 Task: Research Airbnb accommodation in Fairhope, United States from 11th November, 2023 to 15th November, 2023 for 2 adults.1  bedroom having 2 beds and 1 bathroom. Property type can be hotel. Look for 3 properties as per requirement.
Action: Mouse moved to (454, 103)
Screenshot: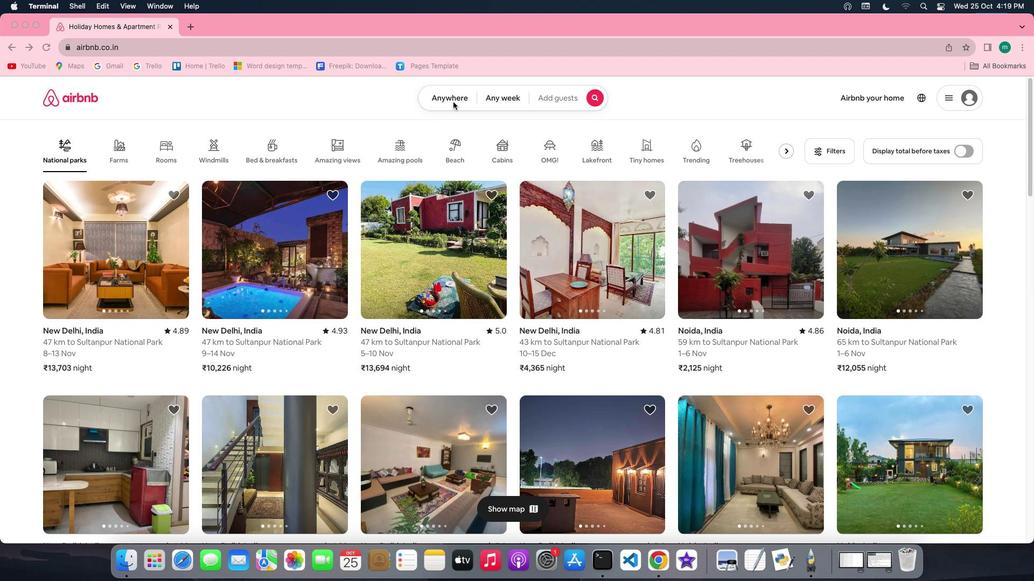 
Action: Mouse pressed left at (454, 103)
Screenshot: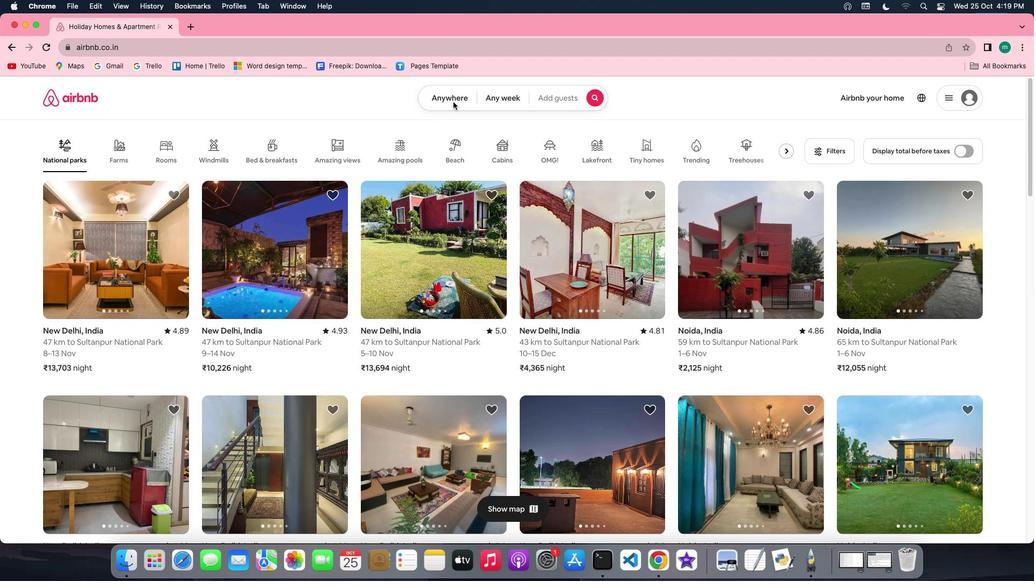 
Action: Mouse pressed left at (454, 103)
Screenshot: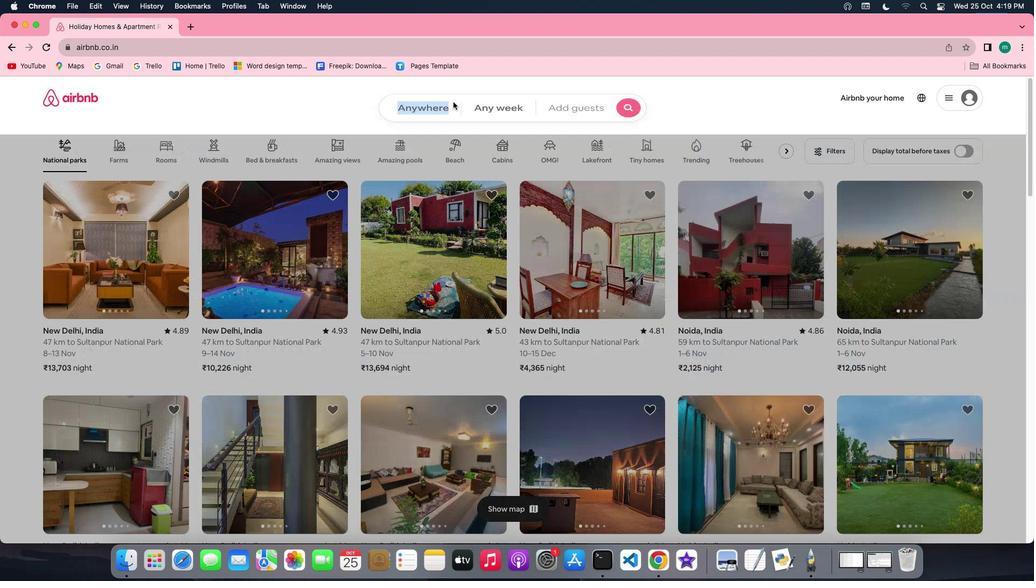 
Action: Mouse moved to (402, 136)
Screenshot: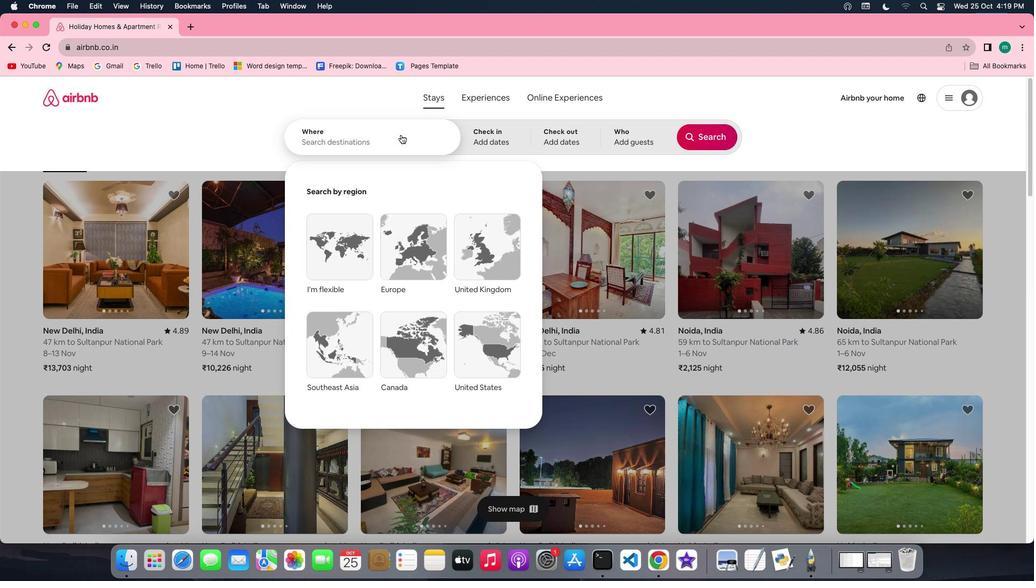 
Action: Key pressed Key.shift'F''a''i''r''h''o''p''['
Screenshot: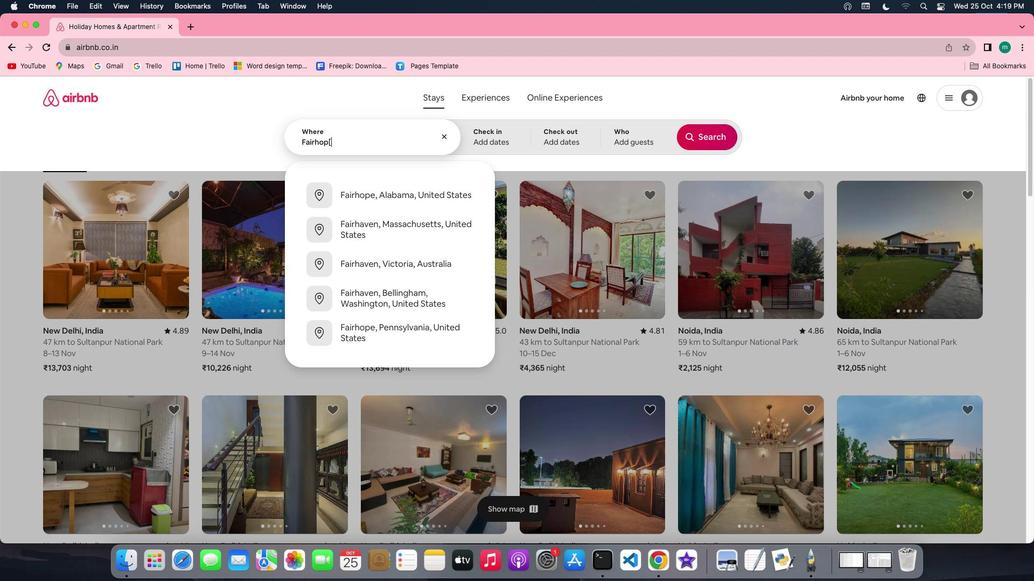 
Action: Mouse moved to (402, 136)
Screenshot: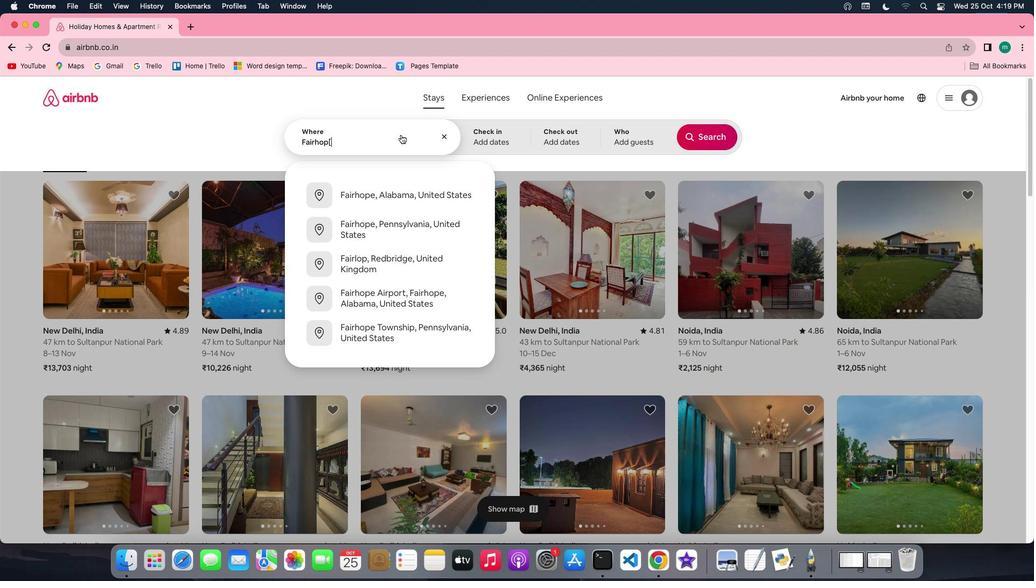 
Action: Key pressed 'e'Key.backspaceKey.backspace'e'Key.space','Key.spaceKey.shift'u''n''i''t''e''d'Key.space's''t''a''t''e''s'
Screenshot: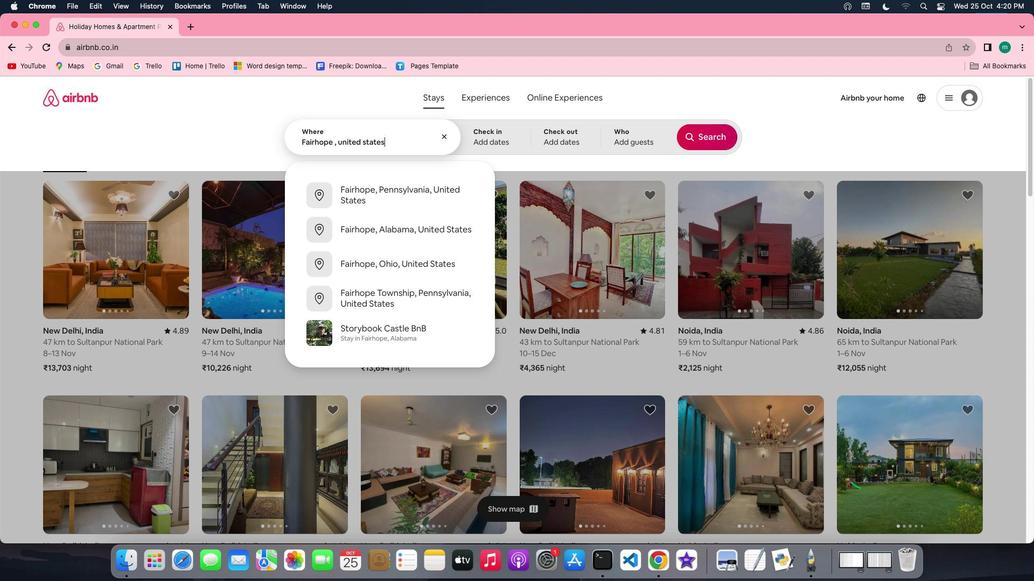
Action: Mouse moved to (472, 144)
Screenshot: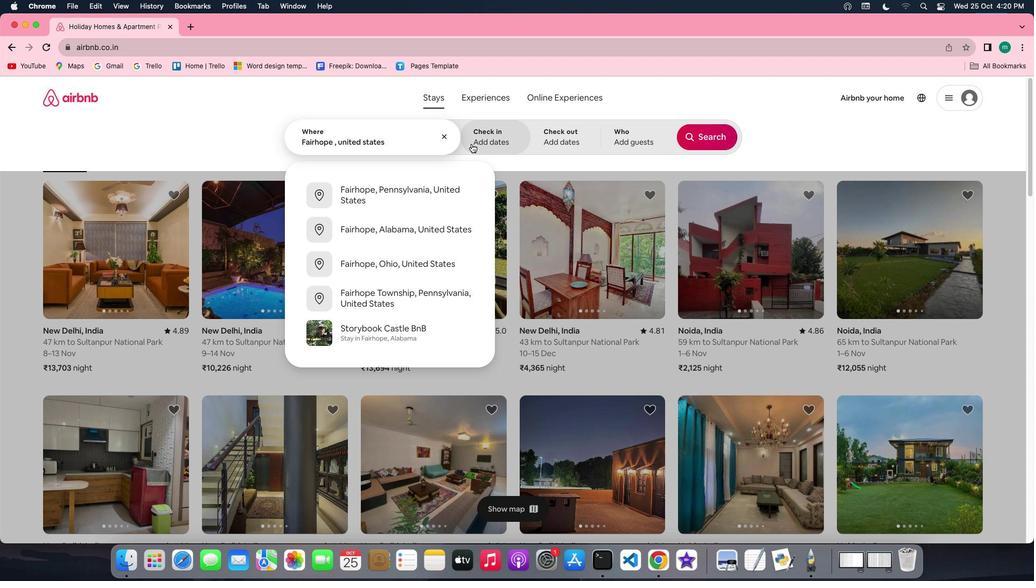 
Action: Mouse pressed left at (472, 144)
Screenshot: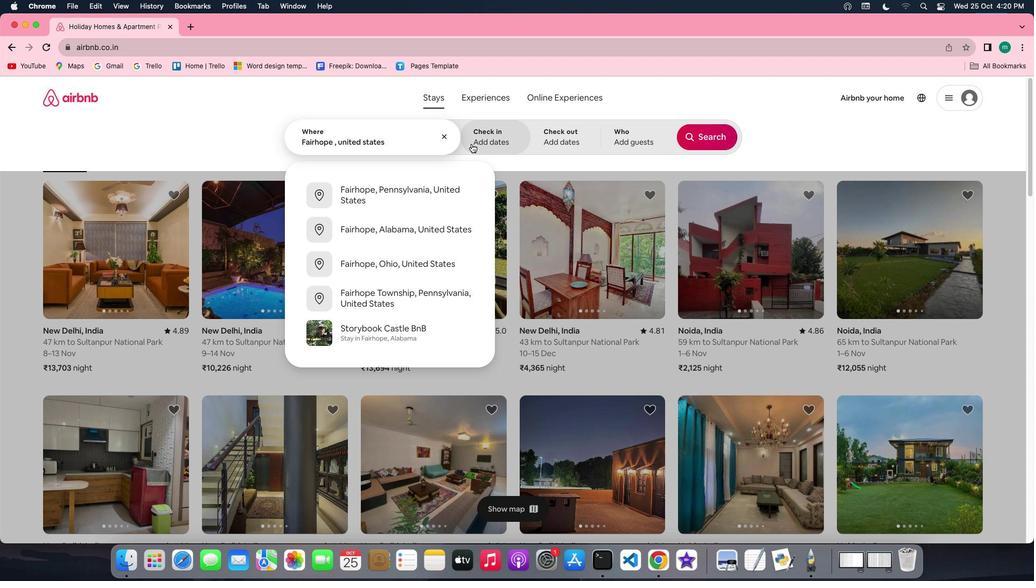 
Action: Mouse moved to (697, 297)
Screenshot: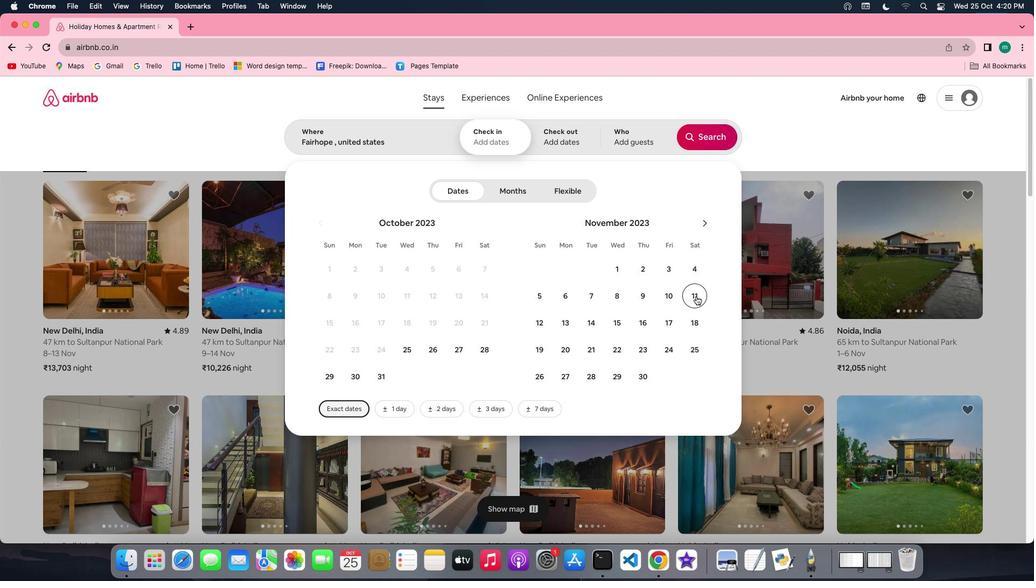 
Action: Mouse pressed left at (697, 297)
Screenshot: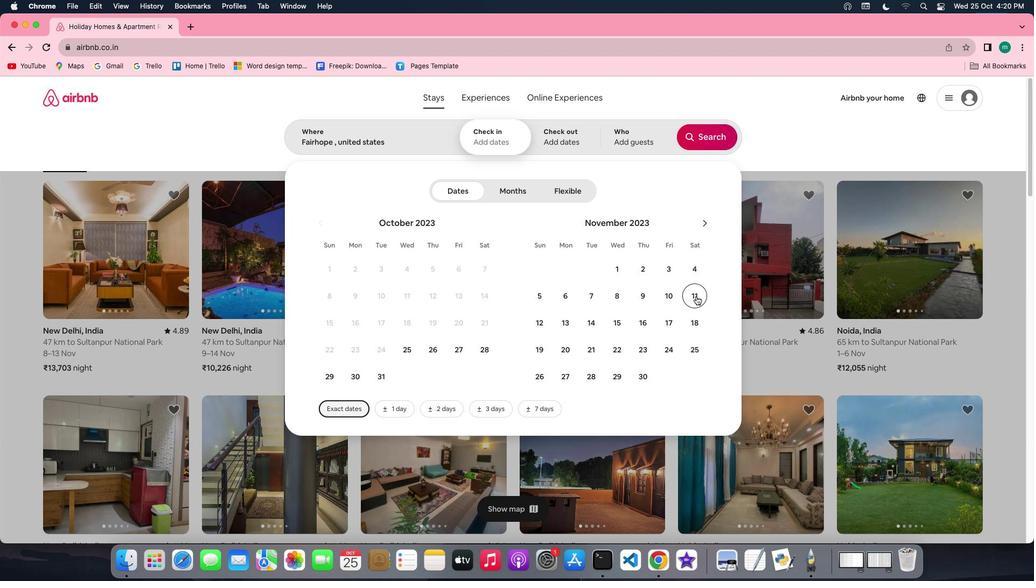 
Action: Mouse moved to (616, 315)
Screenshot: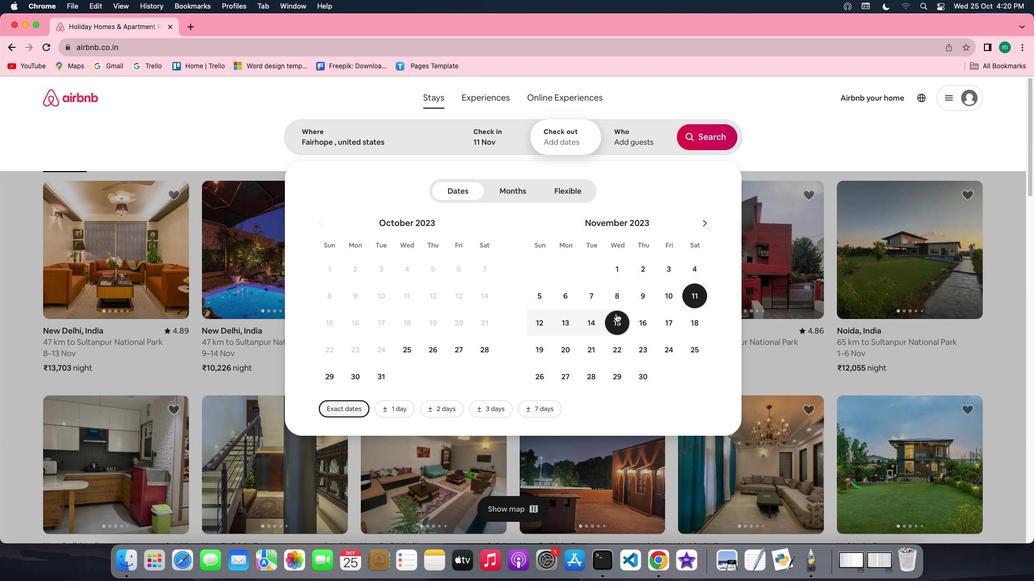 
Action: Mouse pressed left at (616, 315)
Screenshot: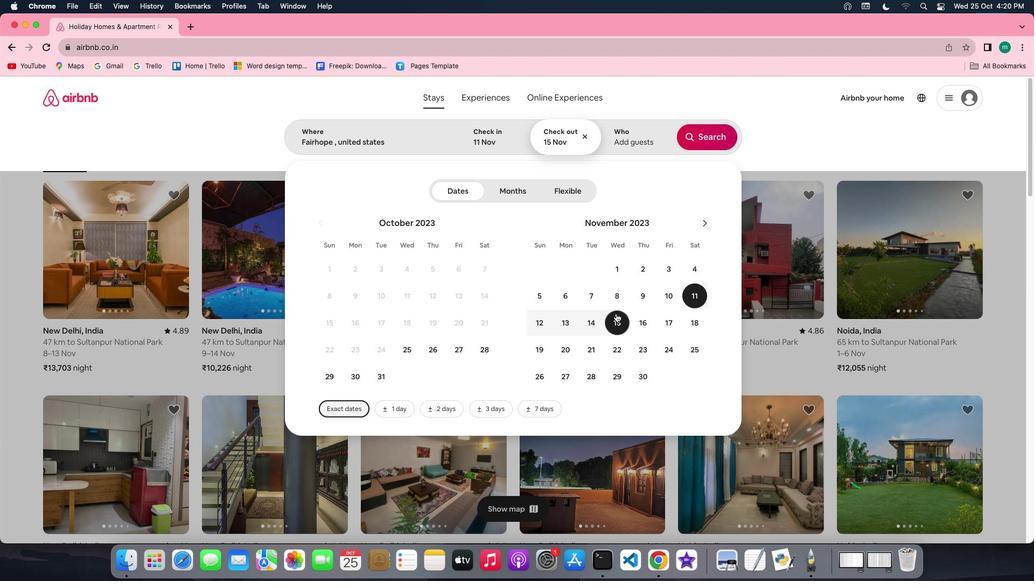 
Action: Mouse moved to (652, 149)
Screenshot: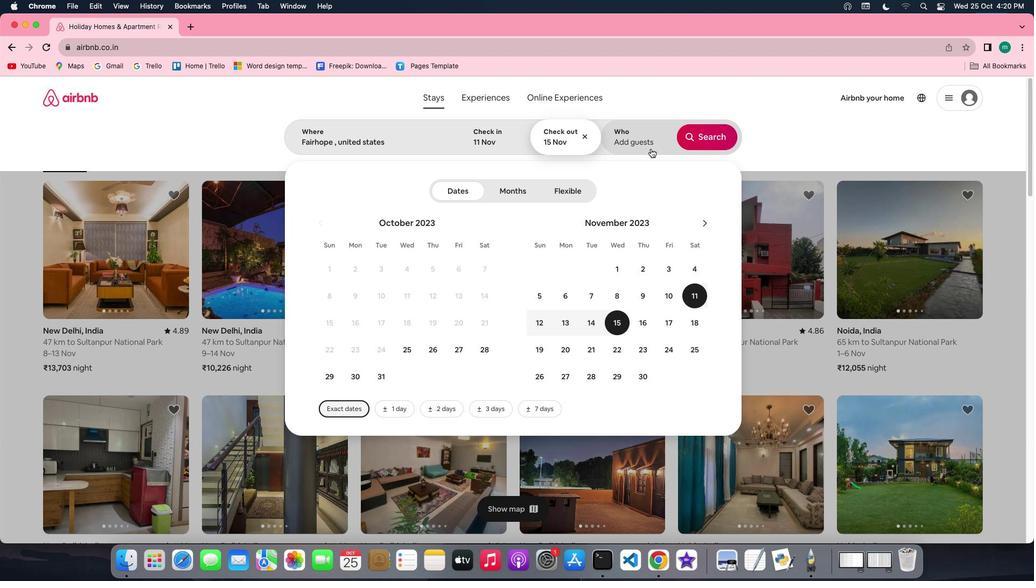 
Action: Mouse pressed left at (652, 149)
Screenshot: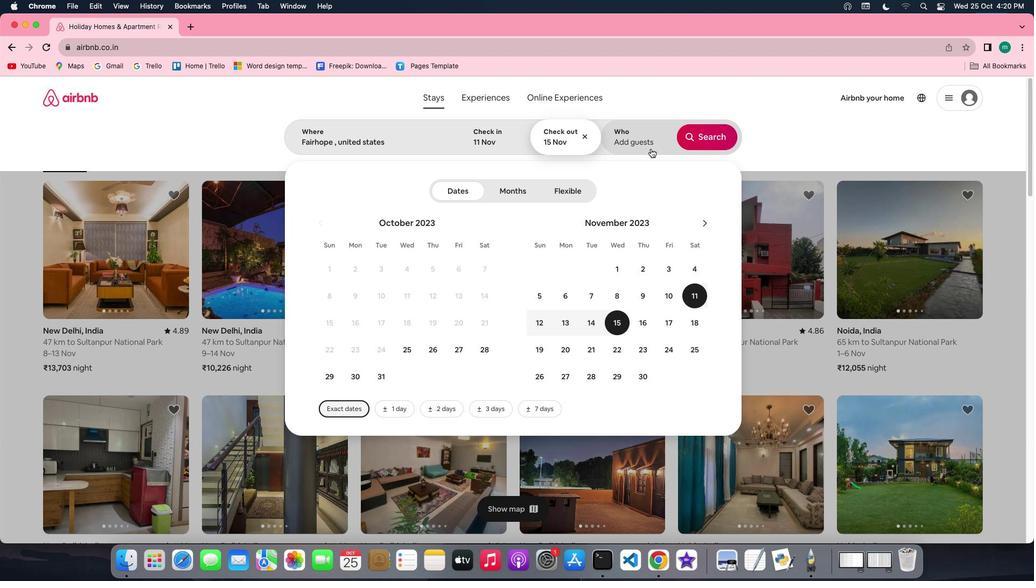 
Action: Mouse moved to (718, 193)
Screenshot: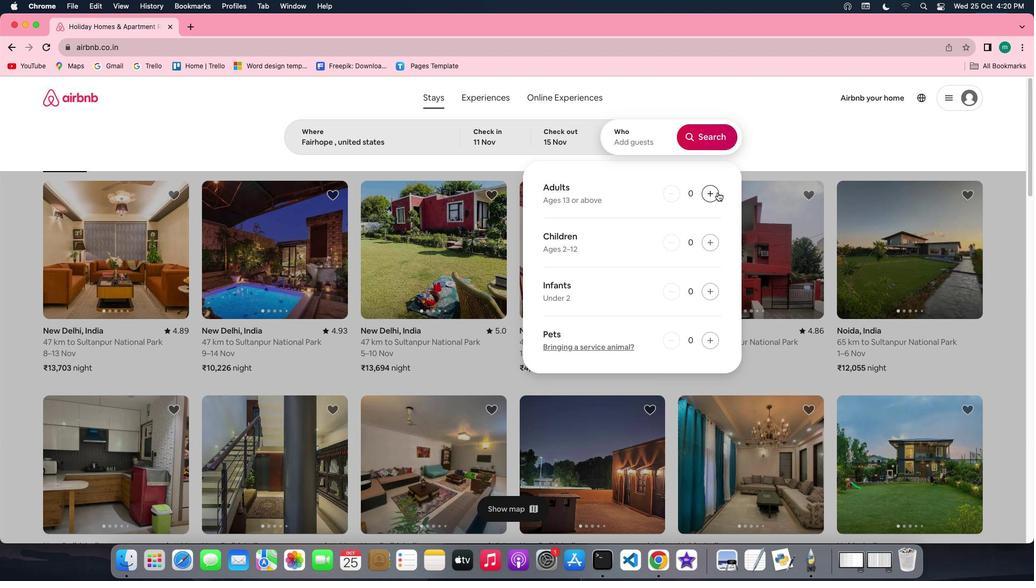 
Action: Mouse pressed left at (718, 193)
Screenshot: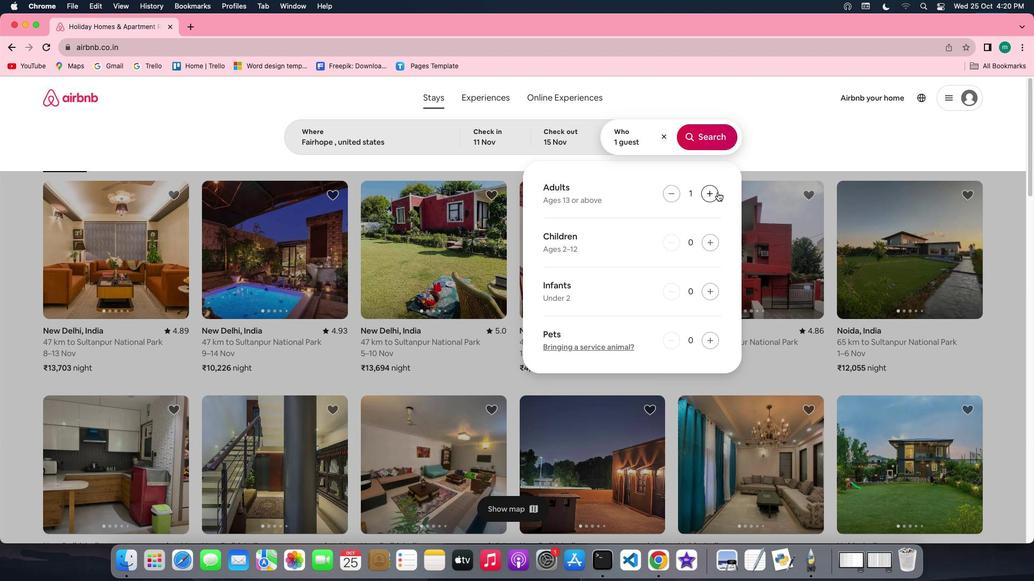 
Action: Mouse pressed left at (718, 193)
Screenshot: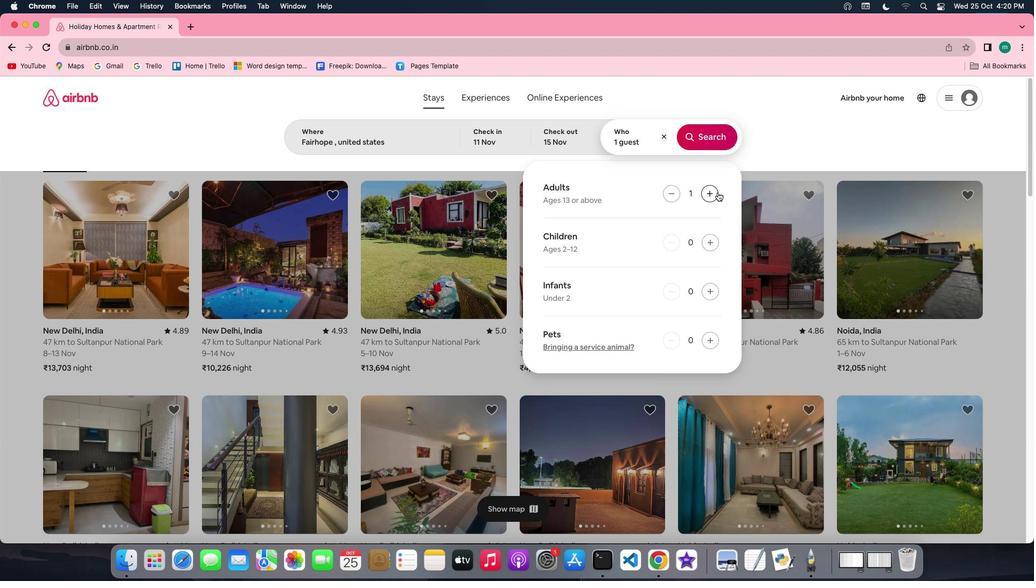 
Action: Mouse moved to (693, 138)
Screenshot: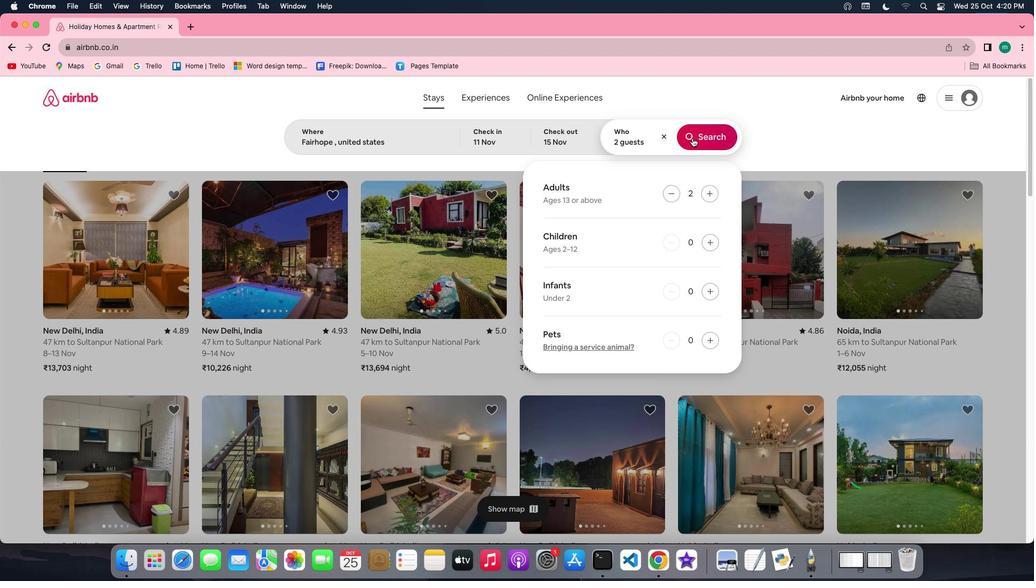 
Action: Mouse pressed left at (693, 138)
Screenshot: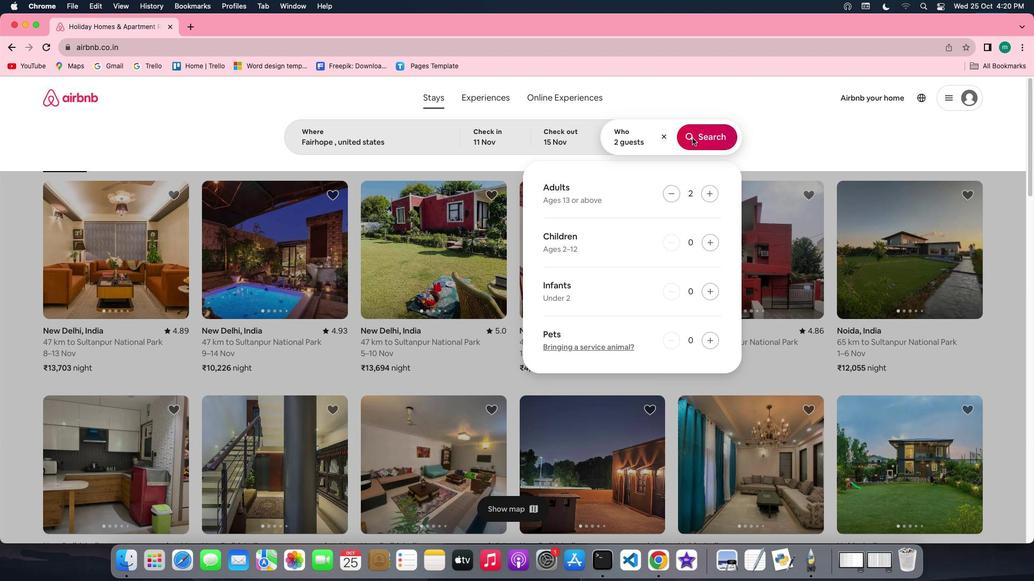 
Action: Mouse moved to (873, 144)
Screenshot: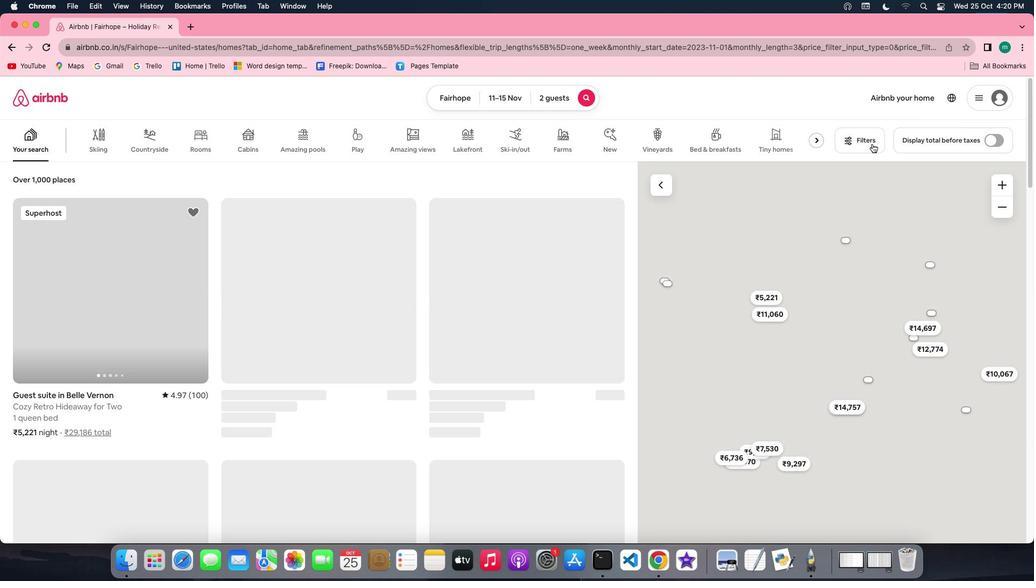 
Action: Mouse pressed left at (873, 144)
Screenshot: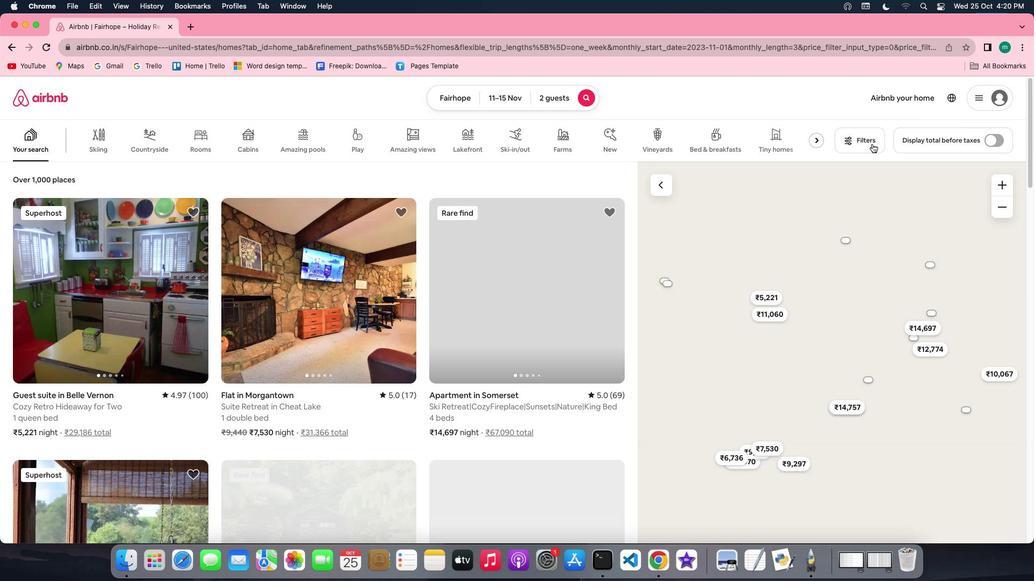 
Action: Mouse moved to (462, 326)
Screenshot: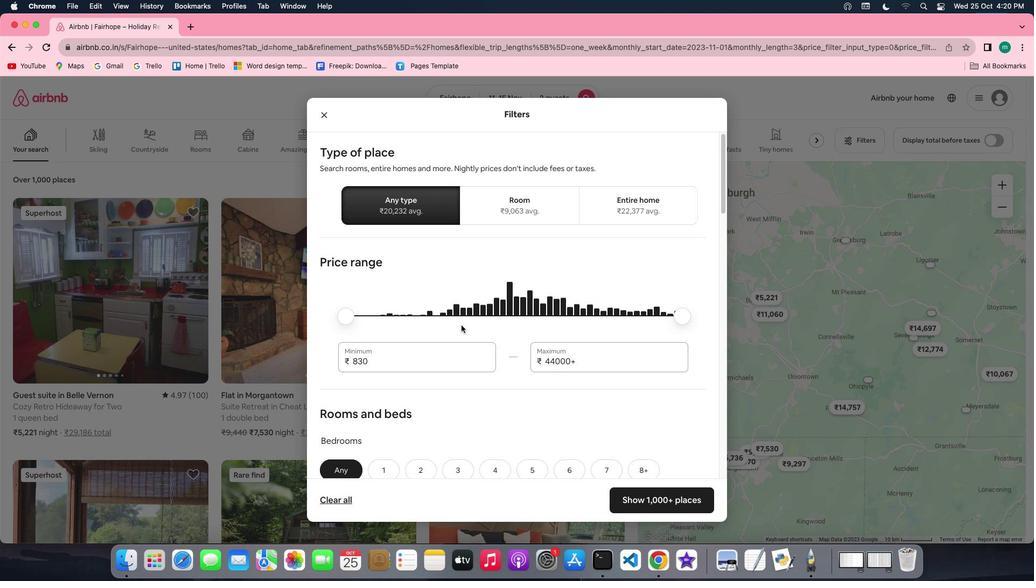 
Action: Mouse scrolled (462, 326) with delta (1, 0)
Screenshot: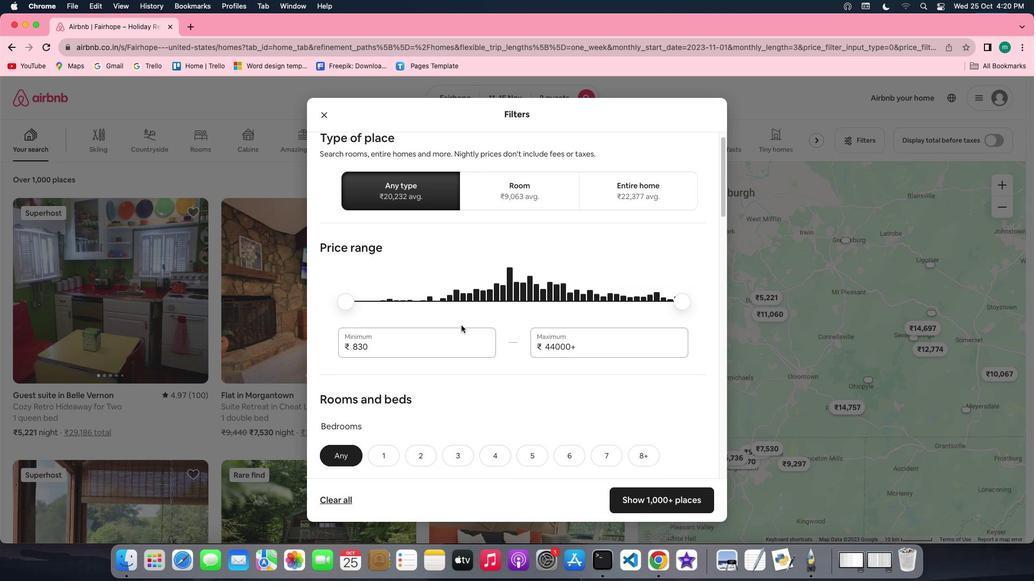 
Action: Mouse scrolled (462, 326) with delta (1, 0)
Screenshot: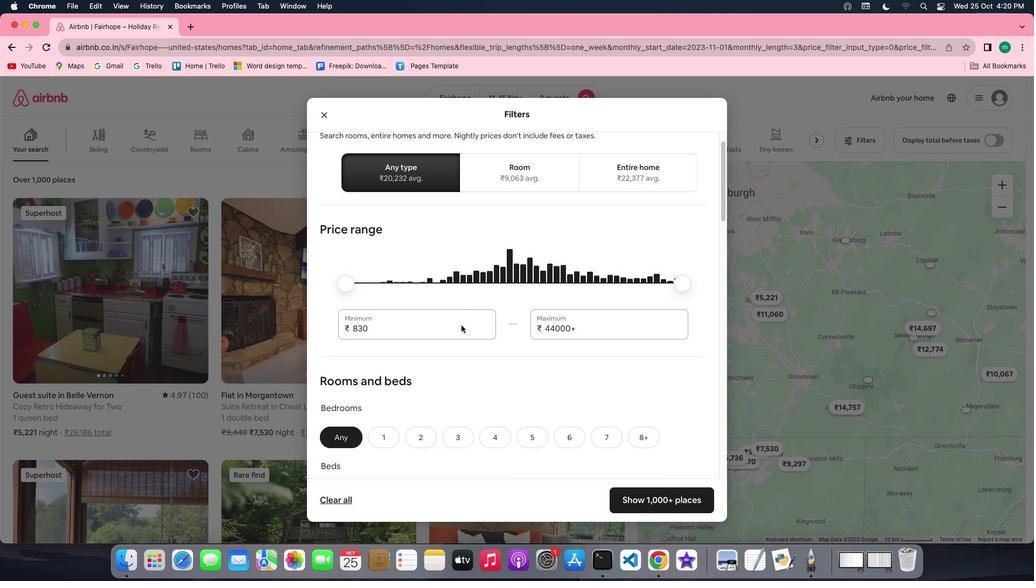 
Action: Mouse scrolled (462, 326) with delta (1, 0)
Screenshot: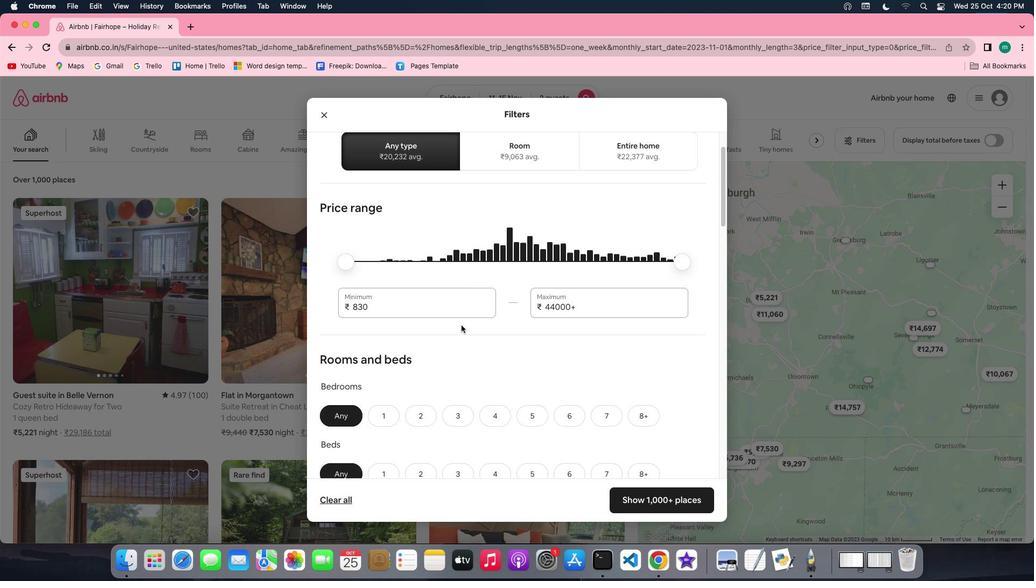 
Action: Mouse scrolled (462, 326) with delta (1, 0)
Screenshot: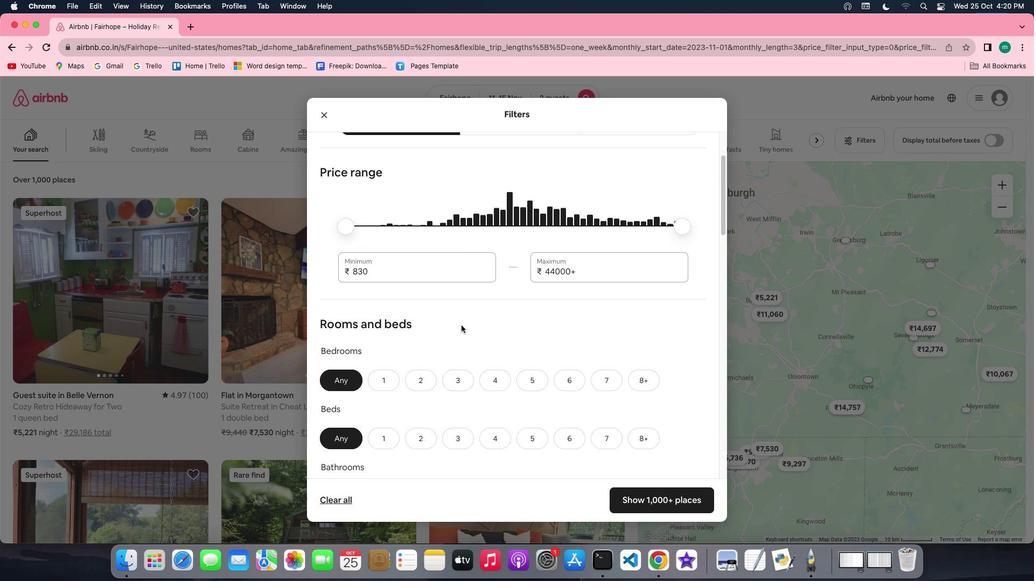 
Action: Mouse scrolled (462, 326) with delta (1, 0)
Screenshot: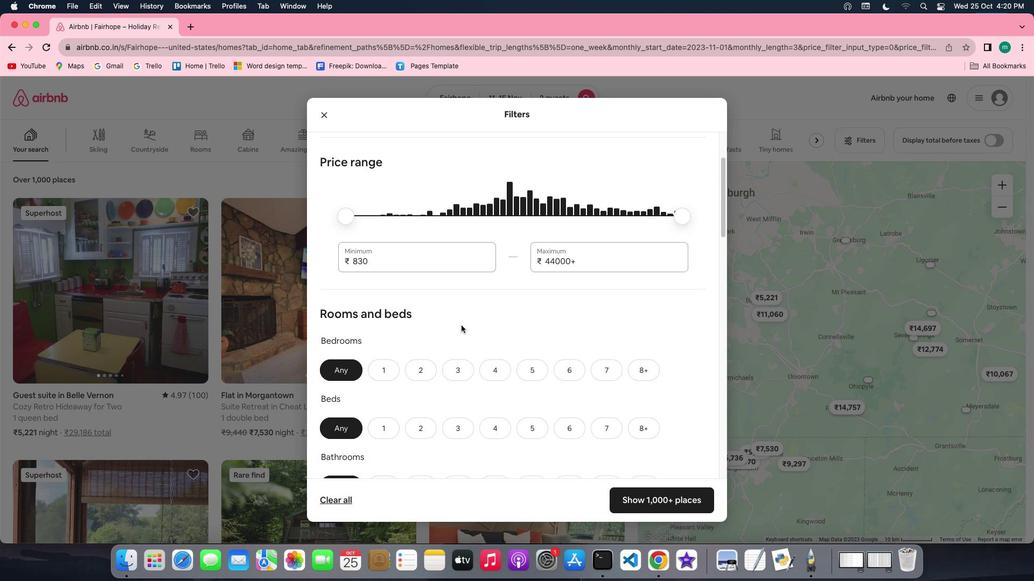 
Action: Mouse scrolled (462, 326) with delta (1, 0)
Screenshot: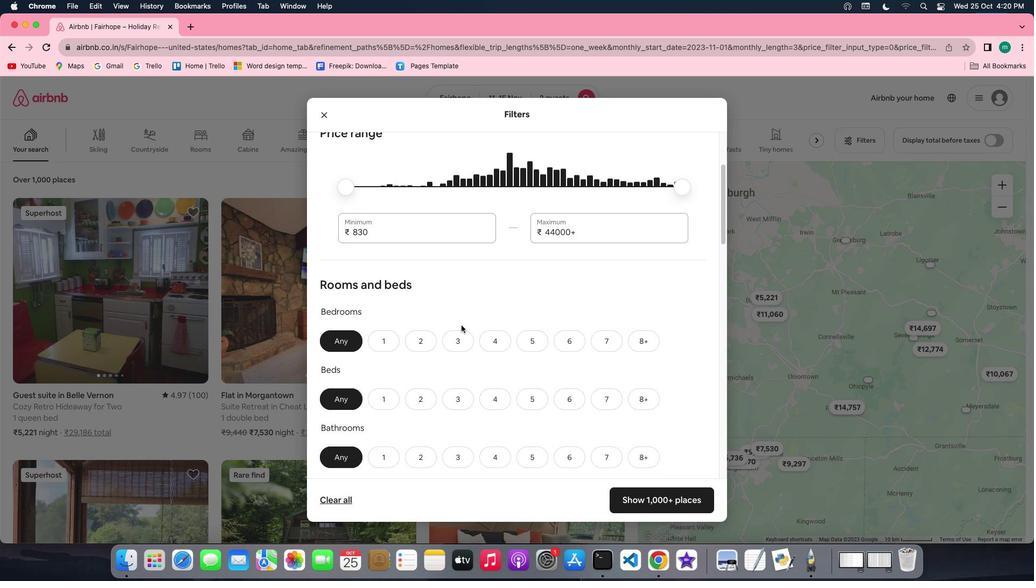 
Action: Mouse scrolled (462, 326) with delta (1, 0)
Screenshot: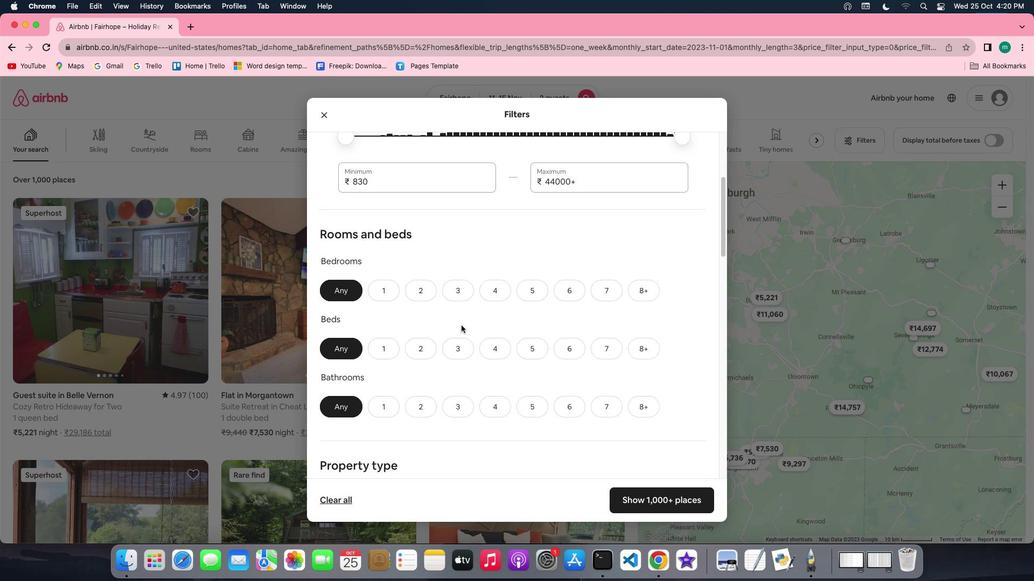 
Action: Mouse moved to (388, 286)
Screenshot: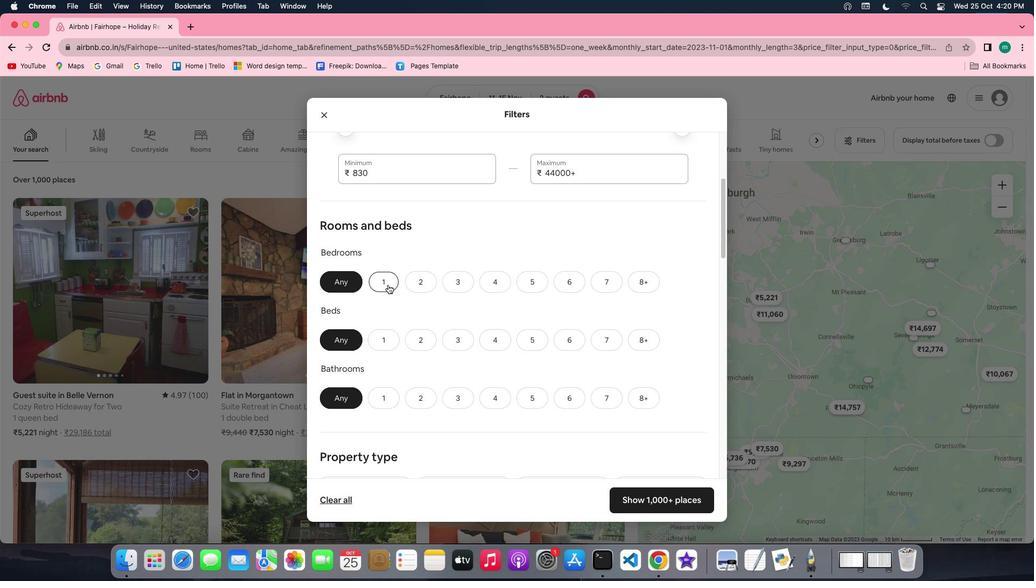 
Action: Mouse pressed left at (388, 286)
Screenshot: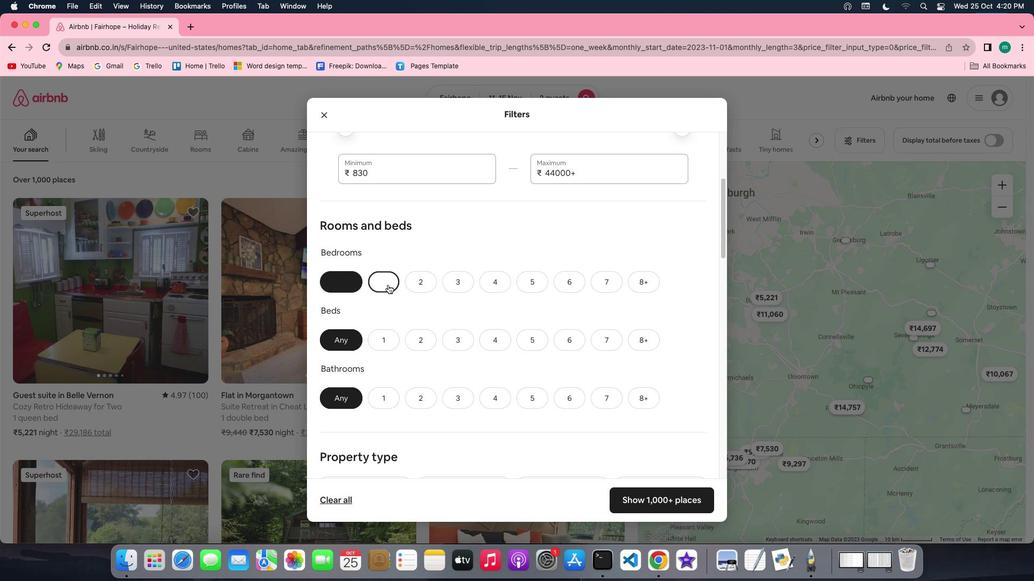 
Action: Mouse moved to (423, 333)
Screenshot: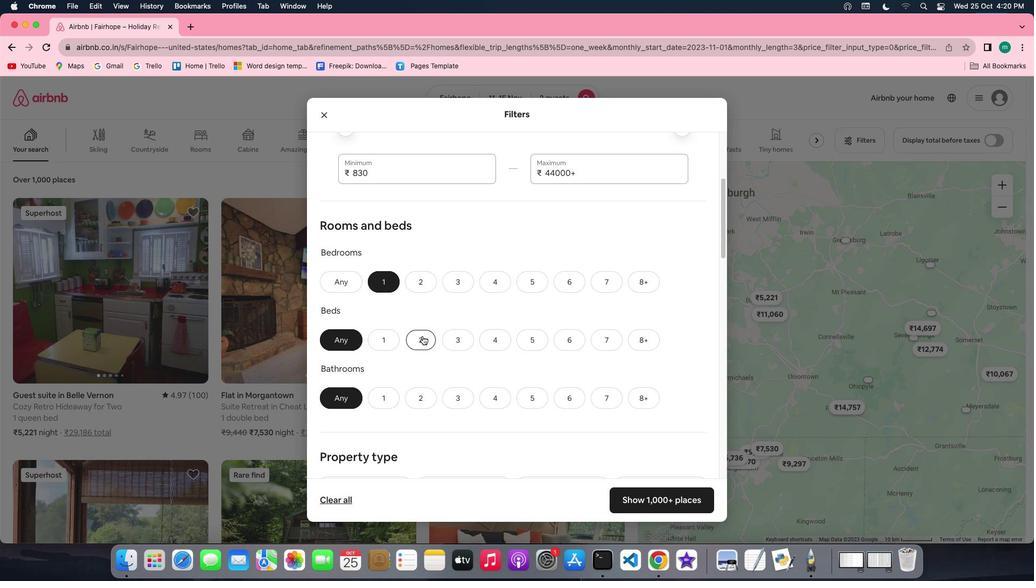 
Action: Mouse pressed left at (423, 333)
Screenshot: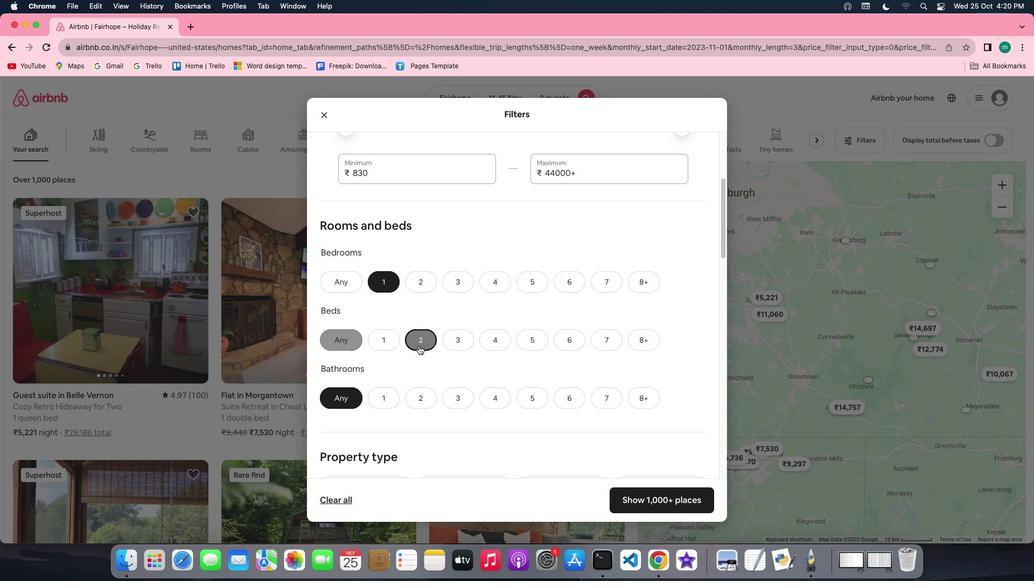 
Action: Mouse moved to (388, 397)
Screenshot: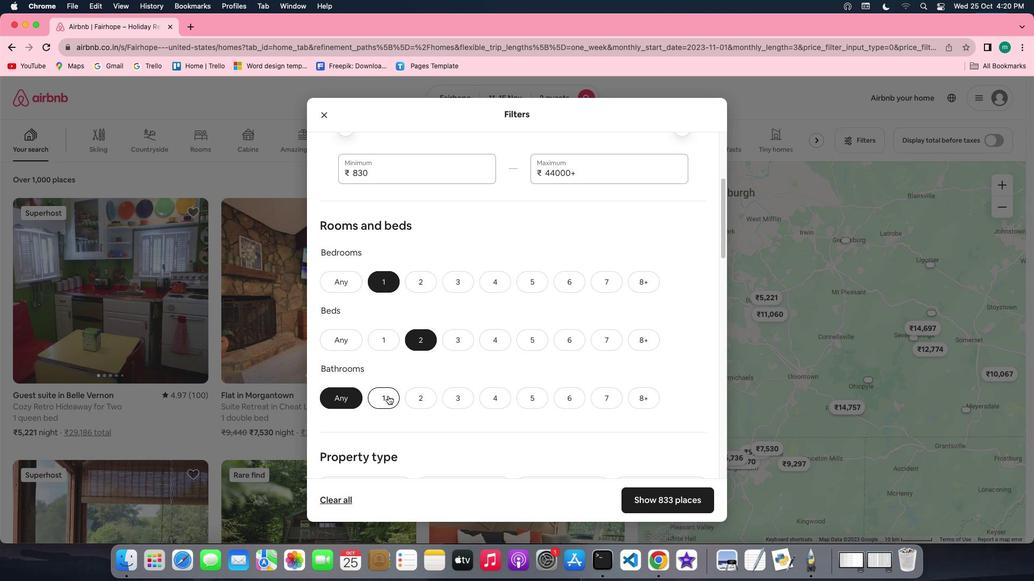 
Action: Mouse pressed left at (388, 397)
Screenshot: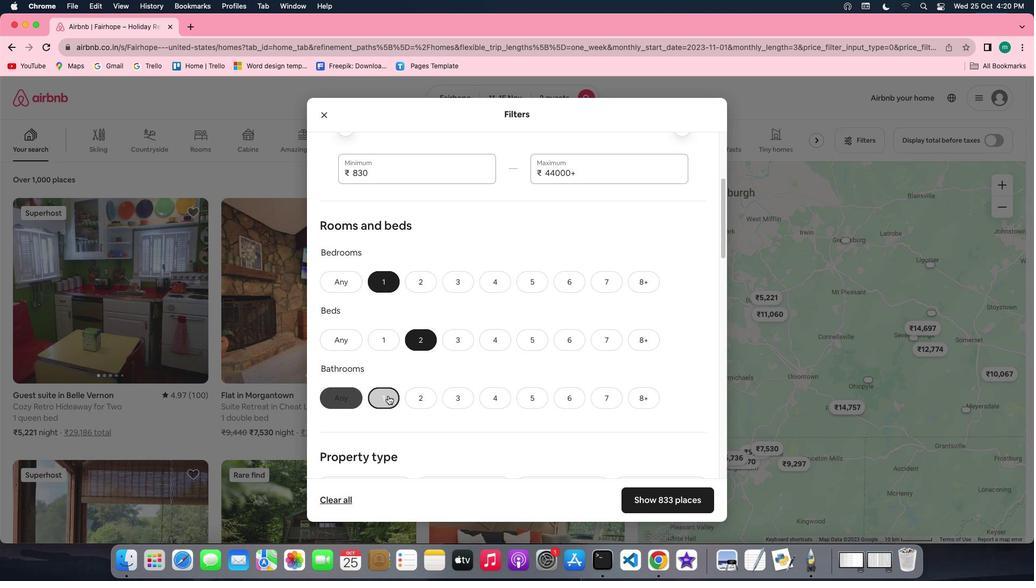 
Action: Mouse moved to (491, 388)
Screenshot: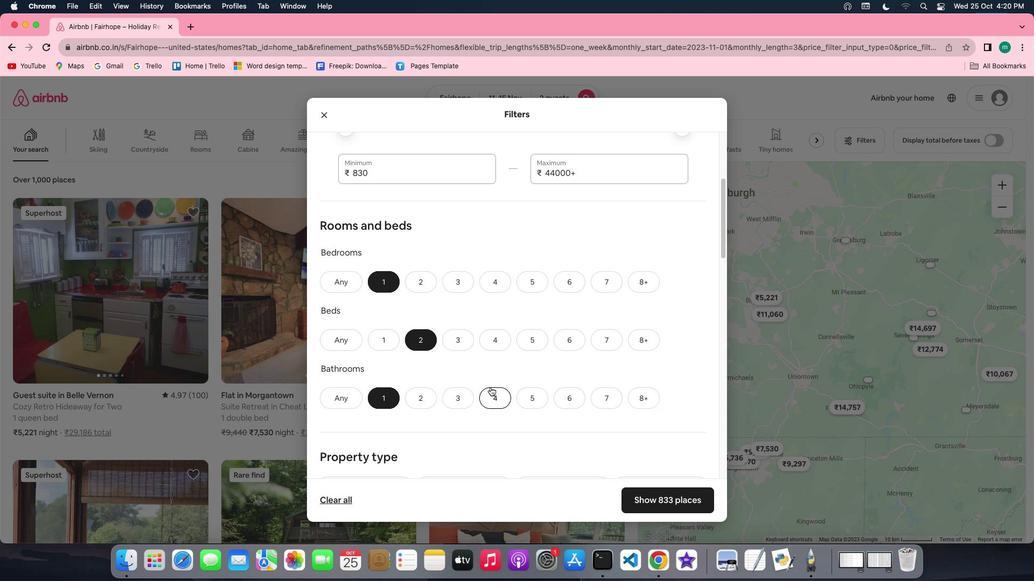 
Action: Mouse scrolled (491, 388) with delta (1, 0)
Screenshot: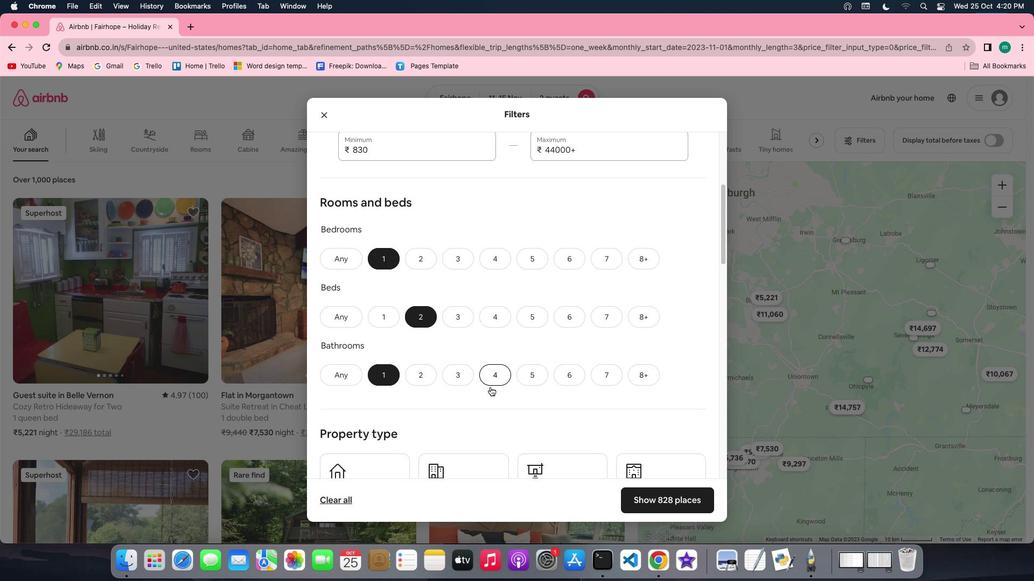 
Action: Mouse scrolled (491, 388) with delta (1, 0)
Screenshot: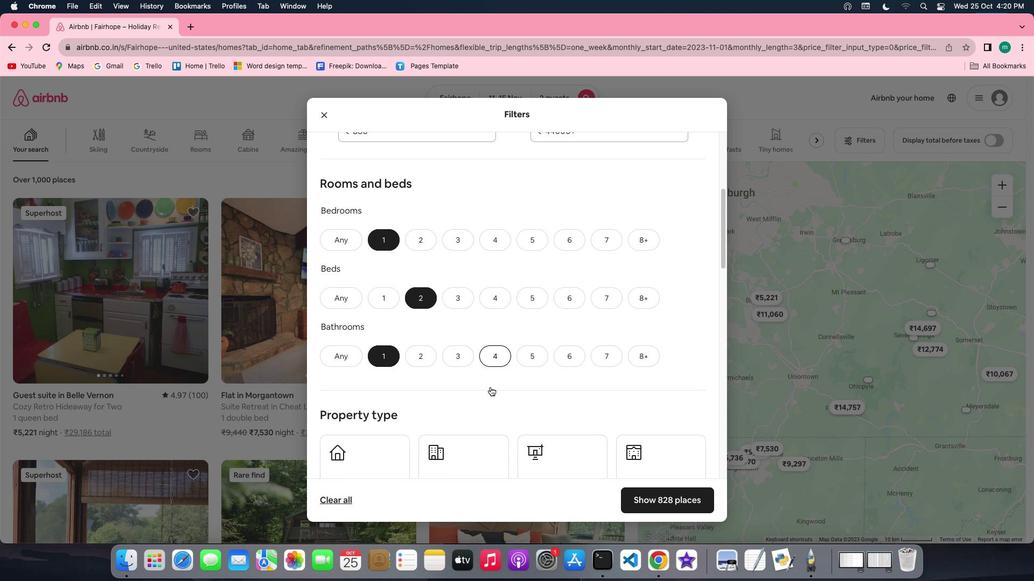 
Action: Mouse scrolled (491, 388) with delta (1, 0)
Screenshot: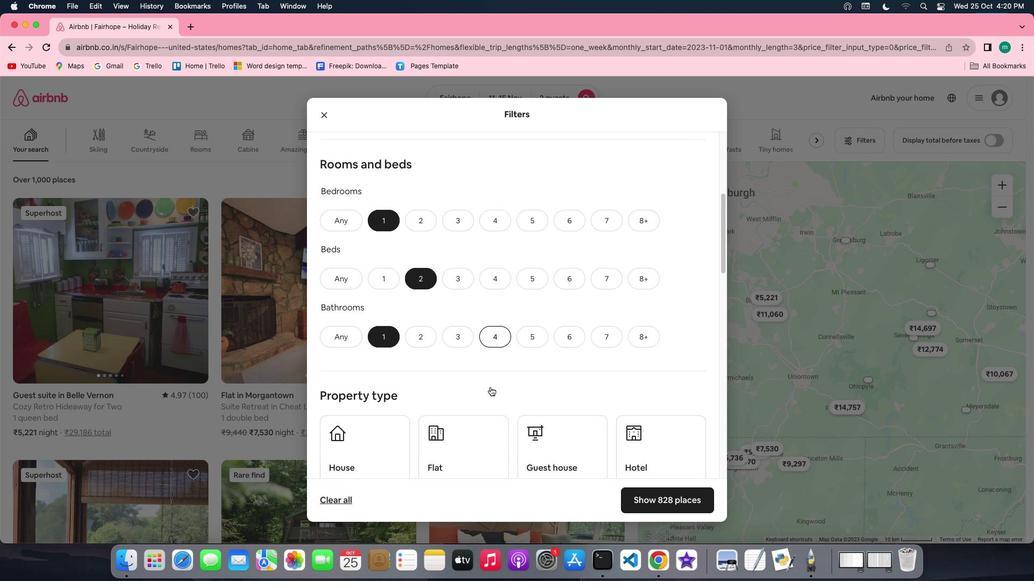 
Action: Mouse scrolled (491, 388) with delta (1, 0)
Screenshot: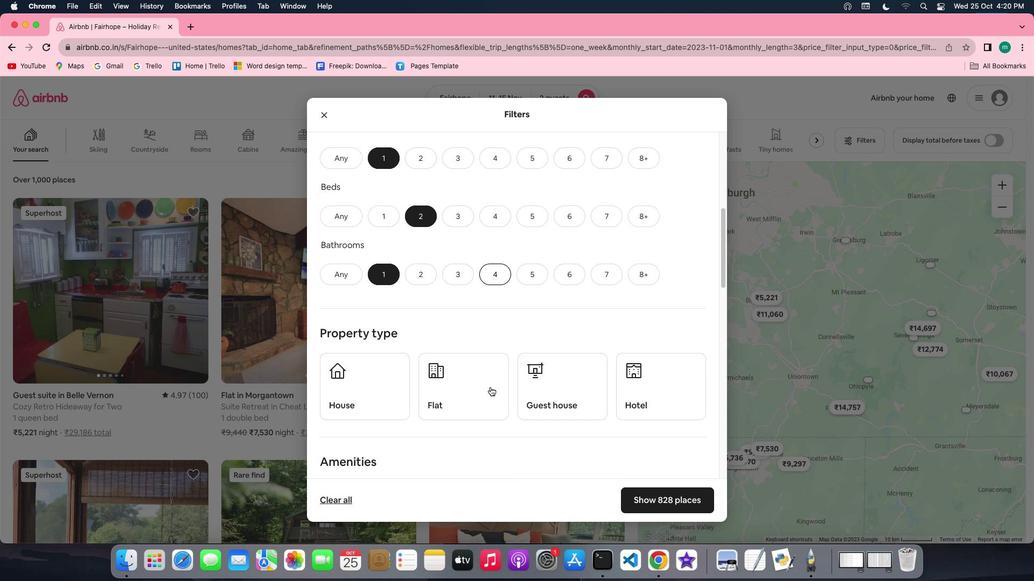 
Action: Mouse moved to (644, 388)
Screenshot: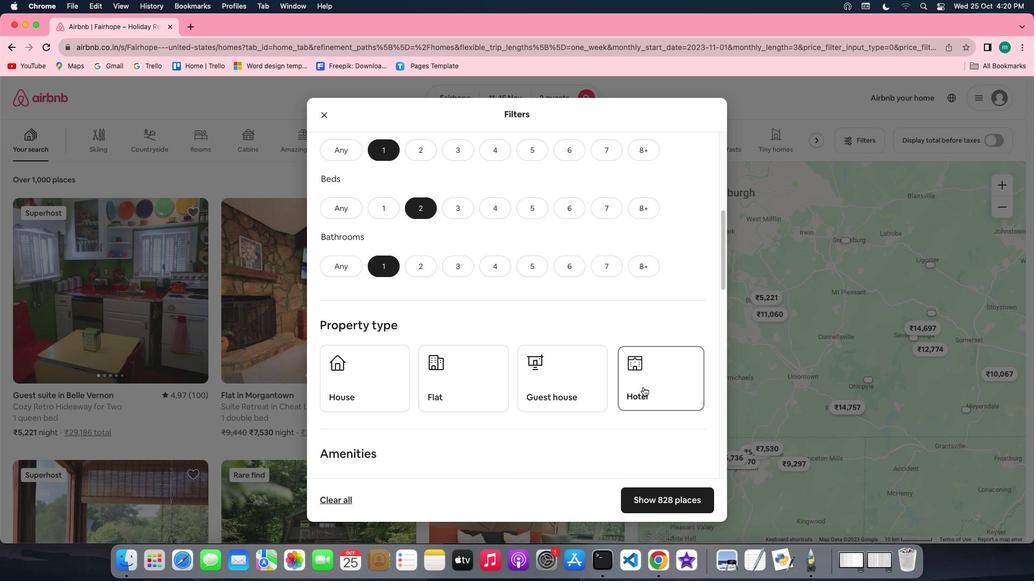 
Action: Mouse pressed left at (644, 388)
Screenshot: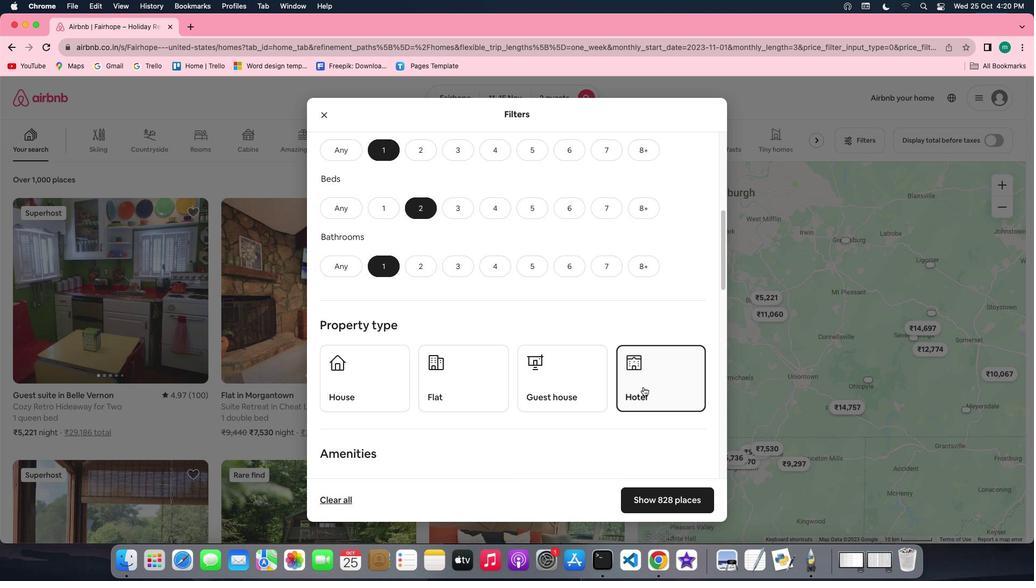 
Action: Mouse moved to (628, 392)
Screenshot: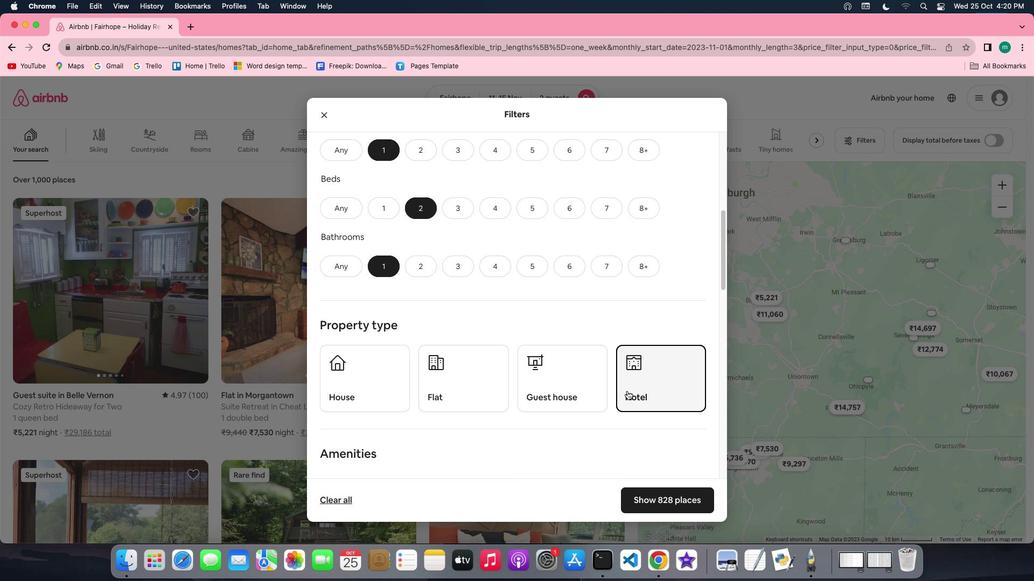 
Action: Mouse scrolled (628, 392) with delta (1, 0)
Screenshot: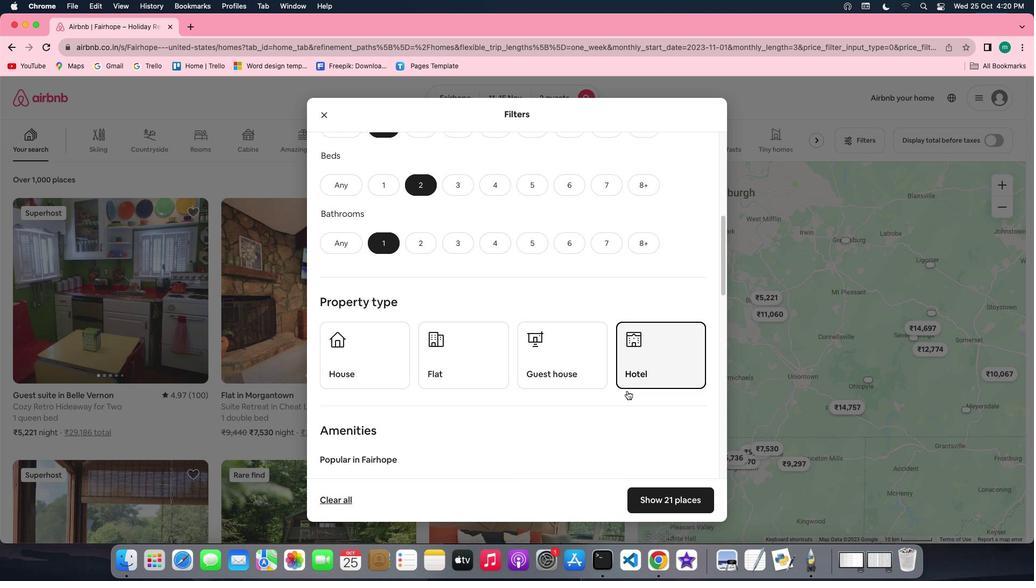 
Action: Mouse scrolled (628, 392) with delta (1, 0)
Screenshot: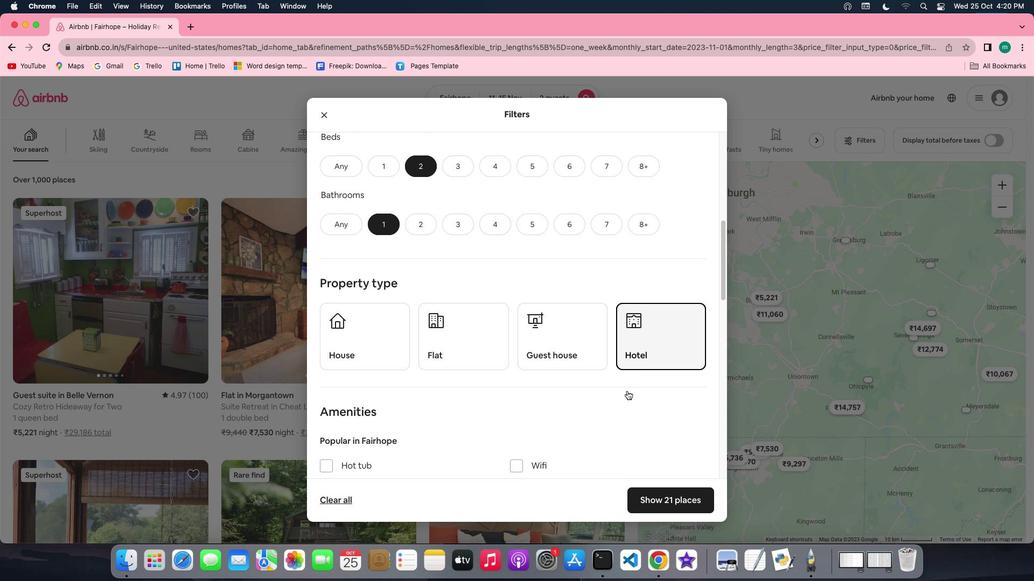 
Action: Mouse scrolled (628, 392) with delta (1, 0)
Screenshot: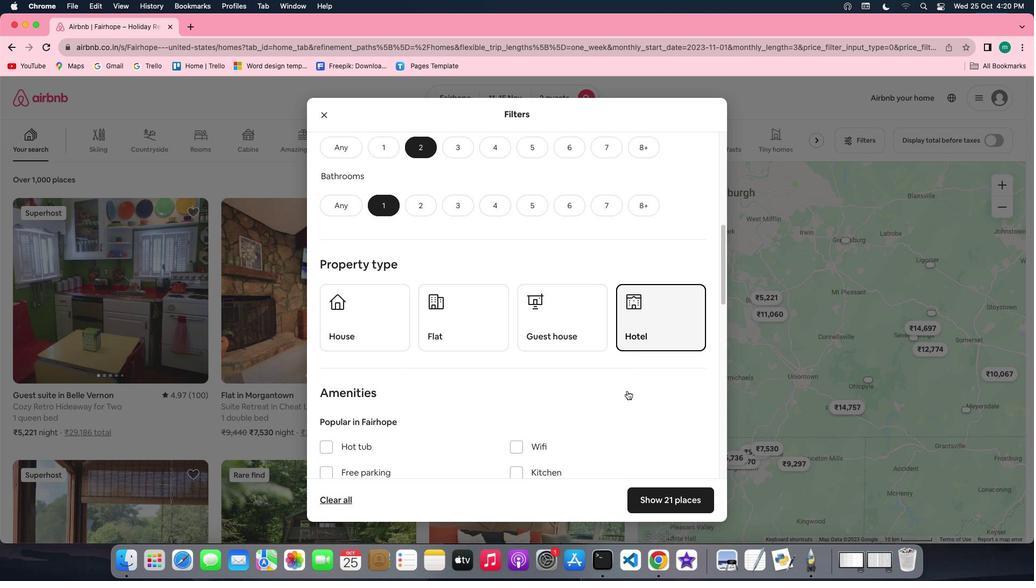 
Action: Mouse scrolled (628, 392) with delta (1, 0)
Screenshot: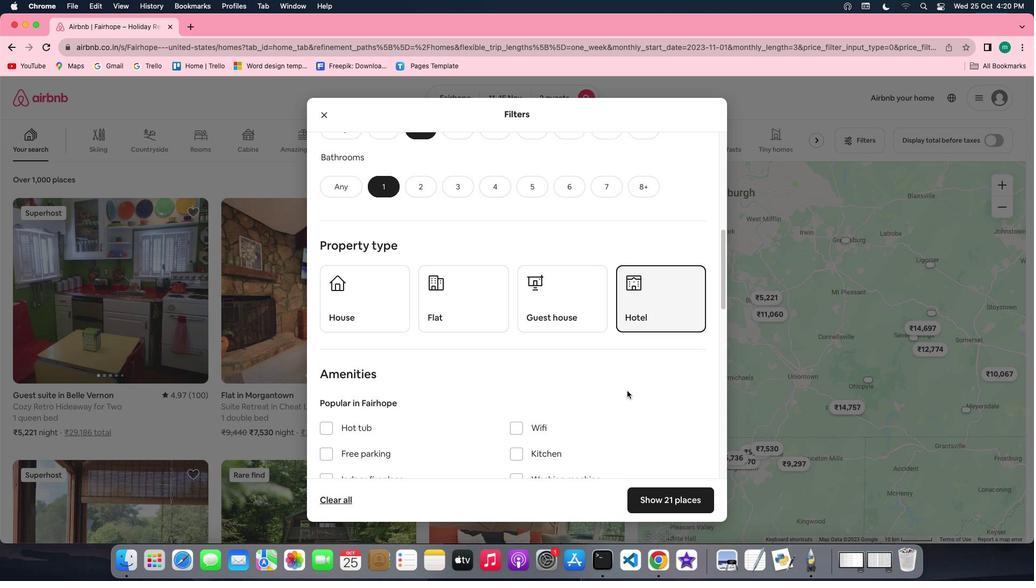 
Action: Mouse scrolled (628, 392) with delta (1, 0)
Screenshot: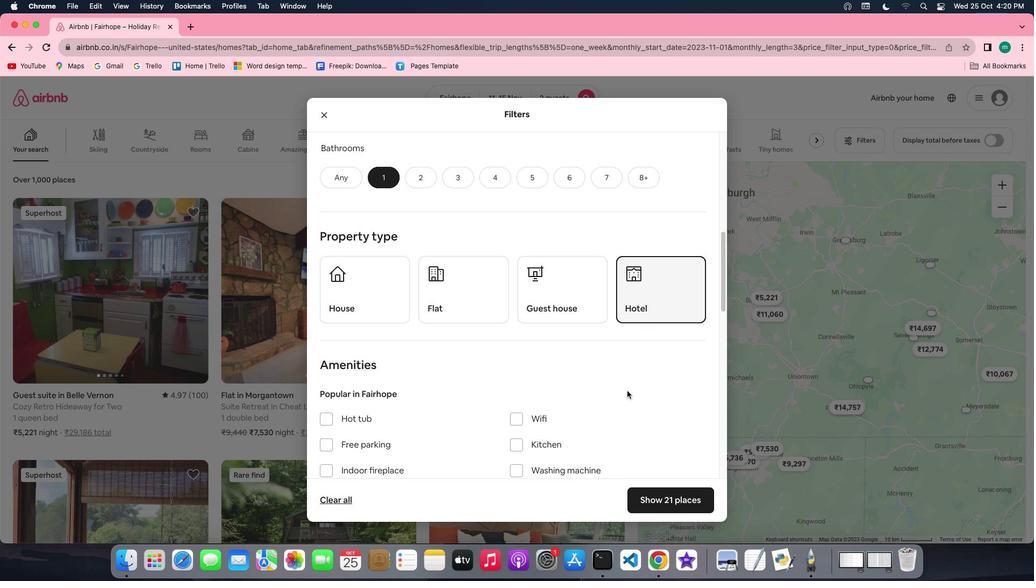 
Action: Mouse scrolled (628, 392) with delta (1, 0)
Screenshot: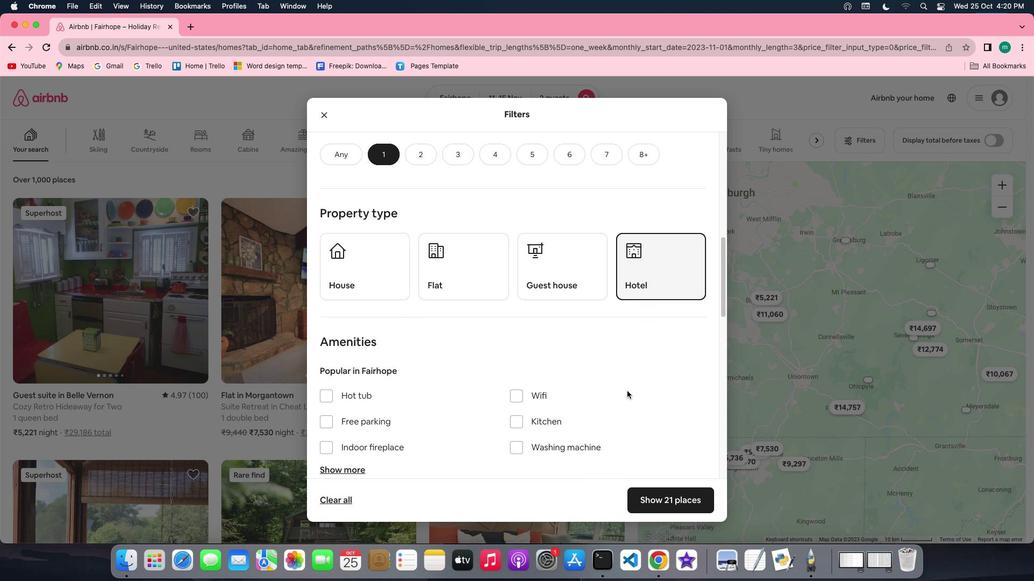 
Action: Mouse scrolled (628, 392) with delta (1, 0)
Screenshot: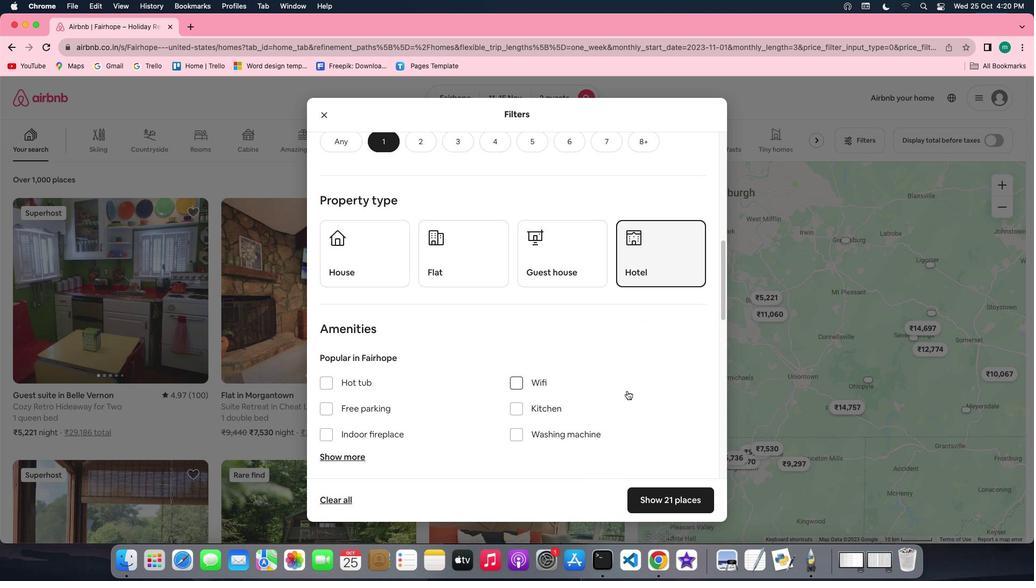 
Action: Mouse scrolled (628, 392) with delta (1, 0)
Screenshot: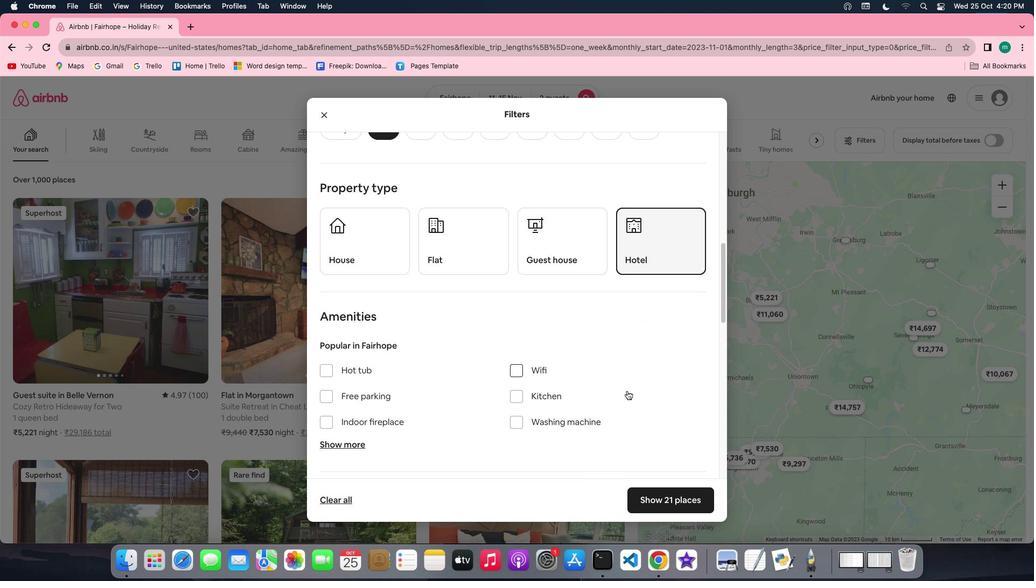 
Action: Mouse scrolled (628, 392) with delta (1, 0)
Screenshot: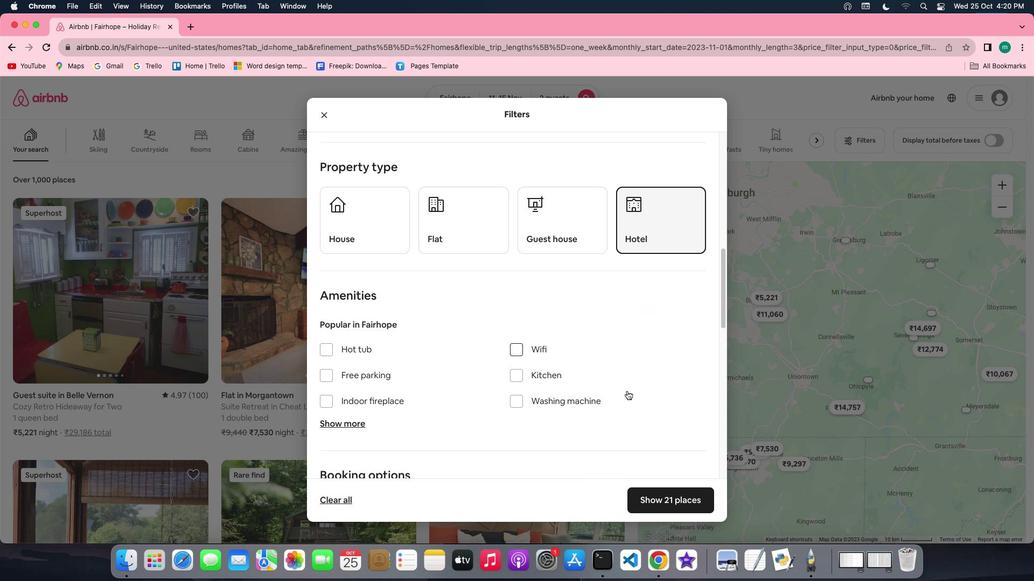 
Action: Mouse scrolled (628, 392) with delta (1, 0)
Screenshot: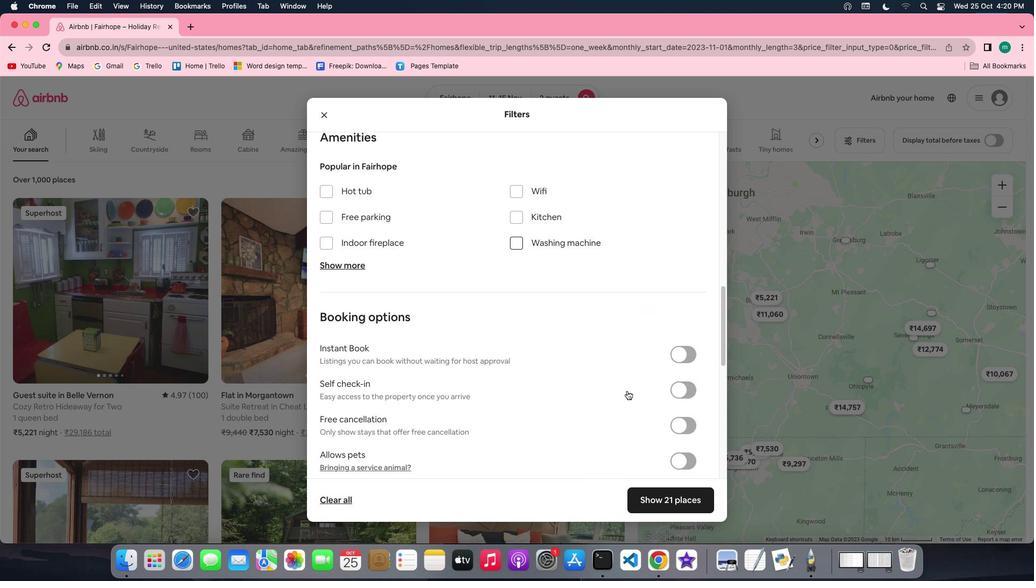 
Action: Mouse scrolled (628, 392) with delta (1, 0)
Screenshot: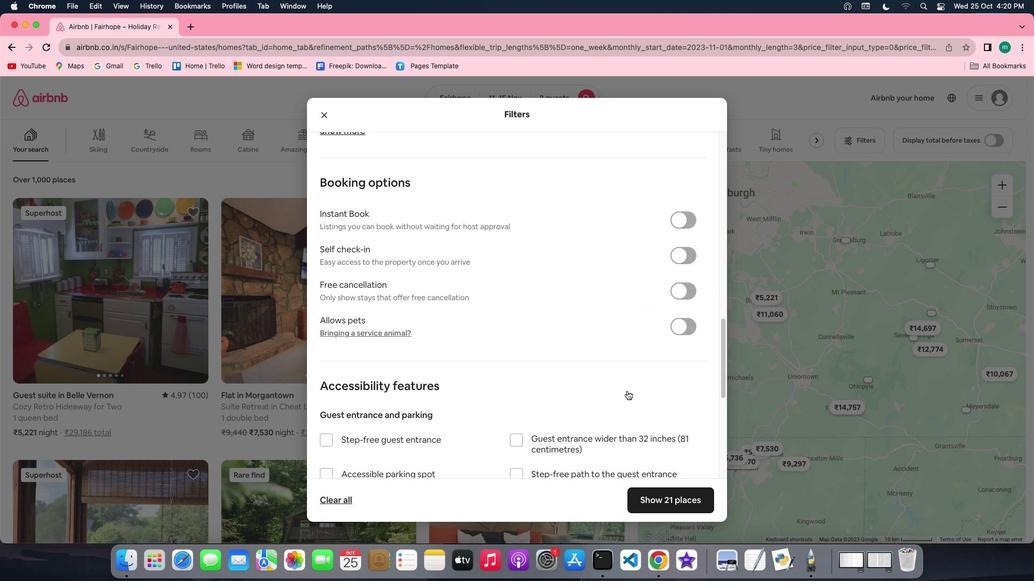 
Action: Mouse scrolled (628, 392) with delta (1, 0)
Screenshot: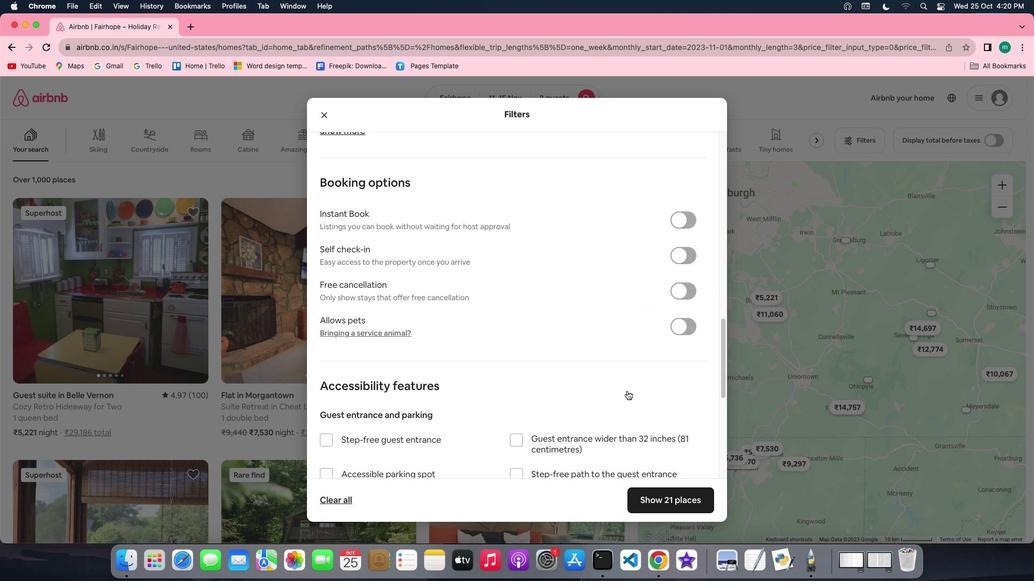 
Action: Mouse scrolled (628, 392) with delta (1, -1)
Screenshot: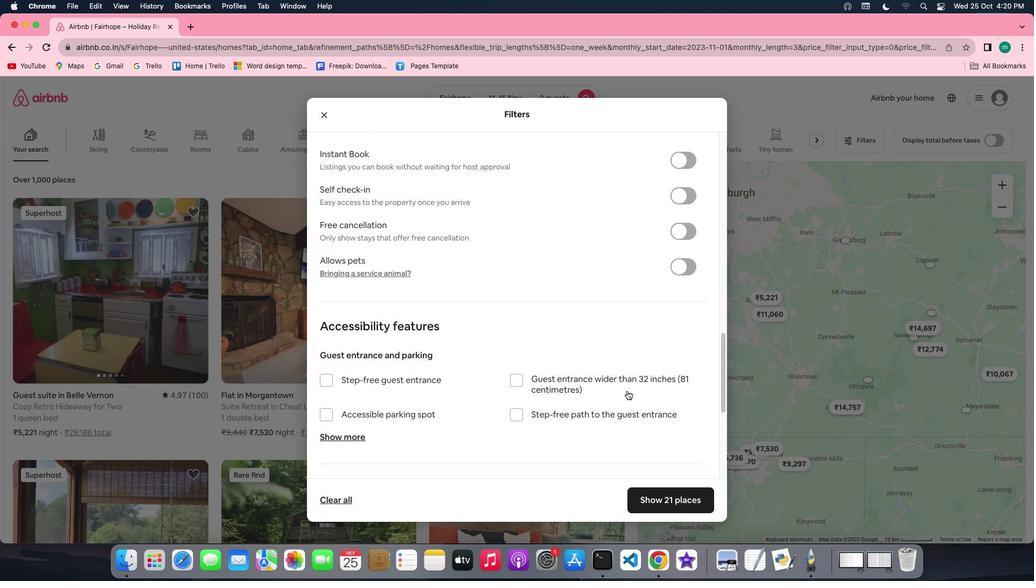 
Action: Mouse scrolled (628, 392) with delta (1, -1)
Screenshot: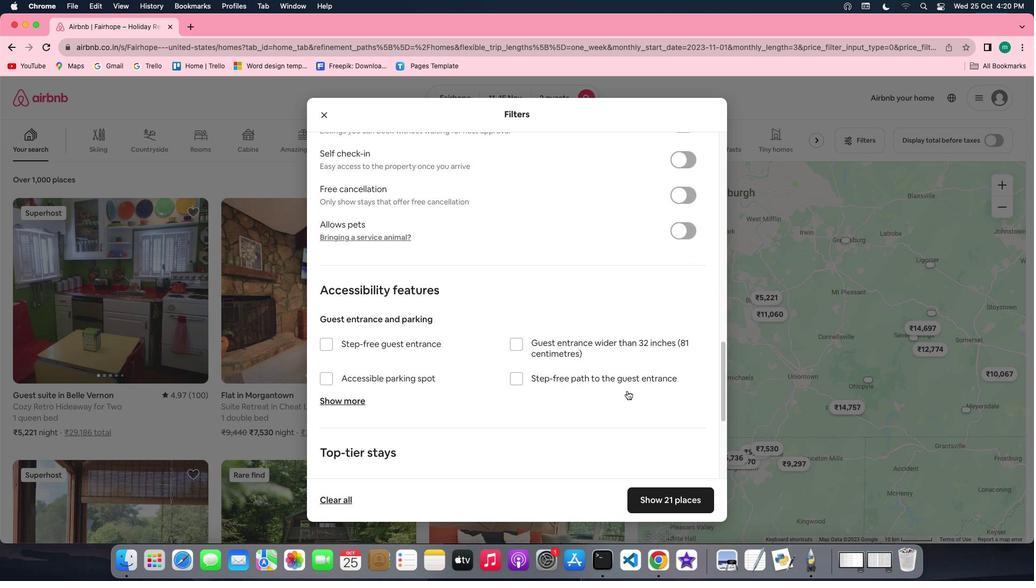 
Action: Mouse scrolled (628, 392) with delta (1, -1)
Screenshot: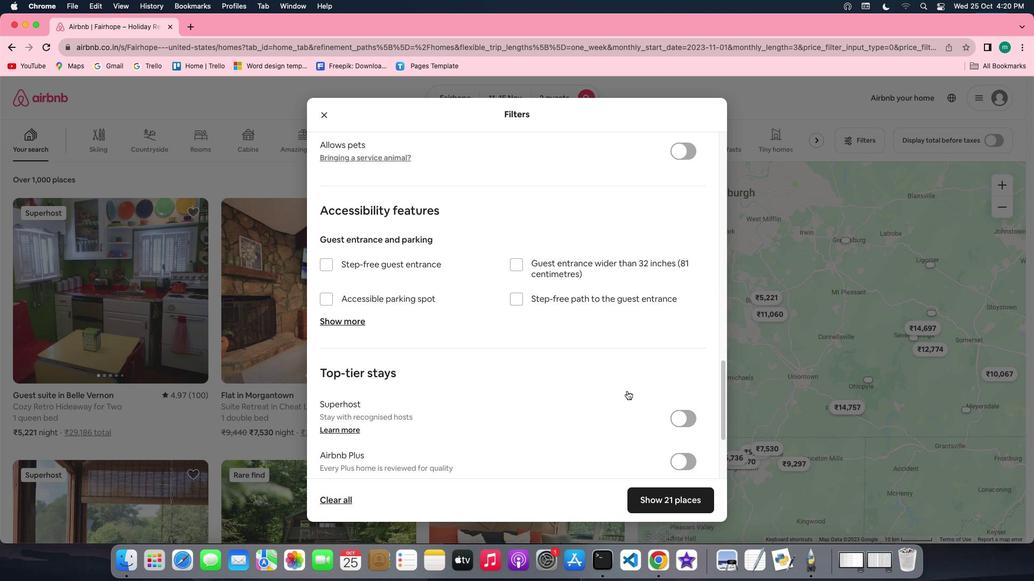 
Action: Mouse scrolled (628, 392) with delta (1, 0)
Screenshot: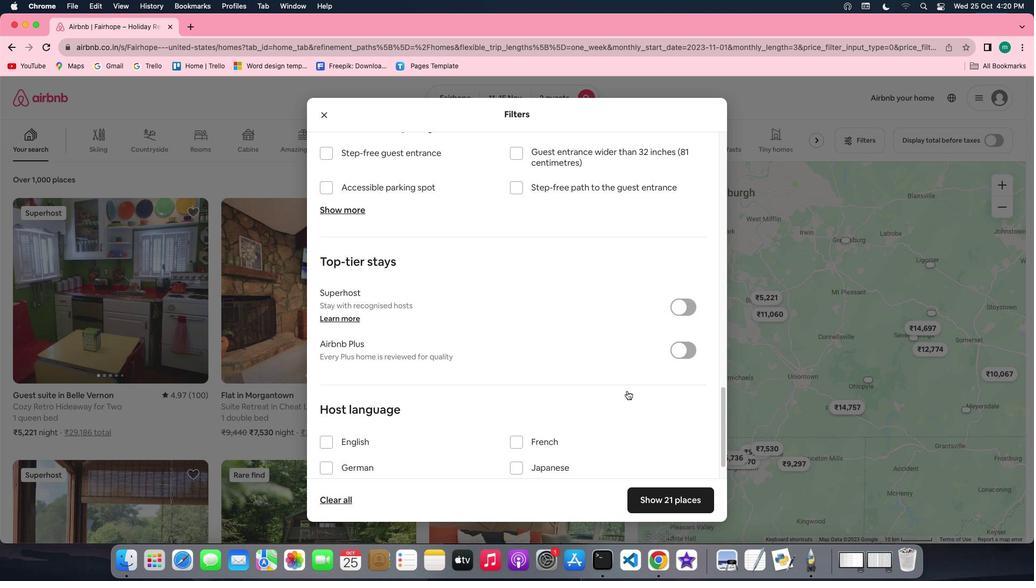 
Action: Mouse scrolled (628, 392) with delta (1, 0)
Screenshot: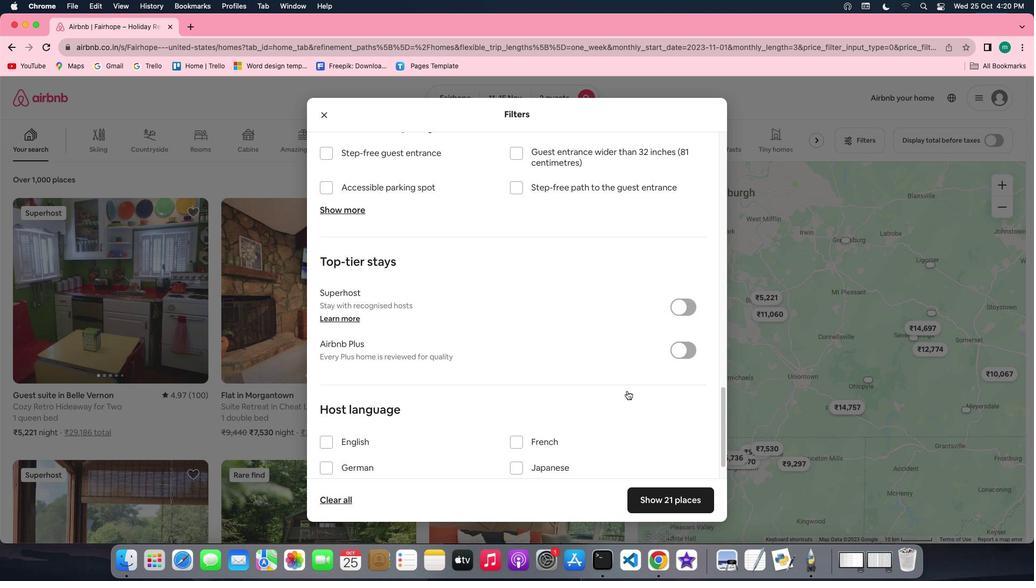 
Action: Mouse scrolled (628, 392) with delta (1, 0)
Screenshot: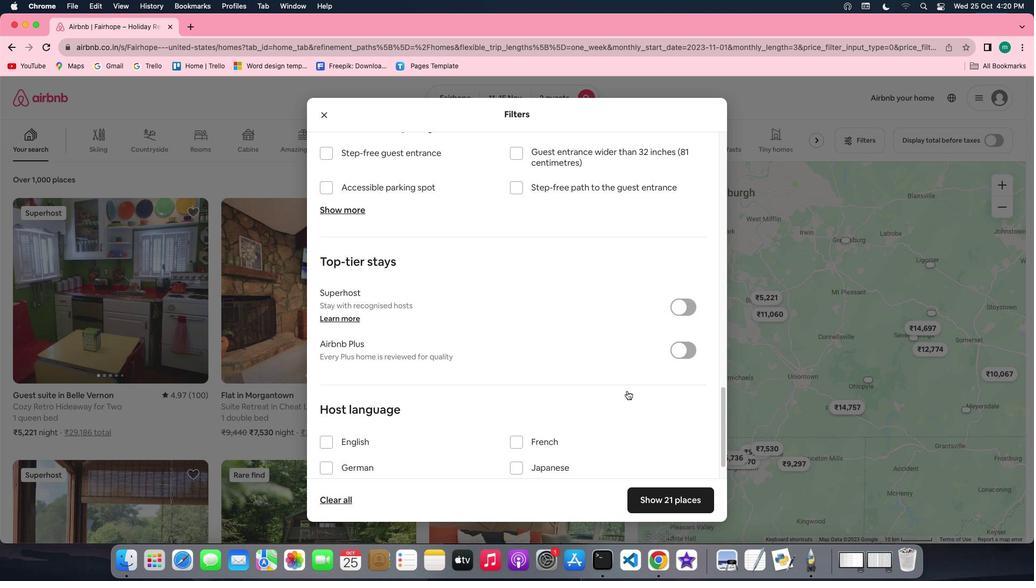 
Action: Mouse scrolled (628, 392) with delta (1, -1)
Screenshot: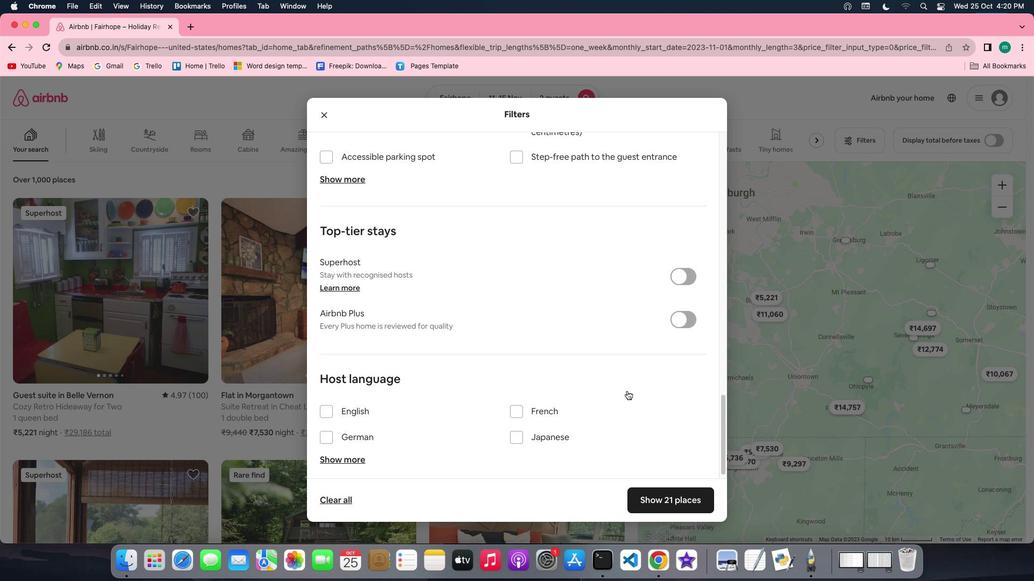 
Action: Mouse scrolled (628, 392) with delta (1, -1)
Screenshot: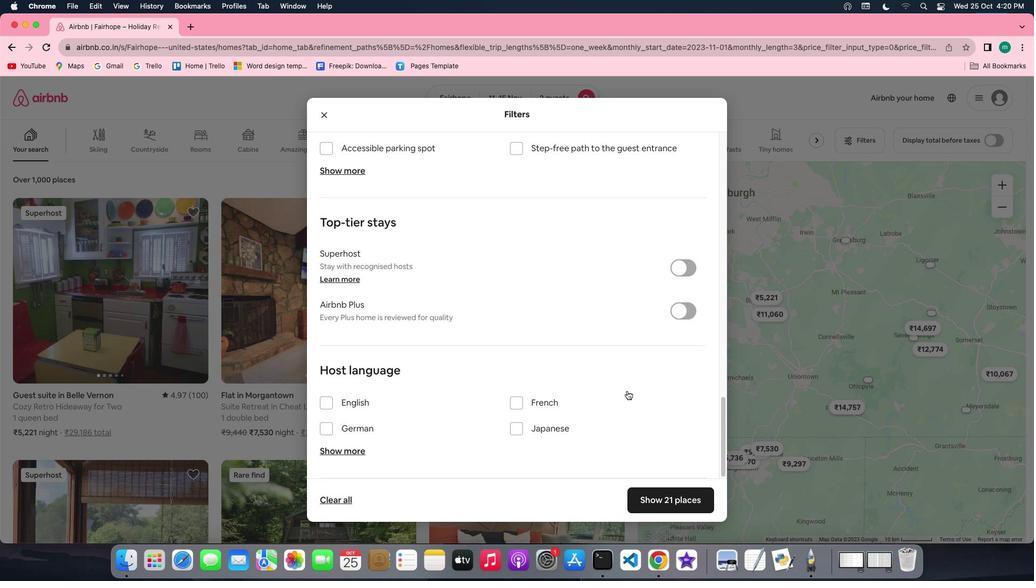 
Action: Mouse scrolled (628, 392) with delta (1, 0)
Screenshot: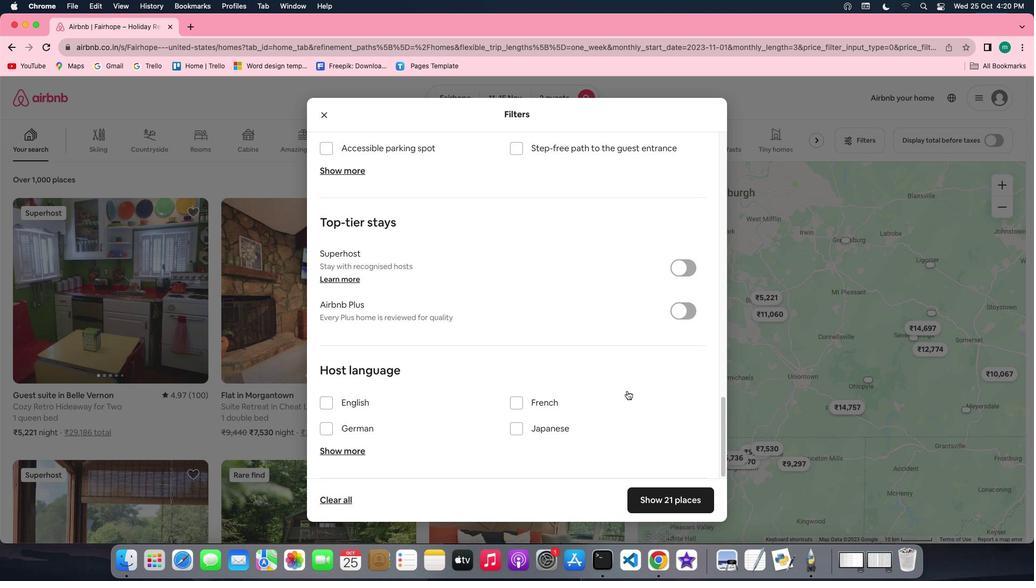 
Action: Mouse scrolled (628, 392) with delta (1, 0)
Screenshot: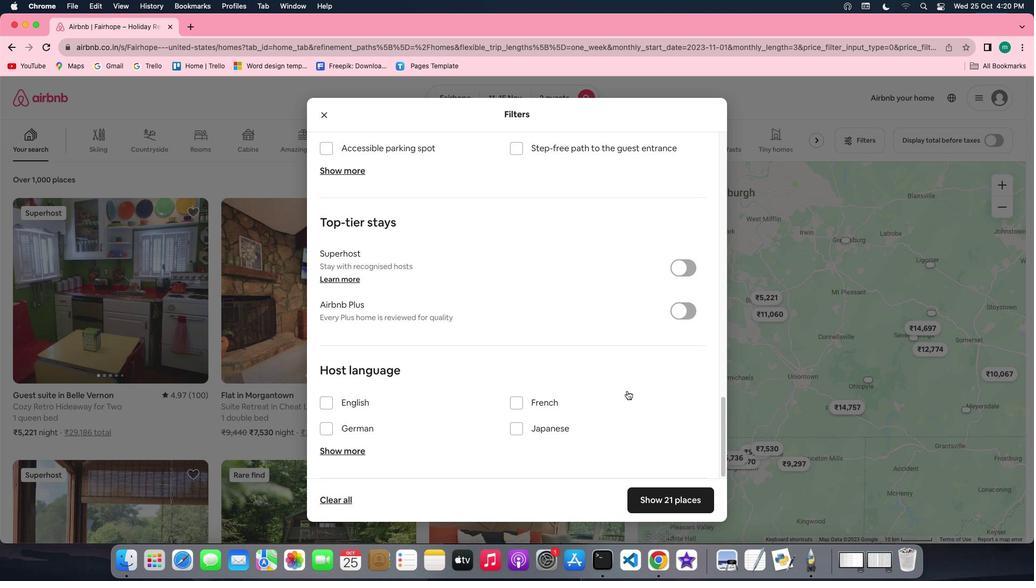 
Action: Mouse scrolled (628, 392) with delta (1, 0)
Screenshot: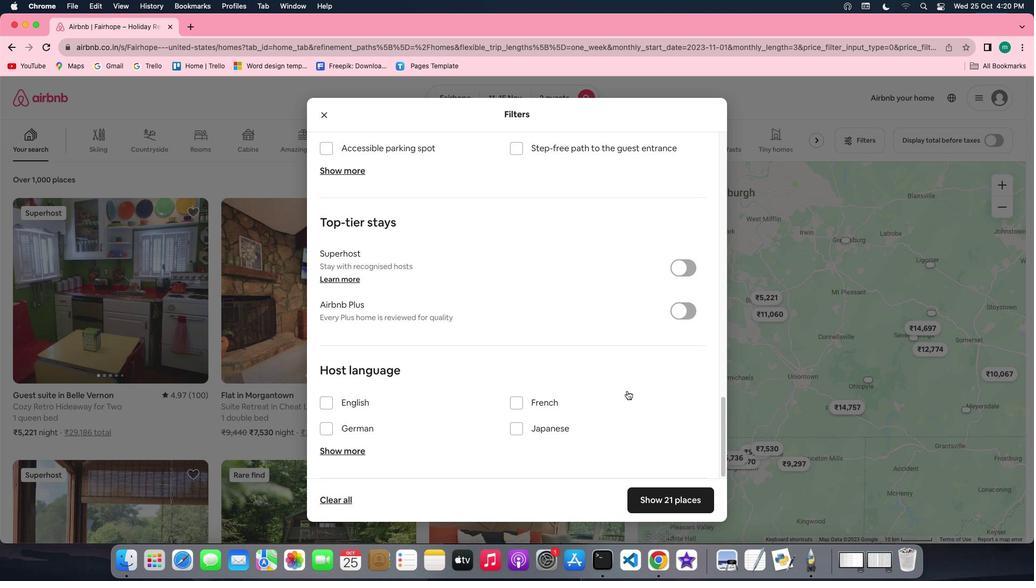 
Action: Mouse scrolled (628, 392) with delta (1, 0)
Screenshot: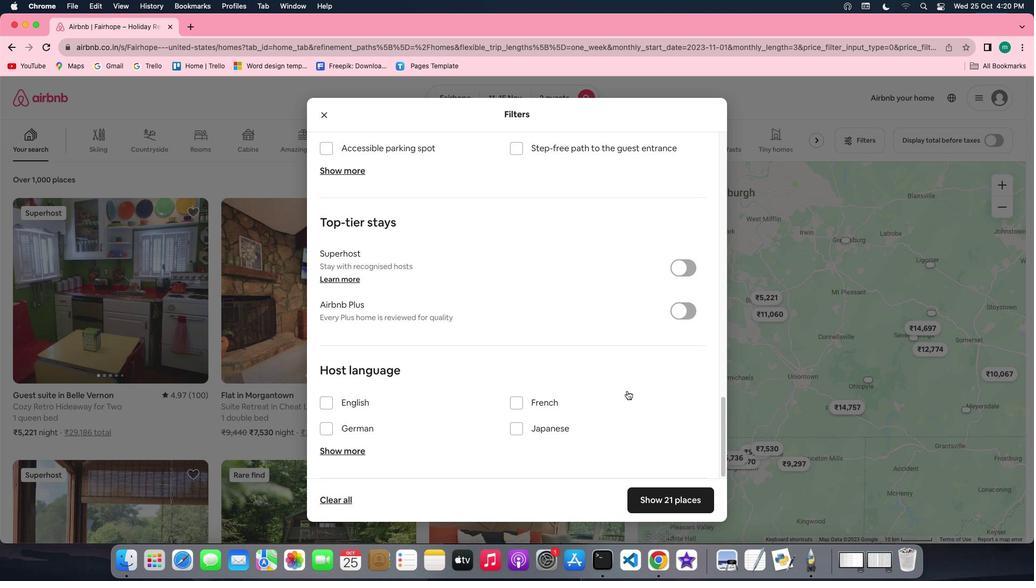 
Action: Mouse moved to (643, 502)
Screenshot: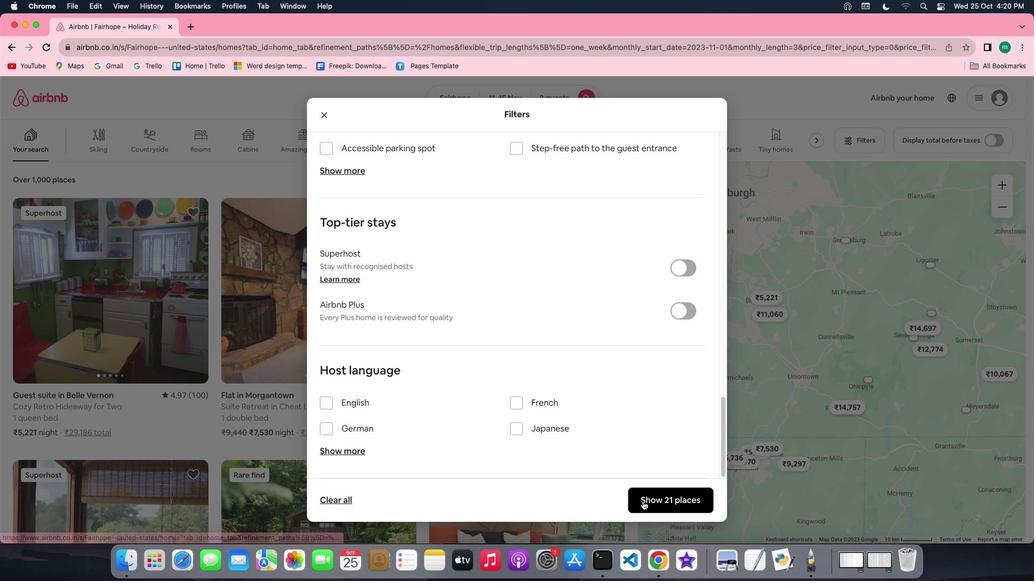 
Action: Mouse pressed left at (643, 502)
Screenshot: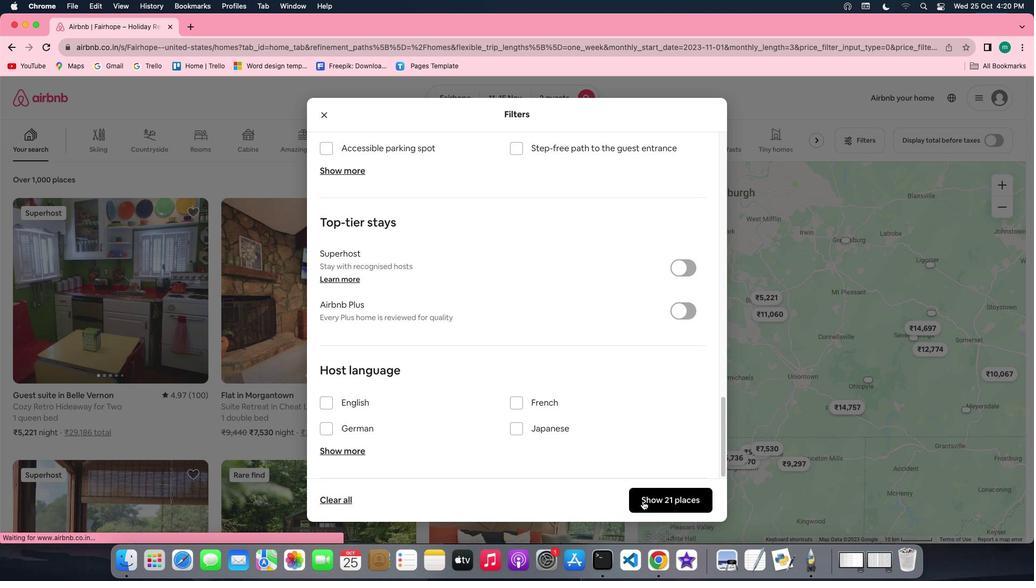 
Action: Mouse moved to (142, 363)
Screenshot: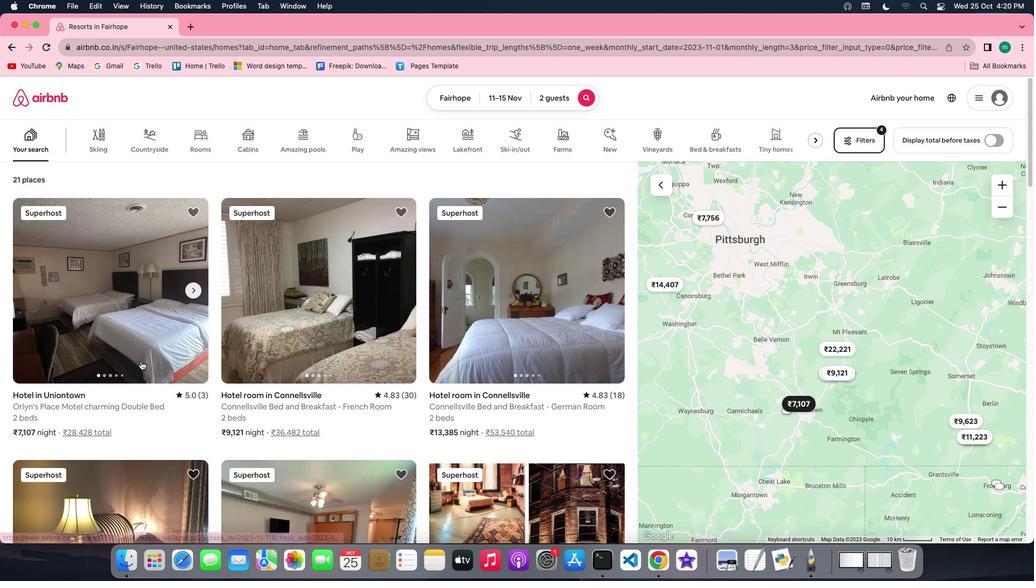 
Action: Mouse pressed left at (142, 363)
Screenshot: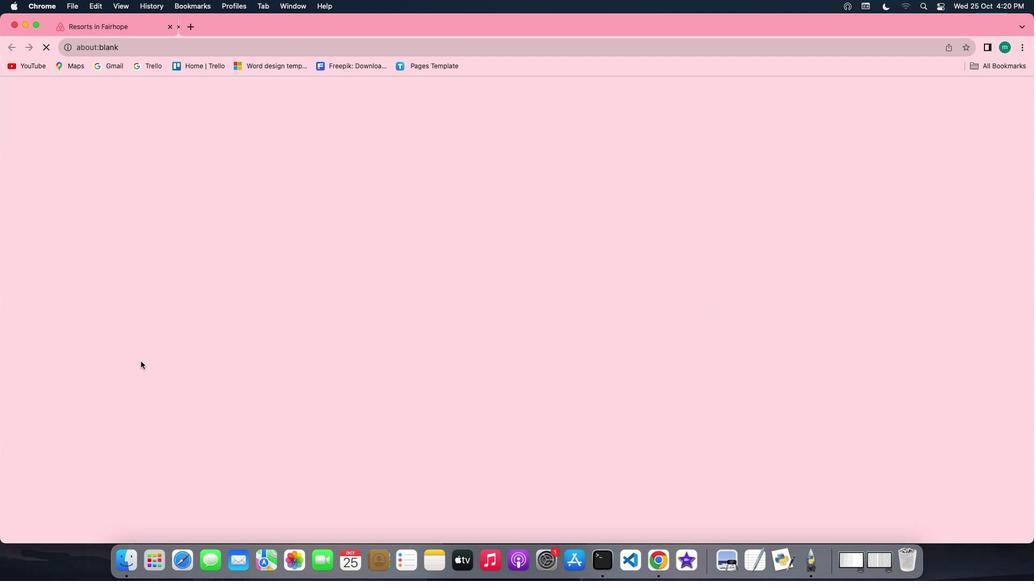 
Action: Mouse moved to (733, 405)
Screenshot: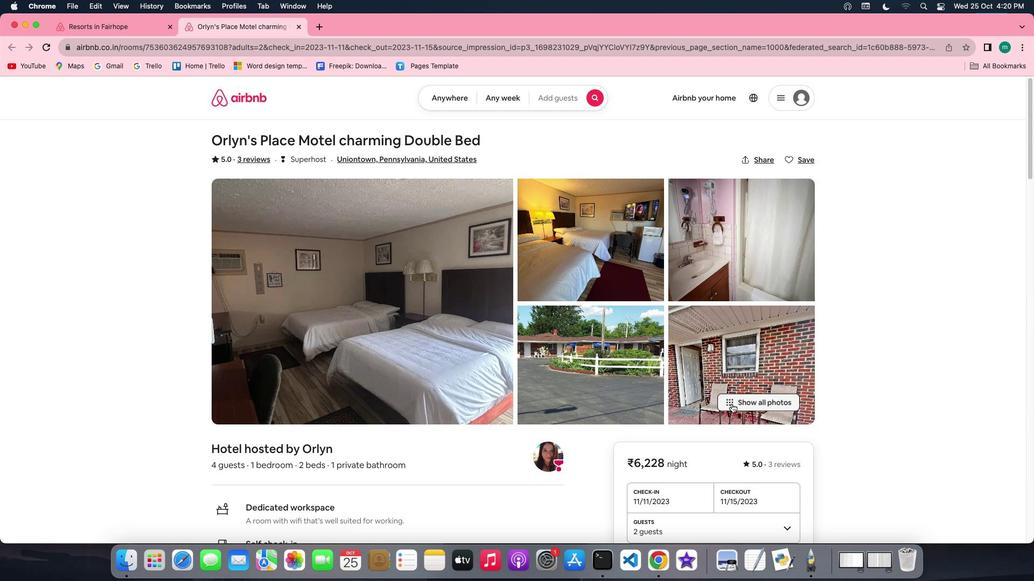 
Action: Mouse pressed left at (733, 405)
Screenshot: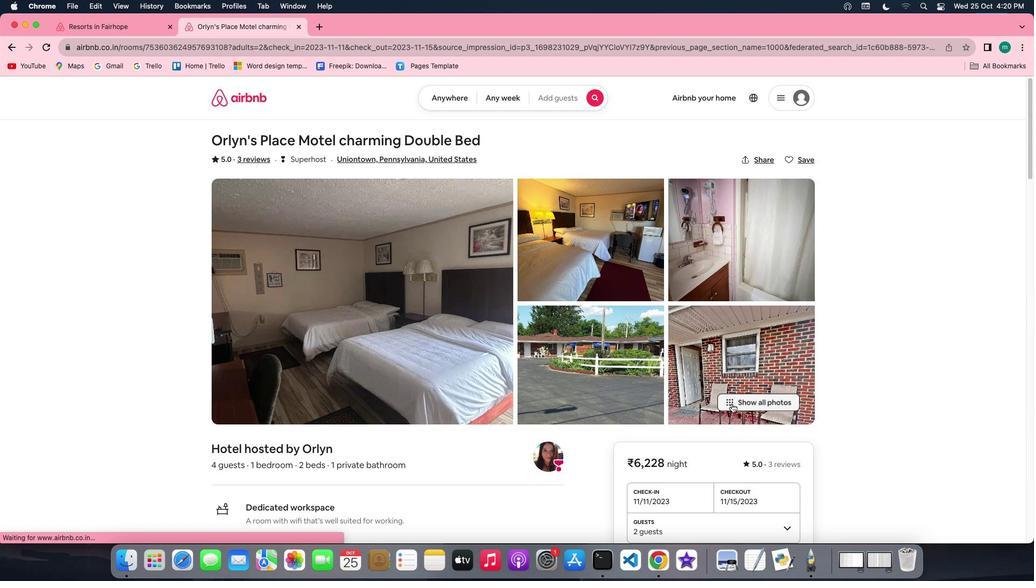 
Action: Mouse moved to (545, 429)
Screenshot: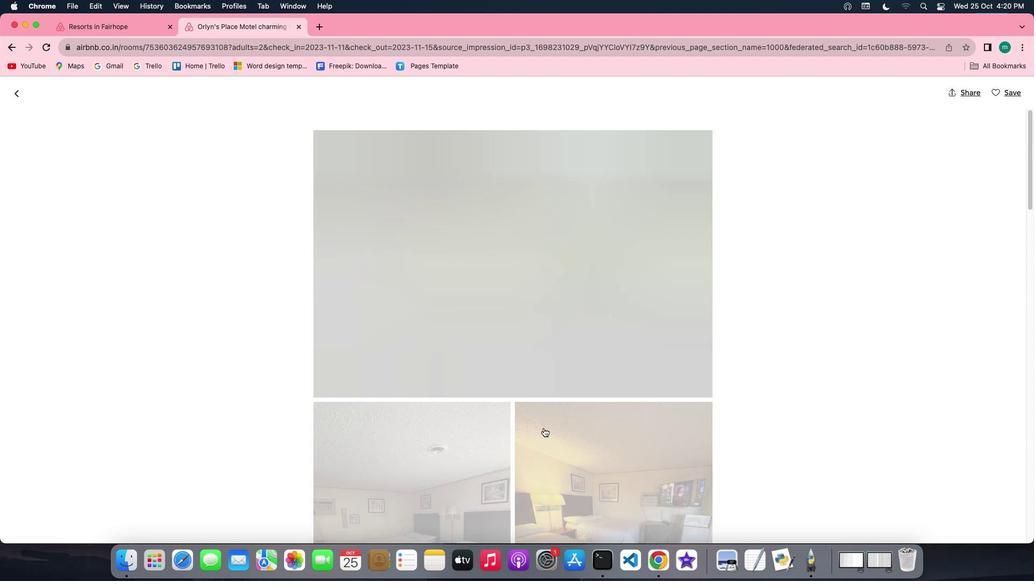 
Action: Mouse scrolled (545, 429) with delta (1, 0)
Screenshot: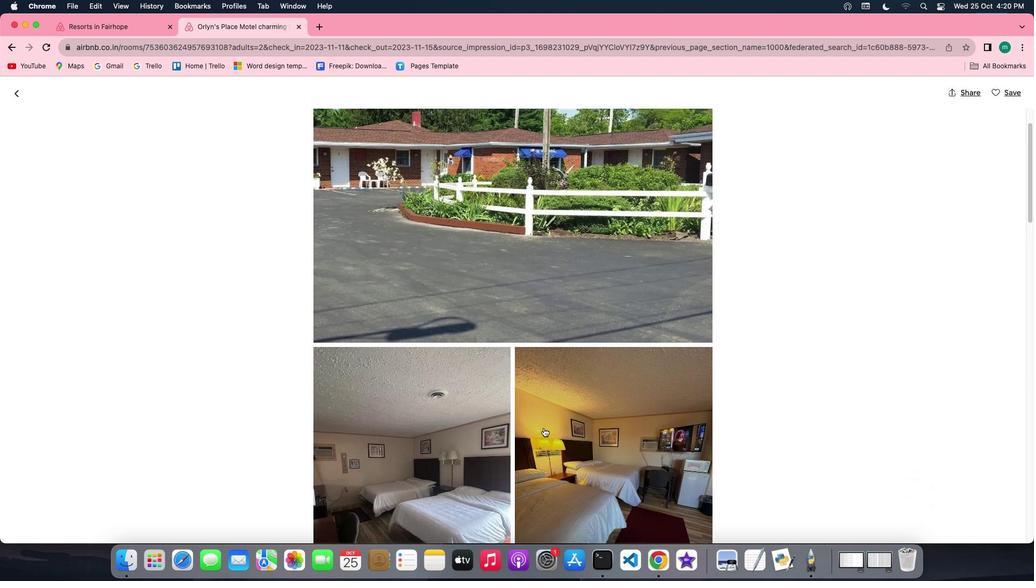 
Action: Mouse scrolled (545, 429) with delta (1, 0)
Screenshot: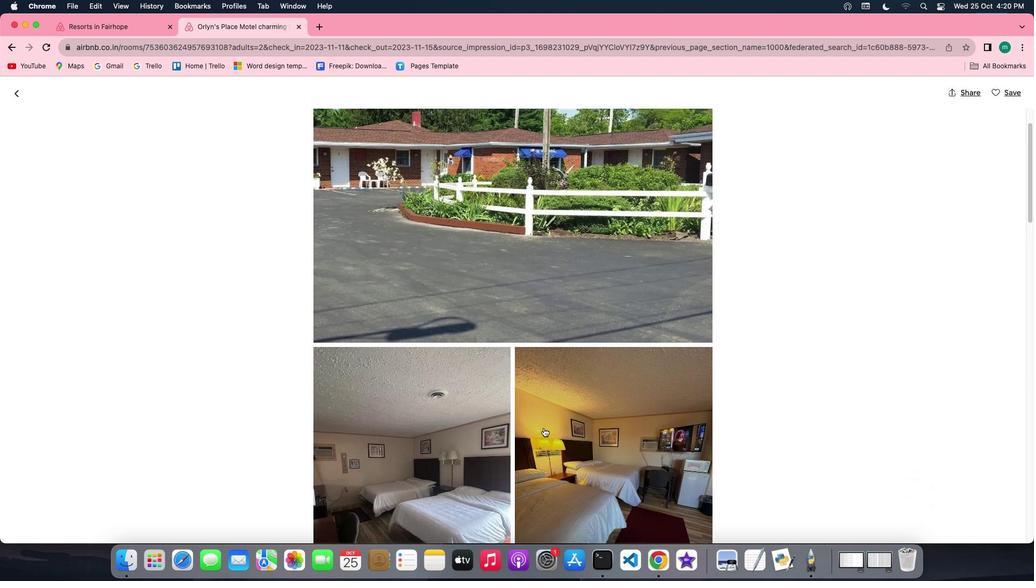 
Action: Mouse scrolled (545, 429) with delta (1, 0)
Screenshot: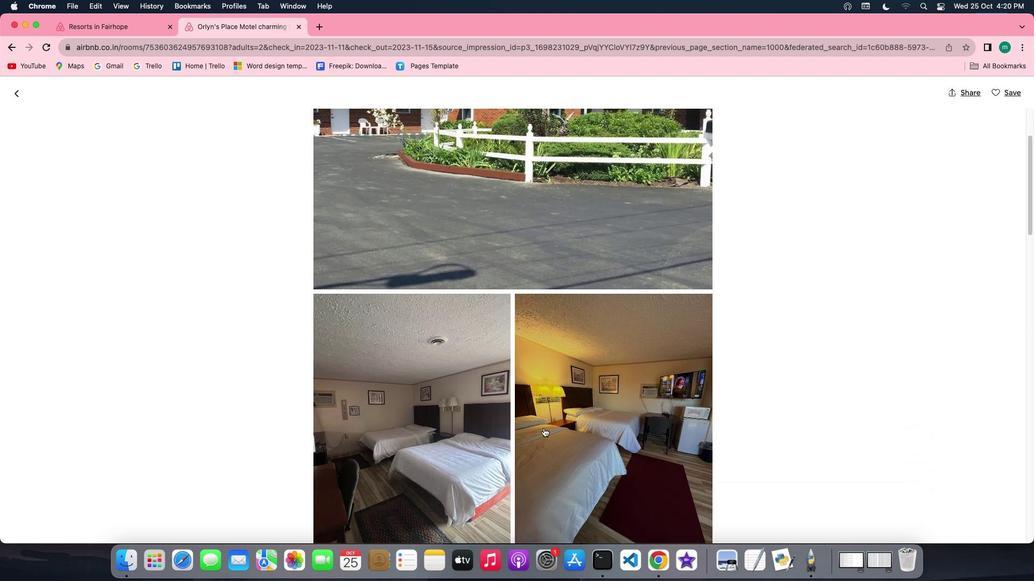 
Action: Mouse scrolled (545, 429) with delta (1, 0)
Screenshot: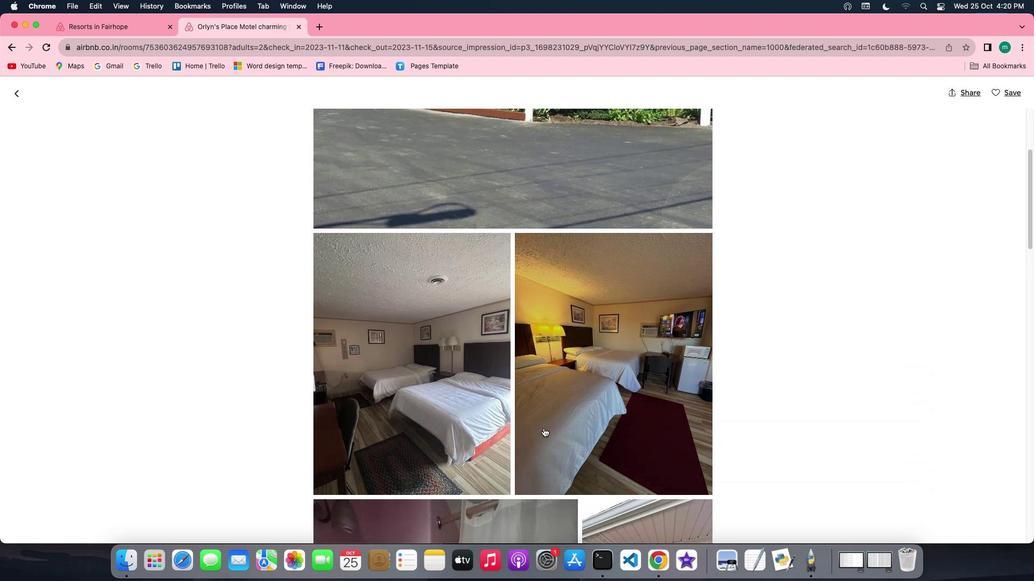 
Action: Mouse scrolled (545, 429) with delta (1, 0)
Screenshot: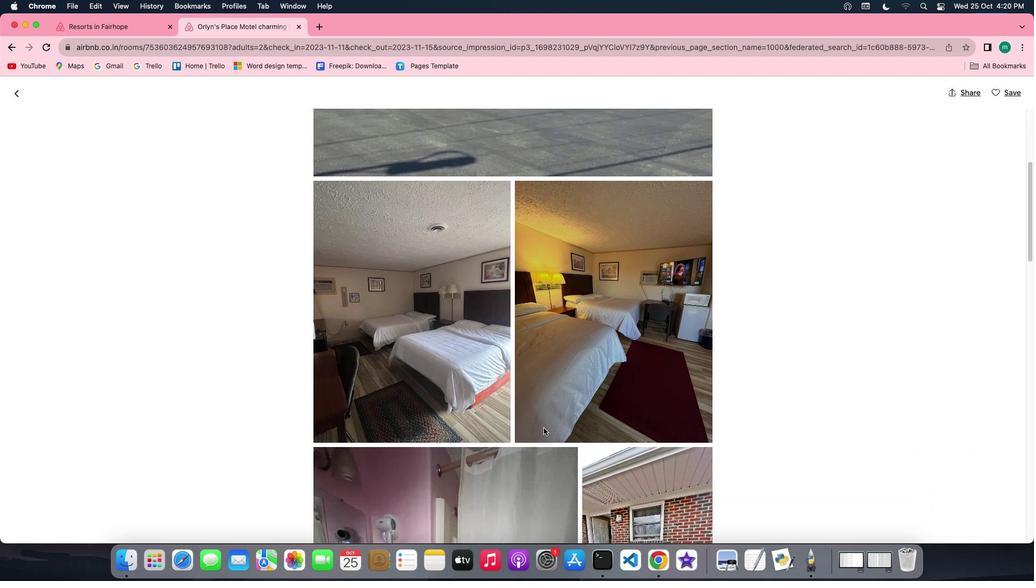 
Action: Mouse scrolled (545, 429) with delta (1, 0)
Screenshot: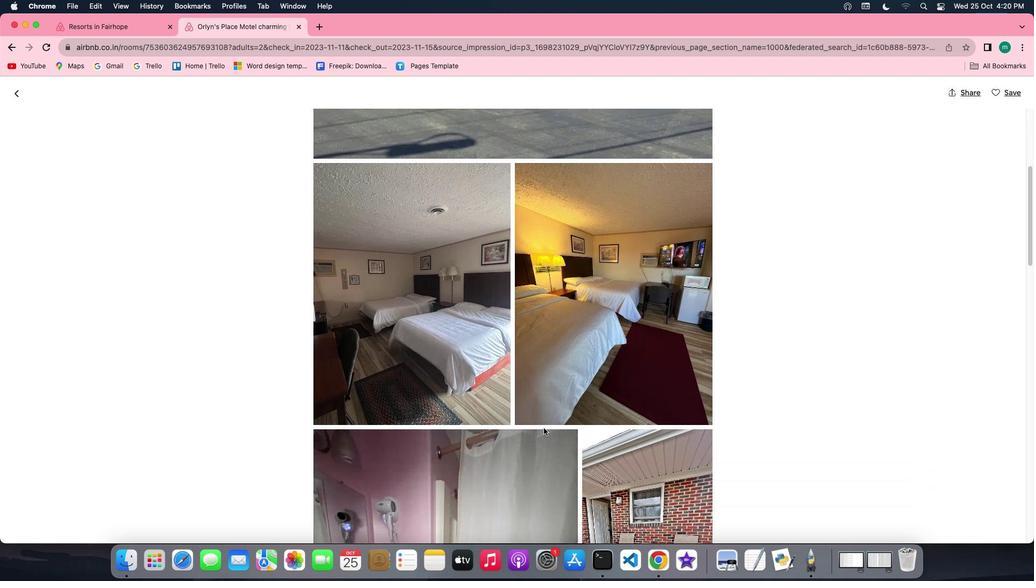 
Action: Mouse scrolled (545, 429) with delta (1, 0)
Screenshot: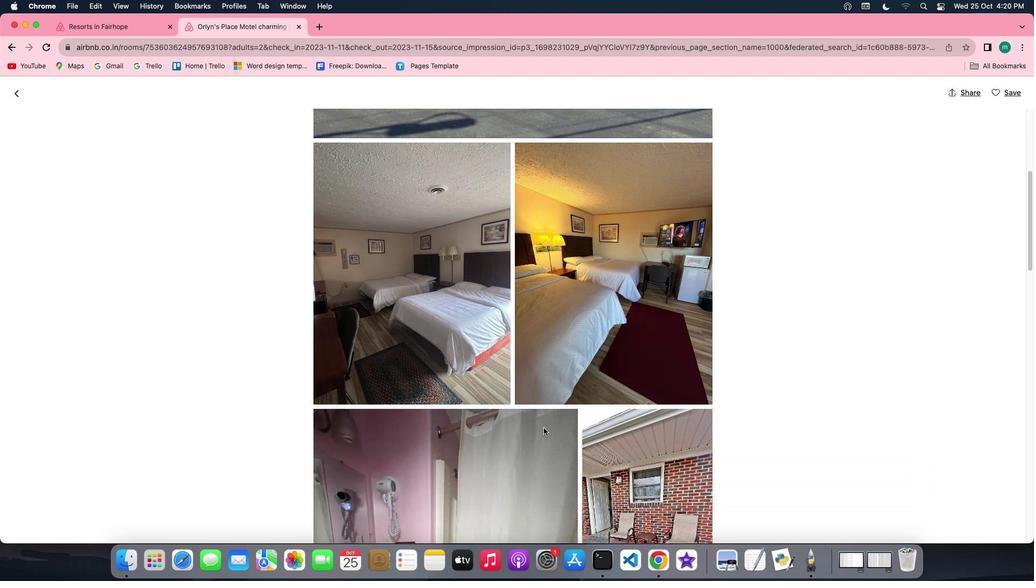 
Action: Mouse scrolled (545, 429) with delta (1, 0)
Screenshot: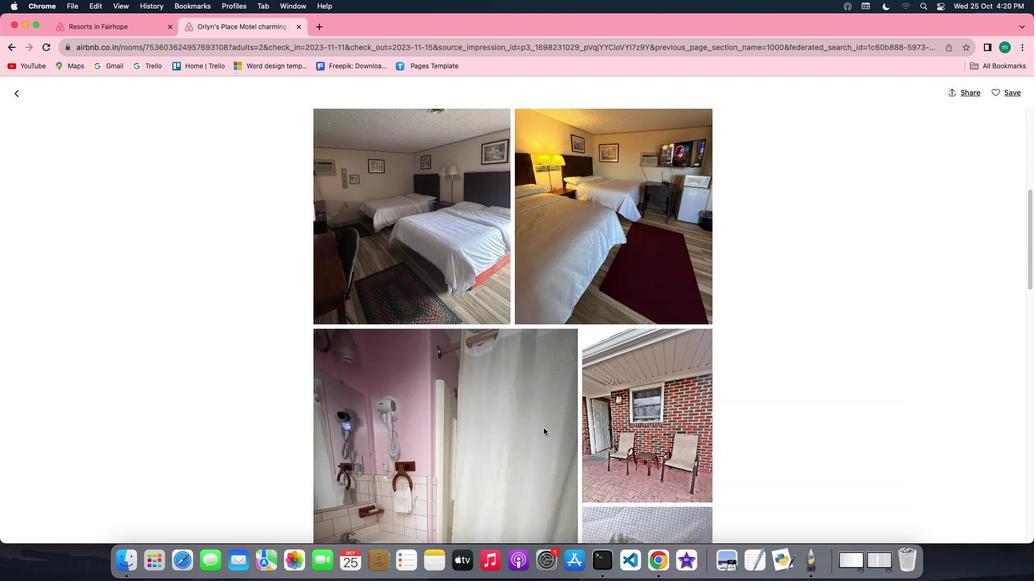 
Action: Mouse scrolled (545, 429) with delta (1, 0)
Screenshot: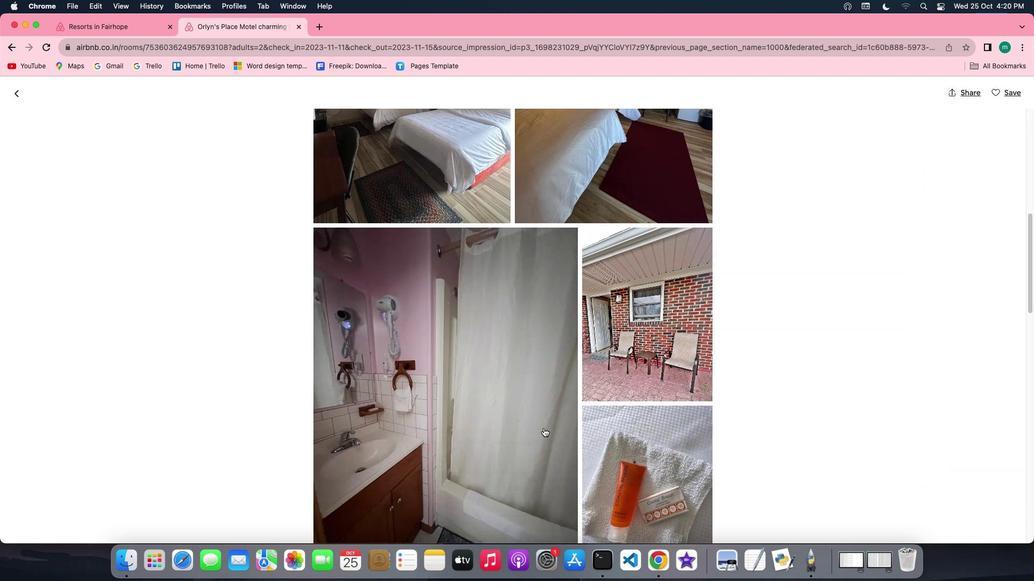 
Action: Mouse scrolled (545, 429) with delta (1, 0)
Screenshot: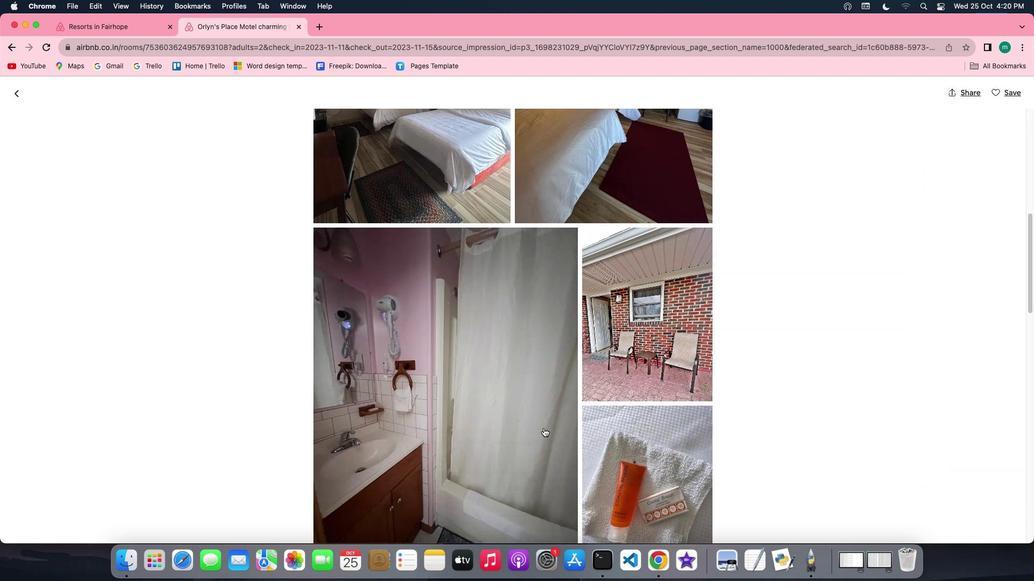 
Action: Mouse scrolled (545, 429) with delta (1, 0)
Screenshot: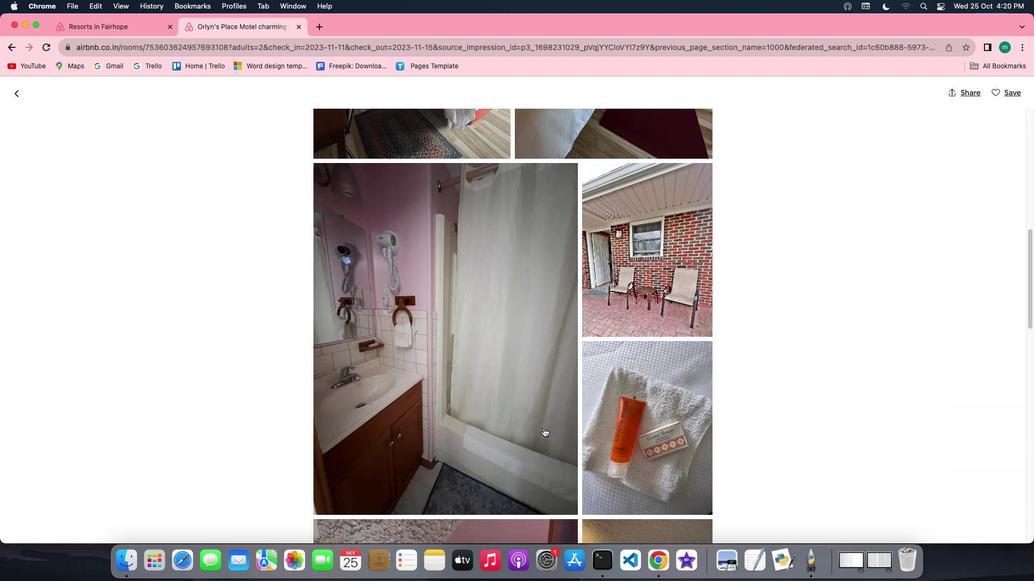 
Action: Mouse scrolled (545, 429) with delta (1, 0)
Screenshot: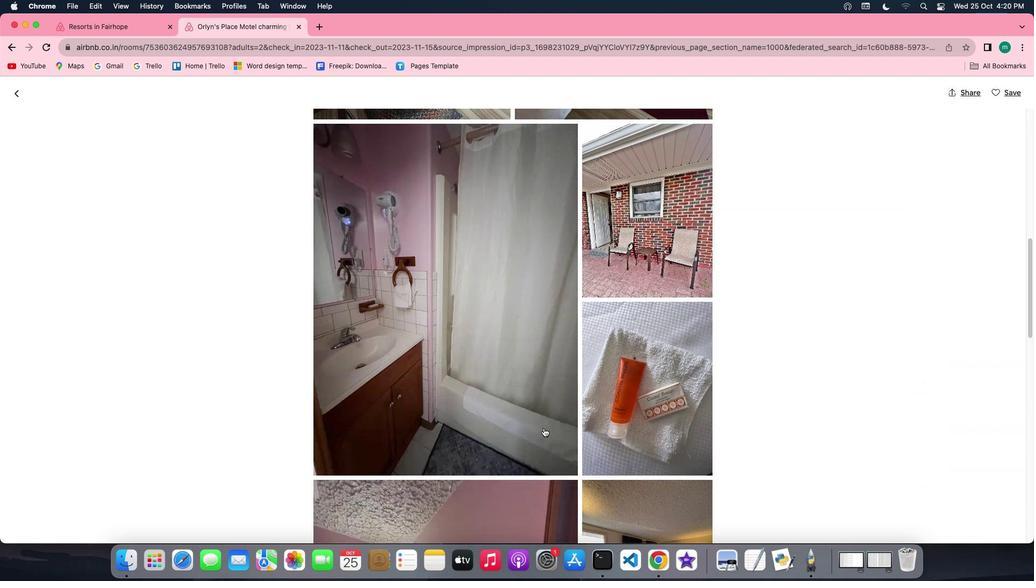 
Action: Mouse scrolled (545, 429) with delta (1, 0)
Screenshot: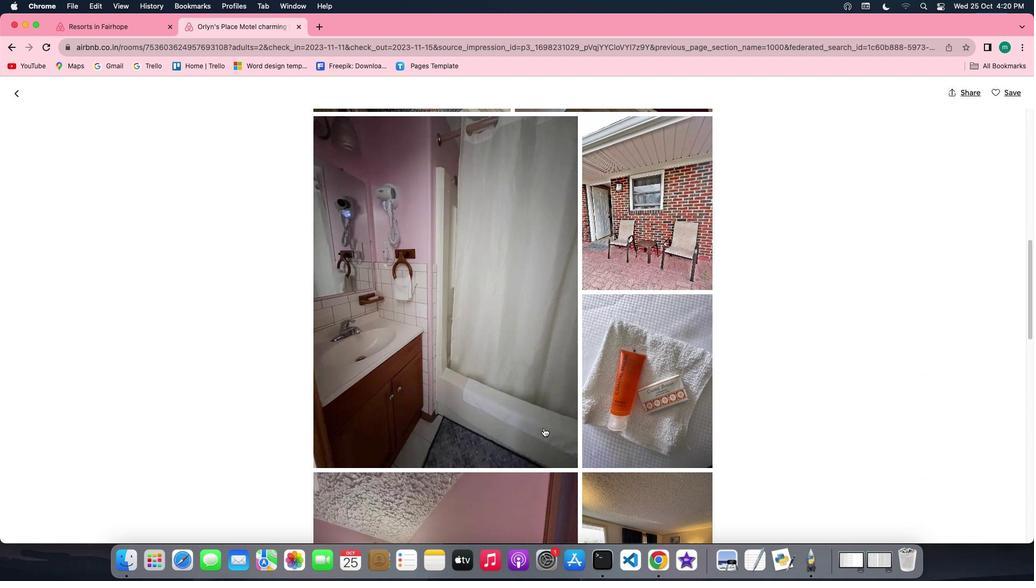 
Action: Mouse scrolled (545, 429) with delta (1, 0)
Screenshot: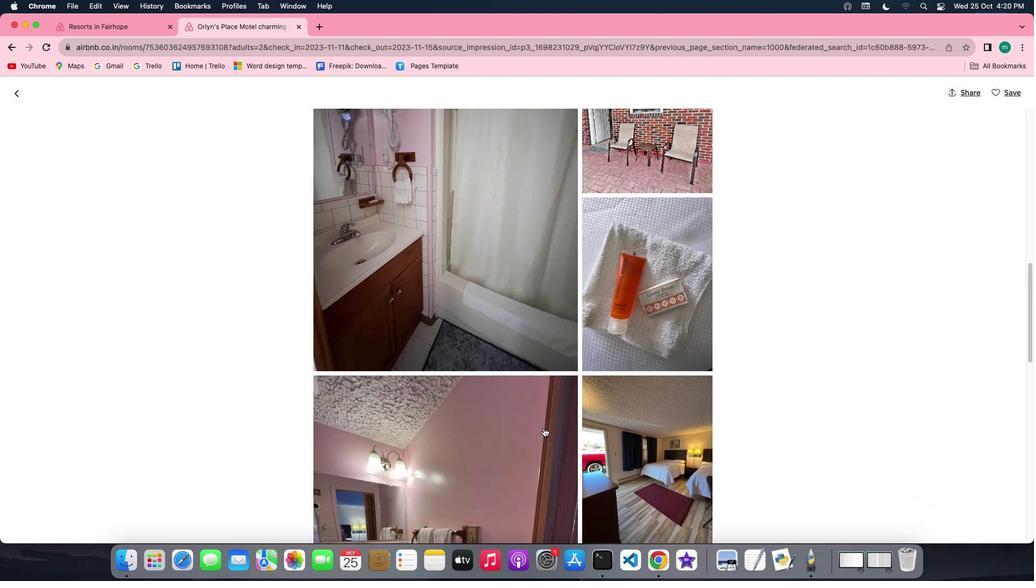 
Action: Mouse scrolled (545, 429) with delta (1, 0)
Screenshot: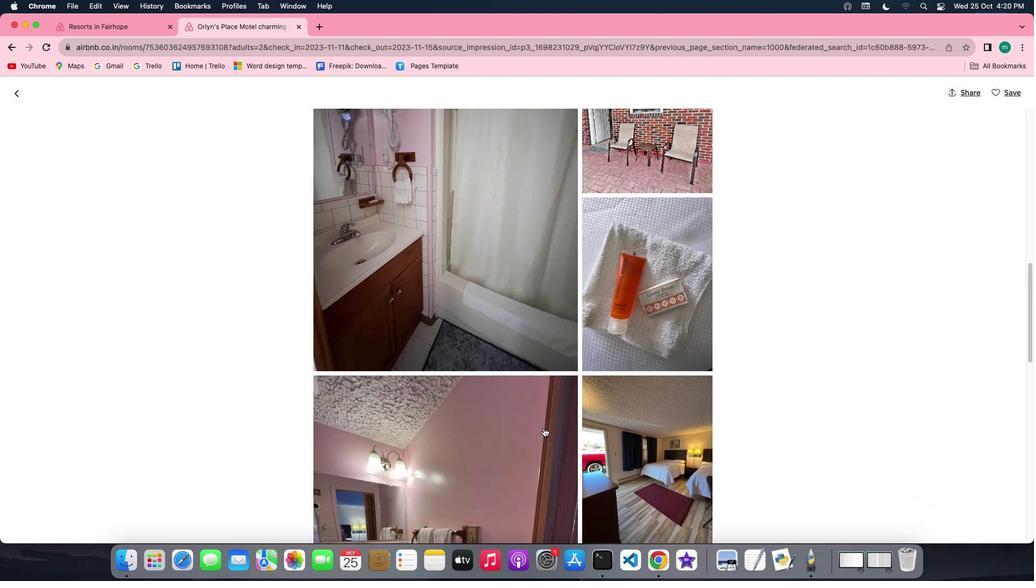 
Action: Mouse scrolled (545, 429) with delta (1, 0)
Screenshot: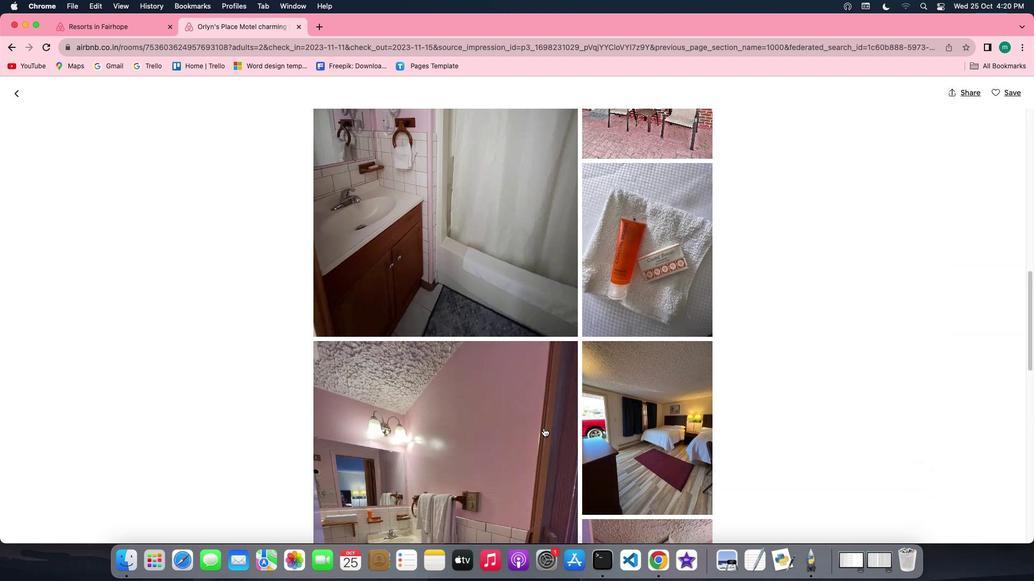 
Action: Mouse scrolled (545, 429) with delta (1, 0)
Screenshot: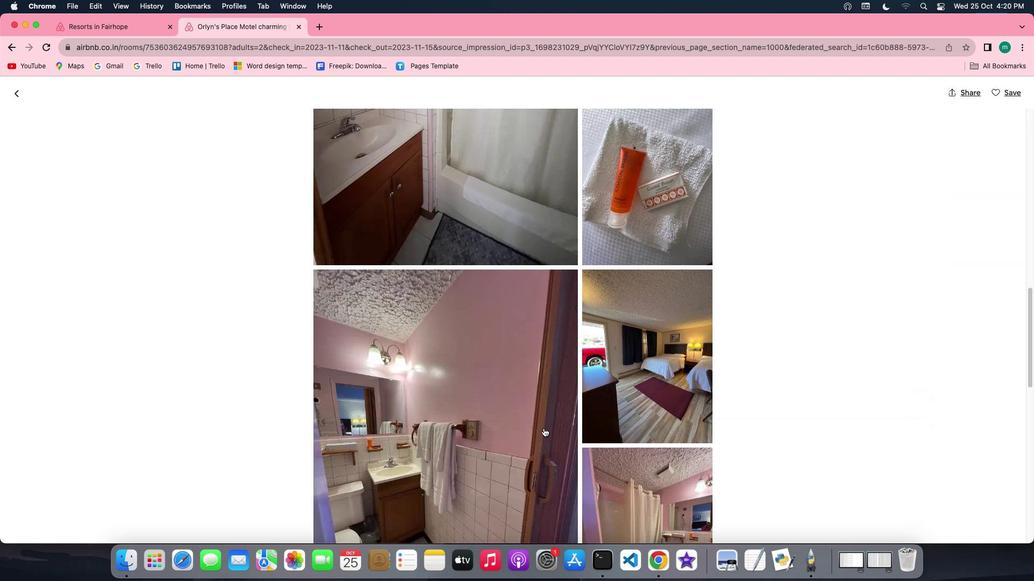 
Action: Mouse scrolled (545, 429) with delta (1, 0)
Screenshot: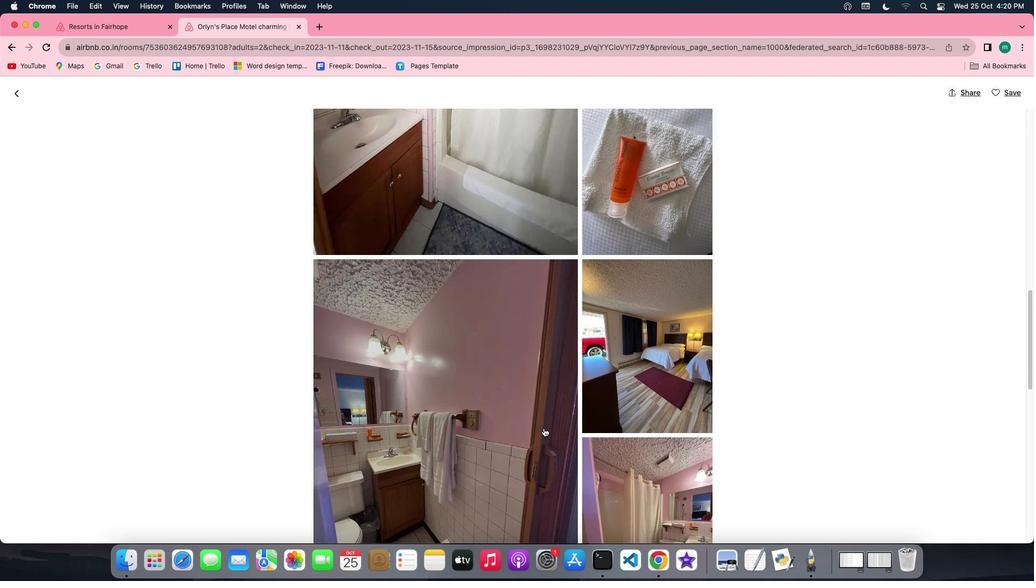 
Action: Mouse scrolled (545, 429) with delta (1, 0)
Screenshot: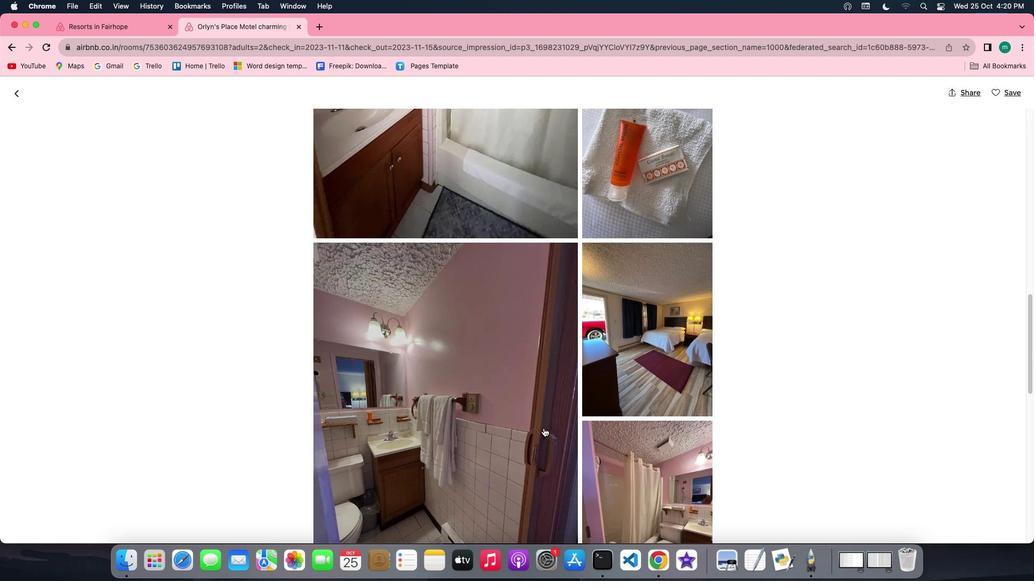 
Action: Mouse scrolled (545, 429) with delta (1, 0)
Screenshot: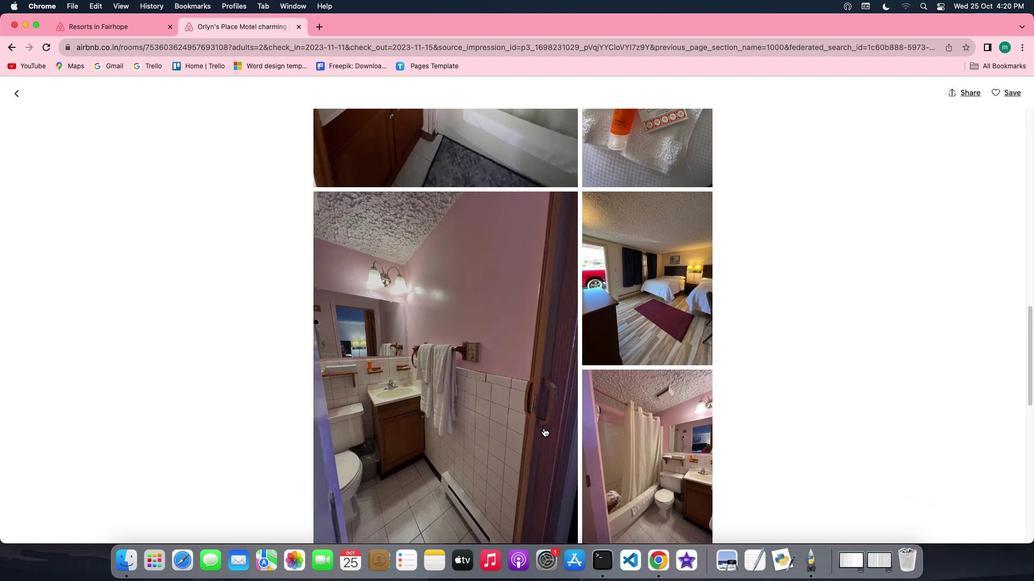 
Action: Mouse scrolled (545, 429) with delta (1, 0)
Screenshot: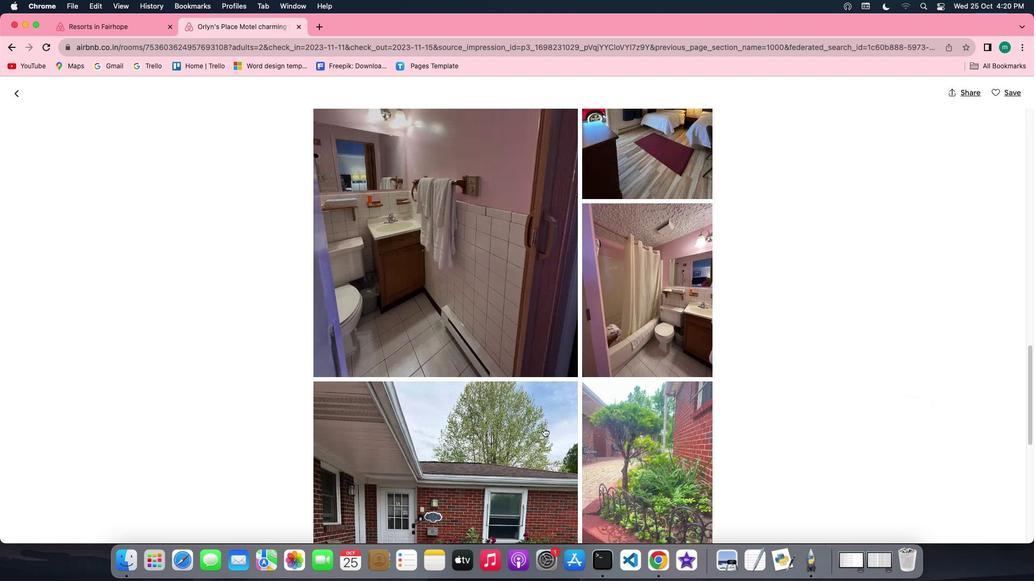 
Action: Mouse scrolled (545, 429) with delta (1, 0)
Screenshot: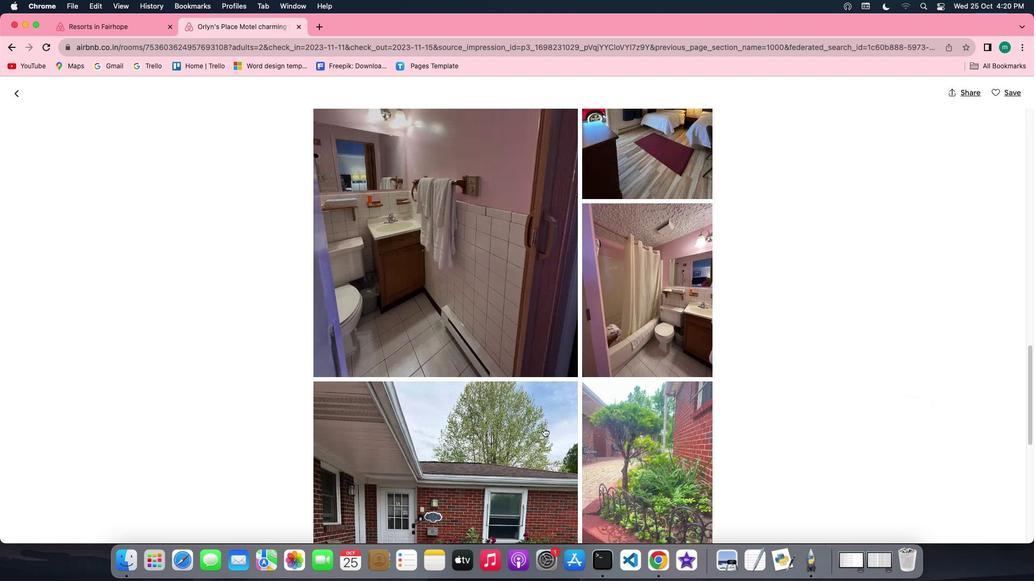 
Action: Mouse scrolled (545, 429) with delta (1, 0)
Screenshot: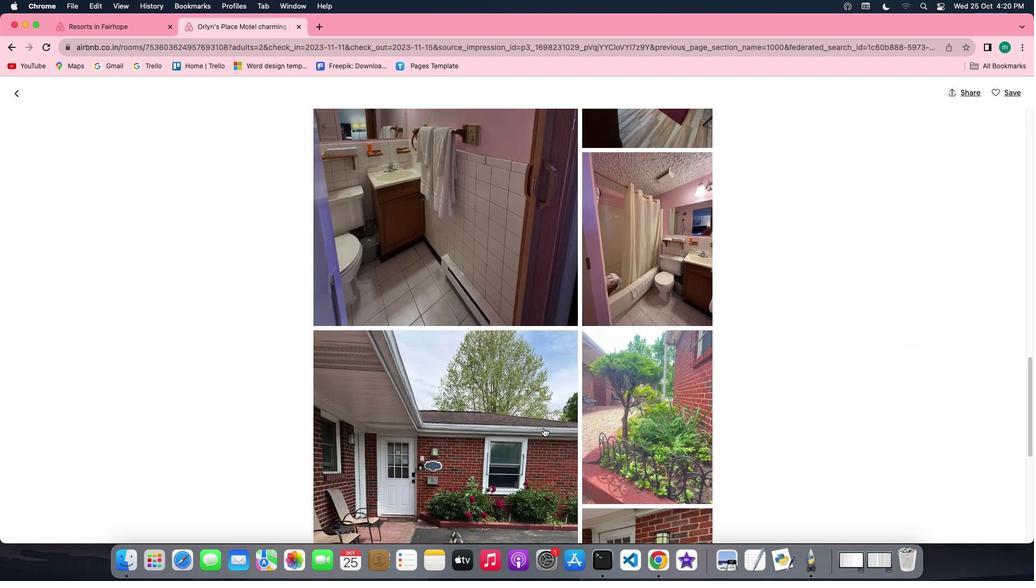 
Action: Mouse scrolled (545, 429) with delta (1, -1)
Screenshot: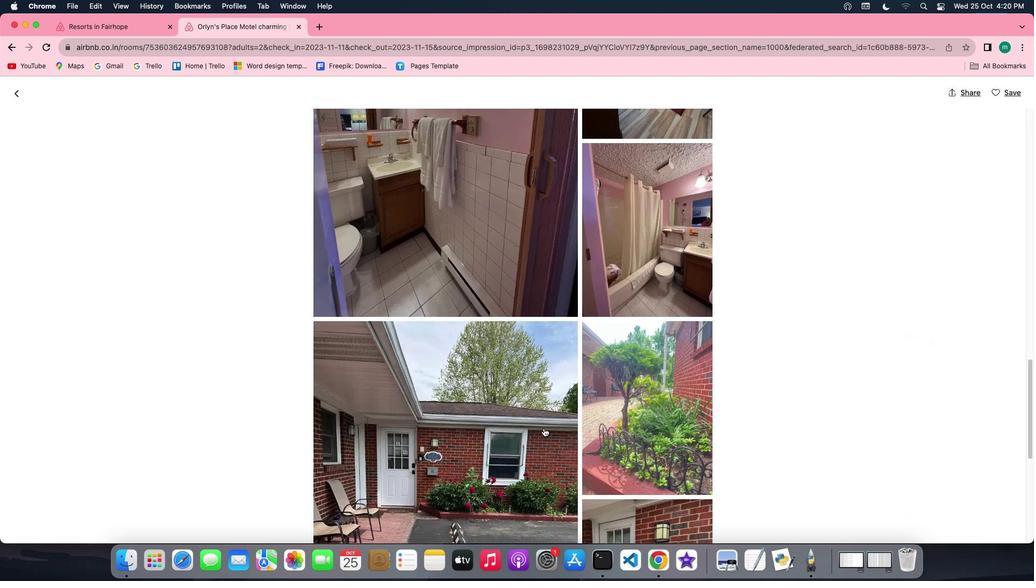 
Action: Mouse scrolled (545, 429) with delta (1, 0)
Screenshot: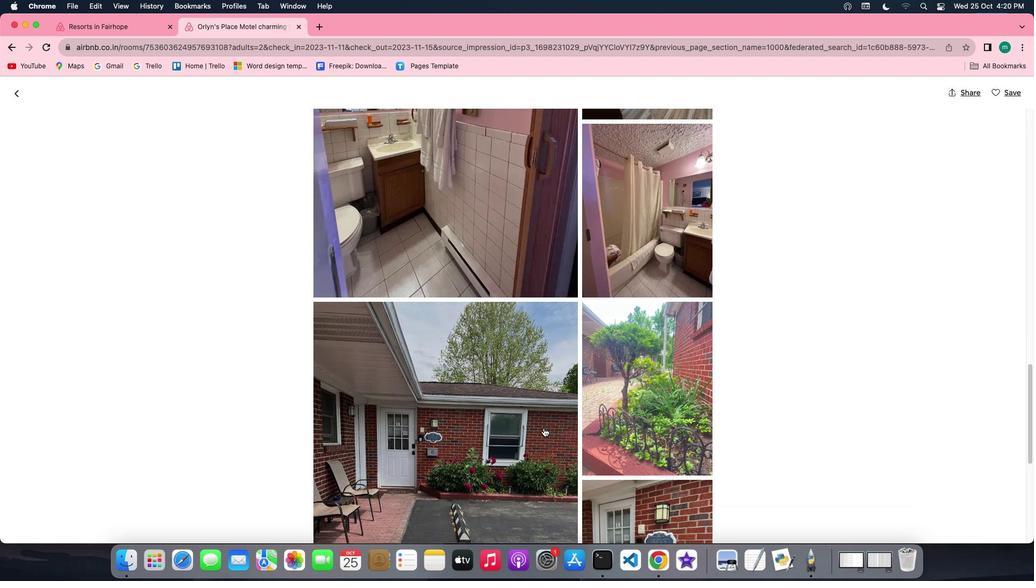 
Action: Mouse scrolled (545, 429) with delta (1, 0)
Screenshot: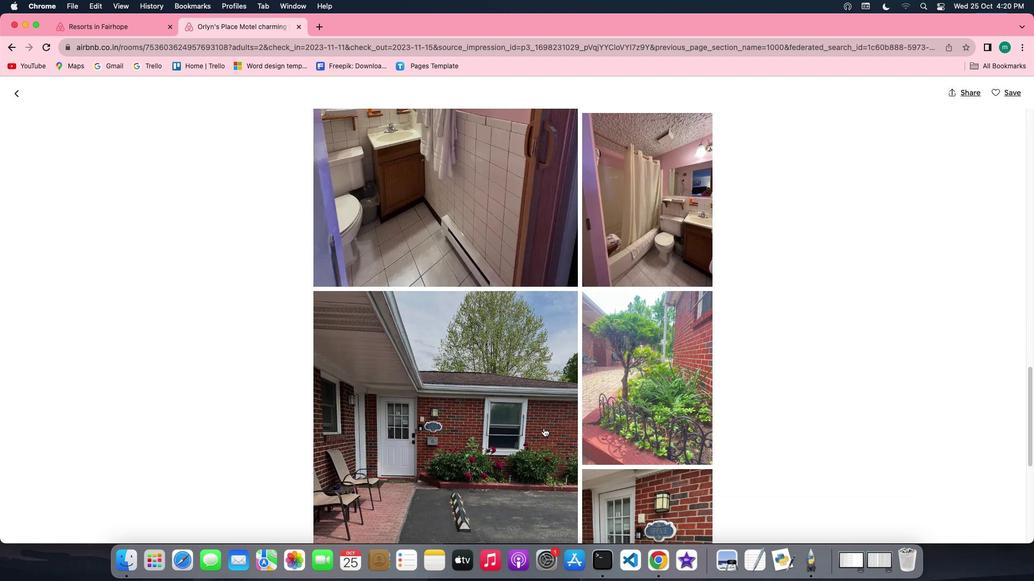 
Action: Mouse scrolled (545, 429) with delta (1, 0)
Screenshot: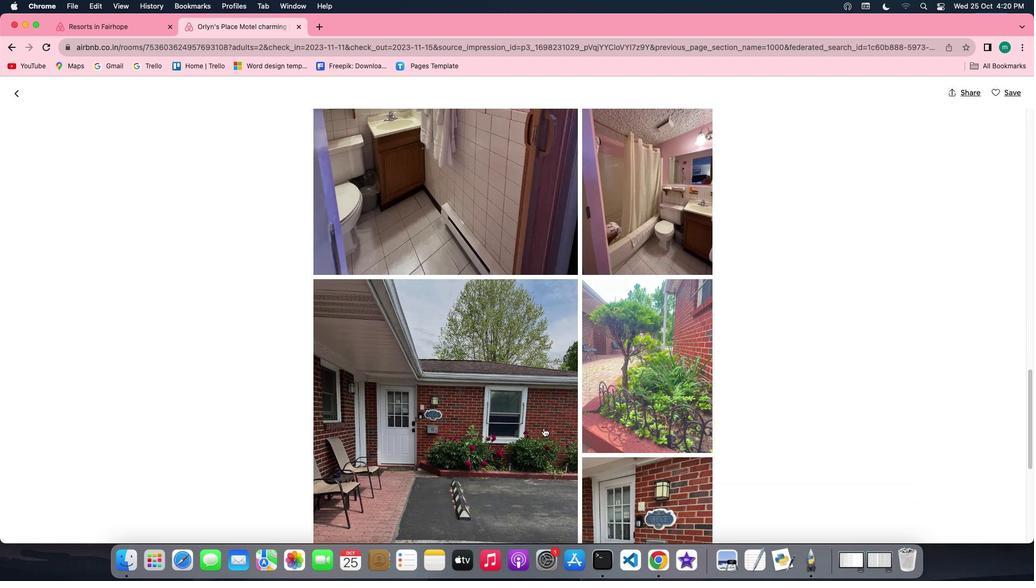 
Action: Mouse scrolled (545, 429) with delta (1, 0)
Screenshot: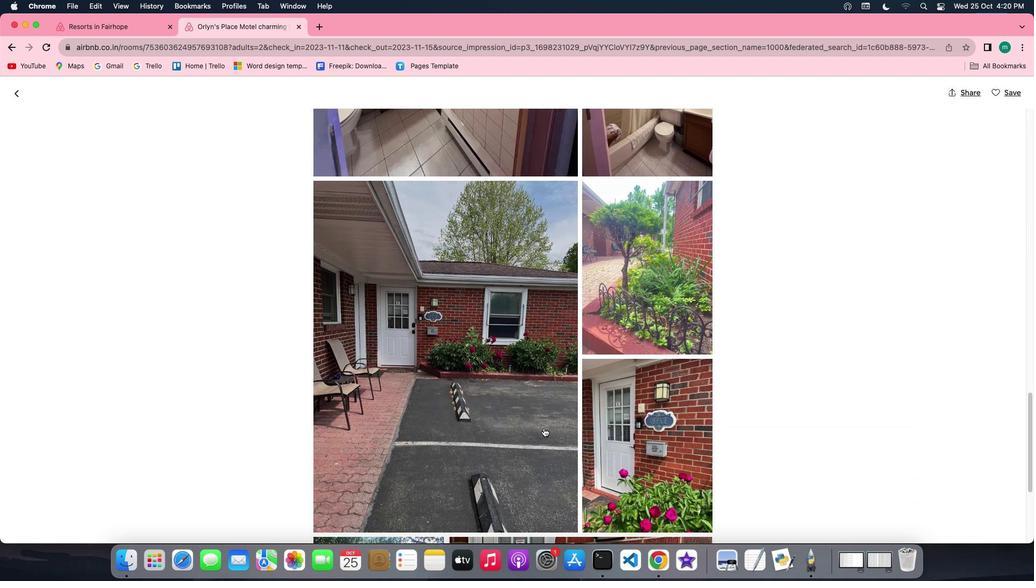 
Action: Mouse scrolled (545, 429) with delta (1, 0)
Screenshot: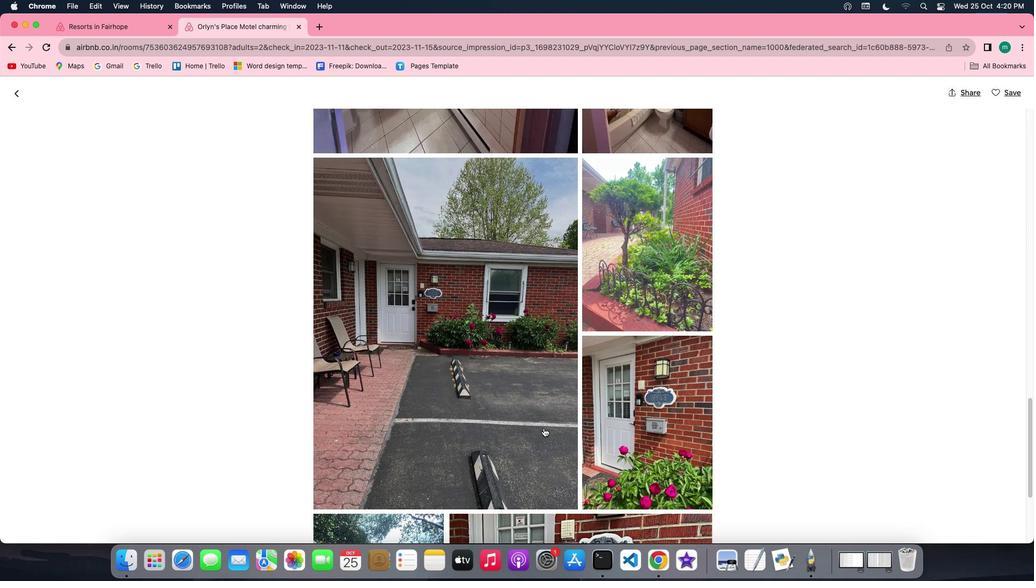 
Action: Mouse scrolled (545, 429) with delta (1, 0)
Screenshot: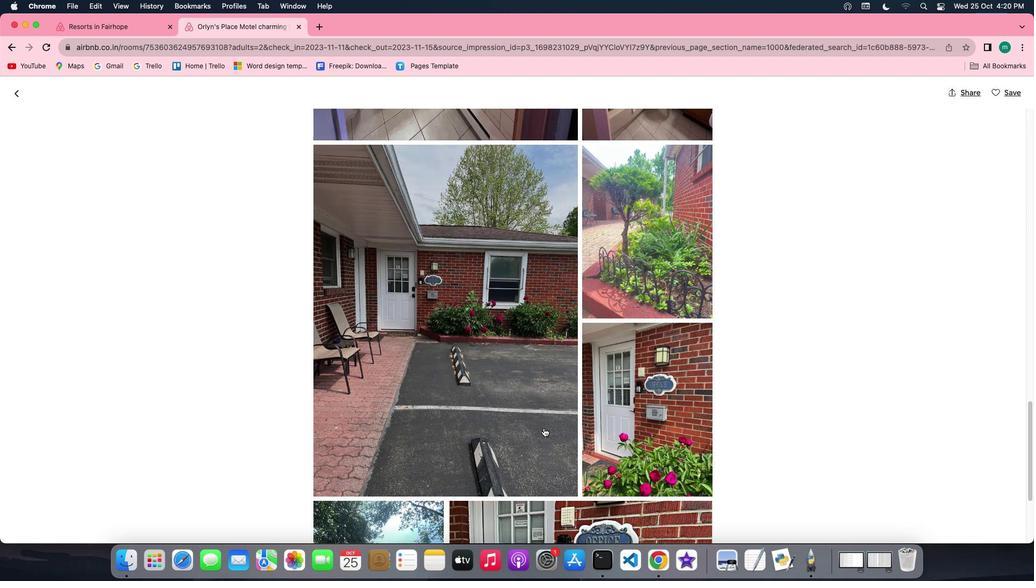 
Action: Mouse scrolled (545, 429) with delta (1, 0)
Screenshot: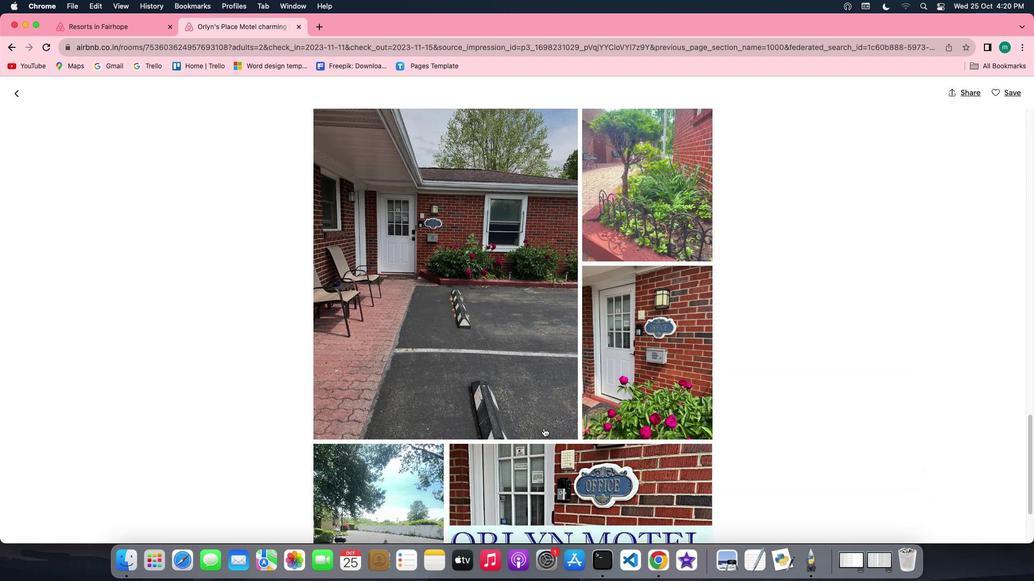 
Action: Mouse scrolled (545, 429) with delta (1, 0)
Screenshot: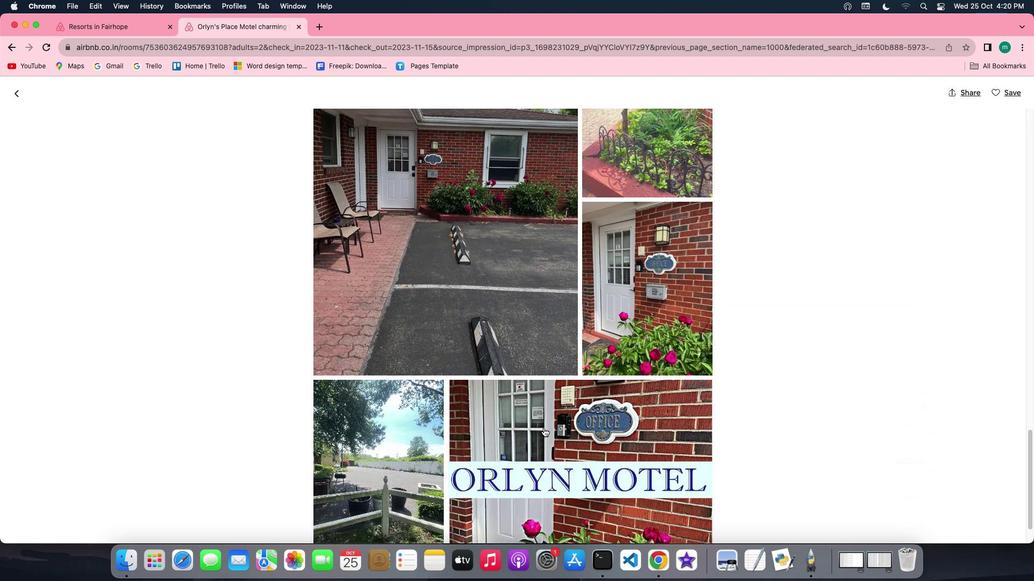
Action: Mouse scrolled (545, 429) with delta (1, 0)
Screenshot: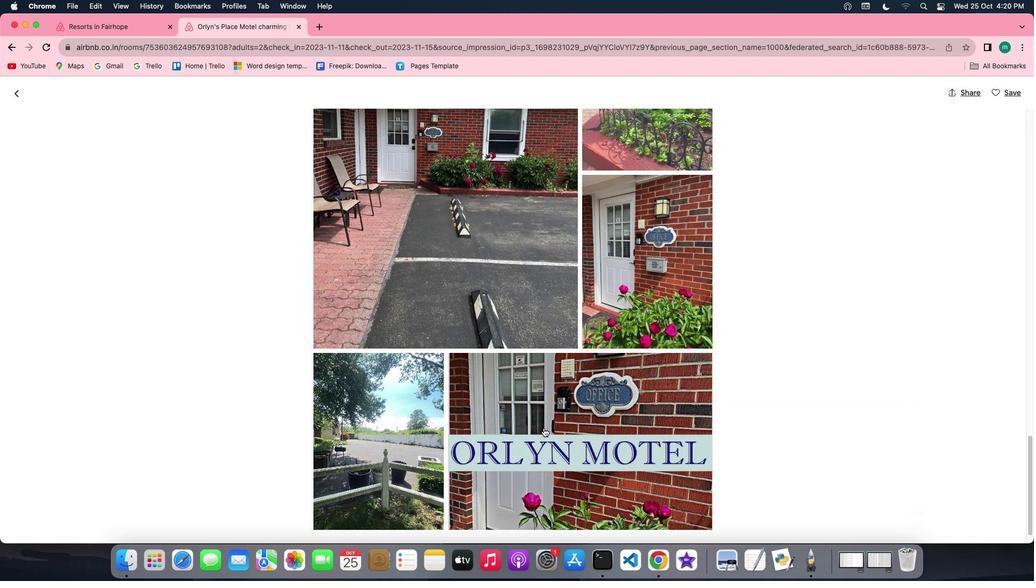 
Action: Mouse scrolled (545, 429) with delta (1, 0)
Screenshot: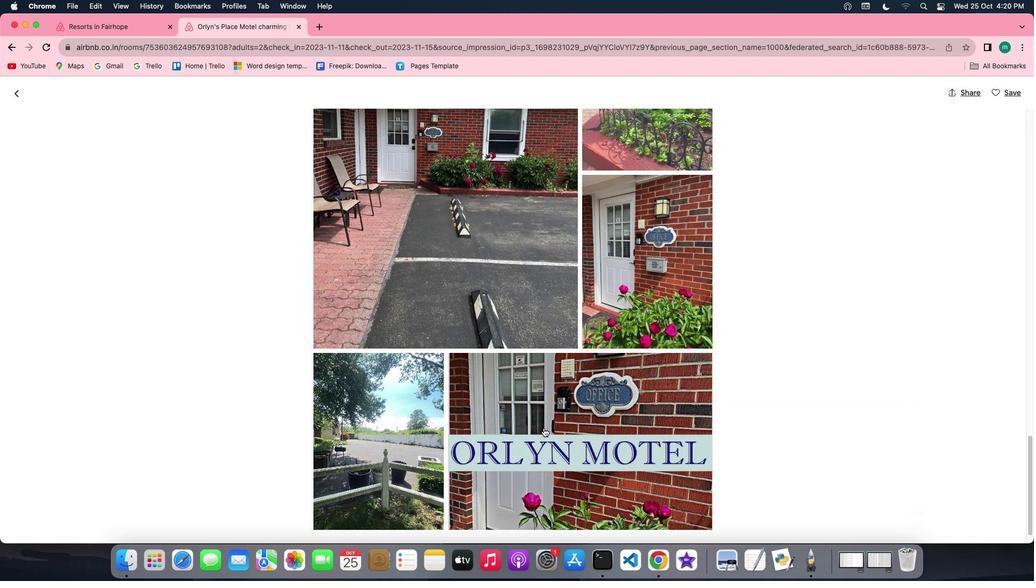 
Action: Mouse scrolled (545, 429) with delta (1, 0)
Screenshot: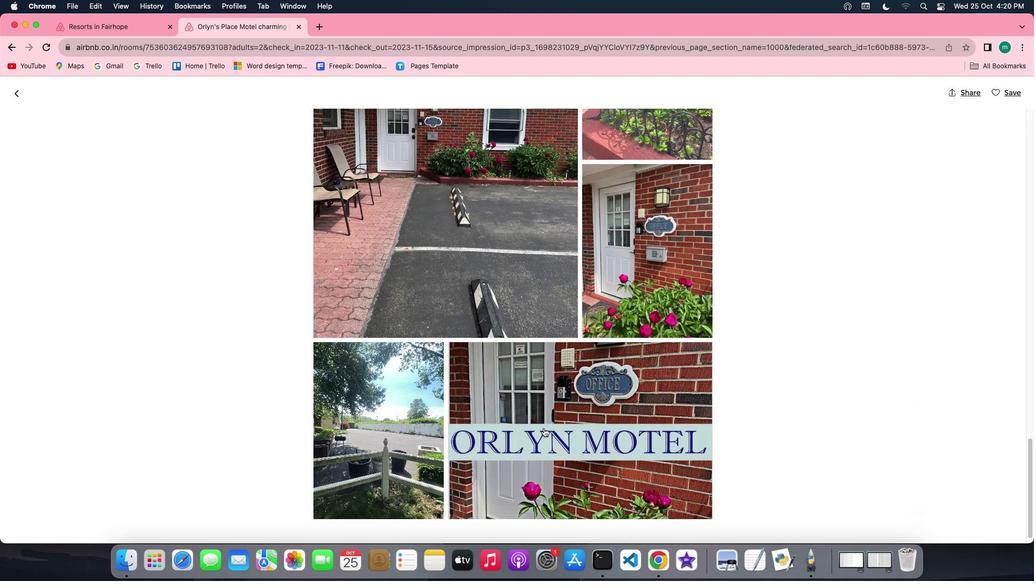 
Action: Mouse scrolled (545, 429) with delta (1, 0)
Screenshot: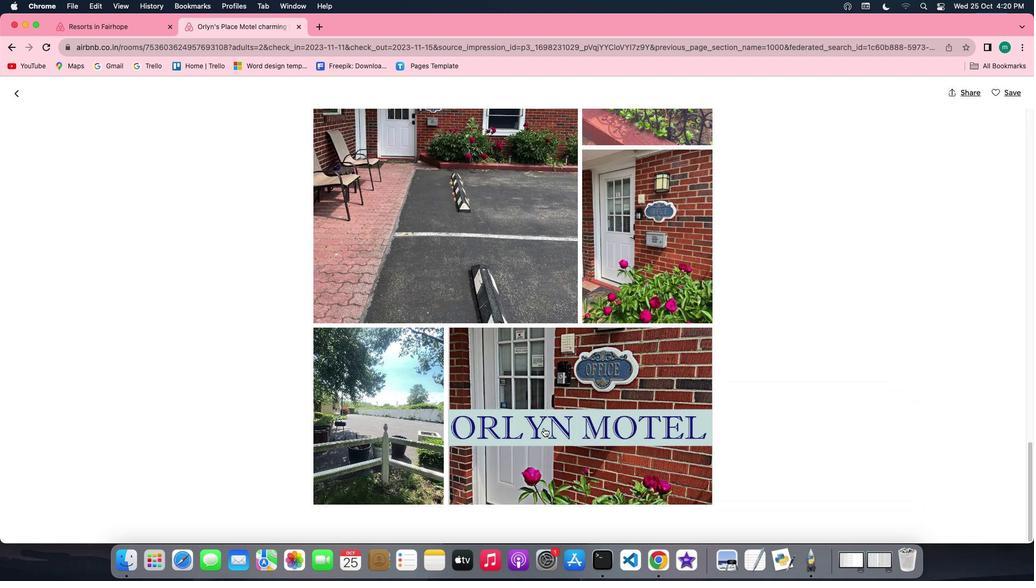 
Action: Mouse scrolled (545, 429) with delta (1, 0)
Screenshot: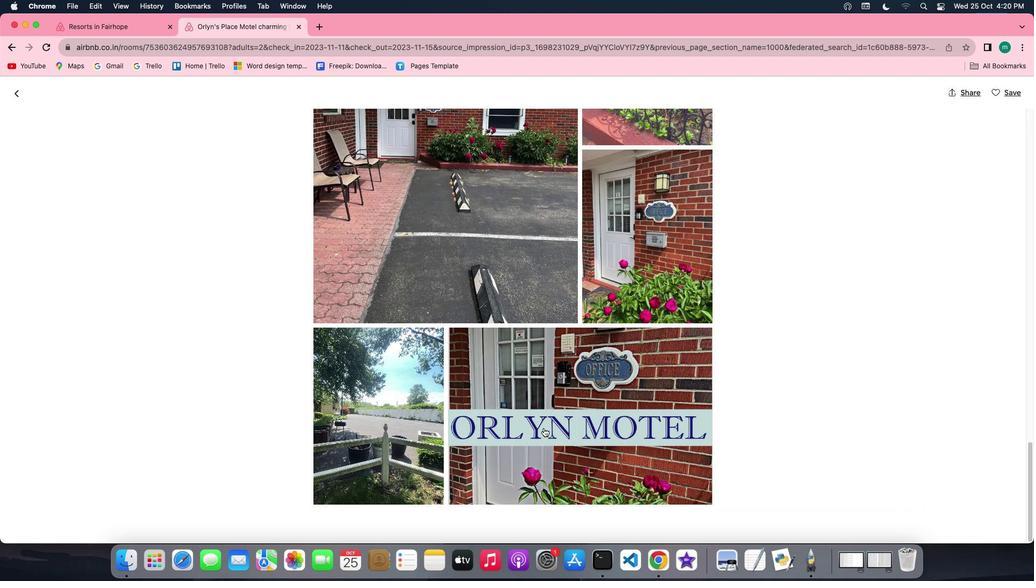 
Action: Mouse scrolled (545, 429) with delta (1, 0)
Screenshot: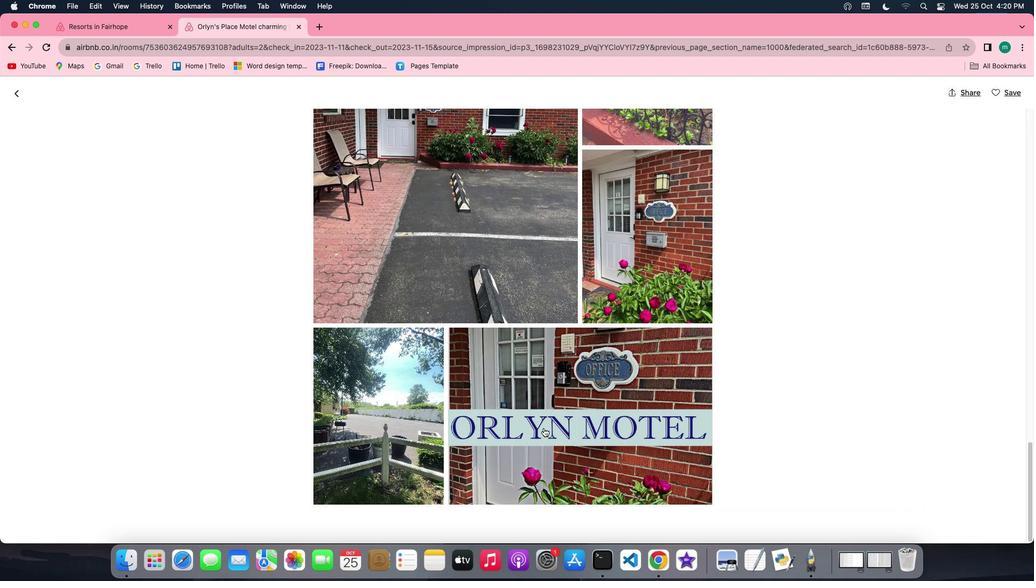 
Action: Mouse scrolled (545, 429) with delta (1, 0)
Screenshot: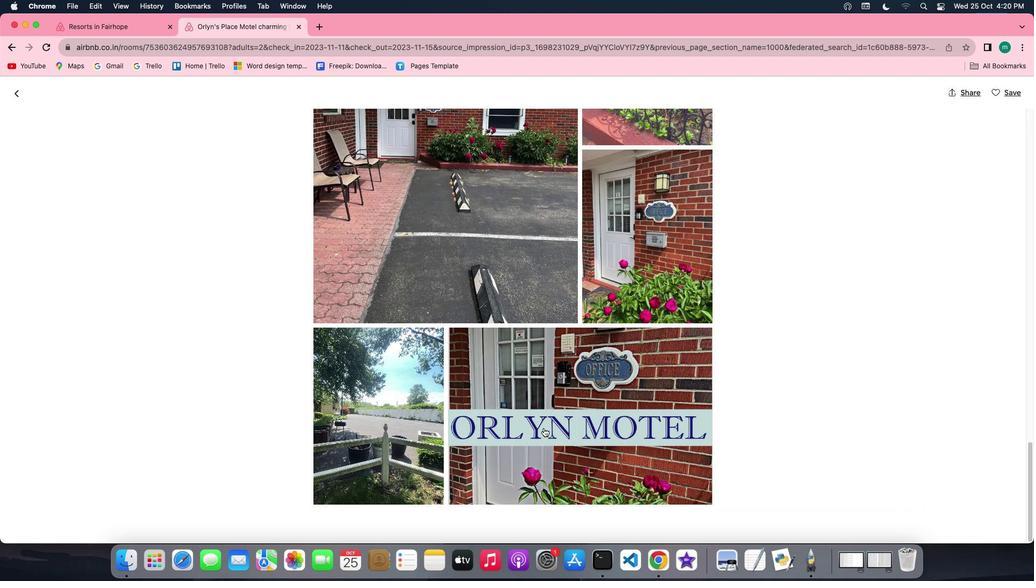 
Action: Mouse scrolled (545, 429) with delta (1, 0)
Screenshot: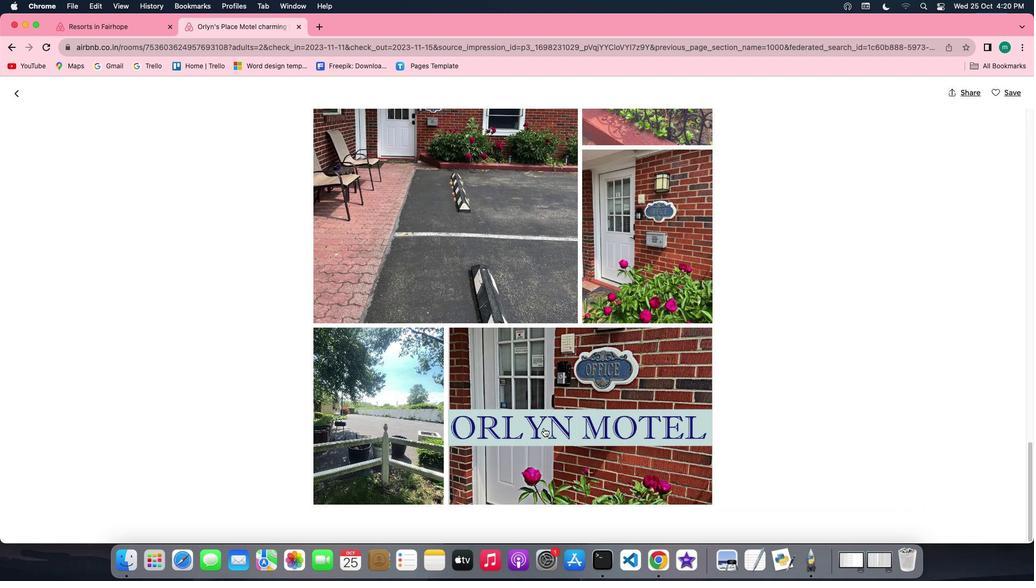 
Action: Mouse scrolled (545, 429) with delta (1, 0)
Screenshot: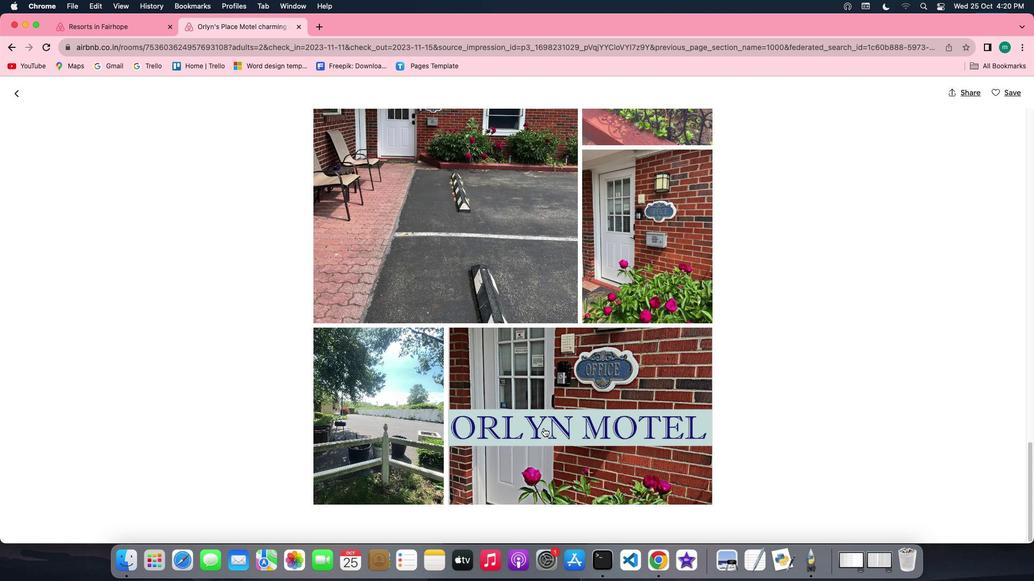 
Action: Mouse scrolled (545, 429) with delta (1, 0)
Screenshot: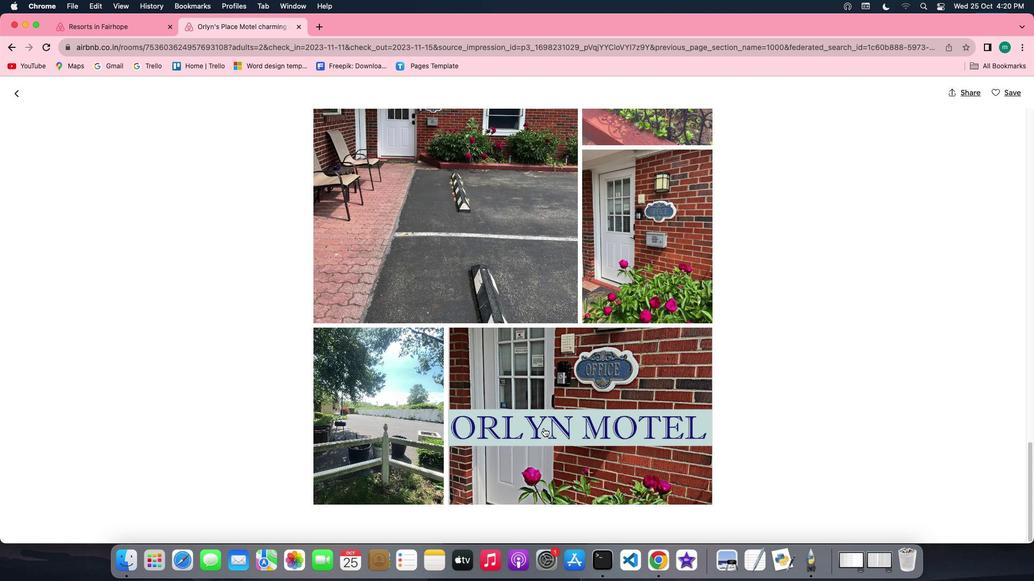 
Action: Mouse scrolled (545, 429) with delta (1, 0)
Screenshot: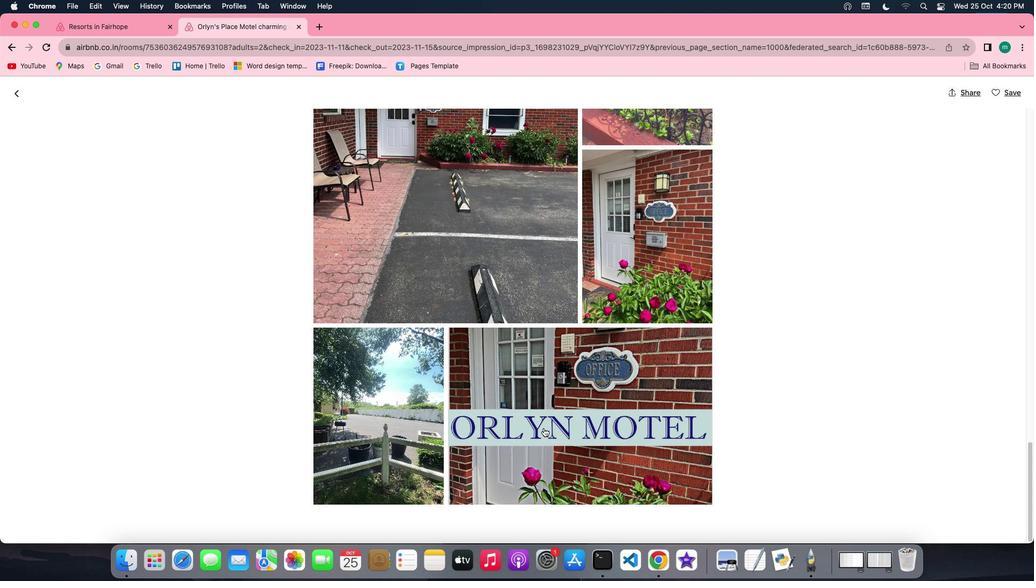 
Action: Mouse scrolled (545, 429) with delta (1, 0)
Screenshot: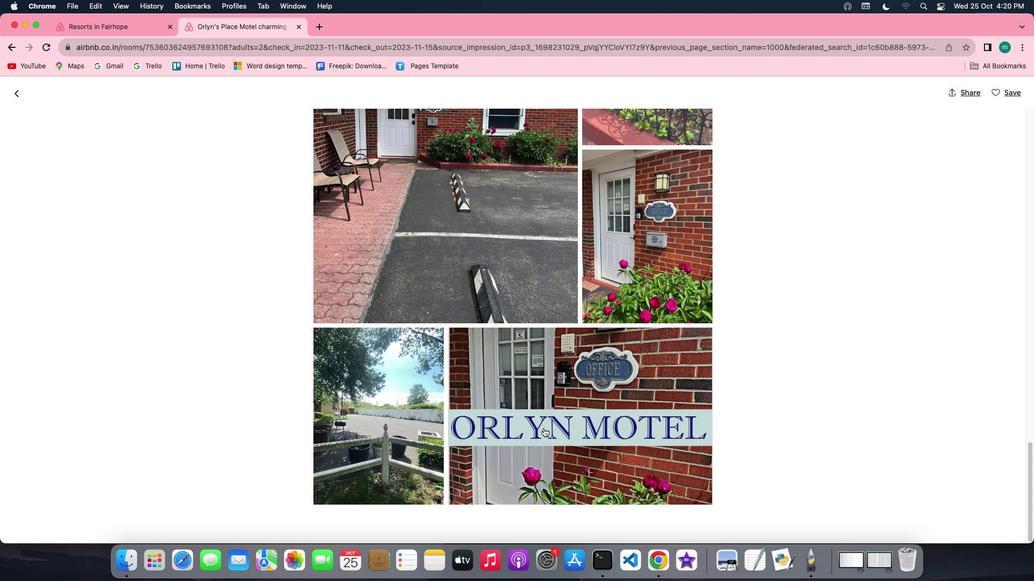 
Action: Mouse scrolled (545, 429) with delta (1, 0)
Screenshot: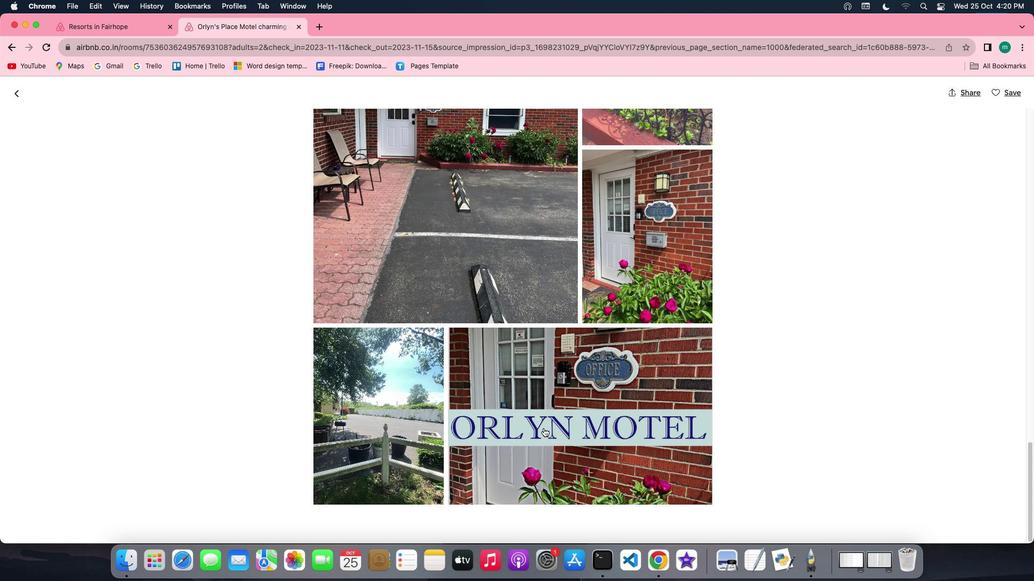 
Action: Mouse scrolled (545, 429) with delta (1, 0)
Screenshot: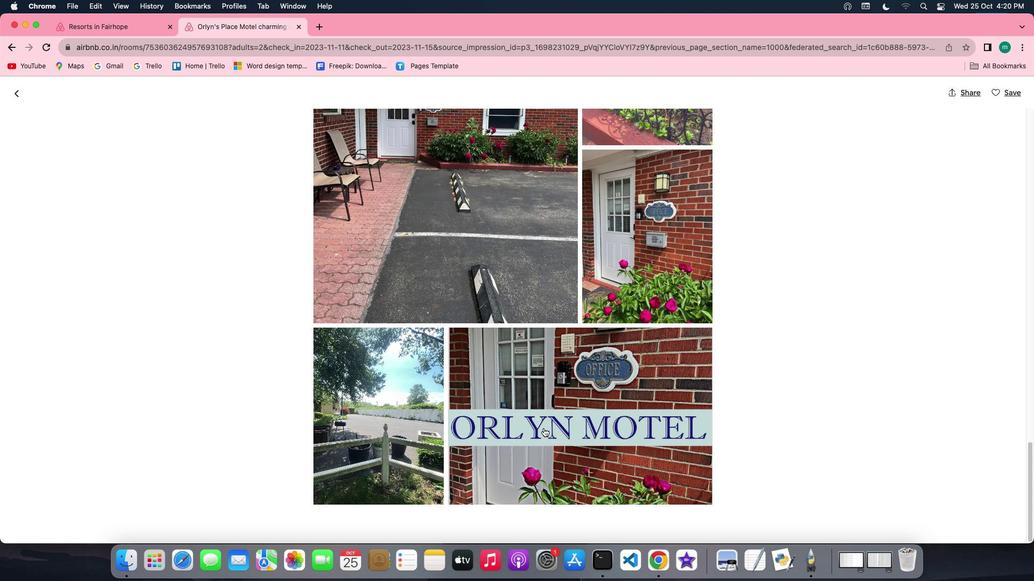 
Action: Mouse moved to (15, 90)
Screenshot: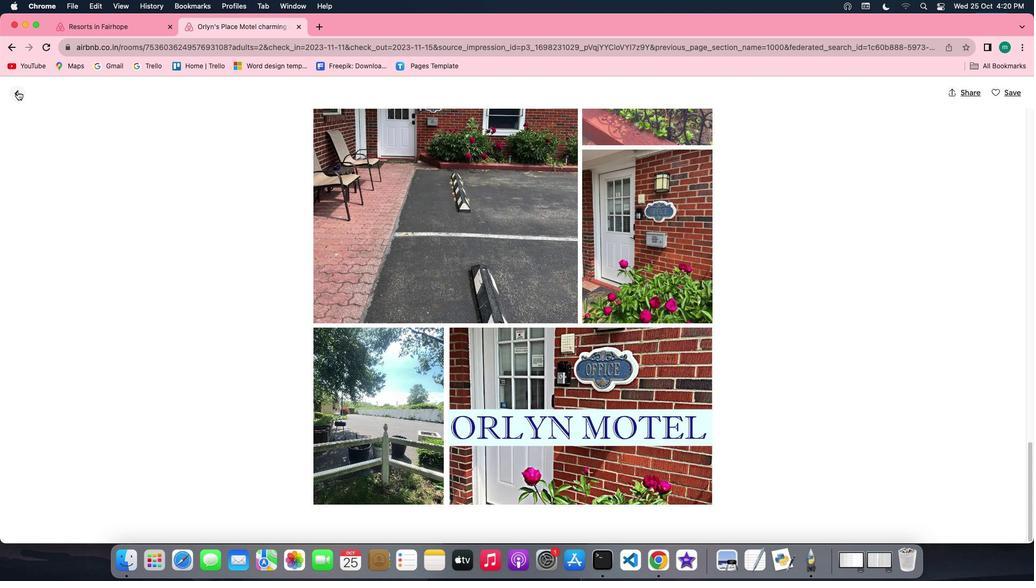 
Action: Mouse pressed left at (15, 90)
Screenshot: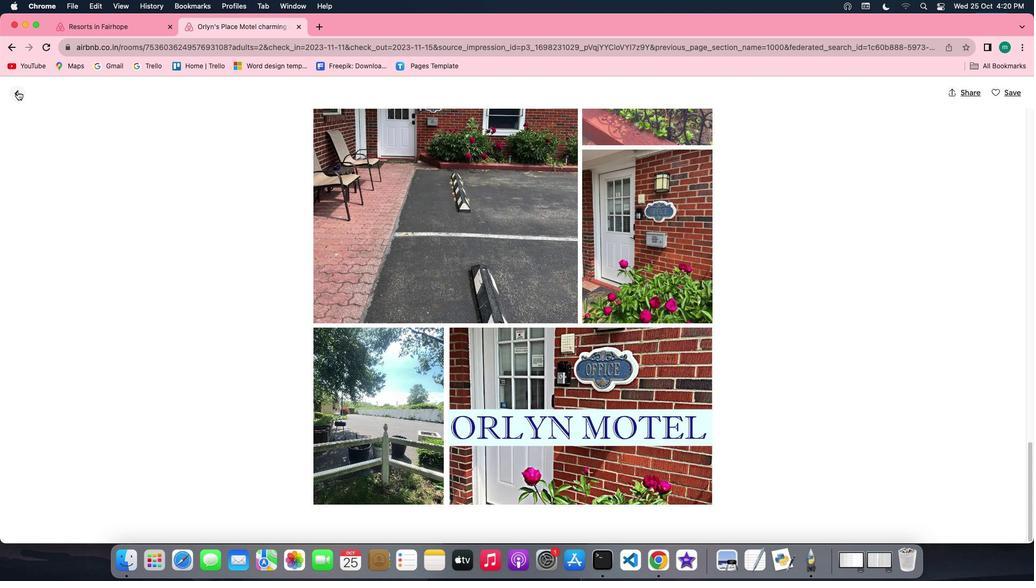 
Action: Mouse moved to (667, 343)
Screenshot: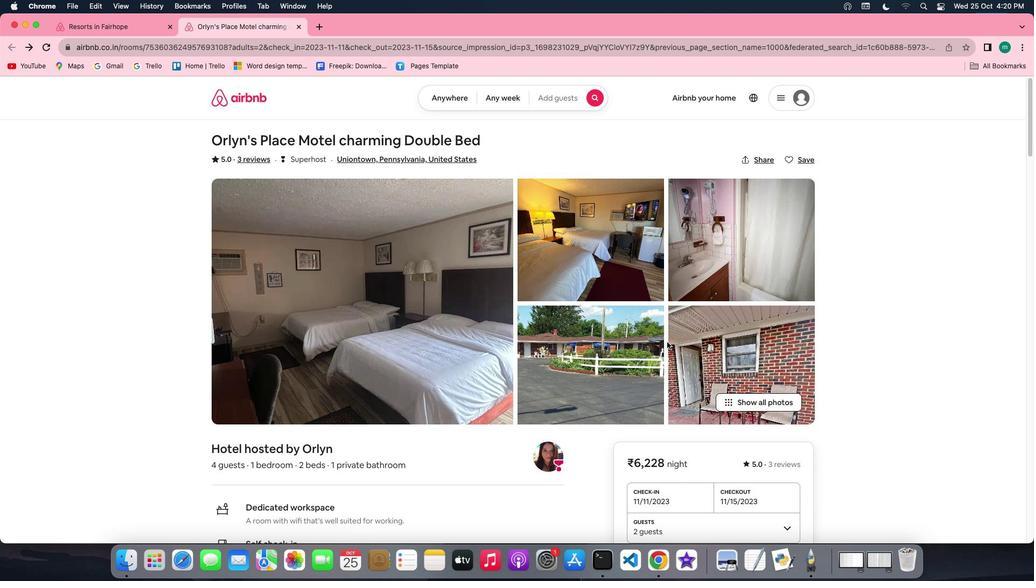 
Action: Mouse scrolled (667, 343) with delta (1, 0)
Screenshot: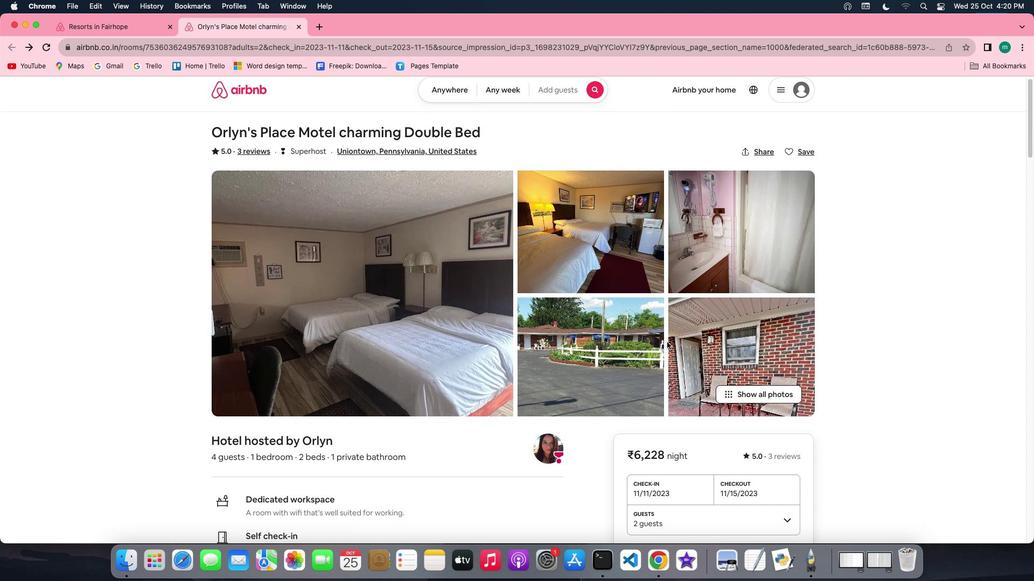 
Action: Mouse scrolled (667, 343) with delta (1, 0)
Screenshot: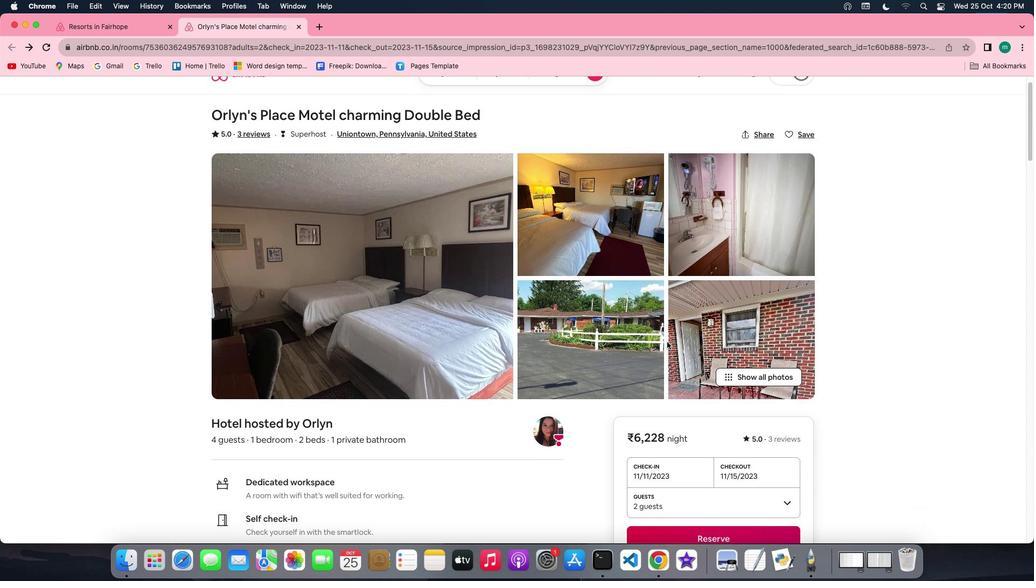 
Action: Mouse scrolled (667, 343) with delta (1, 0)
Screenshot: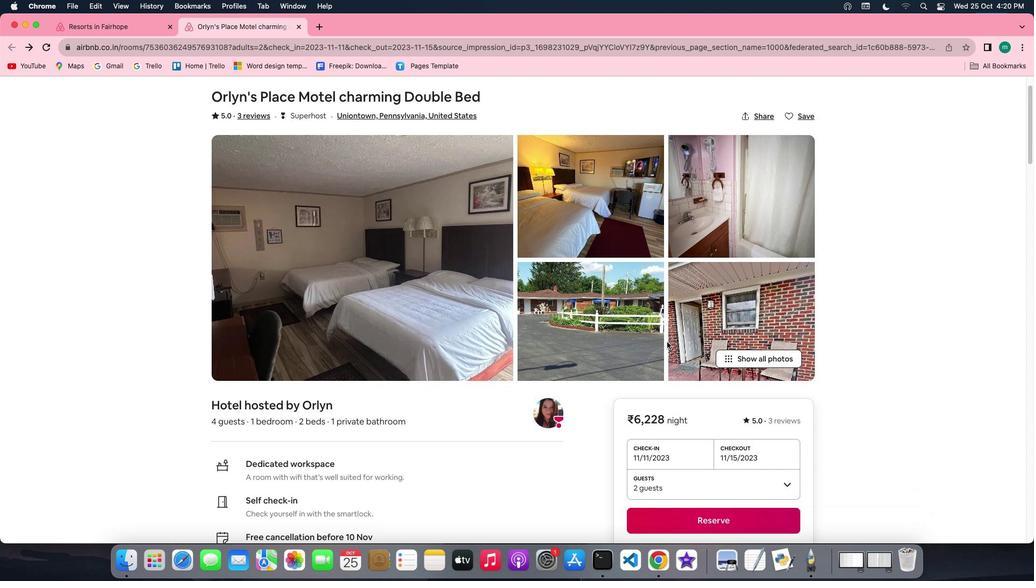 
Action: Mouse scrolled (667, 343) with delta (1, 0)
Screenshot: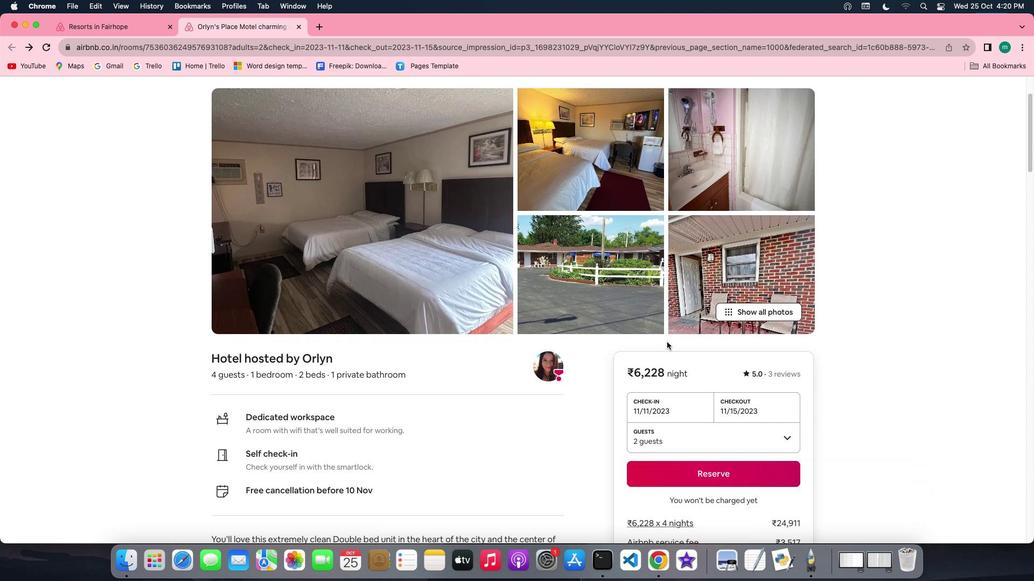 
Action: Mouse scrolled (667, 343) with delta (1, 0)
Screenshot: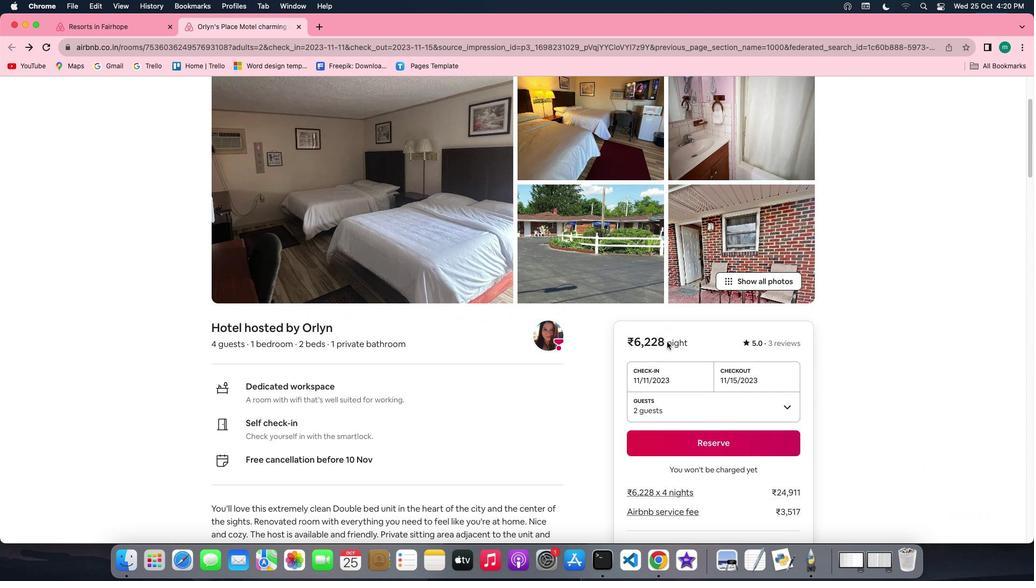 
Action: Mouse scrolled (667, 343) with delta (1, 0)
Screenshot: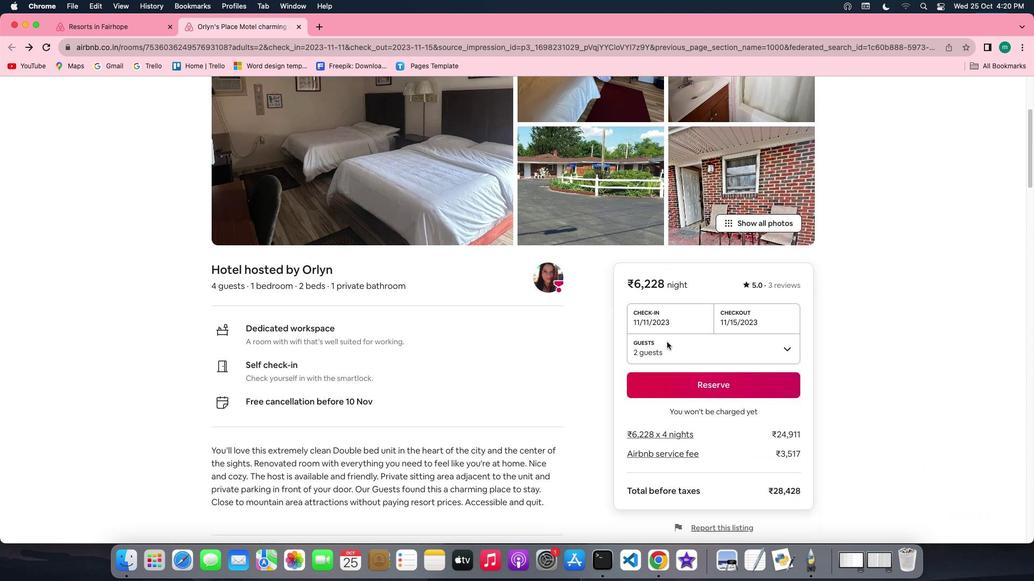 
Action: Mouse scrolled (667, 343) with delta (1, 0)
Screenshot: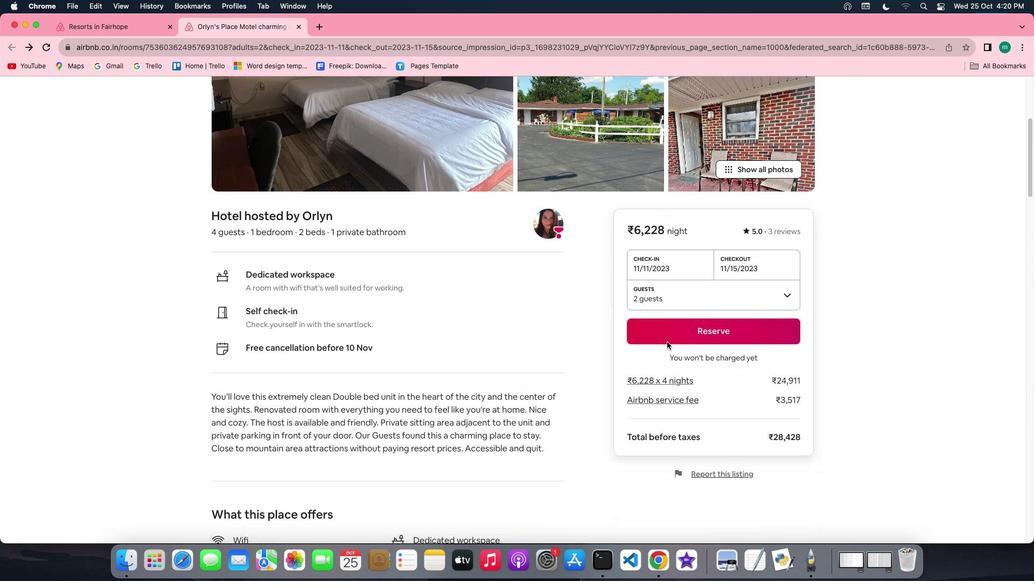 
Action: Mouse scrolled (667, 343) with delta (1, 0)
Screenshot: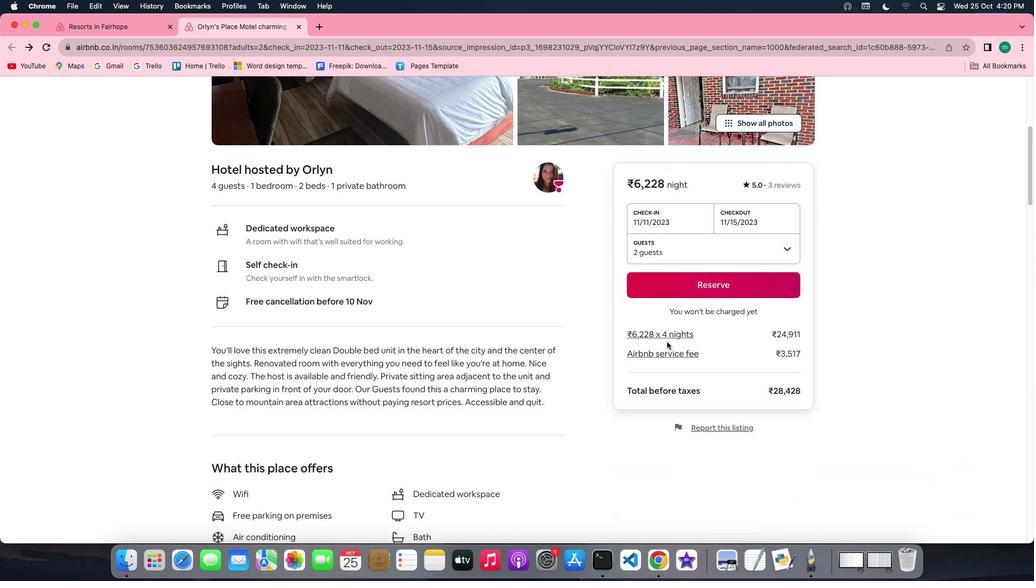 
Action: Mouse scrolled (667, 343) with delta (1, 0)
Screenshot: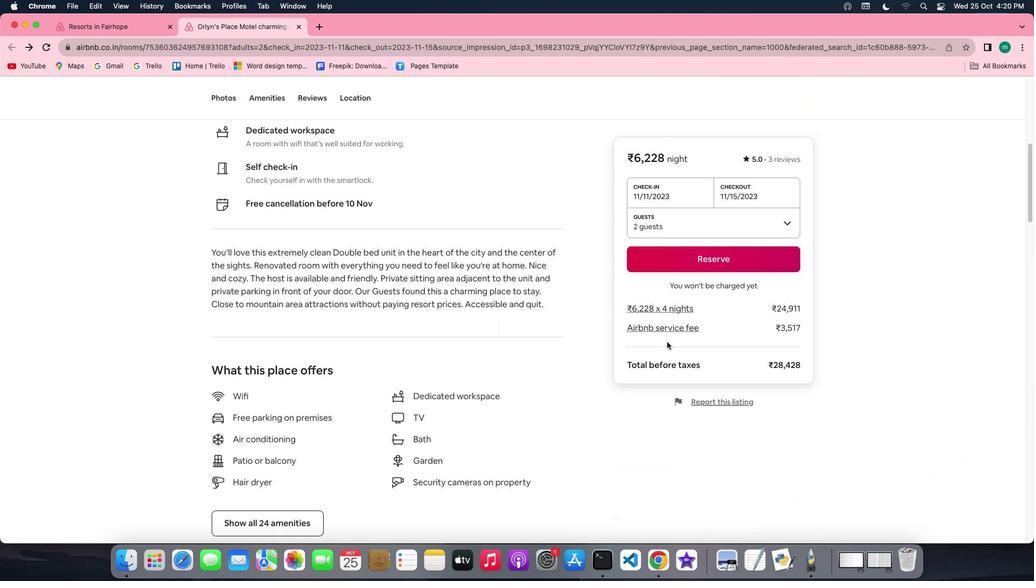 
Action: Mouse scrolled (667, 343) with delta (1, 0)
Screenshot: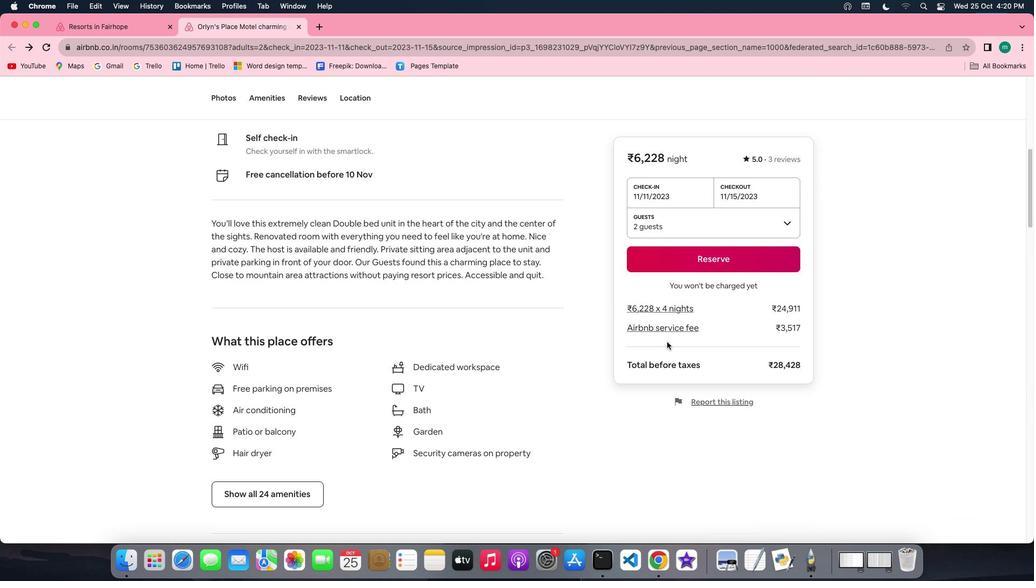
Action: Mouse scrolled (667, 343) with delta (1, 0)
Screenshot: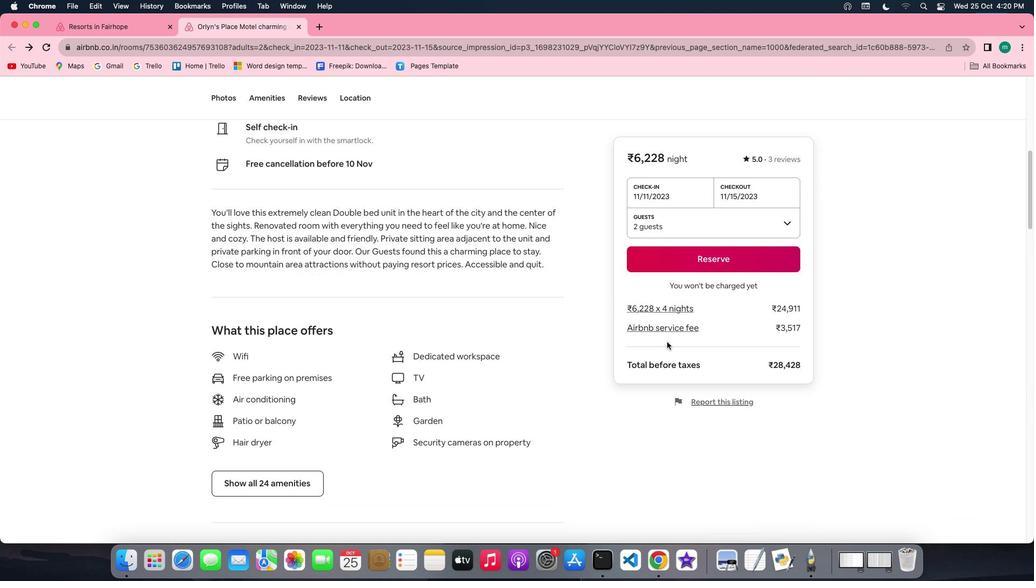 
Action: Mouse scrolled (667, 343) with delta (1, 0)
Screenshot: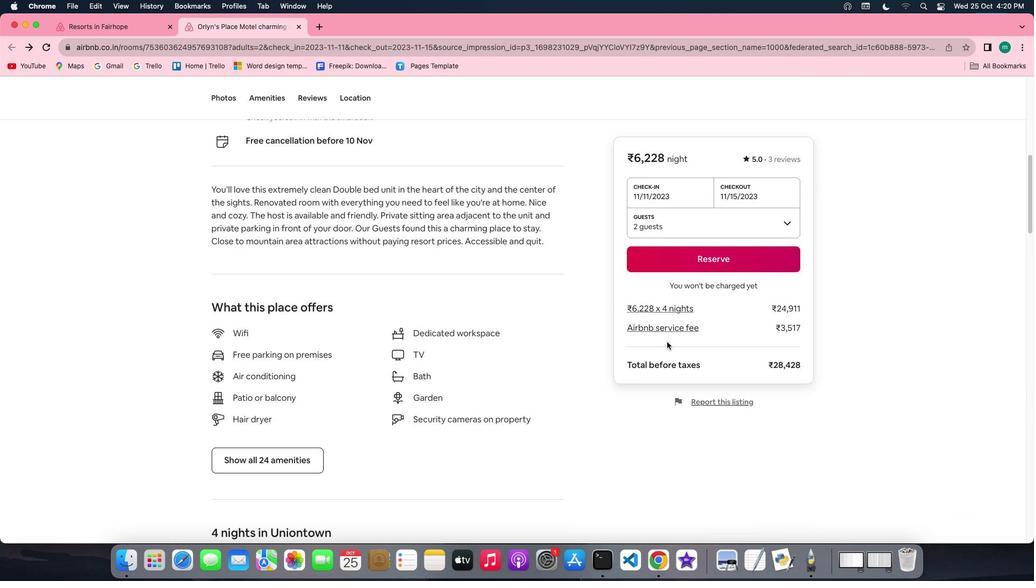 
Action: Mouse scrolled (667, 343) with delta (1, 0)
Screenshot: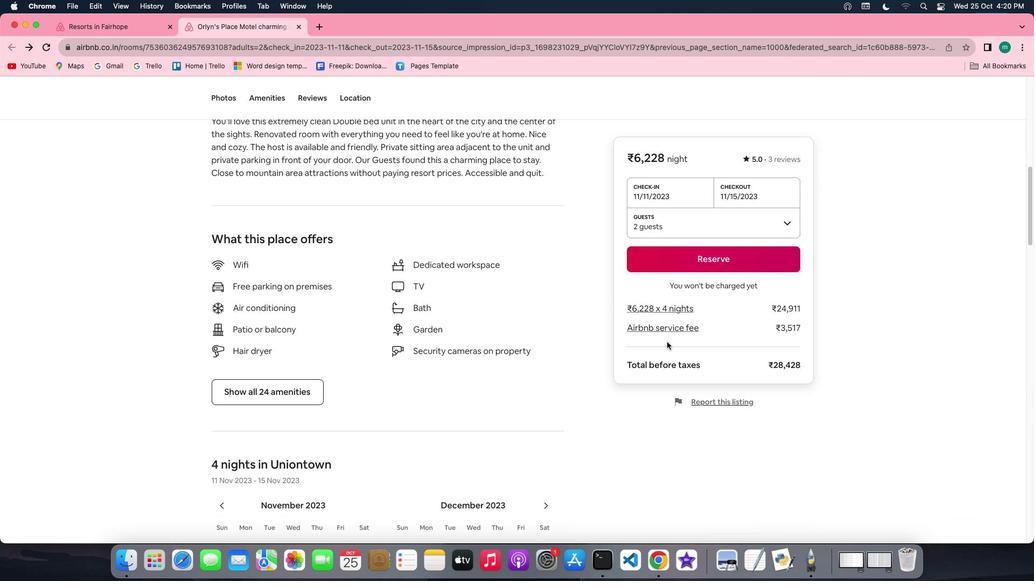 
Action: Mouse moved to (280, 391)
Screenshot: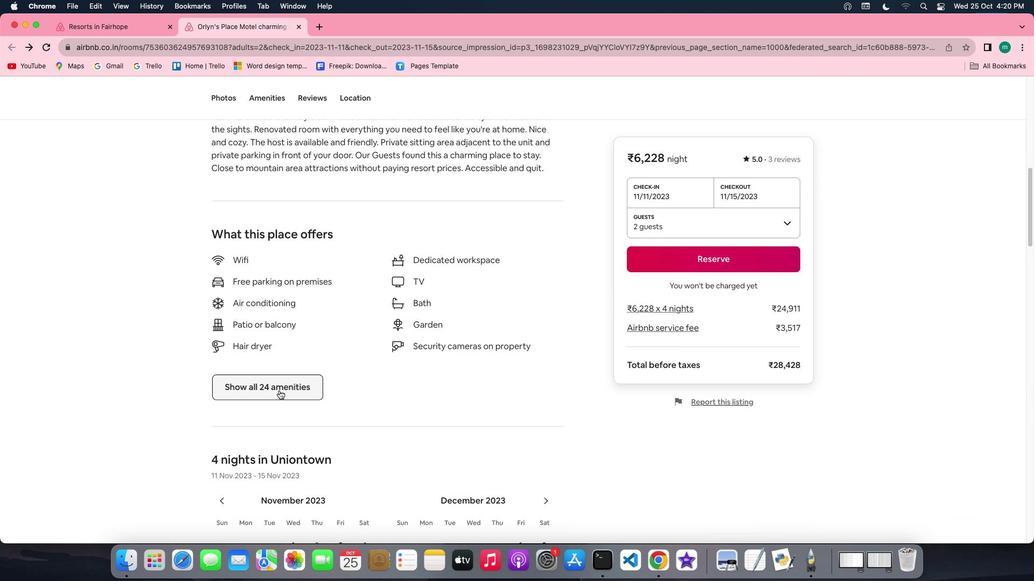 
Action: Mouse pressed left at (280, 391)
Screenshot: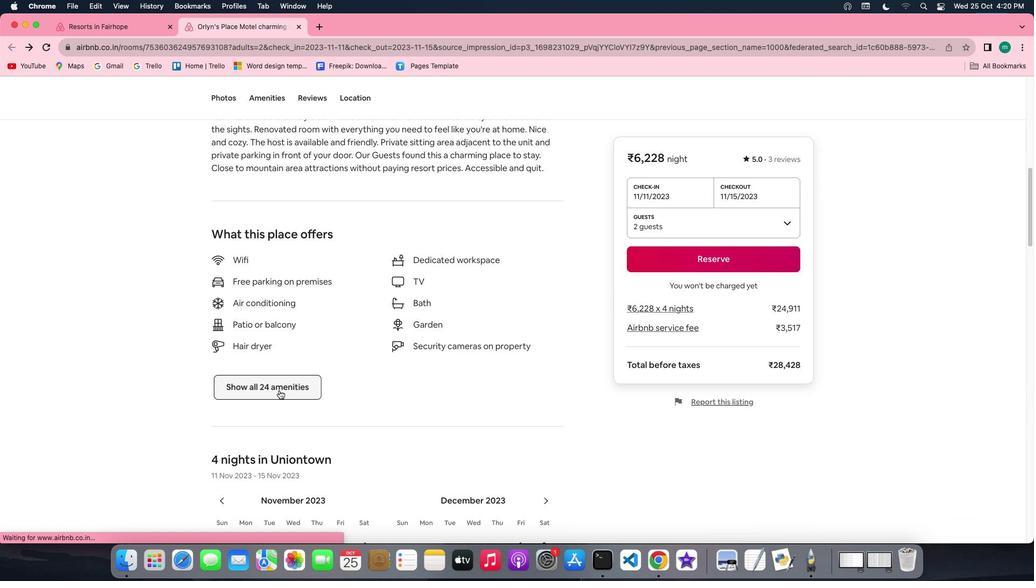 
Action: Mouse moved to (516, 370)
Screenshot: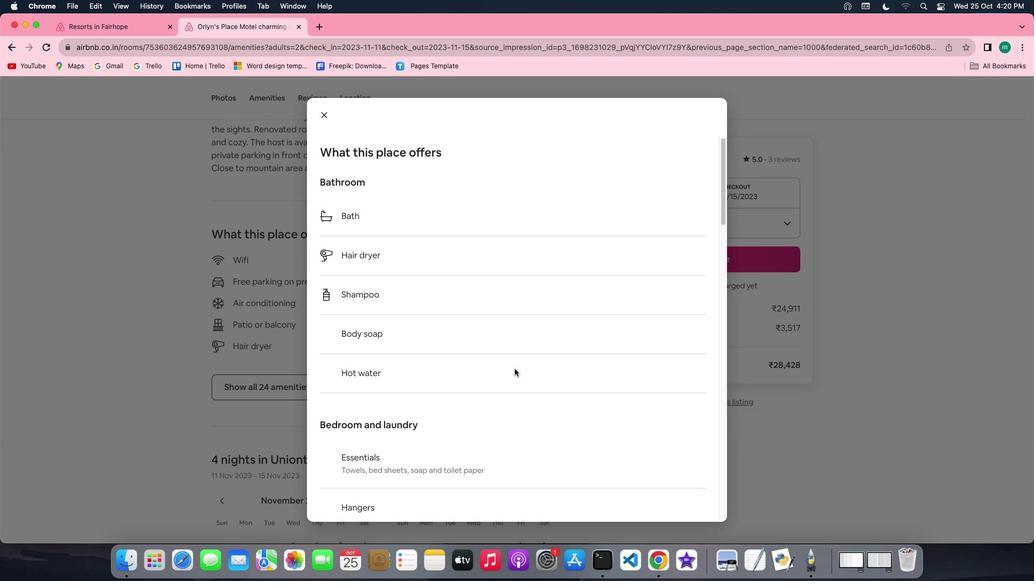 
Action: Mouse scrolled (516, 370) with delta (1, 0)
Screenshot: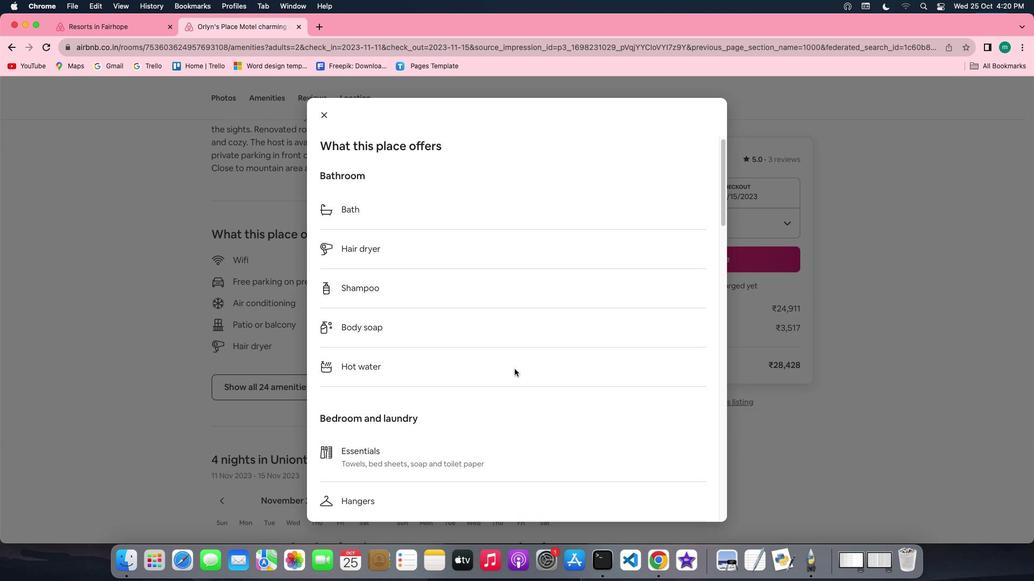 
Action: Mouse scrolled (516, 370) with delta (1, 0)
Screenshot: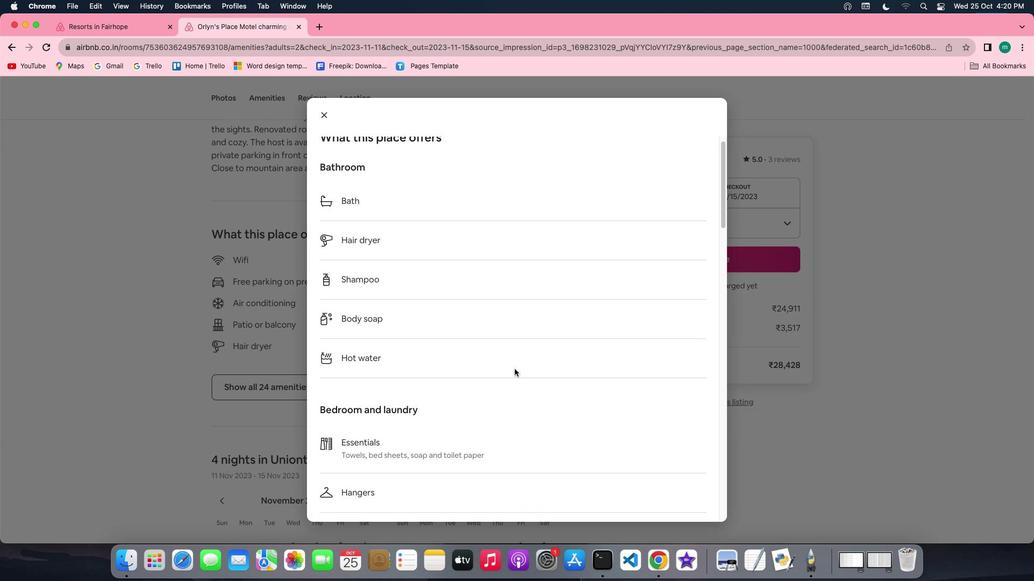 
Action: Mouse scrolled (516, 370) with delta (1, 0)
Screenshot: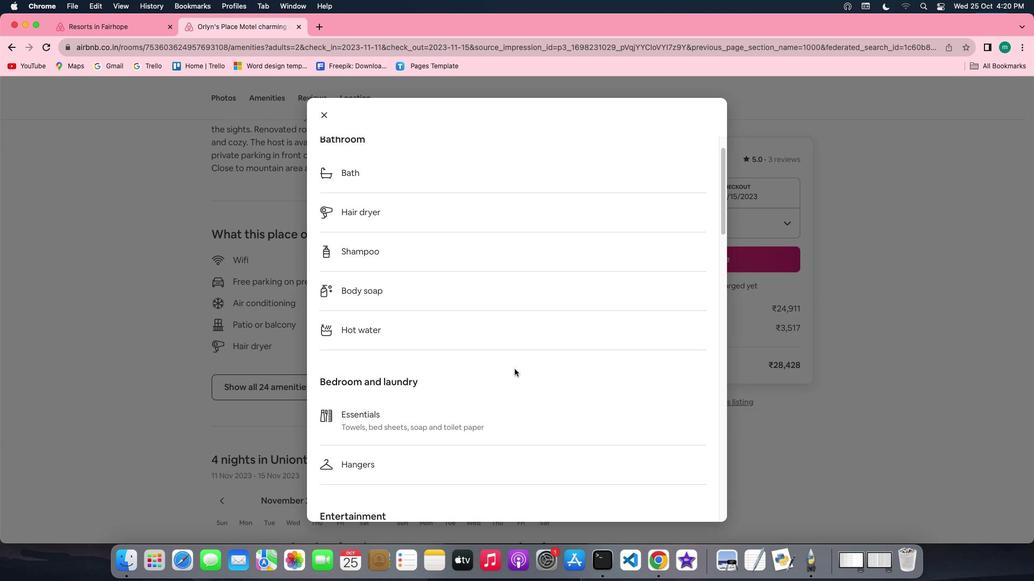 
Action: Mouse scrolled (516, 370) with delta (1, 0)
Screenshot: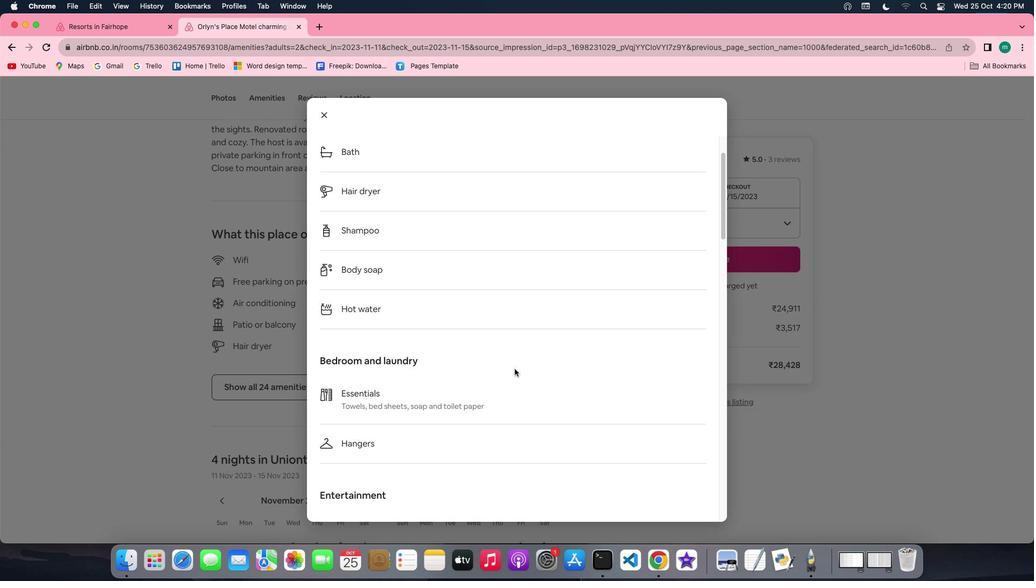 
Action: Mouse scrolled (516, 370) with delta (1, 0)
Screenshot: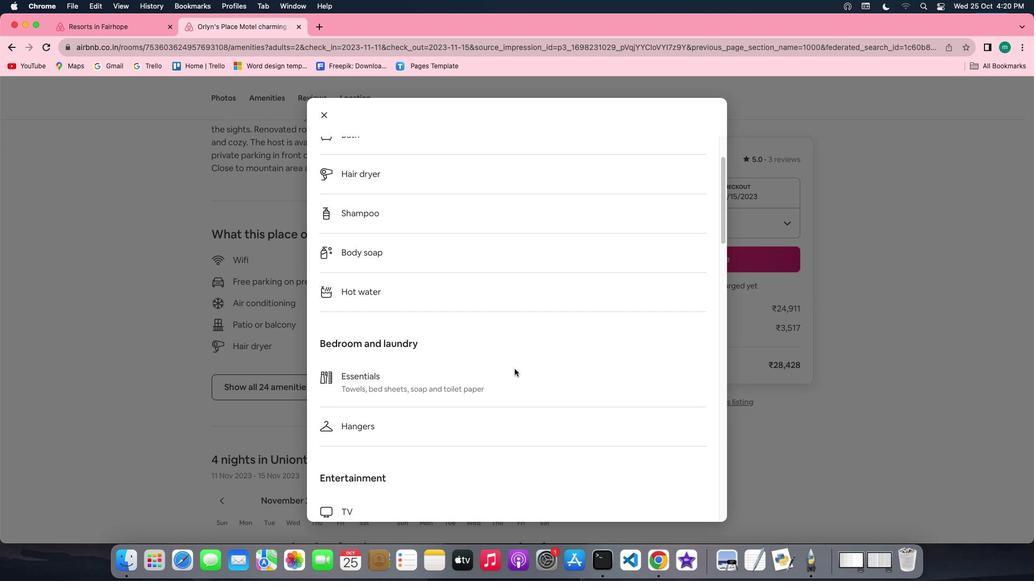 
Action: Mouse scrolled (516, 370) with delta (1, 0)
Screenshot: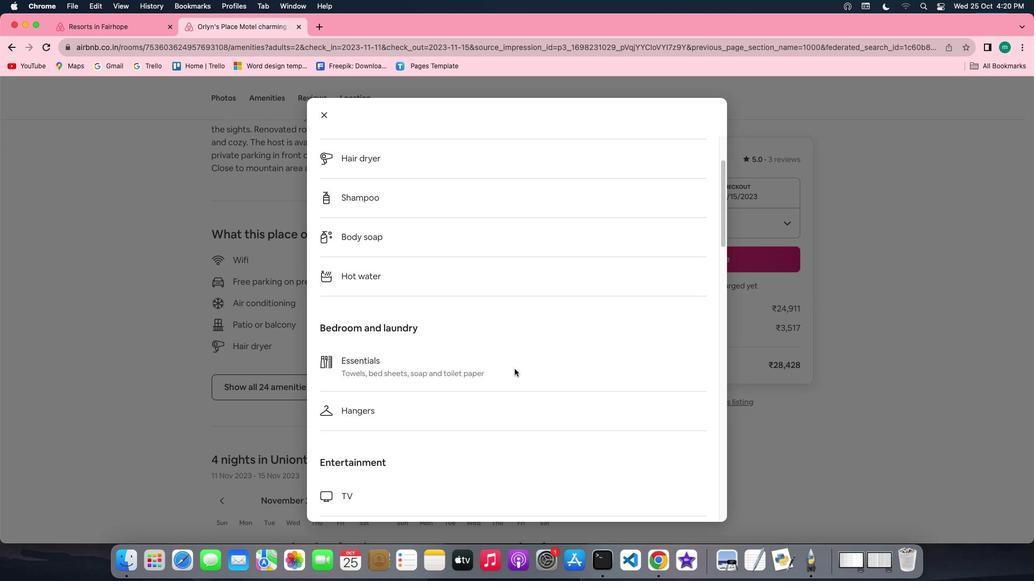 
Action: Mouse scrolled (516, 370) with delta (1, 0)
Screenshot: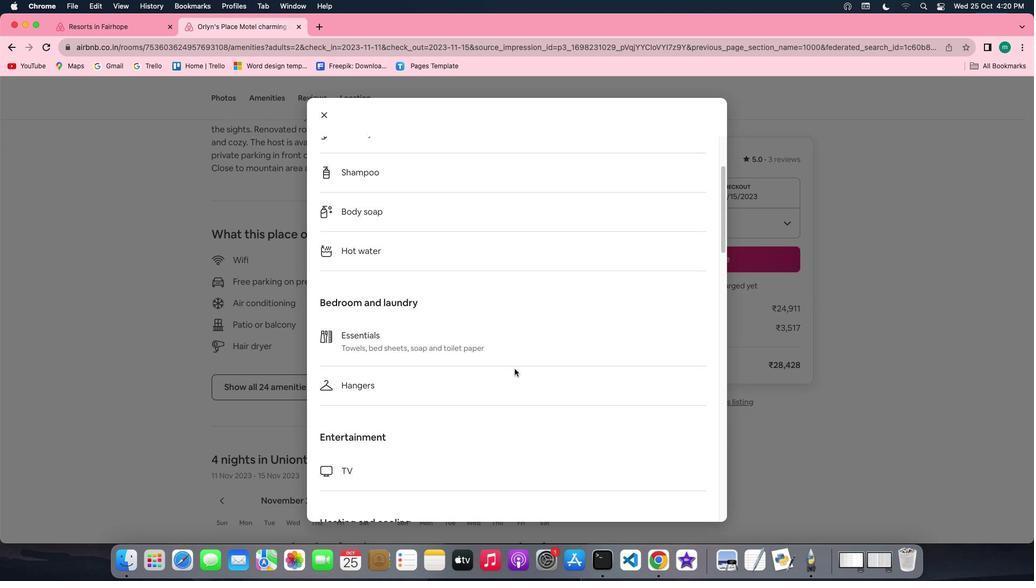 
Action: Mouse scrolled (516, 370) with delta (1, 0)
Screenshot: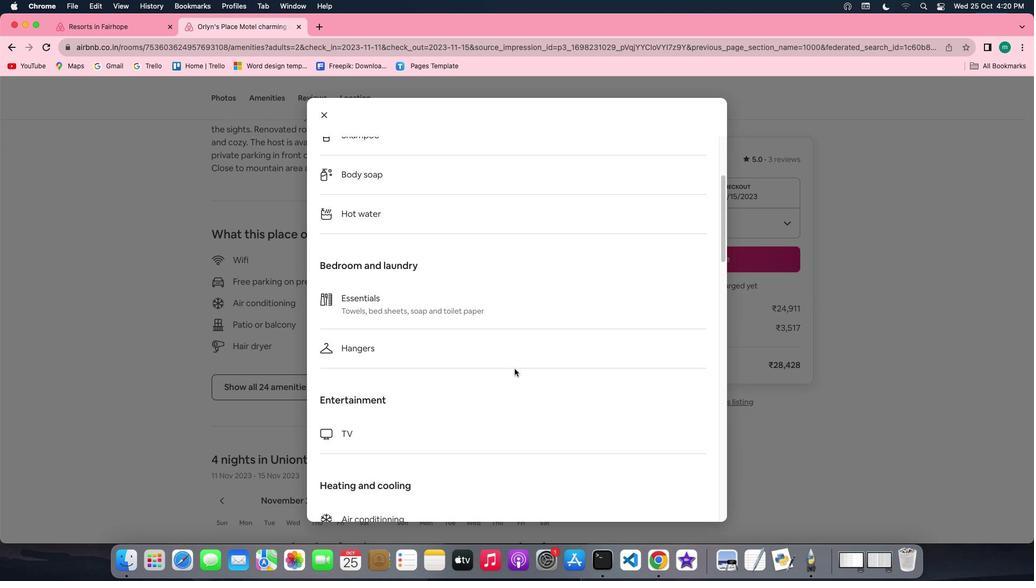
Action: Mouse scrolled (516, 370) with delta (1, 0)
Screenshot: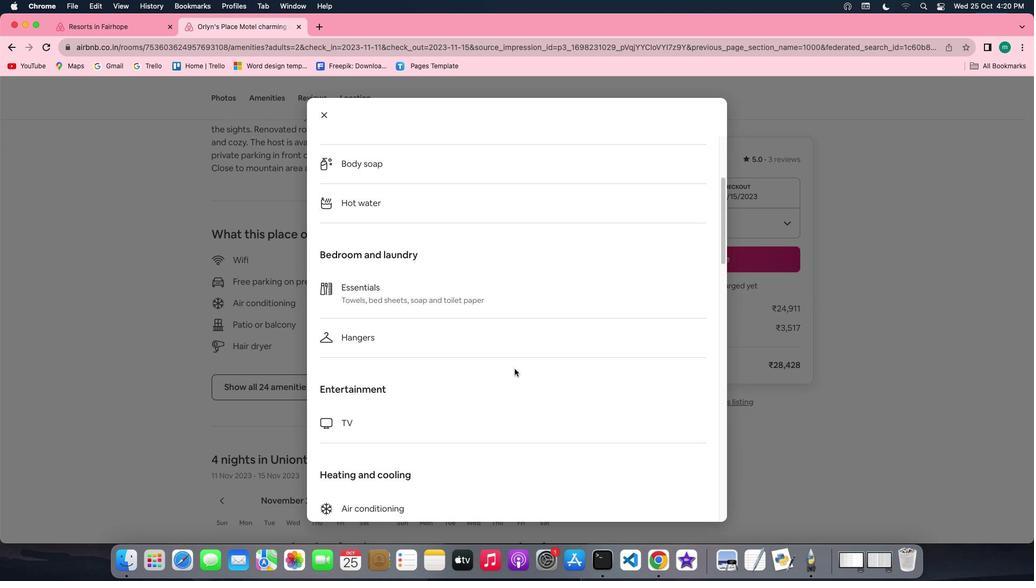 
Action: Mouse scrolled (516, 370) with delta (1, 0)
Screenshot: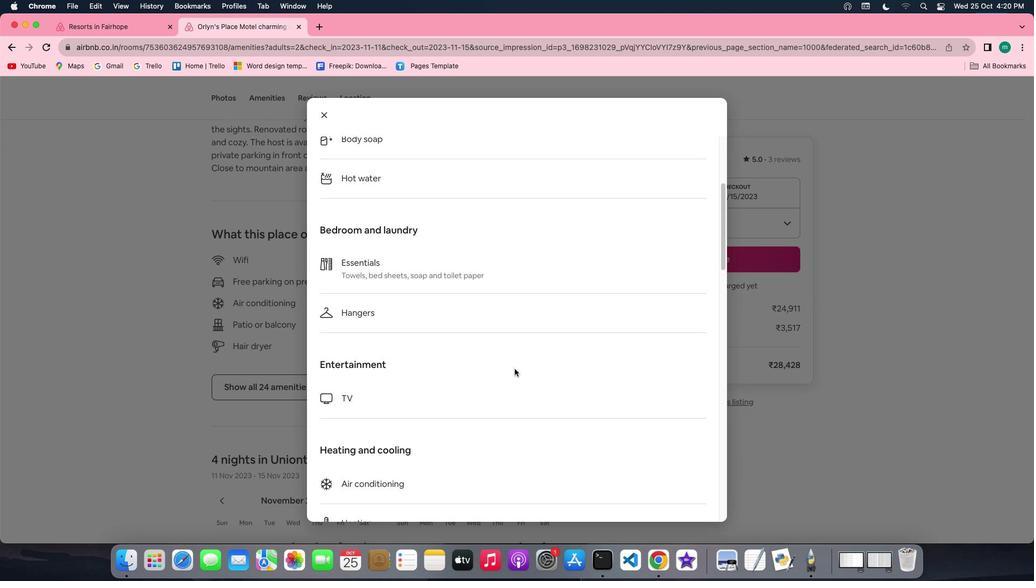 
Action: Mouse scrolled (516, 370) with delta (1, 0)
Screenshot: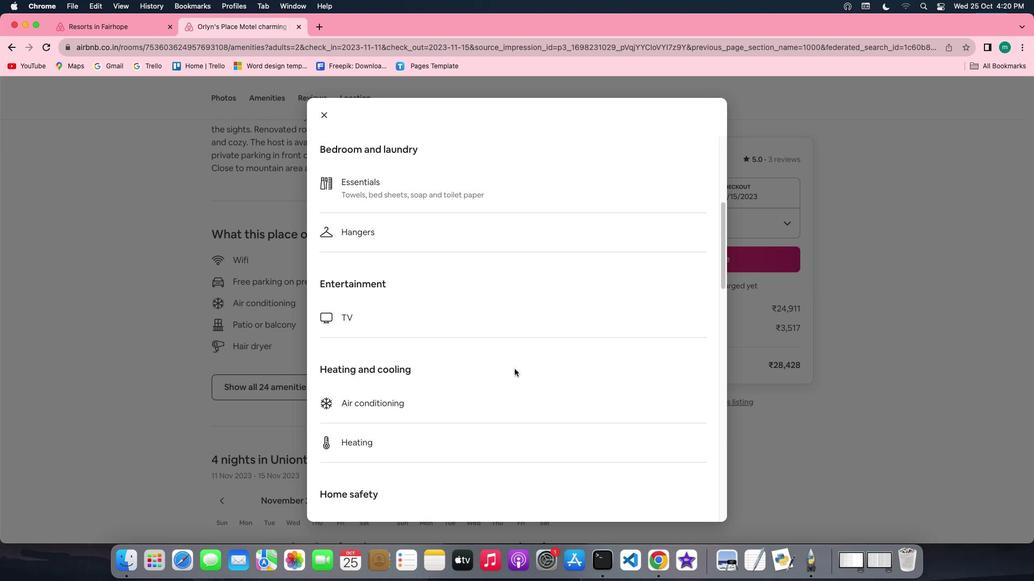 
Action: Mouse scrolled (516, 370) with delta (1, 0)
Screenshot: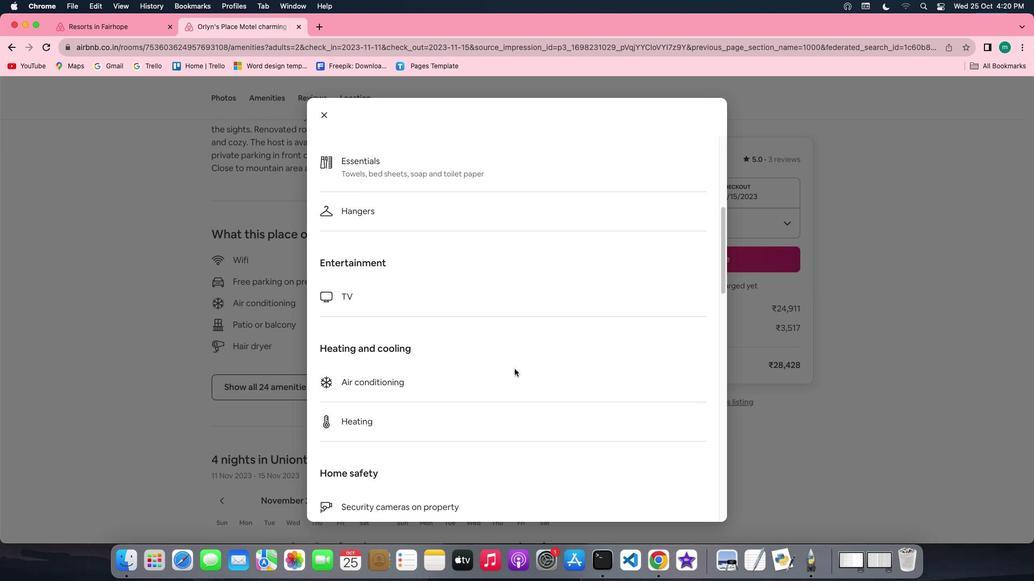 
Action: Mouse scrolled (516, 370) with delta (1, 0)
Screenshot: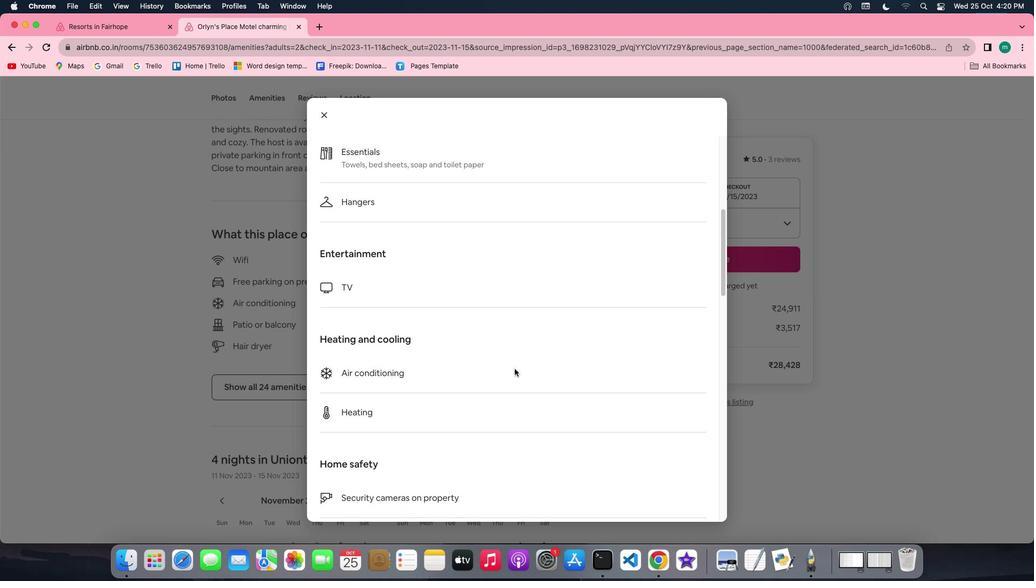 
Action: Mouse scrolled (516, 370) with delta (1, 0)
Screenshot: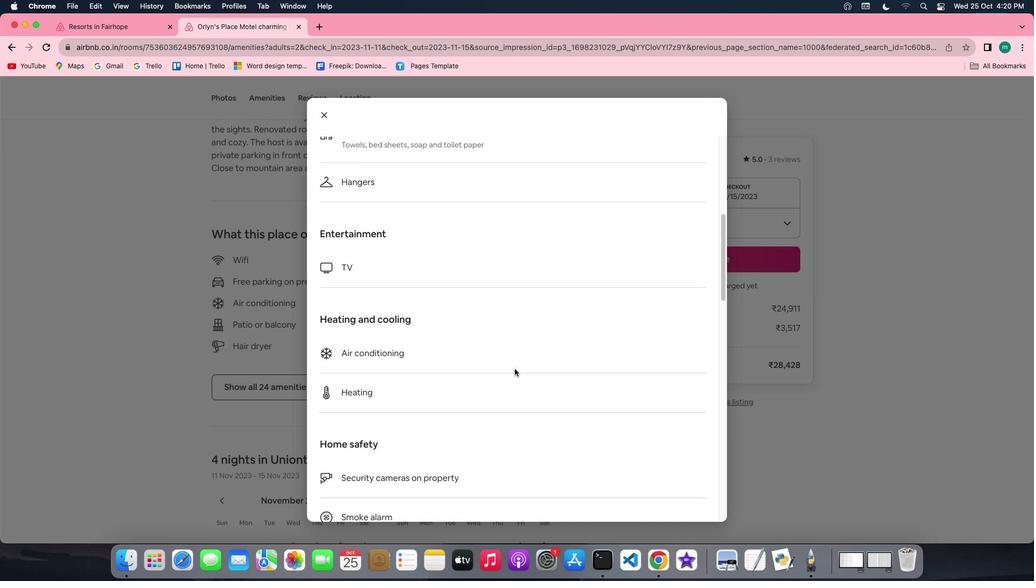
Action: Mouse scrolled (516, 370) with delta (1, 0)
Screenshot: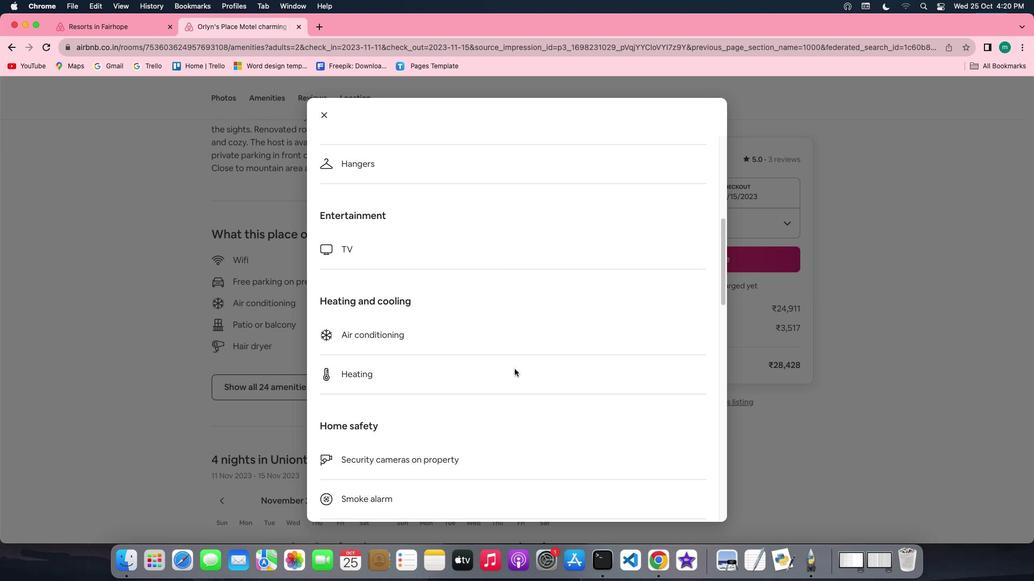 
Action: Mouse scrolled (516, 370) with delta (1, 0)
Screenshot: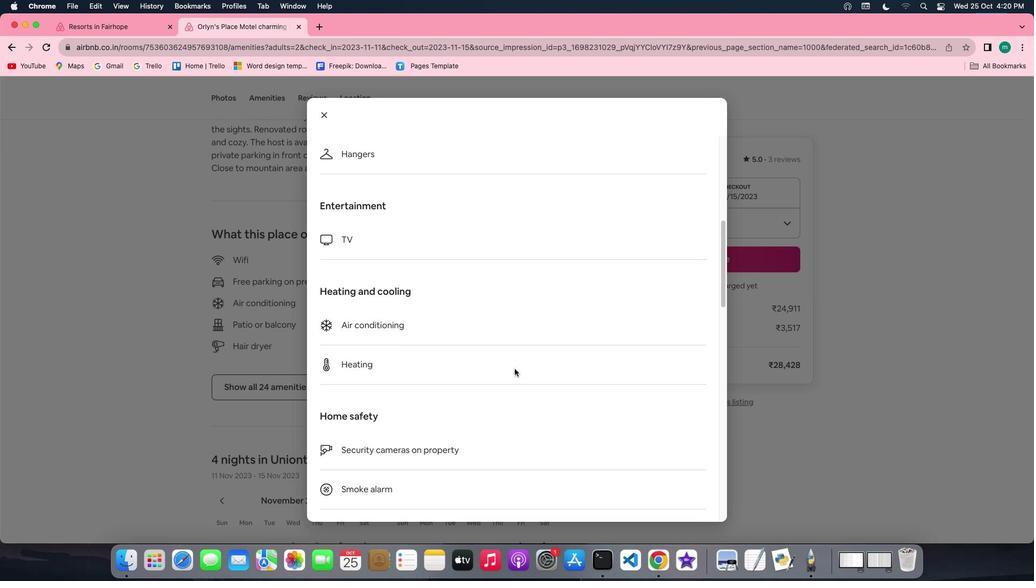 
Action: Mouse scrolled (516, 370) with delta (1, 0)
Screenshot: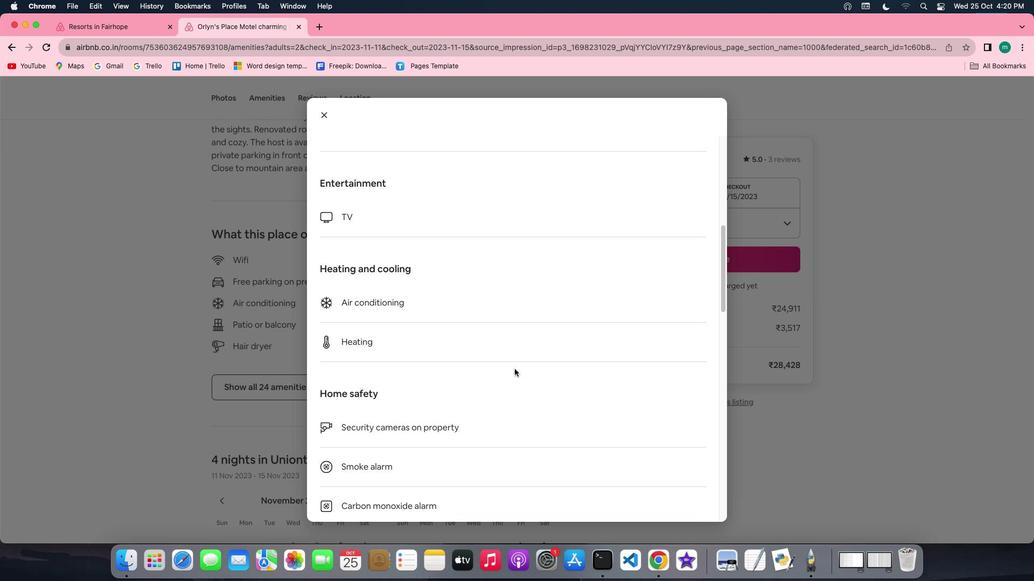 
Action: Mouse scrolled (516, 370) with delta (1, 0)
Screenshot: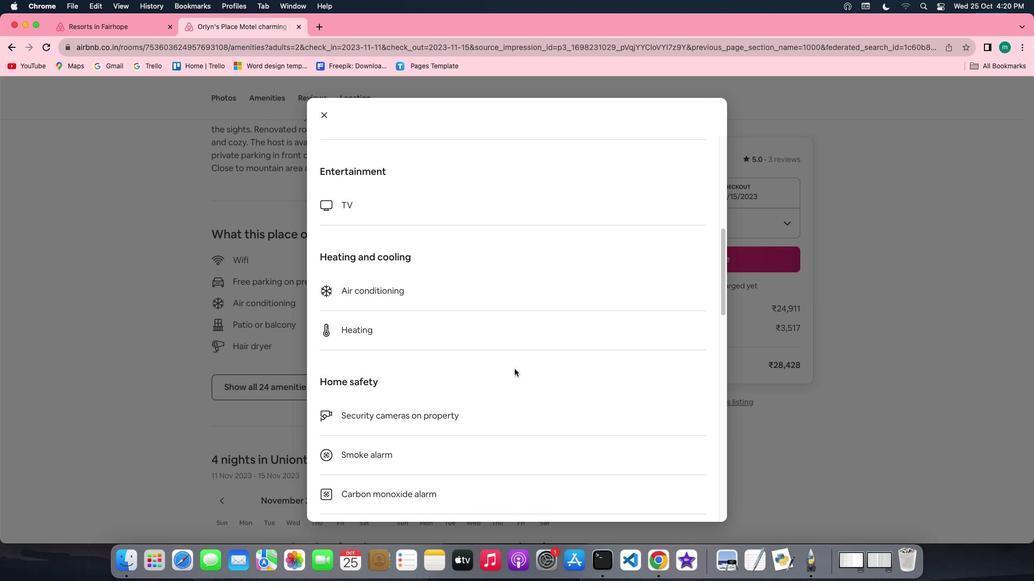 
Action: Mouse scrolled (516, 370) with delta (1, 0)
Screenshot: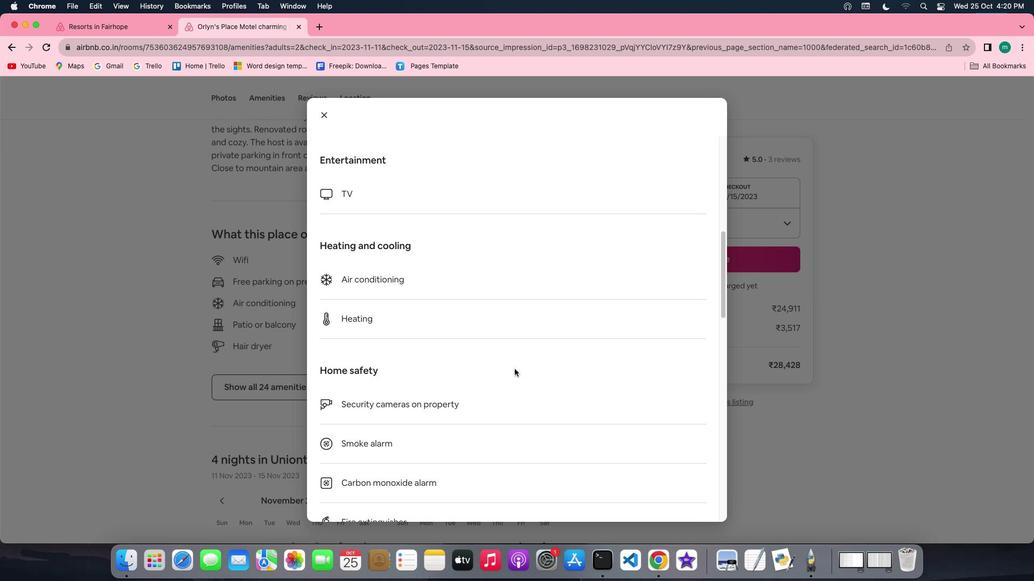 
Action: Mouse scrolled (516, 370) with delta (1, 0)
Screenshot: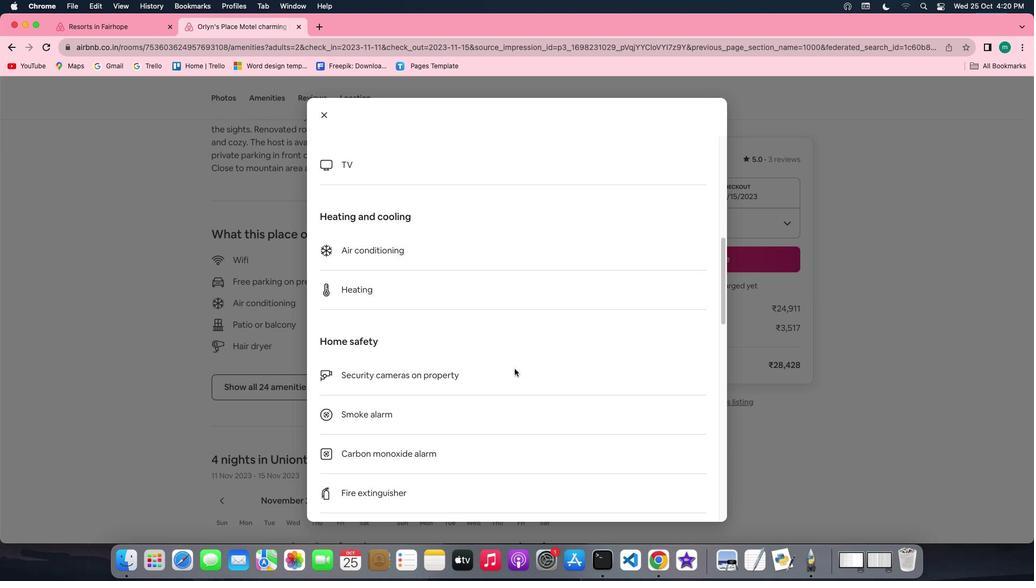 
Action: Mouse scrolled (516, 370) with delta (1, 0)
Screenshot: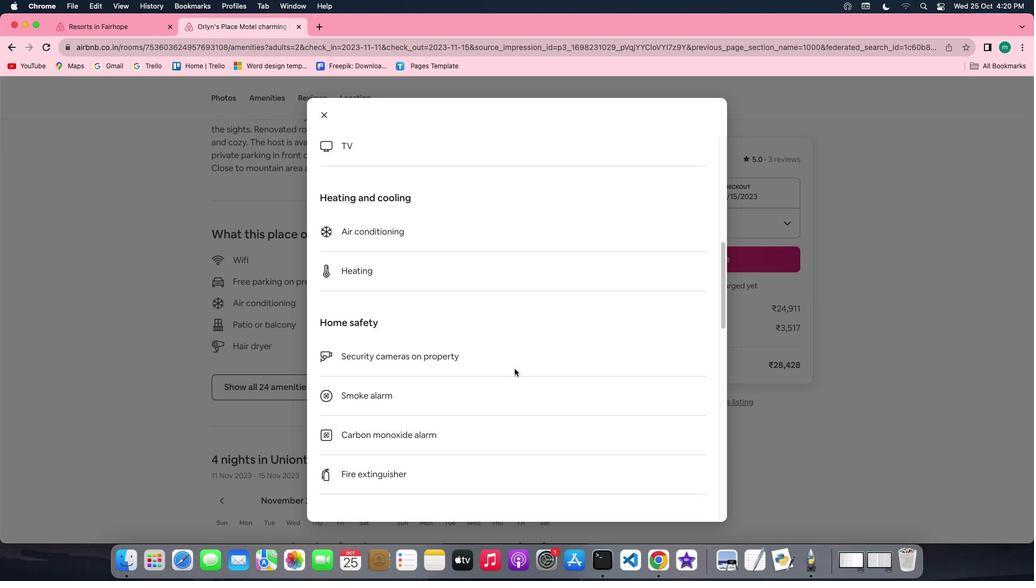 
Action: Mouse scrolled (516, 370) with delta (1, 0)
Screenshot: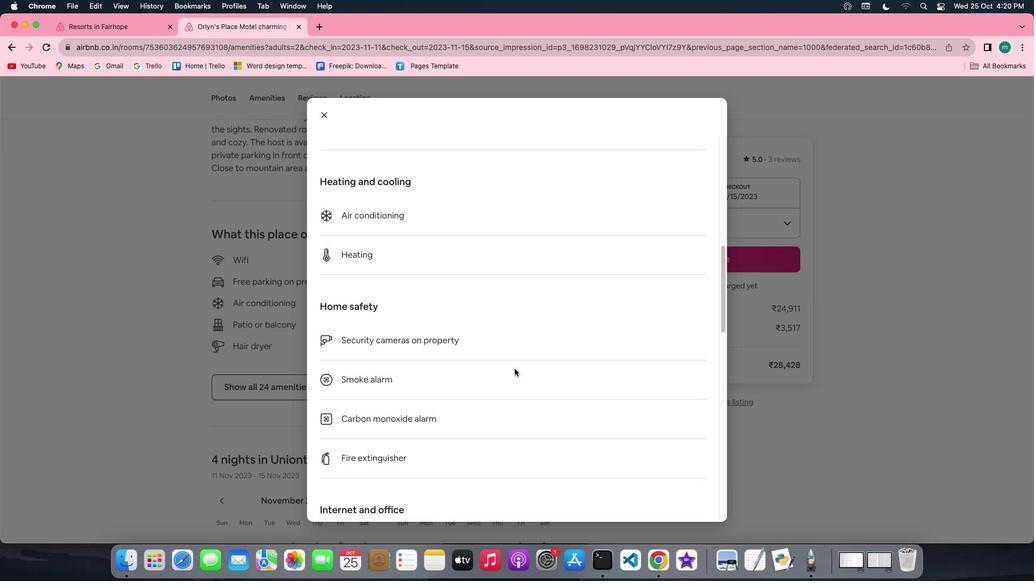
Action: Mouse scrolled (516, 370) with delta (1, 0)
Screenshot: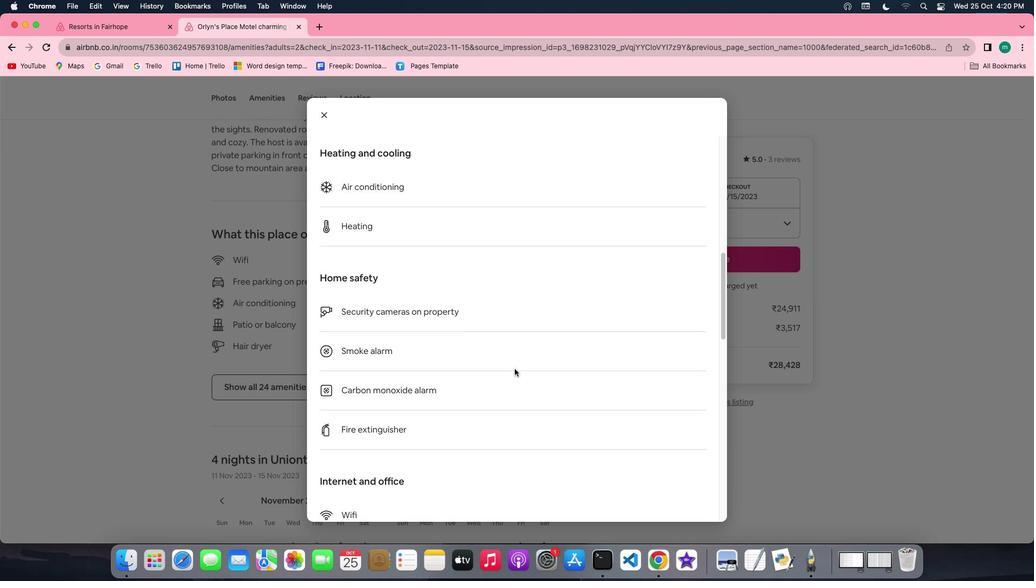 
Action: Mouse scrolled (516, 370) with delta (1, 0)
Screenshot: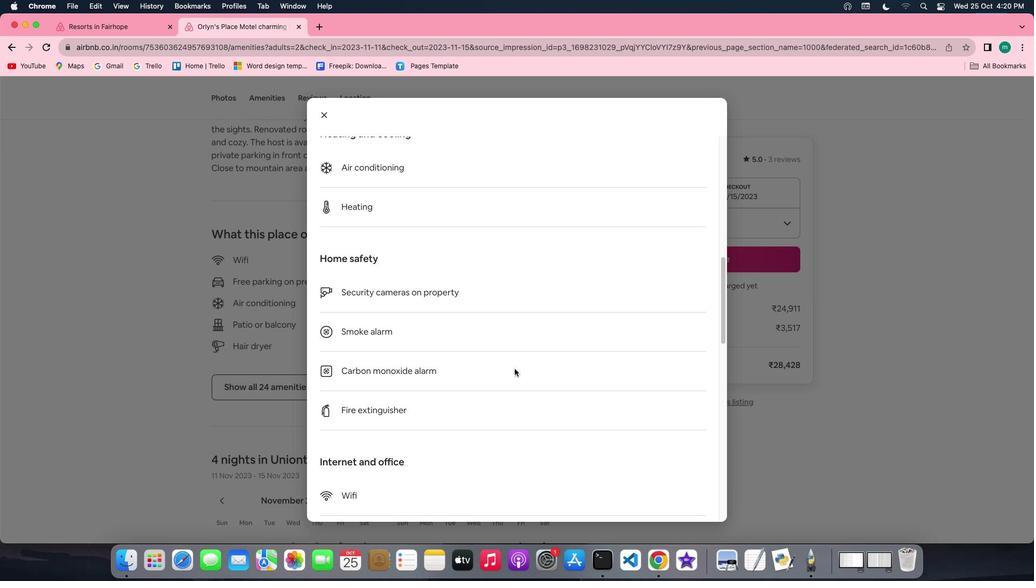 
Action: Mouse scrolled (516, 370) with delta (1, 0)
Screenshot: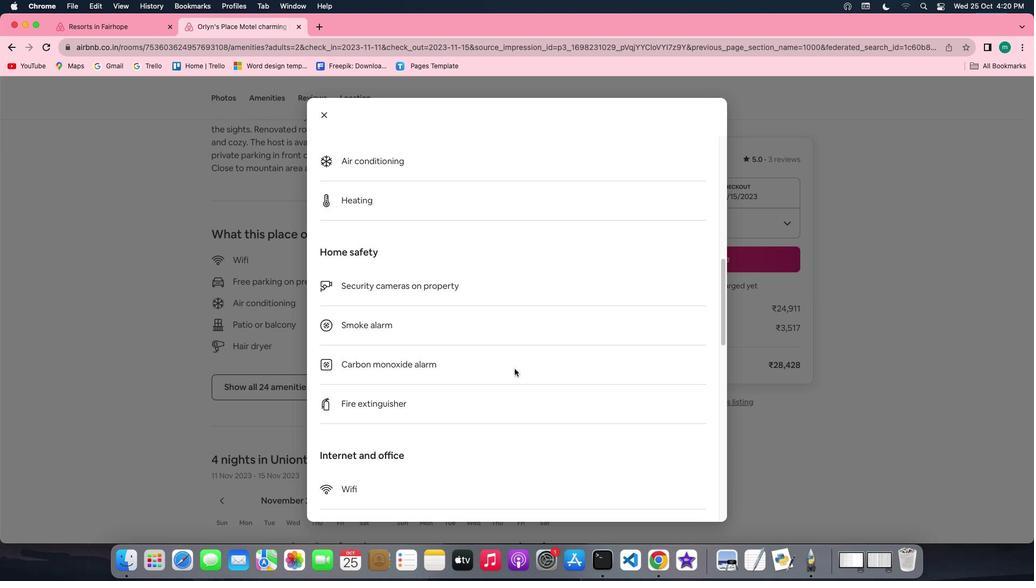 
Action: Mouse scrolled (516, 370) with delta (1, 0)
Screenshot: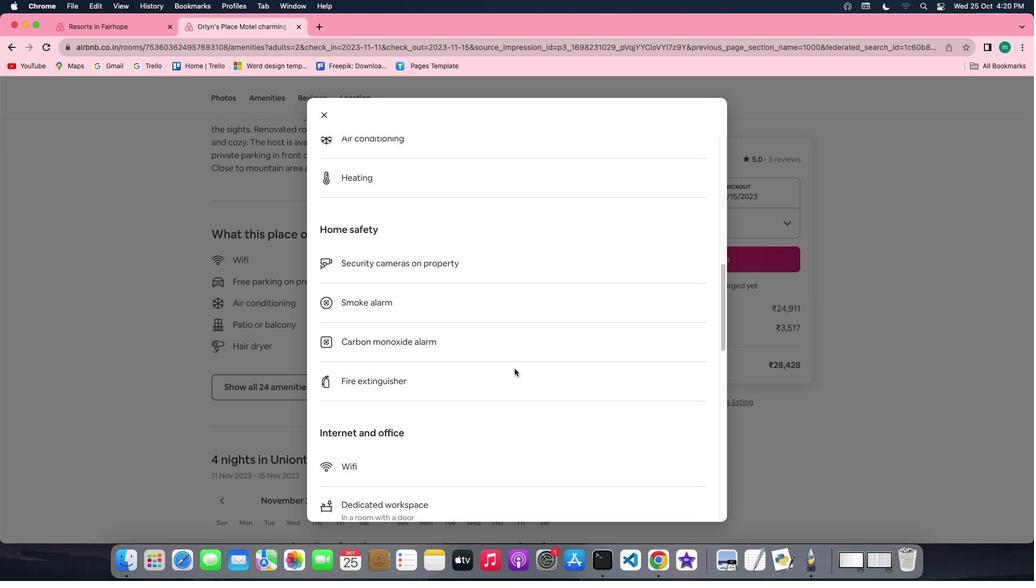 
Action: Mouse scrolled (516, 370) with delta (1, 0)
Screenshot: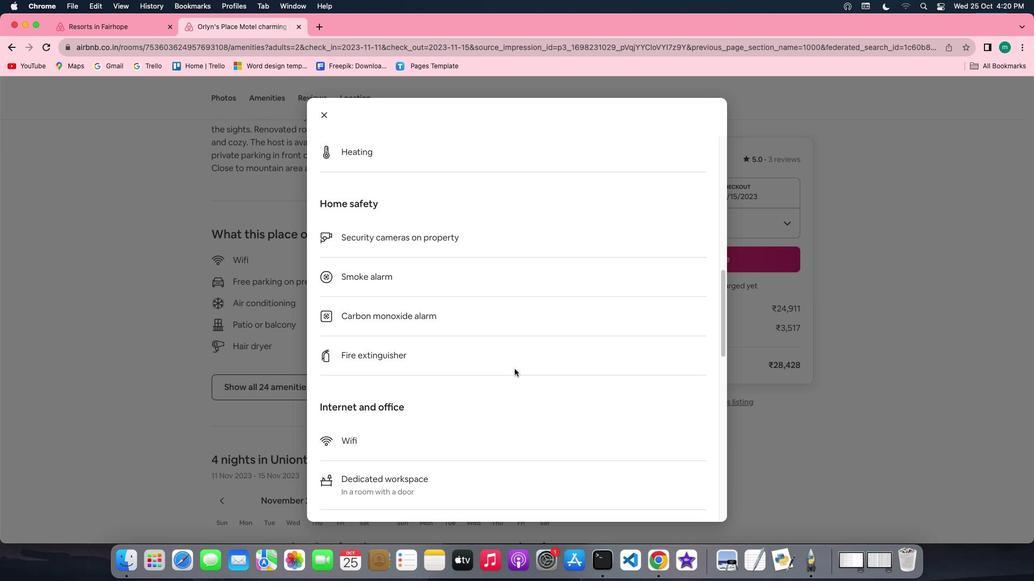 
Action: Mouse scrolled (516, 370) with delta (1, 0)
Screenshot: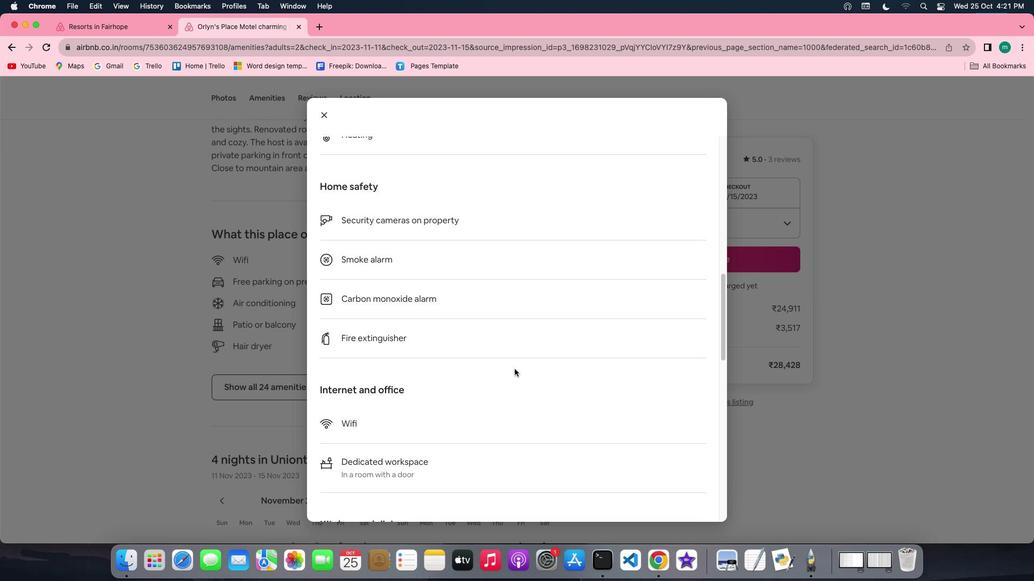 
Action: Mouse scrolled (516, 370) with delta (1, 0)
Screenshot: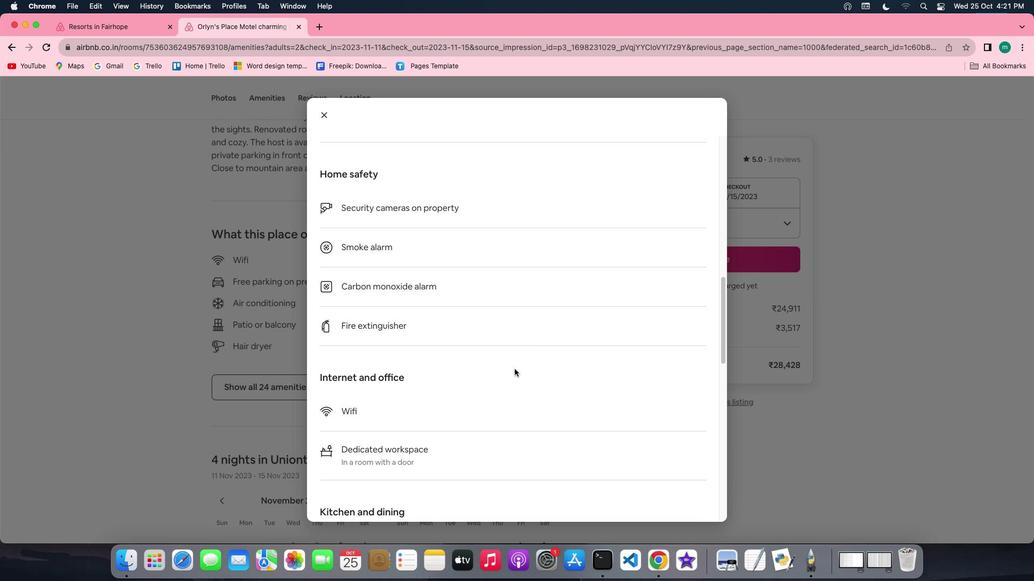 
Action: Mouse scrolled (516, 370) with delta (1, 0)
Screenshot: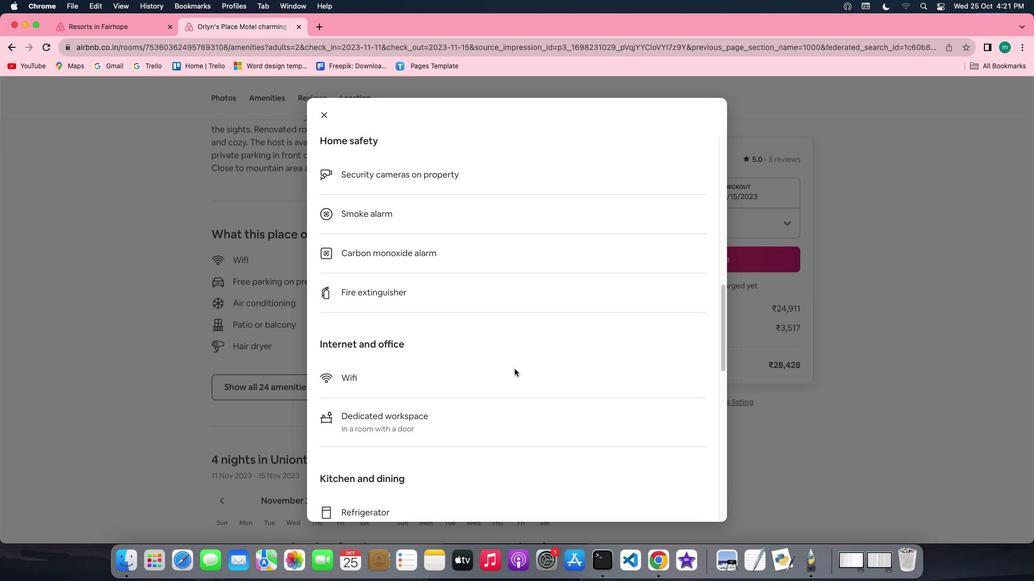 
Action: Mouse scrolled (516, 370) with delta (1, 0)
Screenshot: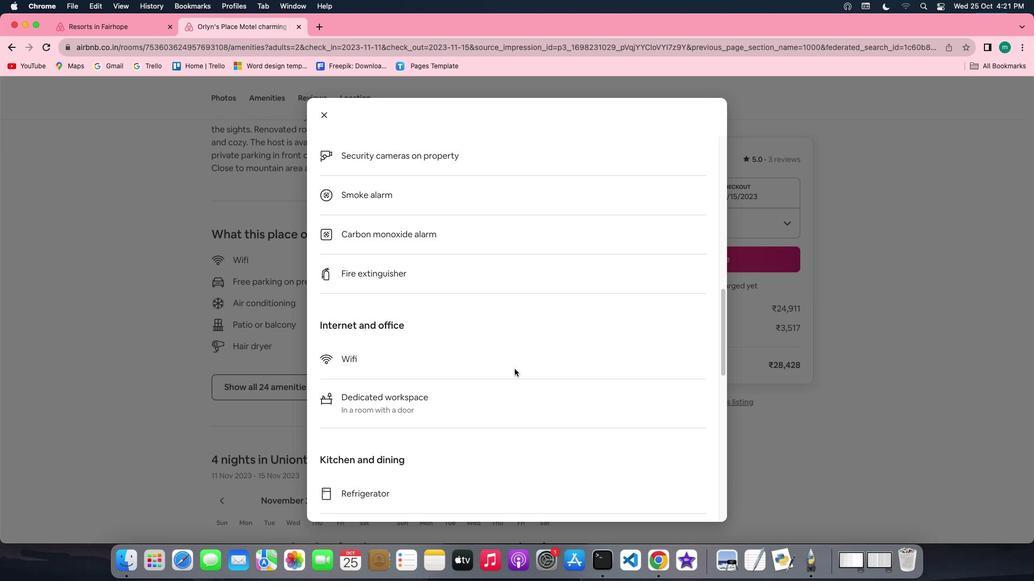 
Action: Mouse scrolled (516, 370) with delta (1, 0)
Screenshot: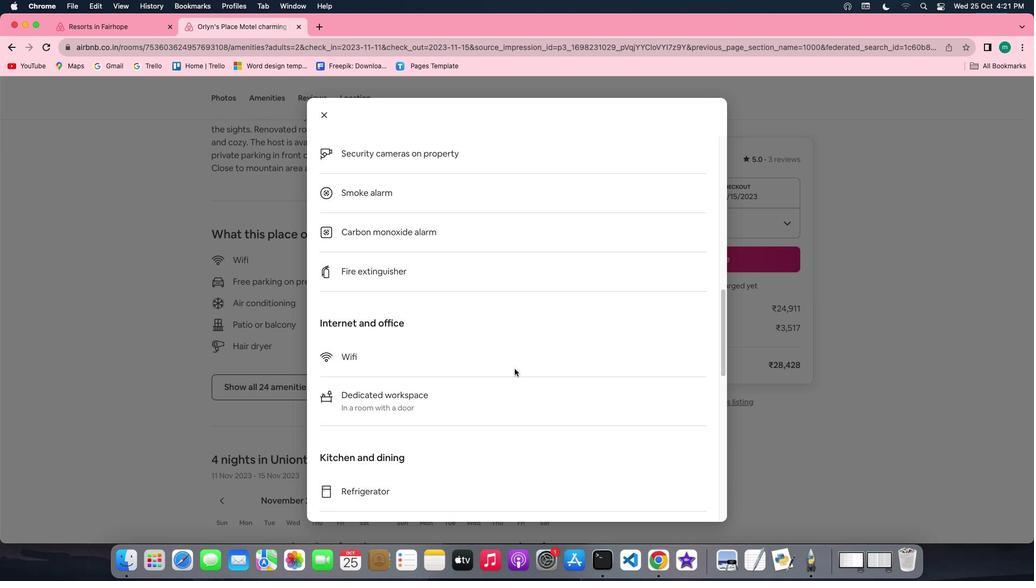 
Action: Mouse scrolled (516, 370) with delta (1, 0)
Screenshot: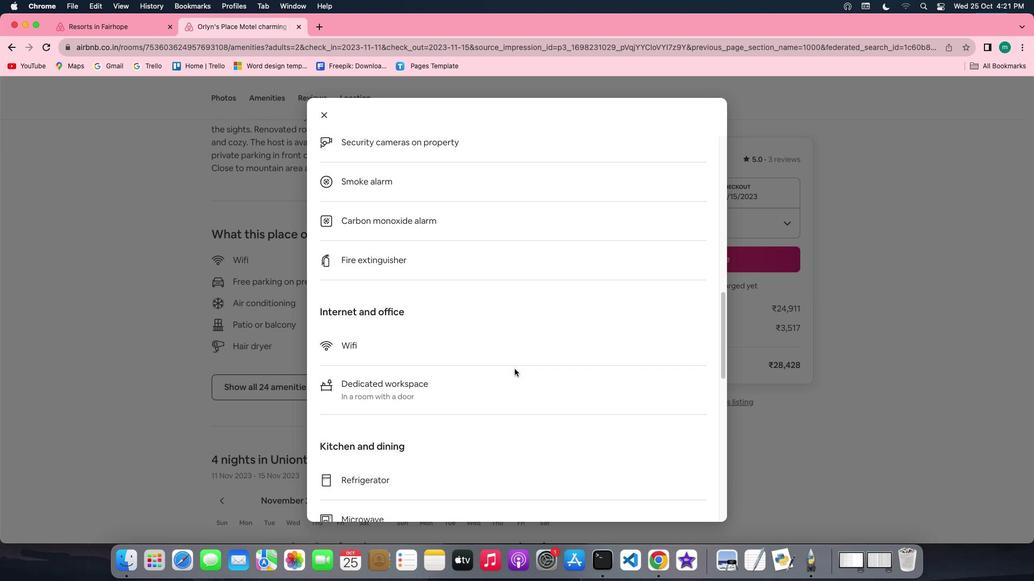 
Action: Mouse scrolled (516, 370) with delta (1, 0)
Screenshot: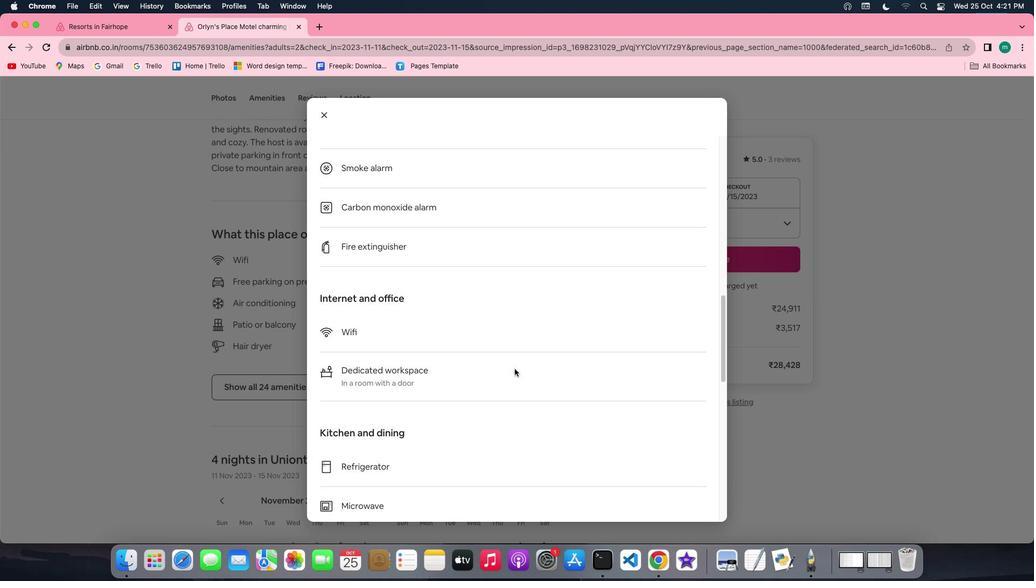 
Action: Mouse scrolled (516, 370) with delta (1, 0)
Screenshot: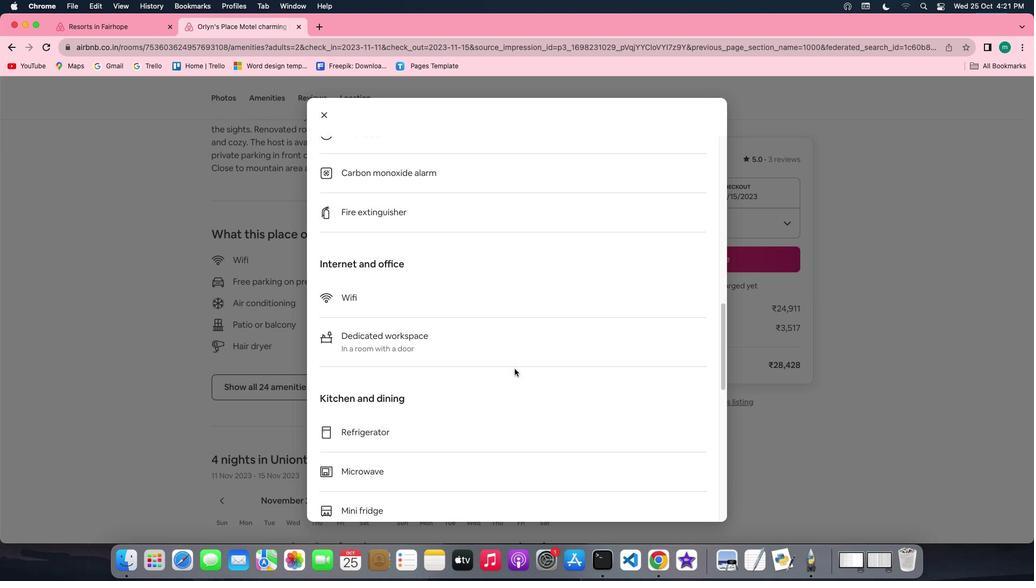 
Action: Mouse scrolled (516, 370) with delta (1, 0)
Screenshot: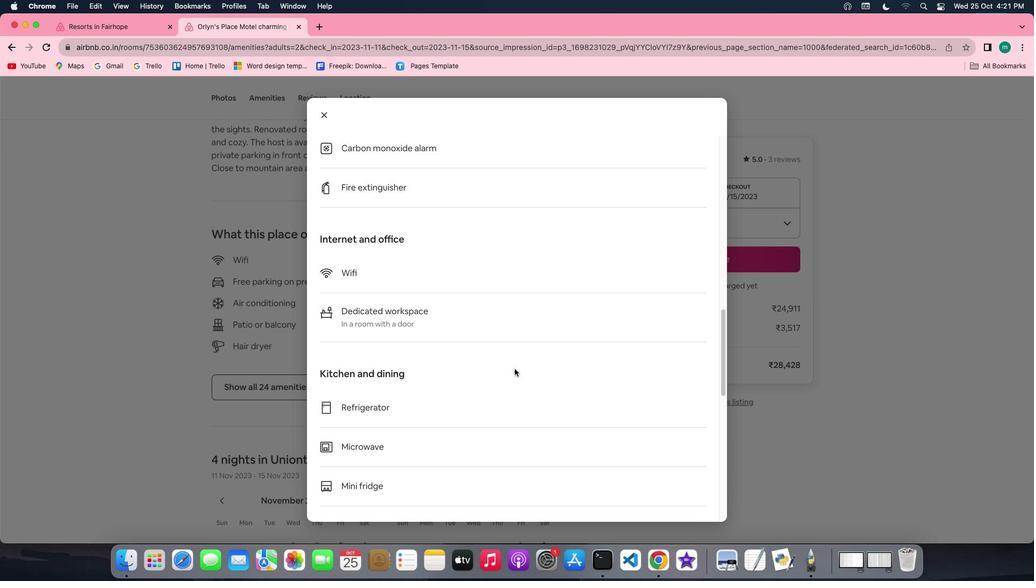 
Action: Mouse scrolled (516, 370) with delta (1, 0)
Screenshot: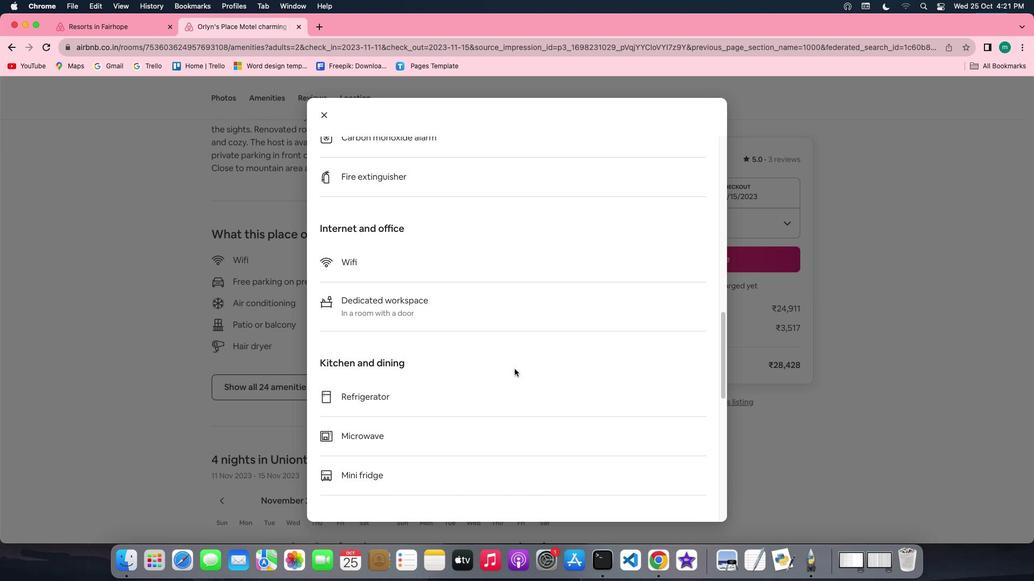
Action: Mouse scrolled (516, 370) with delta (1, 0)
Screenshot: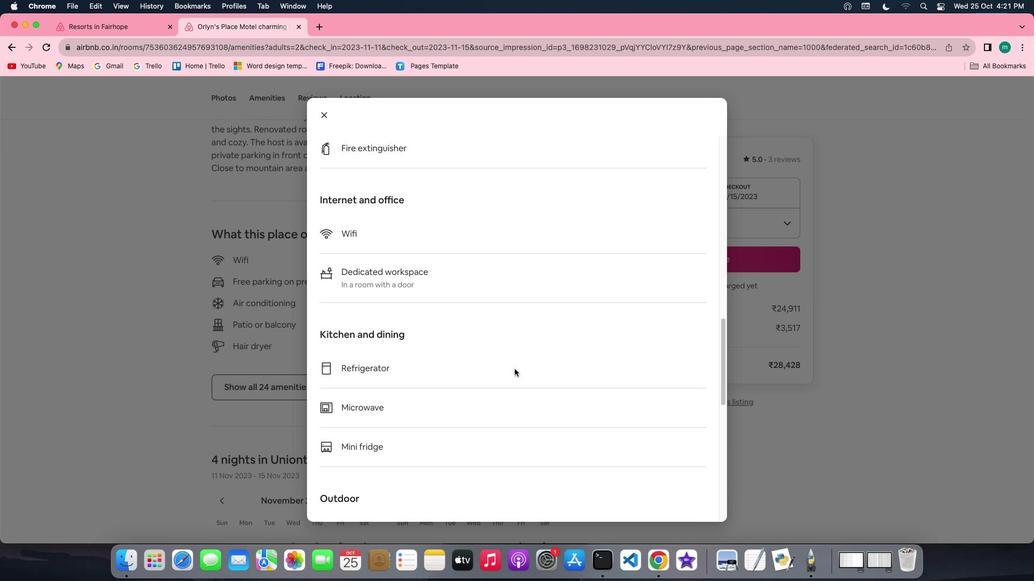 
Action: Mouse scrolled (516, 370) with delta (1, 0)
Screenshot: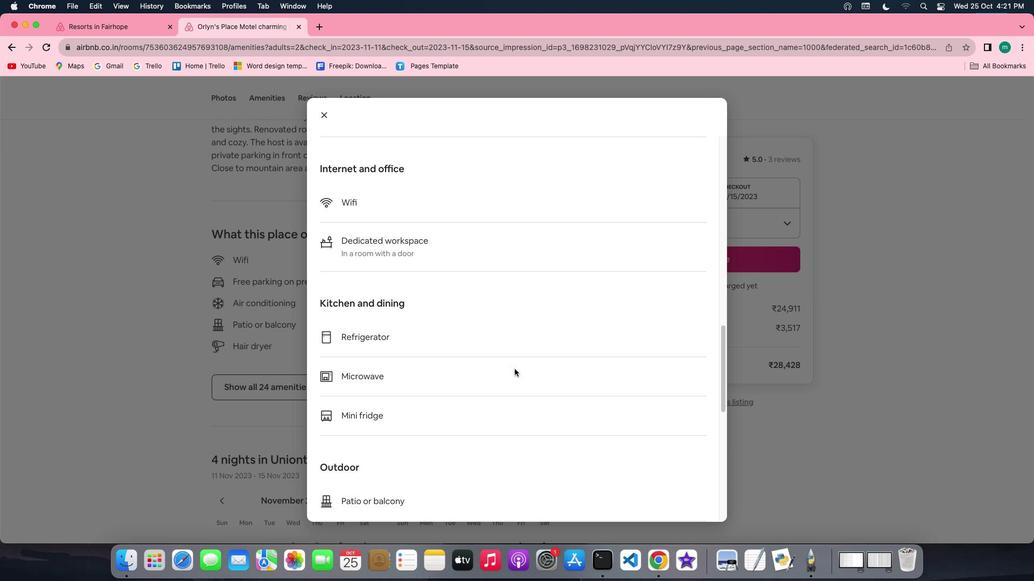 
Action: Mouse scrolled (516, 370) with delta (1, 0)
Screenshot: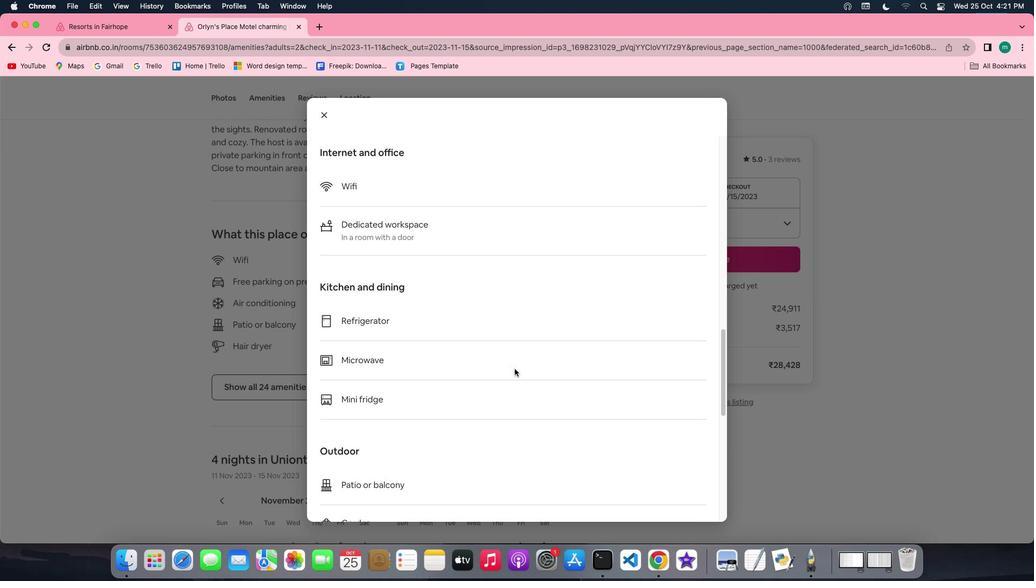 
Action: Mouse scrolled (516, 370) with delta (1, 0)
Screenshot: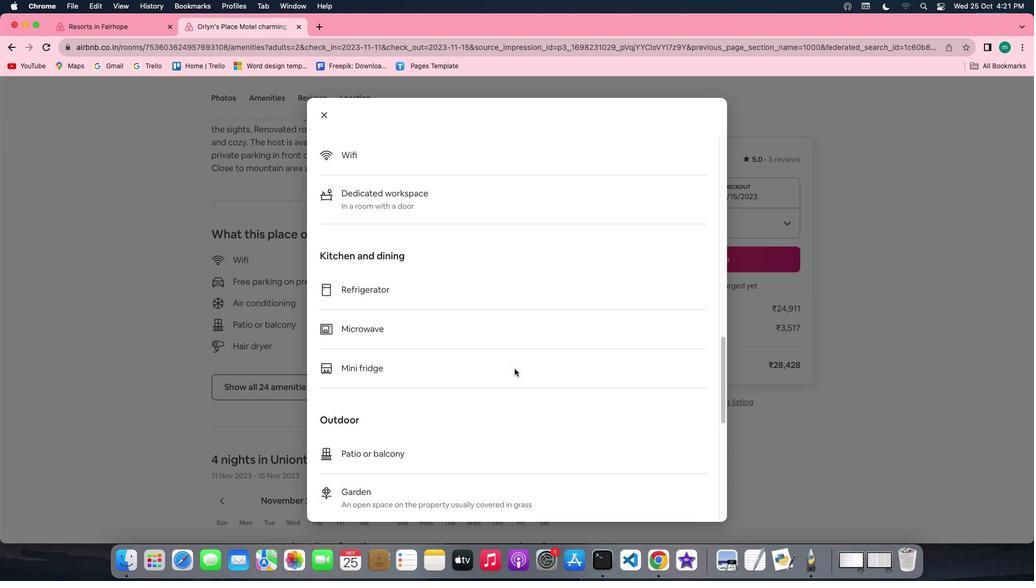 
Action: Mouse scrolled (516, 370) with delta (1, 0)
Screenshot: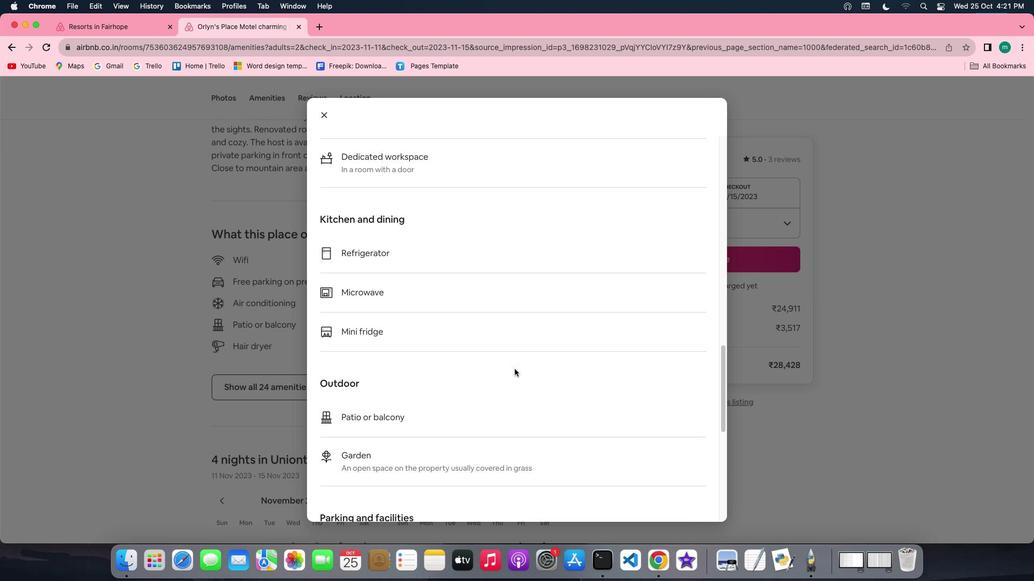 
Action: Mouse scrolled (516, 370) with delta (1, 0)
Screenshot: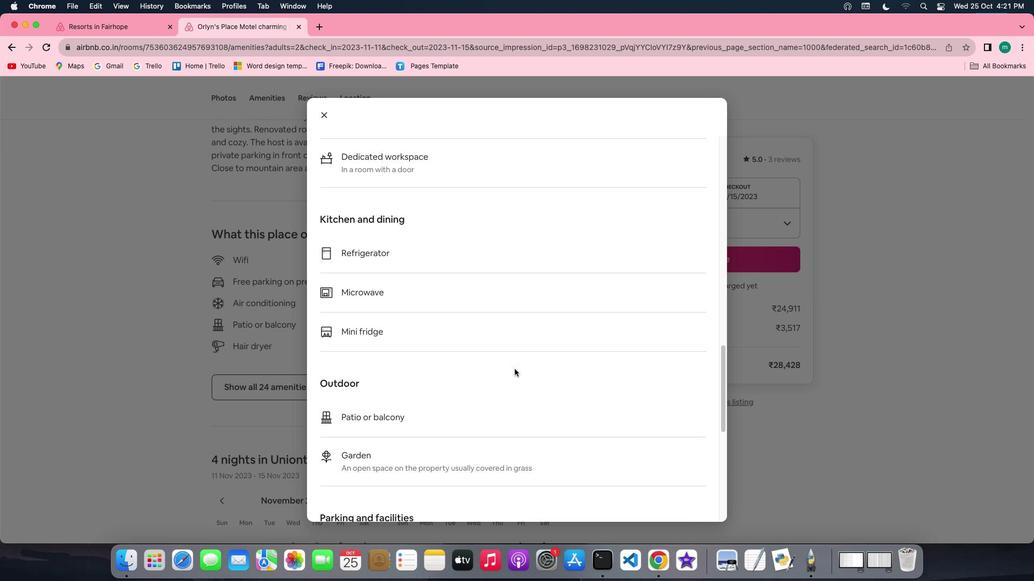 
Action: Mouse scrolled (516, 370) with delta (1, 0)
Screenshot: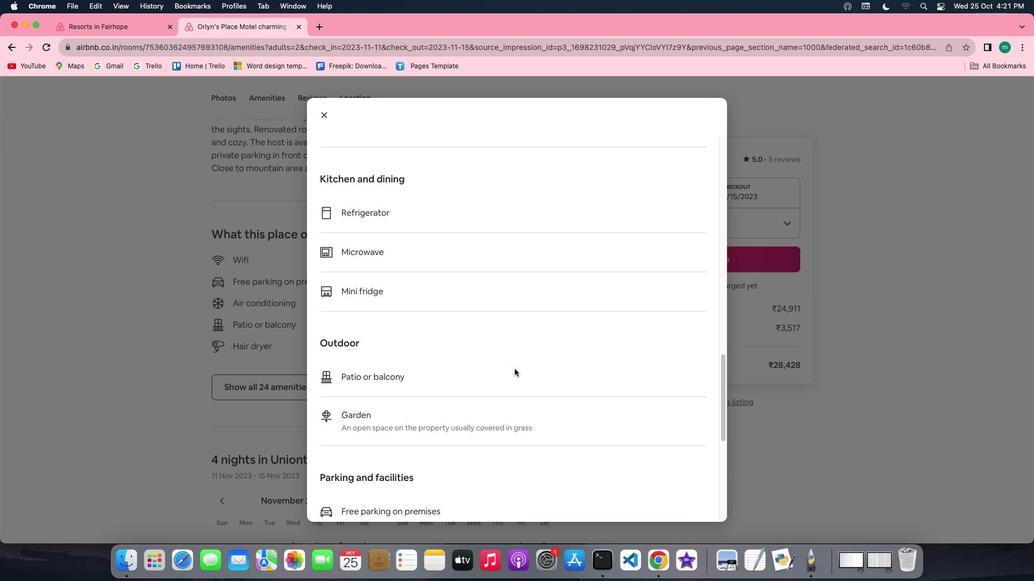 
Action: Mouse scrolled (516, 370) with delta (1, 0)
Screenshot: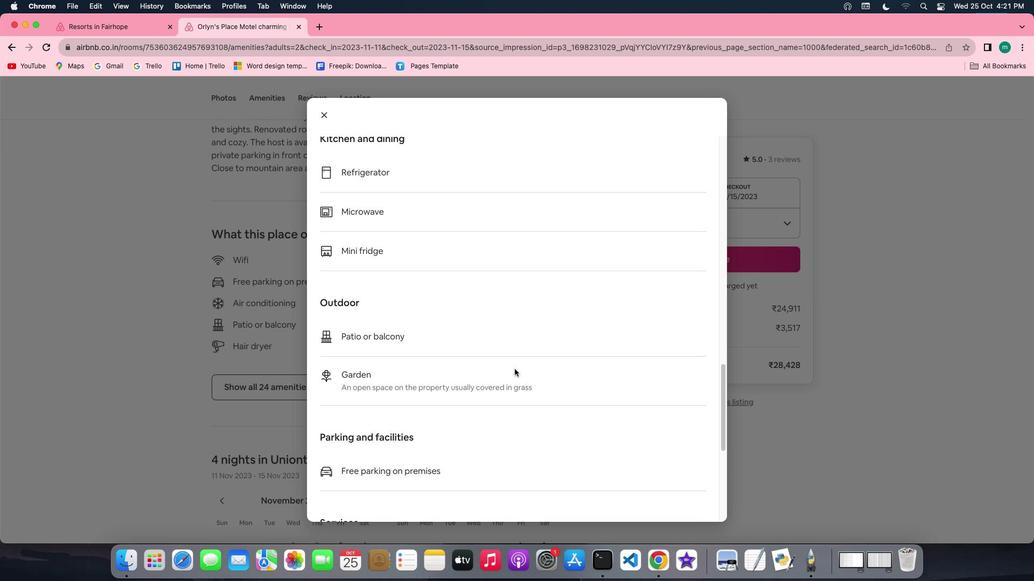 
Action: Mouse scrolled (516, 370) with delta (1, 0)
Screenshot: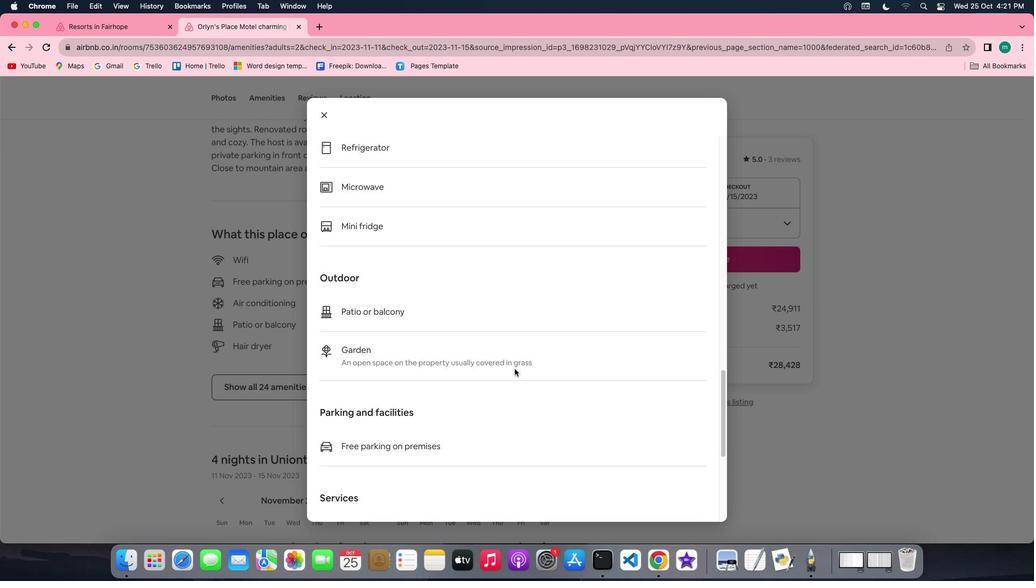 
Action: Mouse scrolled (516, 370) with delta (1, 0)
Screenshot: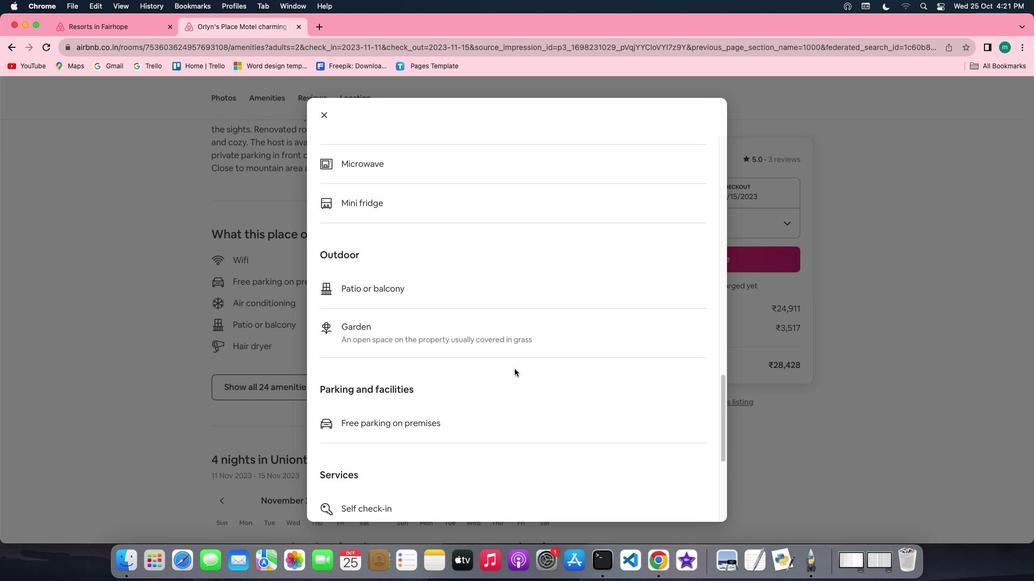 
Action: Mouse scrolled (516, 370) with delta (1, 0)
Screenshot: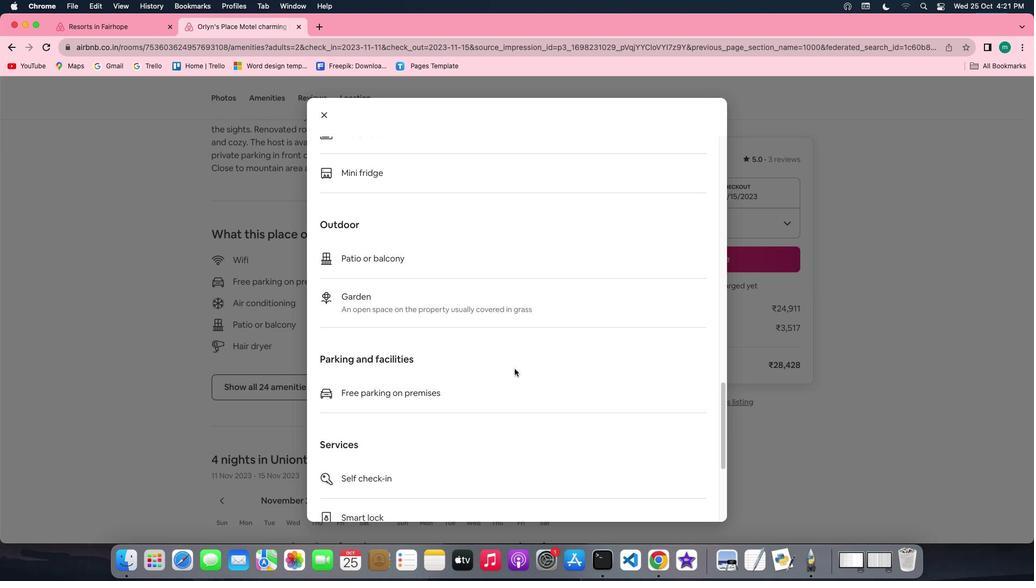 
Action: Mouse scrolled (516, 370) with delta (1, 0)
Screenshot: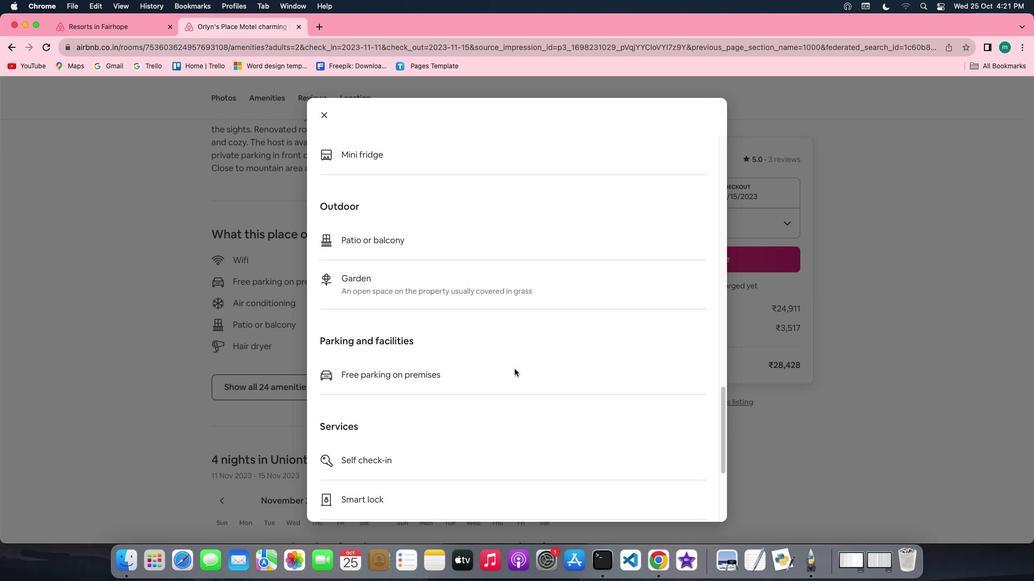 
Action: Mouse scrolled (516, 370) with delta (1, 0)
Screenshot: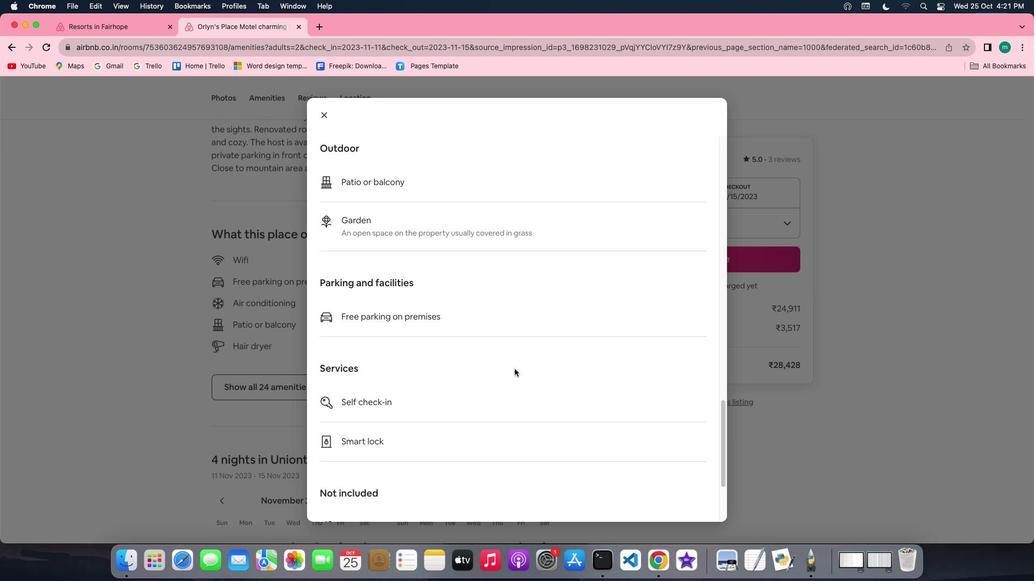 
Action: Mouse scrolled (516, 370) with delta (1, 0)
Screenshot: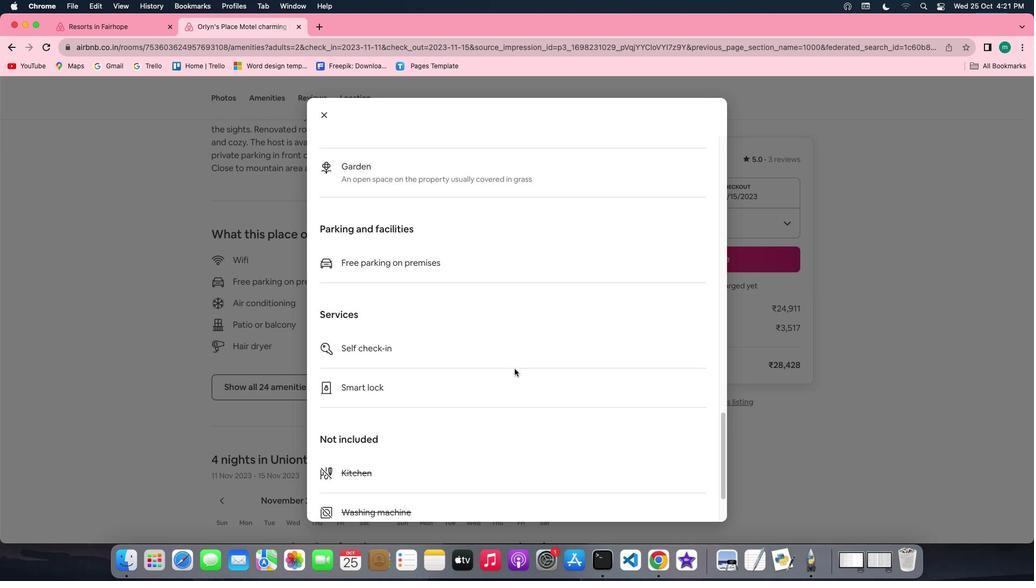 
Action: Mouse scrolled (516, 370) with delta (1, 0)
Screenshot: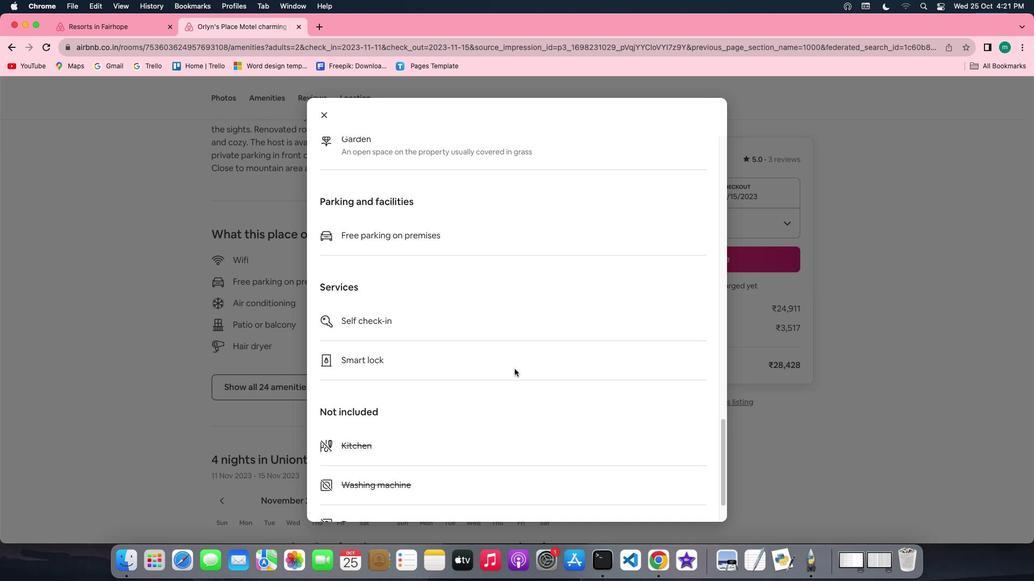 
Action: Mouse scrolled (516, 370) with delta (1, 0)
Screenshot: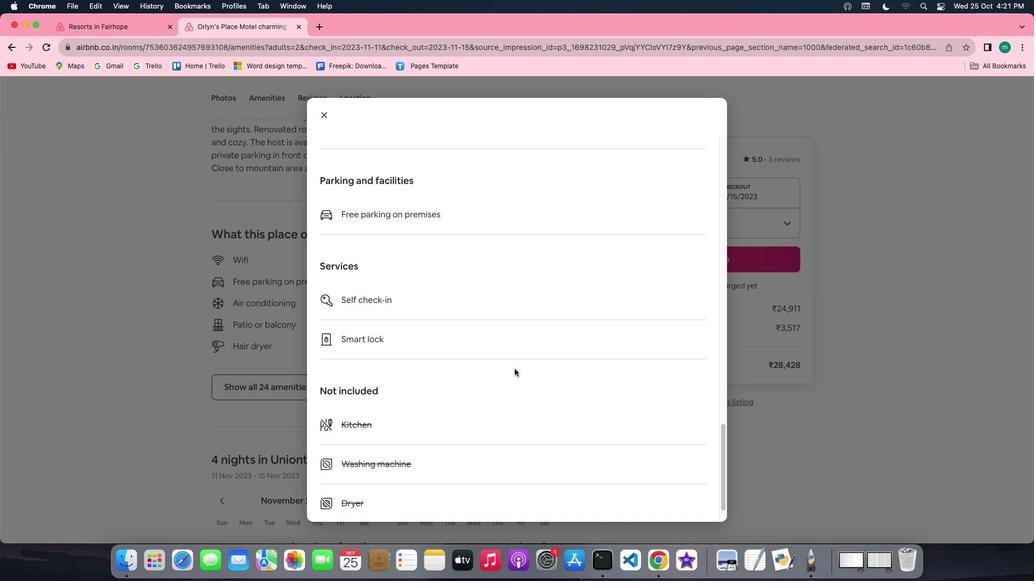 
Action: Mouse scrolled (516, 370) with delta (1, 0)
Screenshot: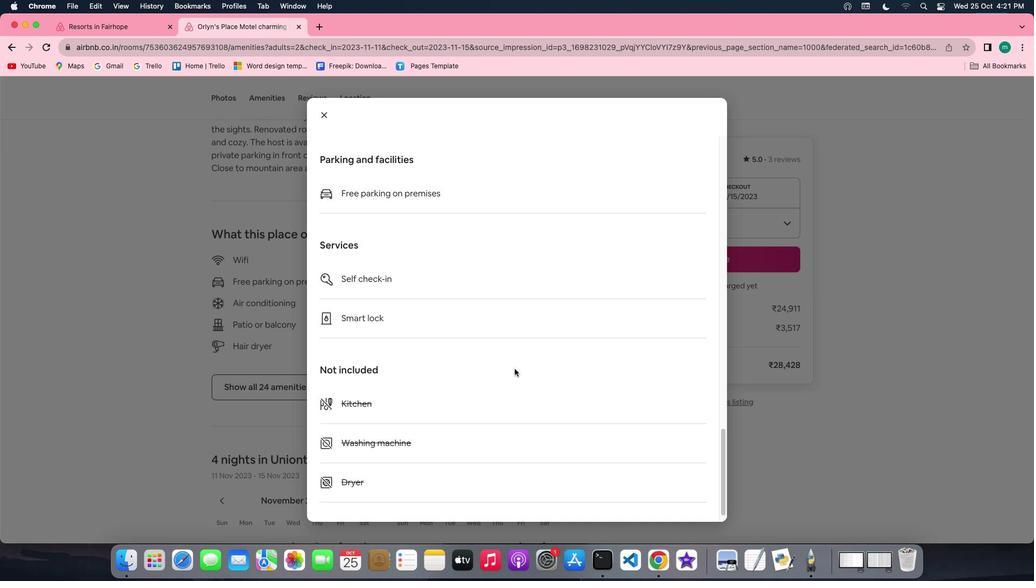 
Action: Mouse scrolled (516, 370) with delta (1, 0)
Screenshot: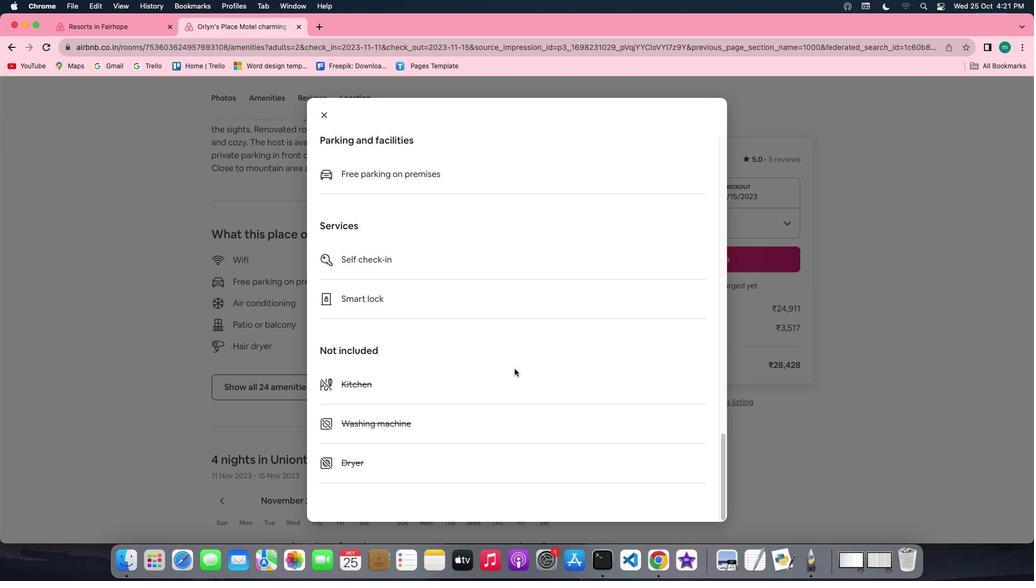 
Action: Mouse scrolled (516, 370) with delta (1, 0)
Screenshot: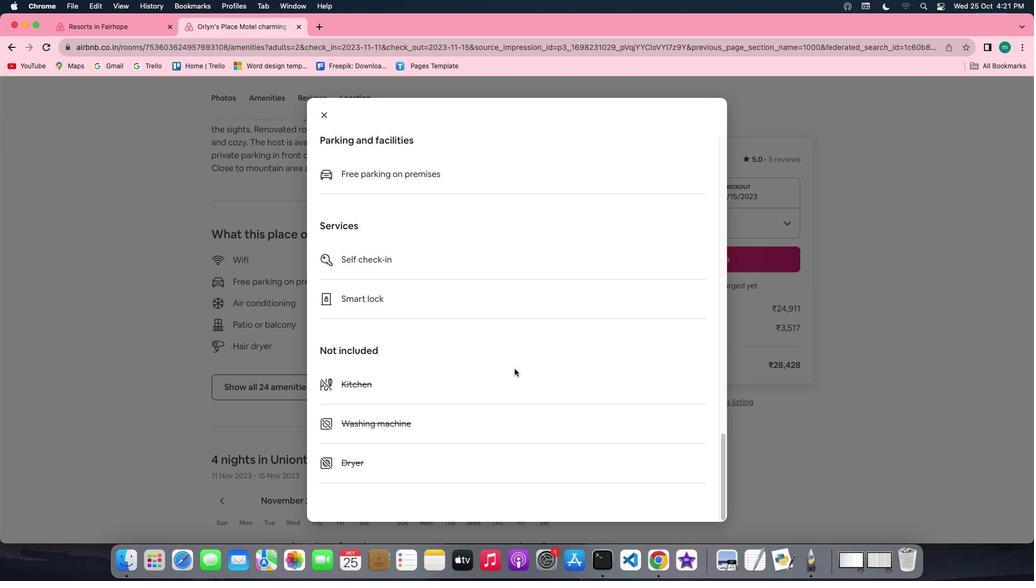 
Action: Mouse scrolled (516, 370) with delta (1, 0)
Screenshot: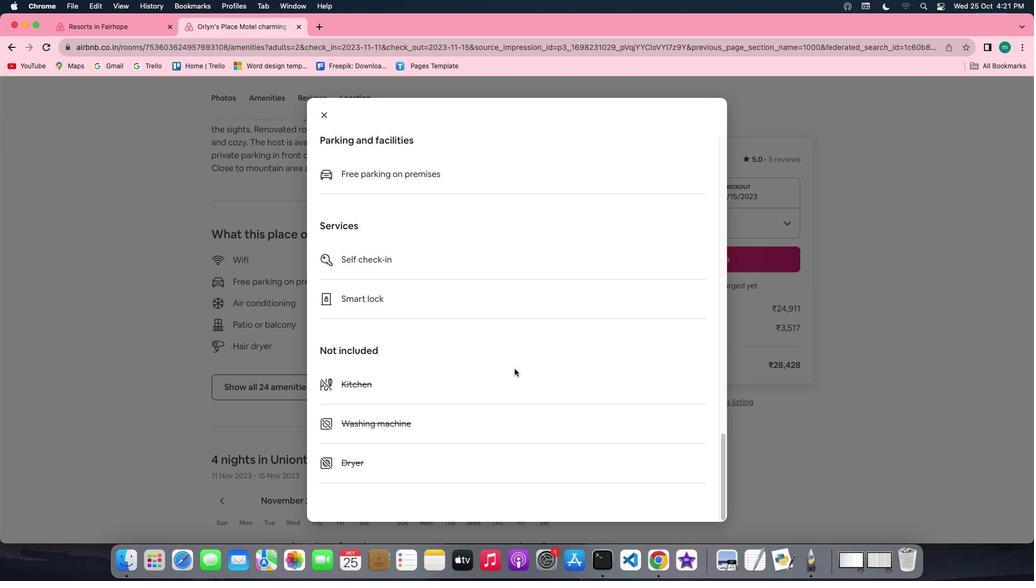 
Action: Mouse scrolled (516, 370) with delta (1, 0)
Screenshot: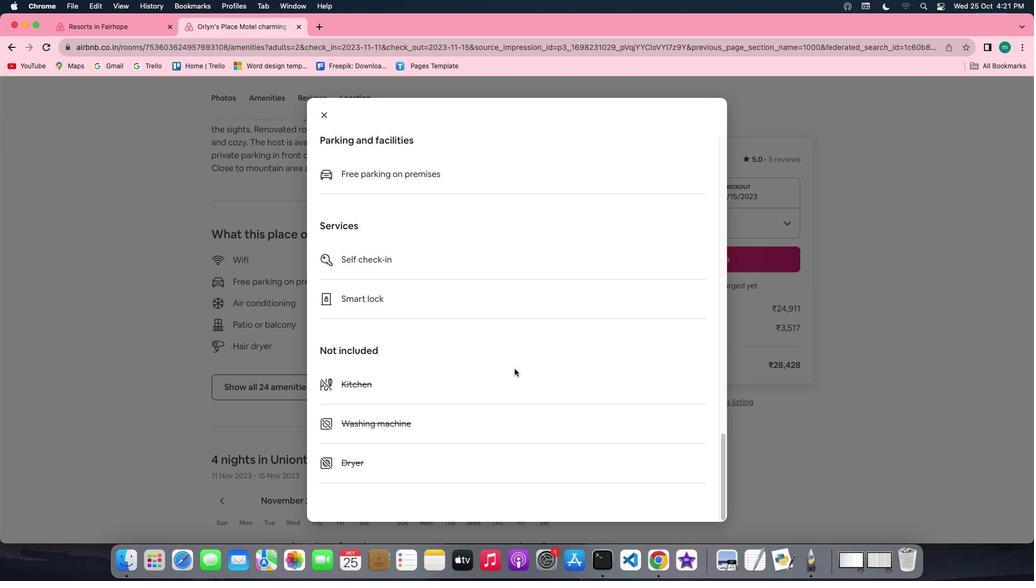 
Action: Mouse moved to (322, 121)
Screenshot: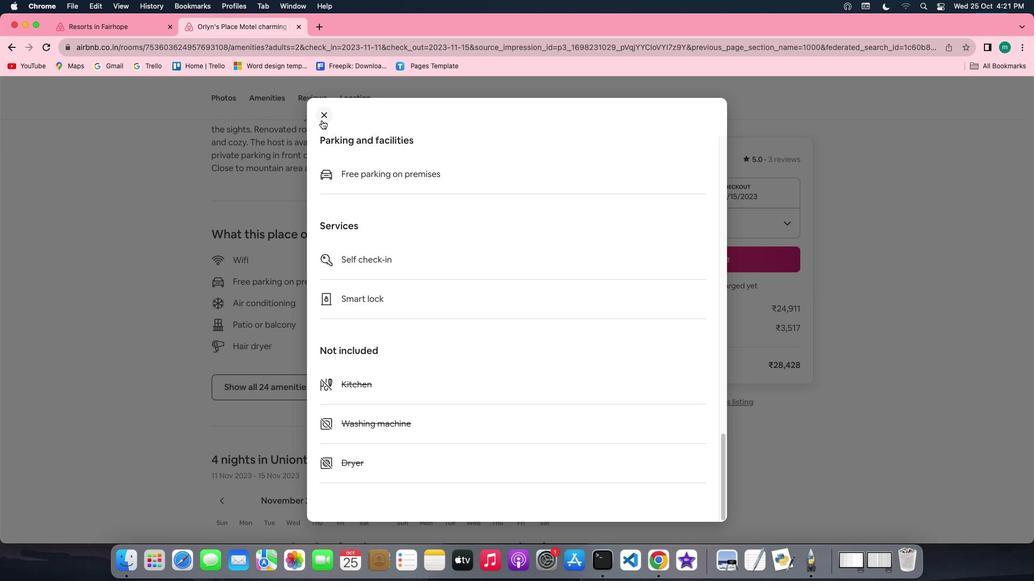 
Action: Mouse pressed left at (322, 121)
Screenshot: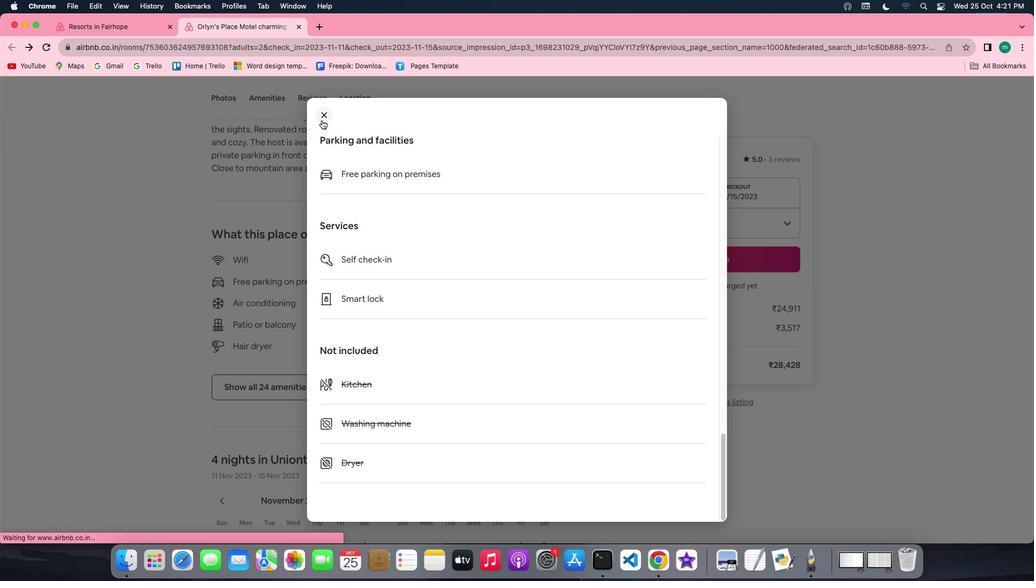 
Action: Mouse moved to (449, 276)
Screenshot: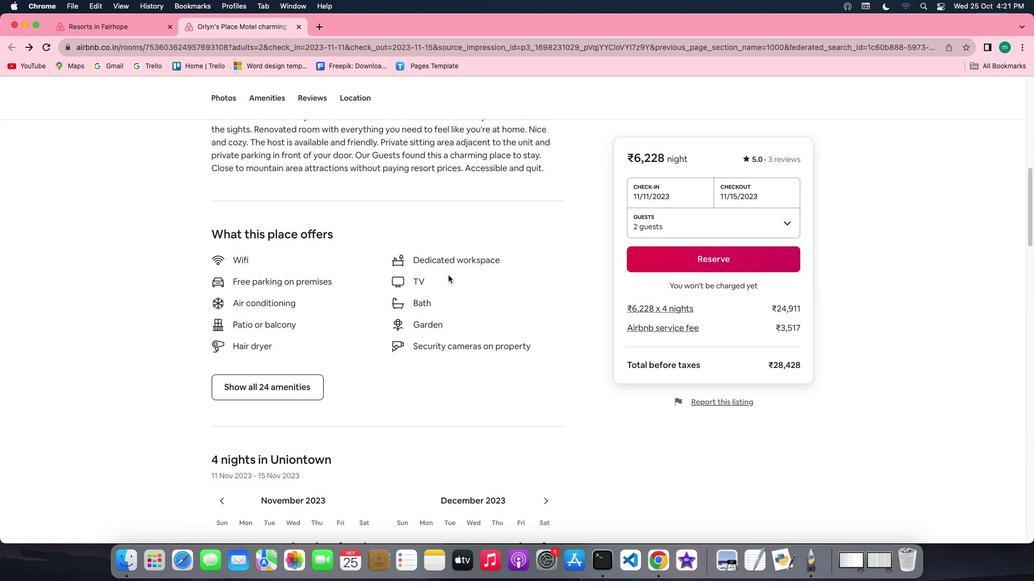 
Action: Mouse scrolled (449, 276) with delta (1, 0)
Screenshot: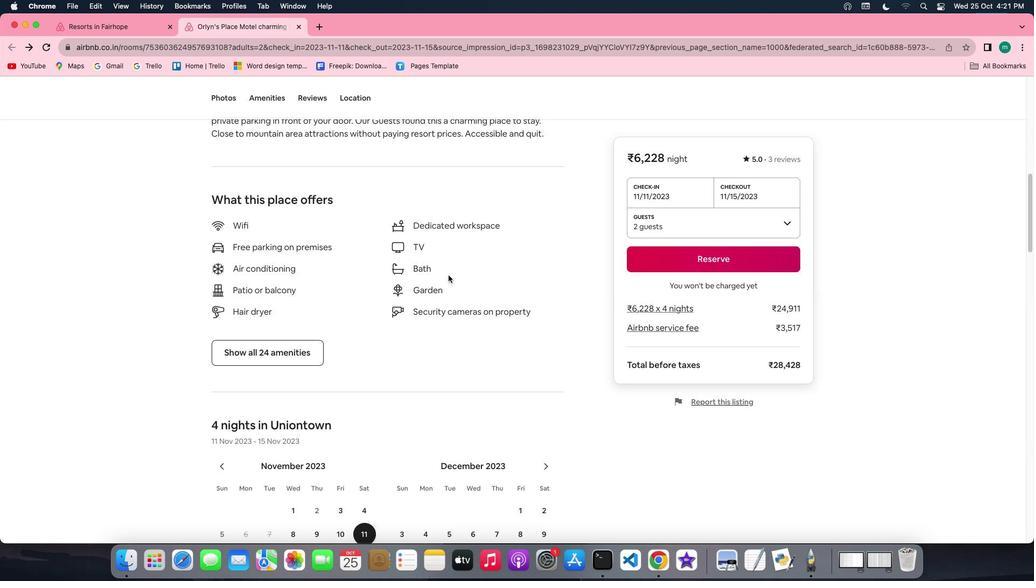 
Action: Mouse scrolled (449, 276) with delta (1, 0)
Screenshot: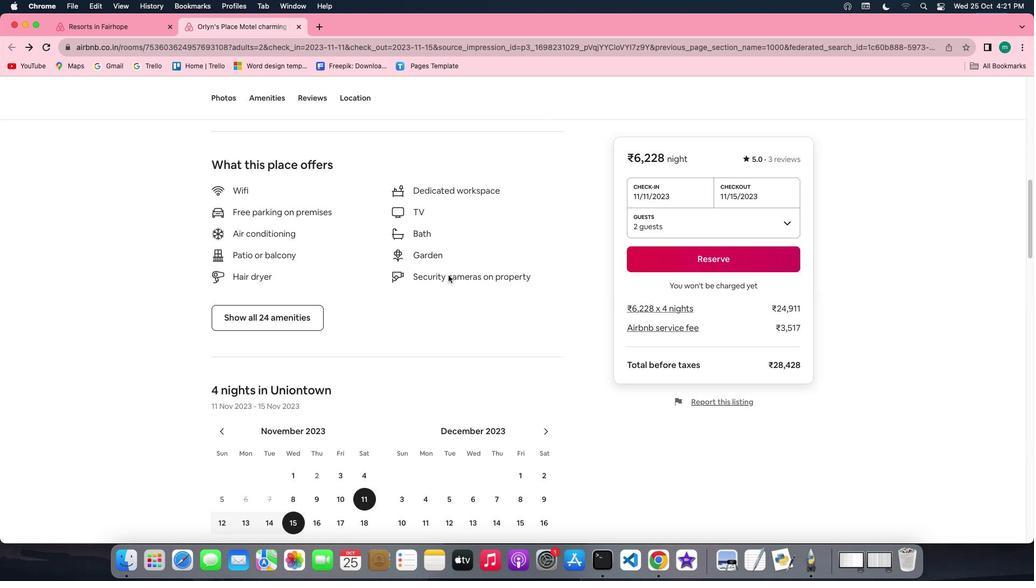 
Action: Mouse scrolled (449, 276) with delta (1, 0)
Screenshot: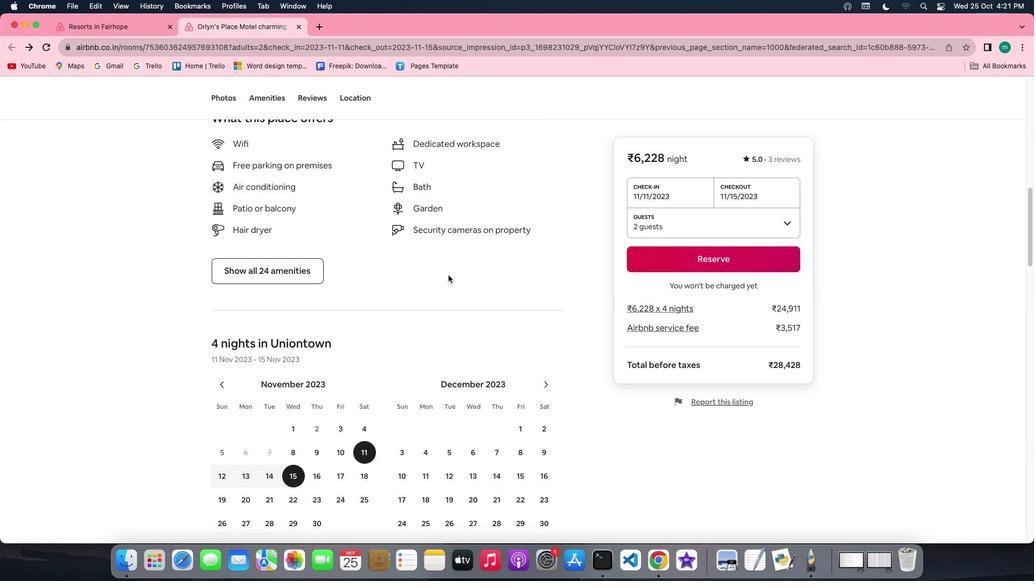 
Action: Mouse scrolled (449, 276) with delta (1, 0)
Screenshot: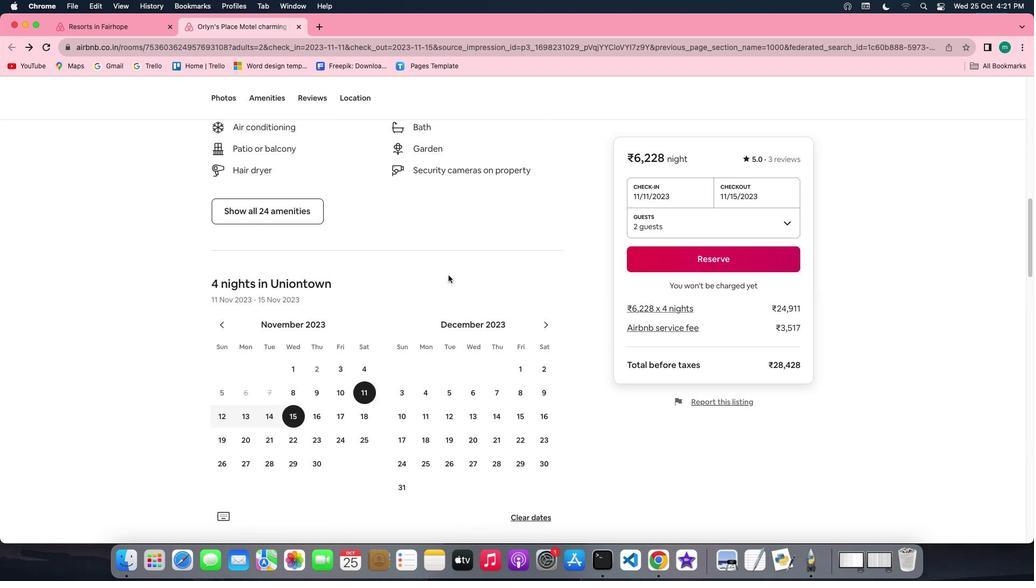 
Action: Mouse scrolled (449, 276) with delta (1, 0)
Screenshot: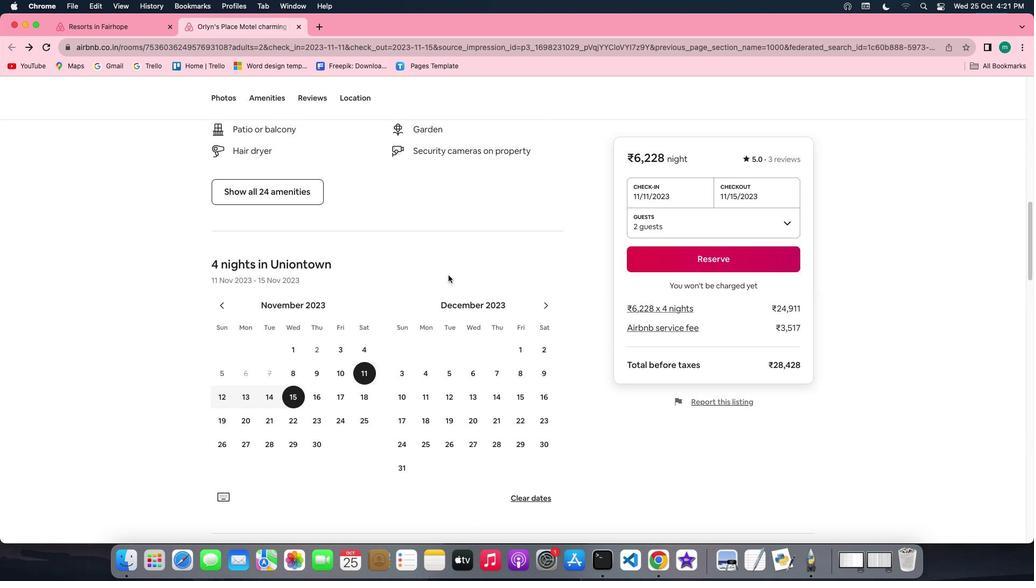 
Action: Mouse scrolled (449, 276) with delta (1, 0)
Screenshot: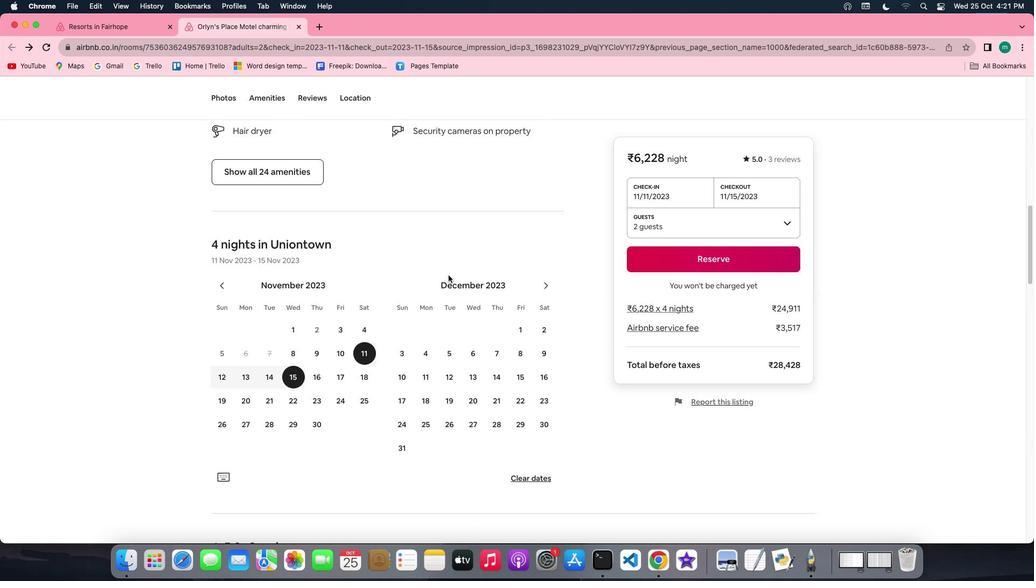 
Action: Mouse scrolled (449, 276) with delta (1, 0)
Screenshot: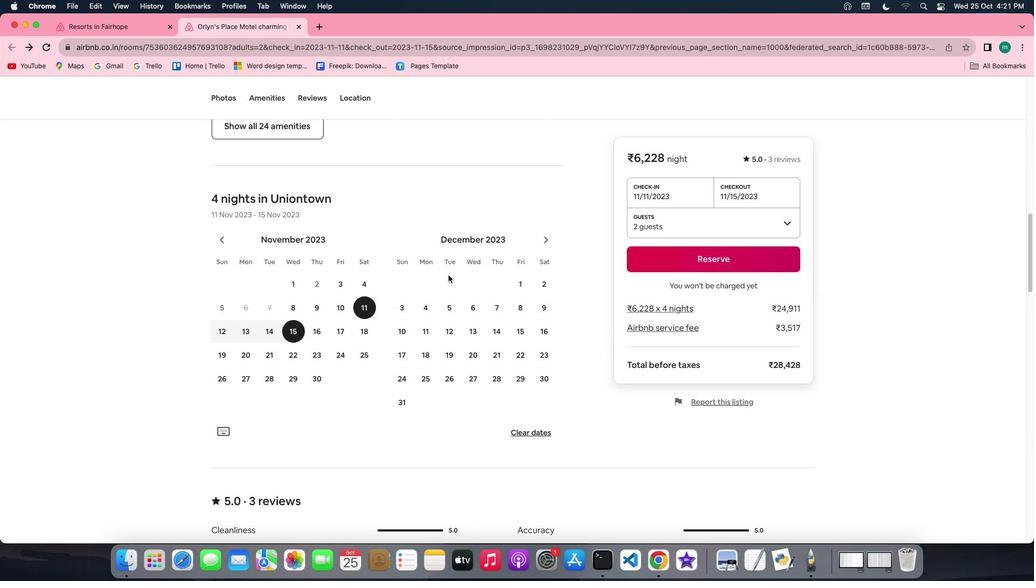
Action: Mouse scrolled (449, 276) with delta (1, 0)
Screenshot: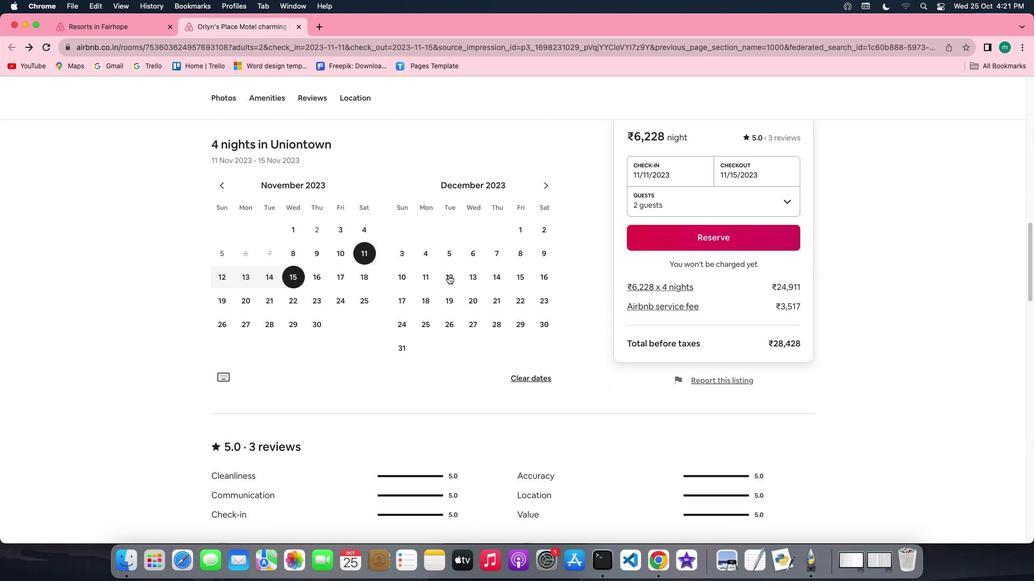 
Action: Mouse scrolled (449, 276) with delta (1, 0)
Screenshot: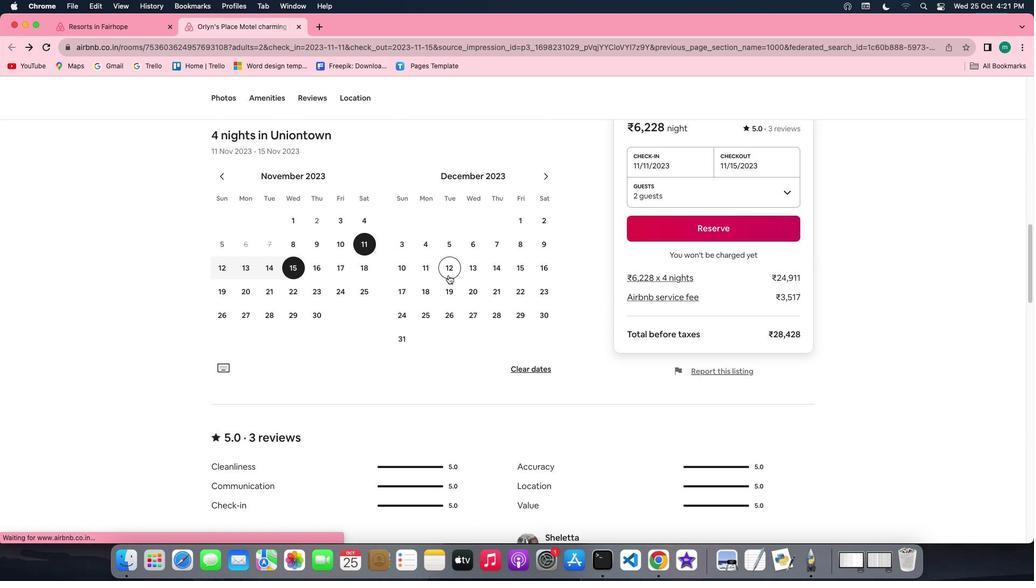 
Action: Mouse scrolled (449, 276) with delta (1, 0)
Screenshot: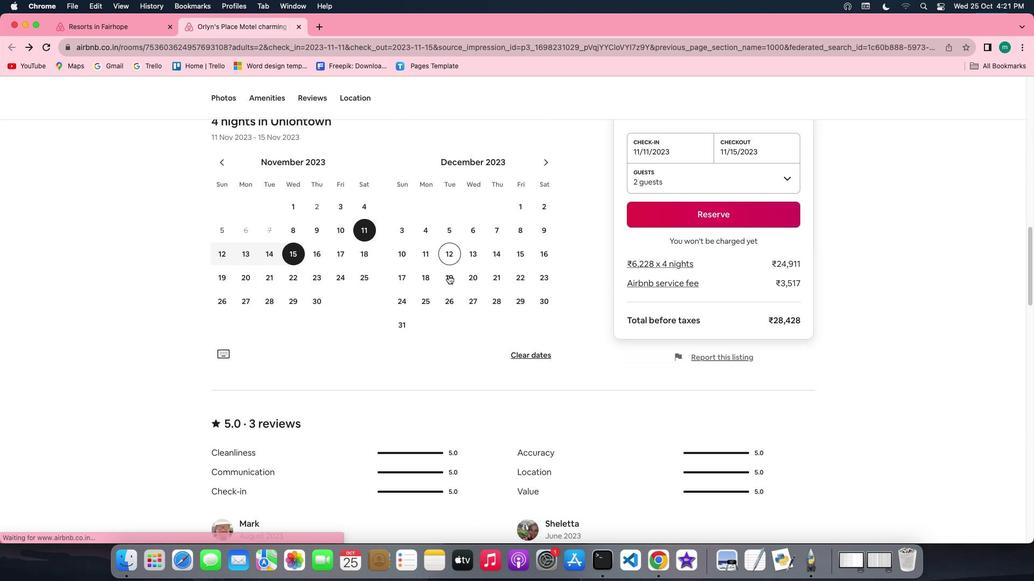 
Action: Mouse scrolled (449, 276) with delta (1, 0)
Screenshot: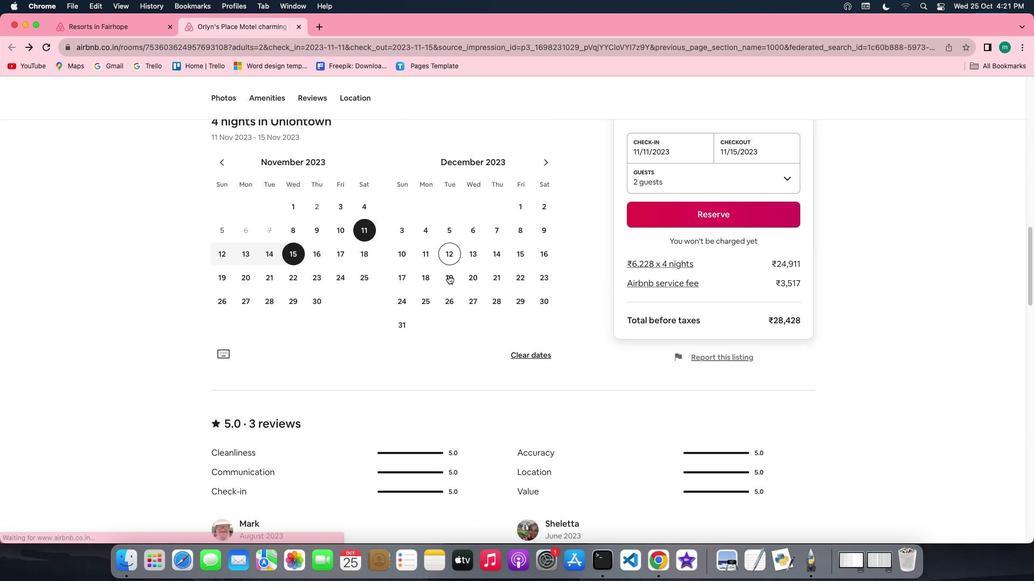 
Action: Mouse scrolled (449, 276) with delta (1, 0)
Screenshot: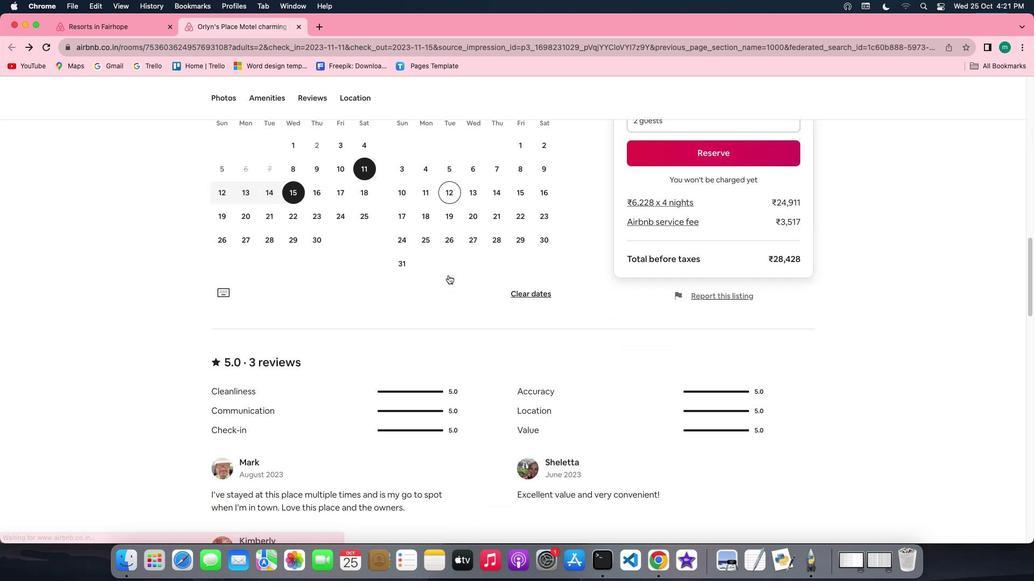 
Action: Mouse scrolled (449, 276) with delta (1, 0)
Screenshot: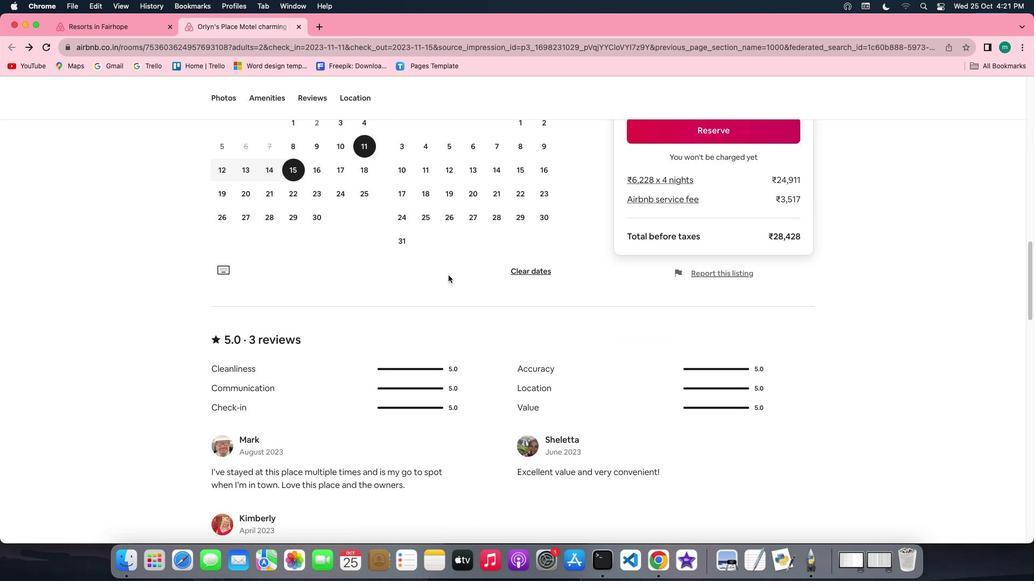 
Action: Mouse scrolled (449, 276) with delta (1, 0)
Screenshot: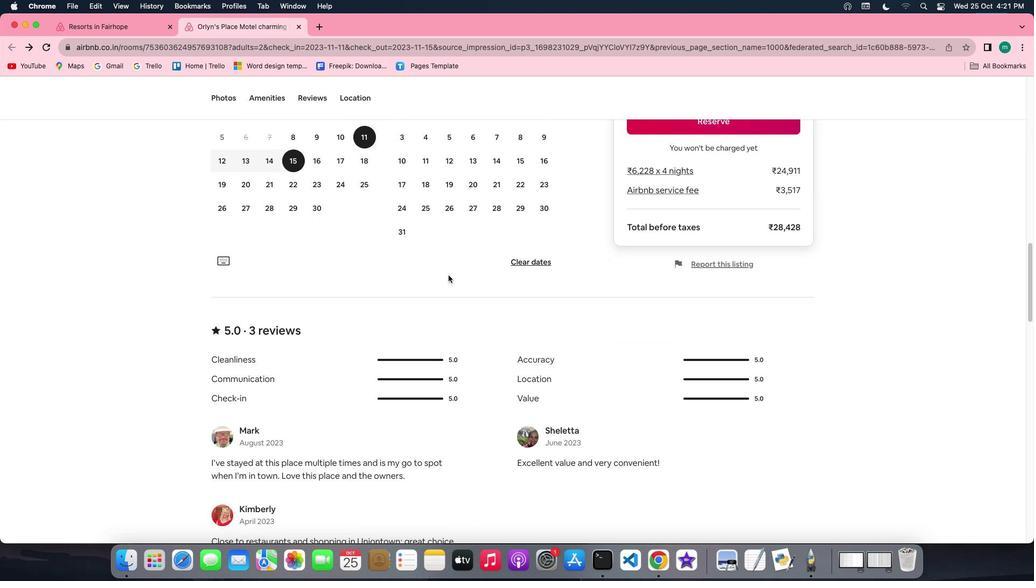 
Action: Mouse scrolled (449, 276) with delta (1, 0)
Screenshot: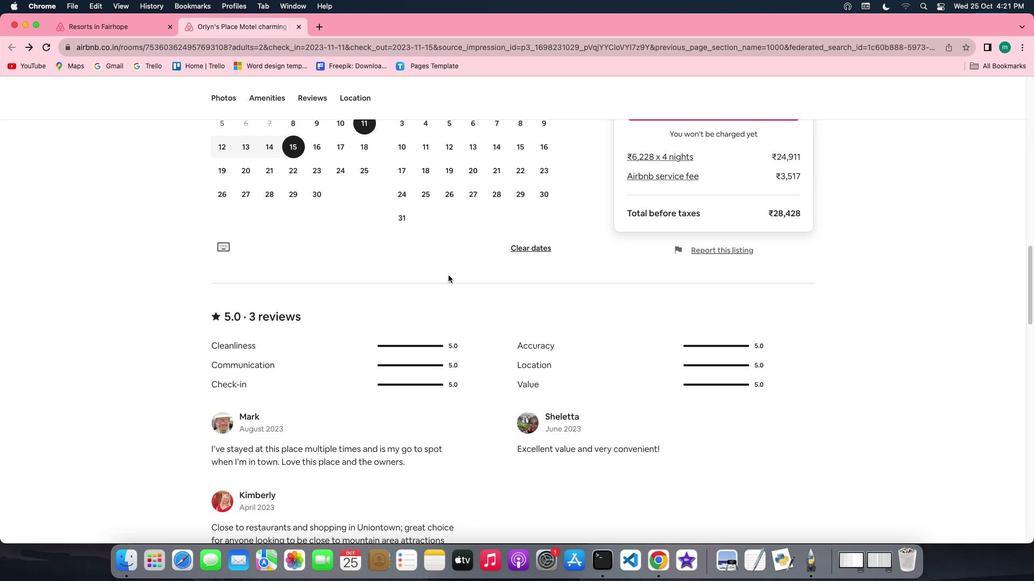 
Action: Mouse scrolled (449, 276) with delta (1, 0)
Screenshot: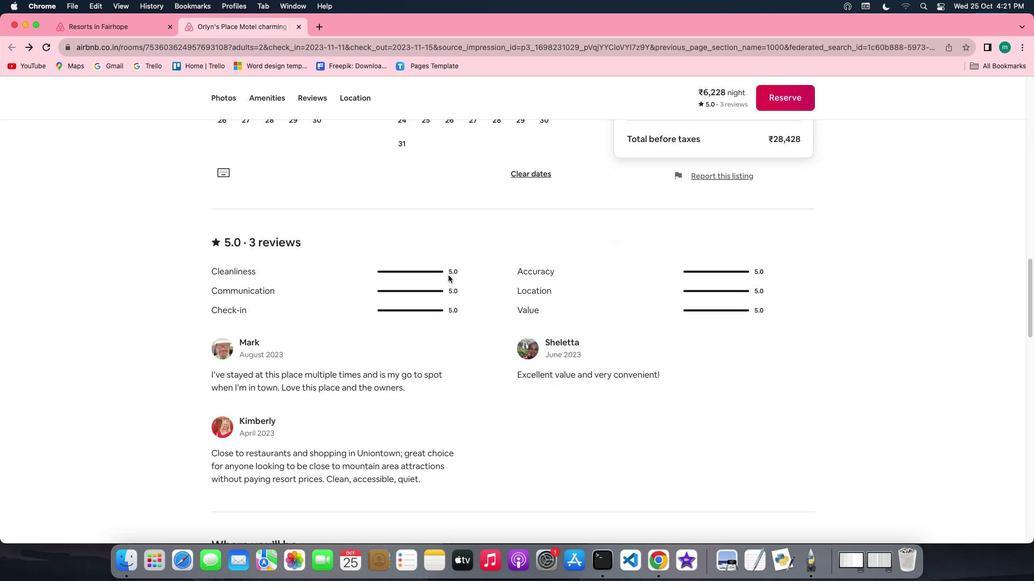 
Action: Mouse scrolled (449, 276) with delta (1, 0)
Screenshot: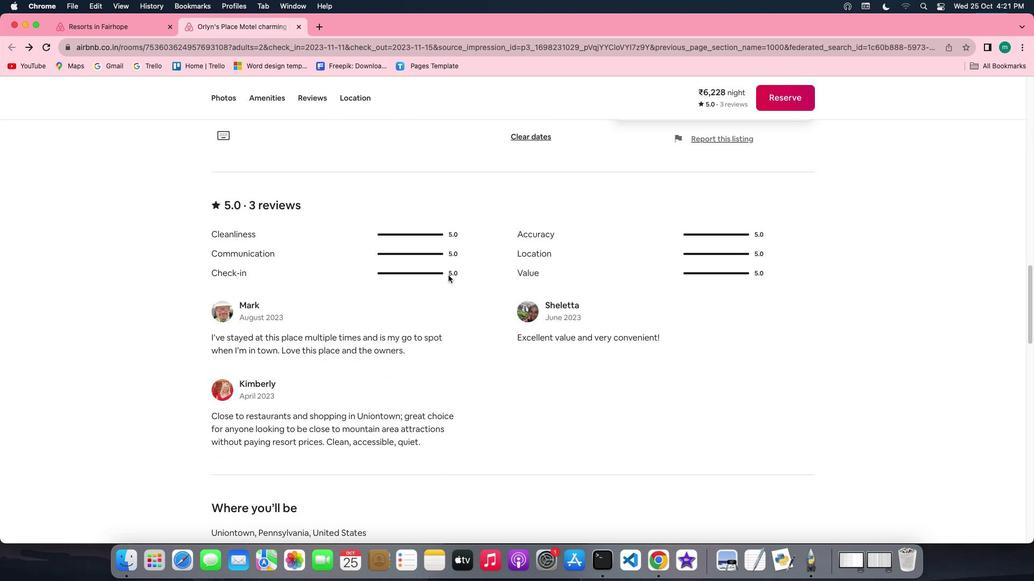 
Action: Mouse scrolled (449, 276) with delta (1, 0)
Screenshot: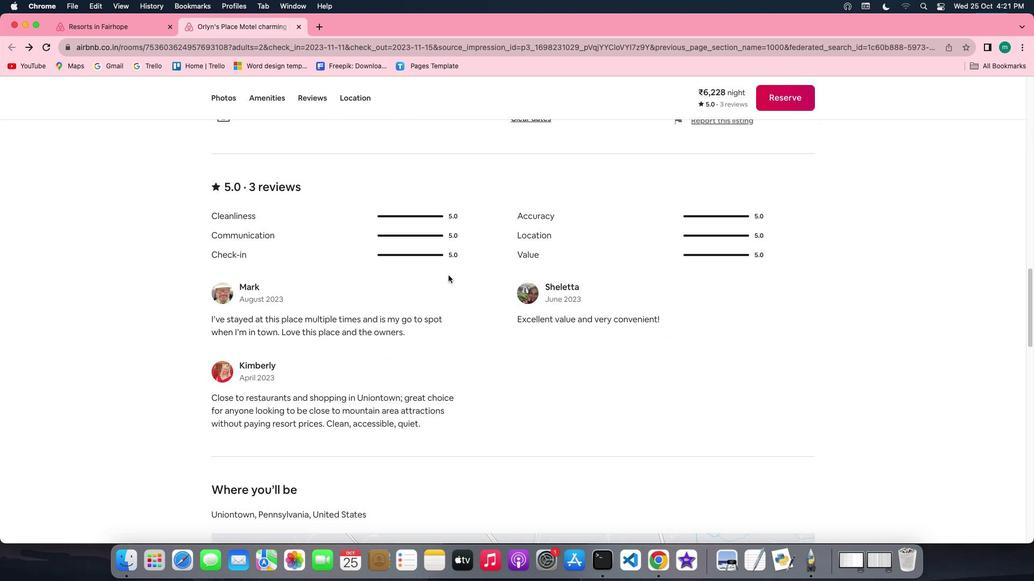 
Action: Mouse scrolled (449, 276) with delta (1, 0)
Screenshot: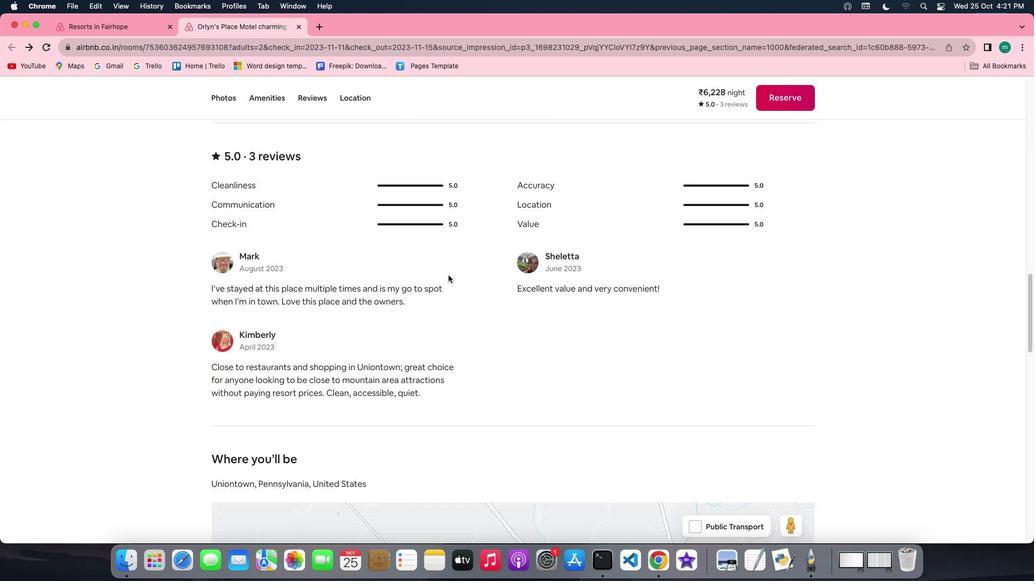
Action: Mouse scrolled (449, 276) with delta (1, 0)
Screenshot: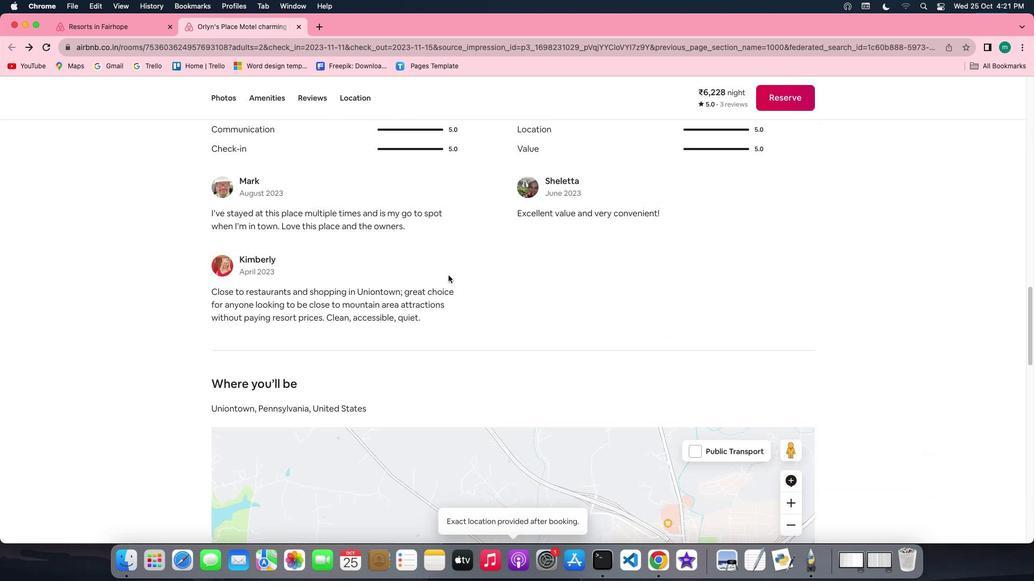 
Action: Mouse scrolled (449, 276) with delta (1, 0)
Screenshot: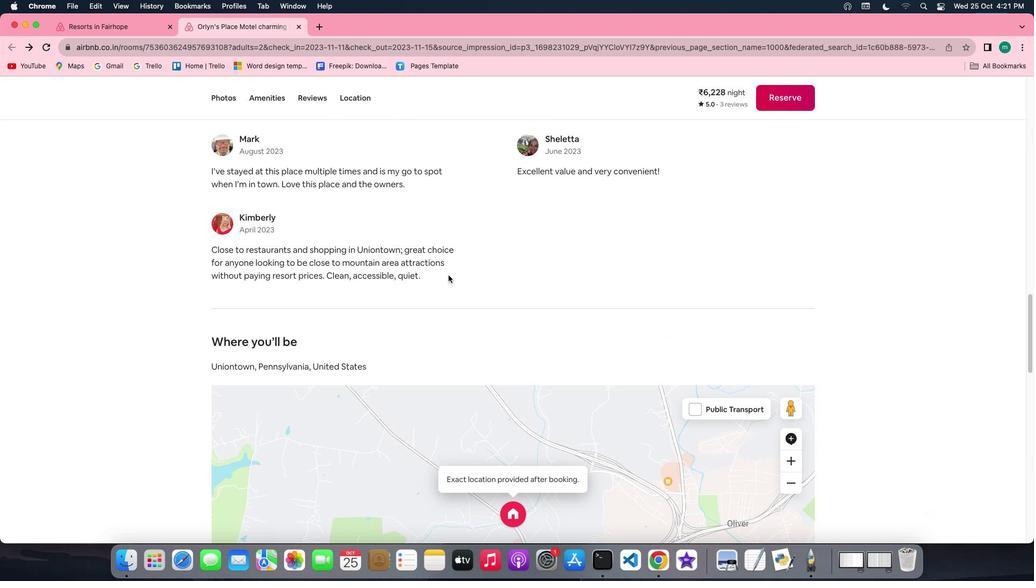 
Action: Mouse scrolled (449, 276) with delta (1, 0)
Screenshot: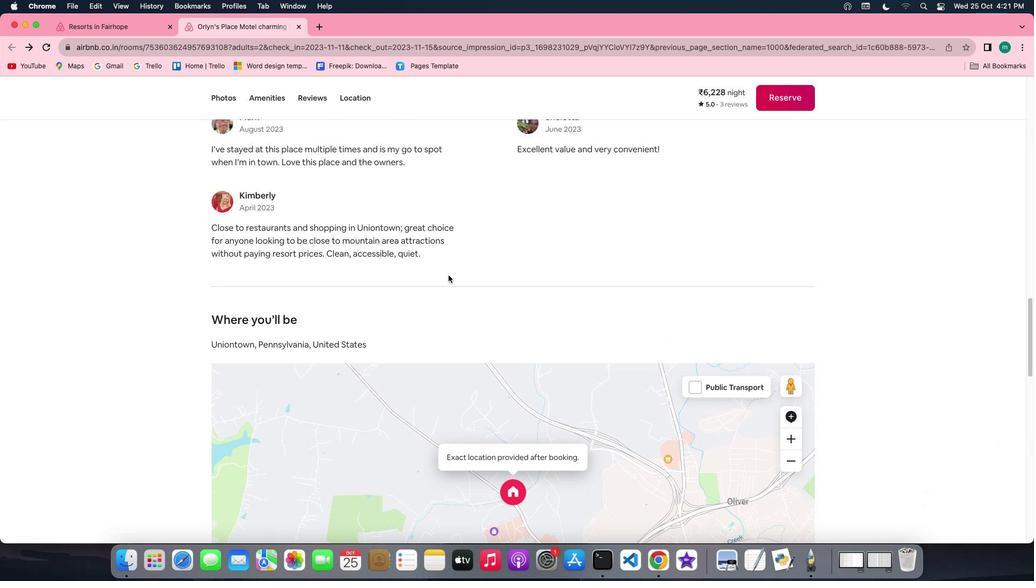 
Action: Mouse scrolled (449, 276) with delta (1, 0)
Screenshot: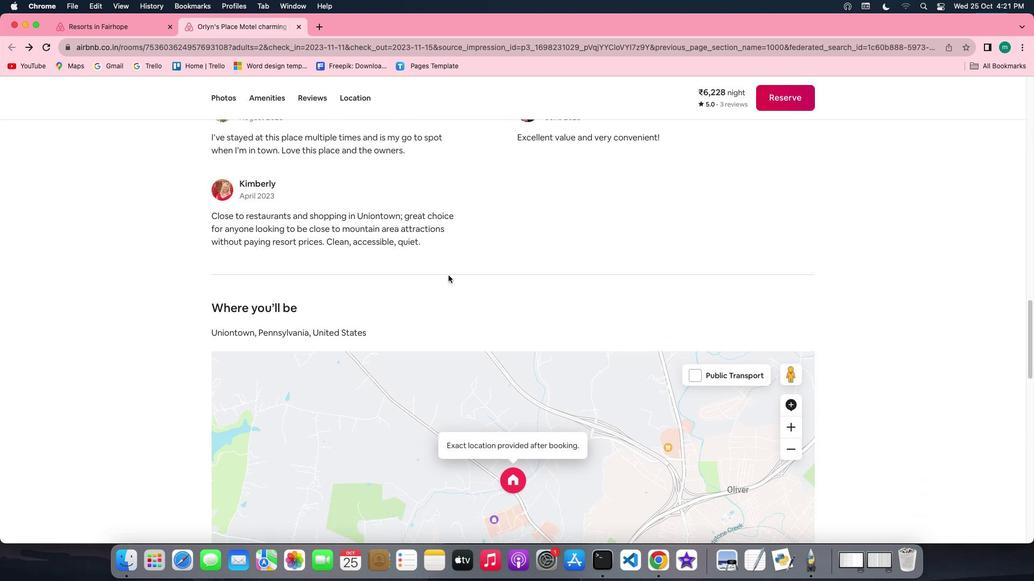 
Action: Mouse scrolled (449, 276) with delta (1, 0)
Screenshot: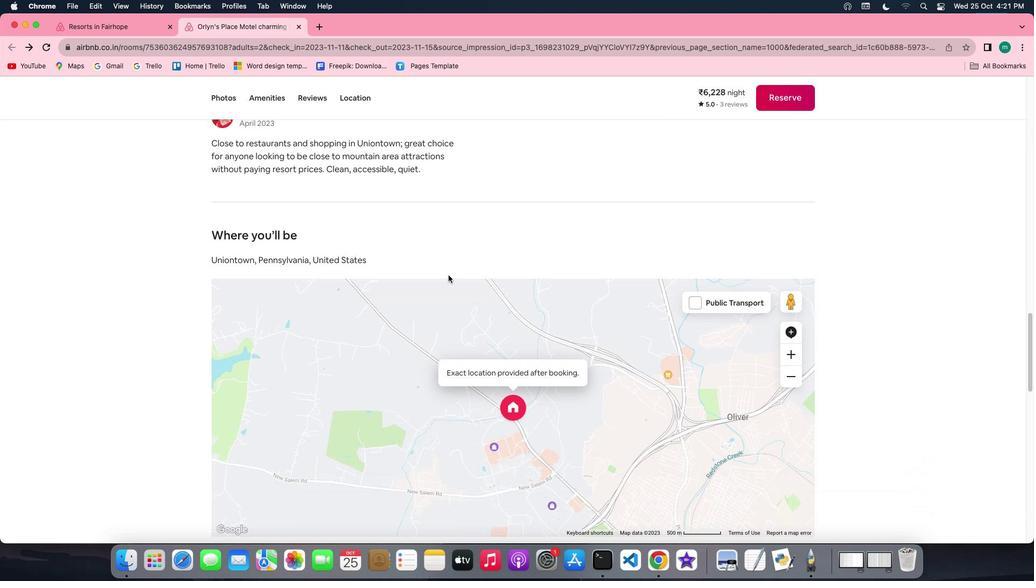 
Action: Mouse scrolled (449, 276) with delta (1, 0)
Screenshot: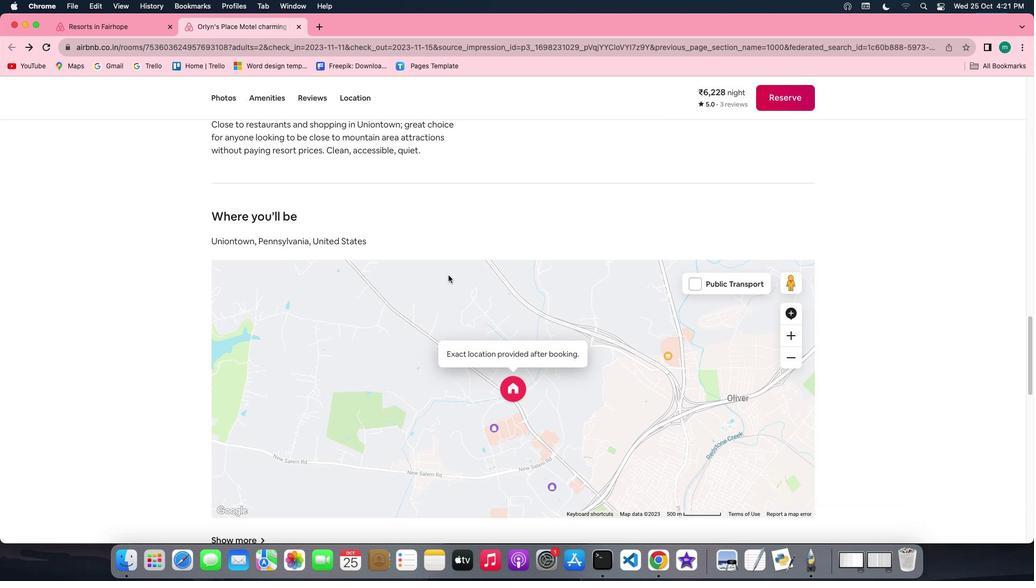 
Action: Mouse scrolled (449, 276) with delta (1, 0)
Screenshot: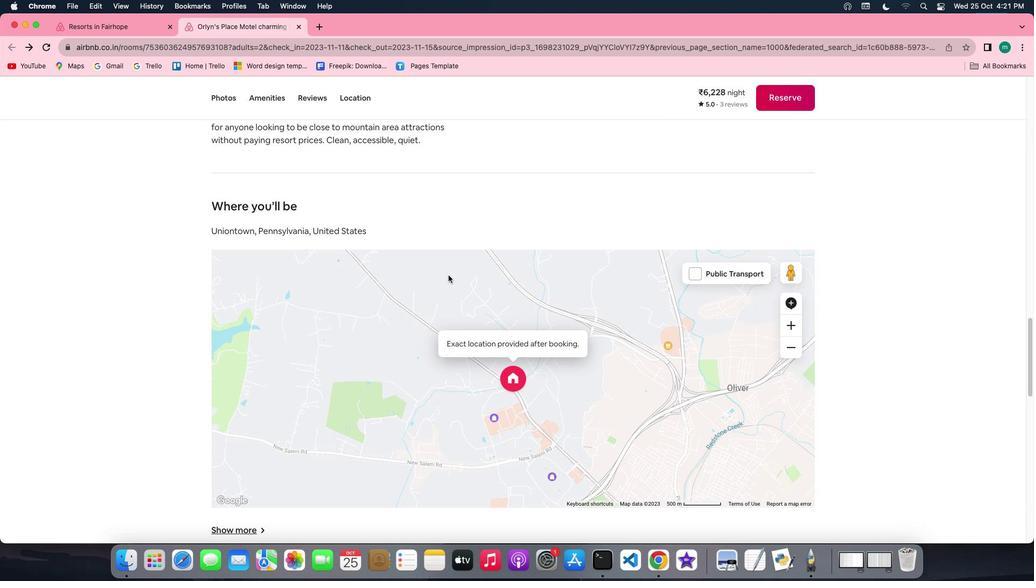 
Action: Mouse scrolled (449, 276) with delta (1, 0)
Screenshot: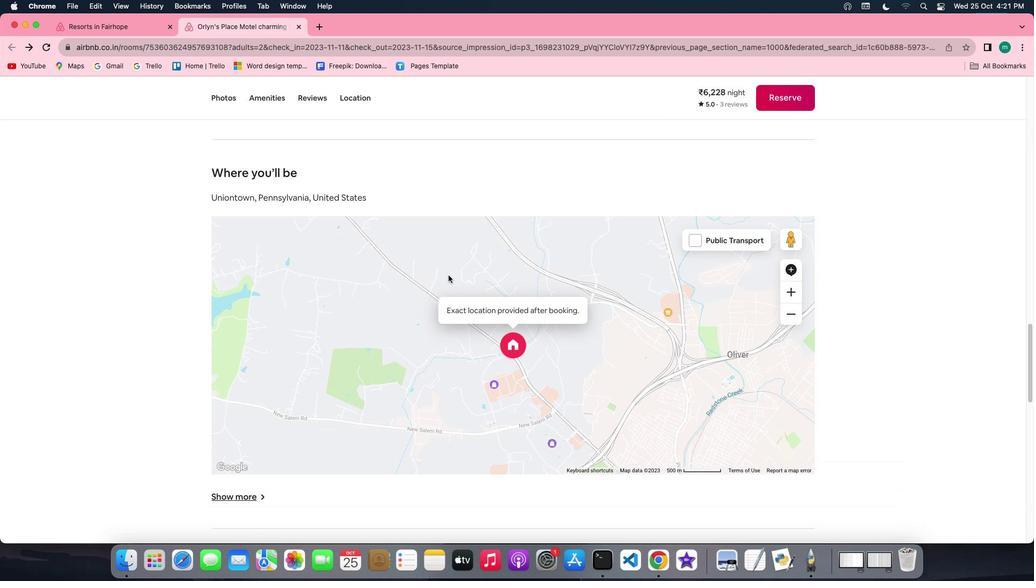 
Action: Mouse scrolled (449, 276) with delta (1, 0)
Screenshot: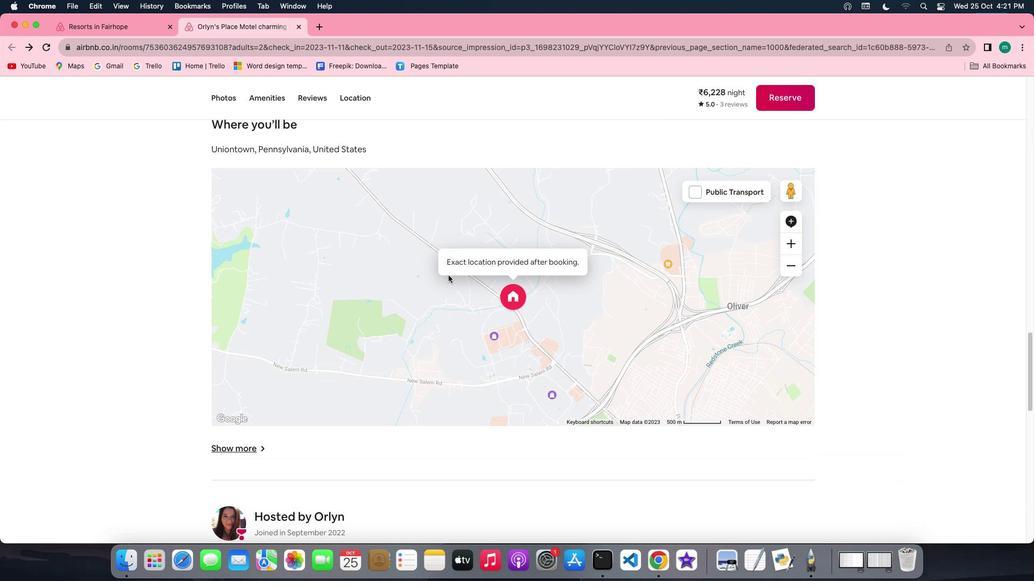 
Action: Mouse scrolled (449, 276) with delta (1, 0)
Screenshot: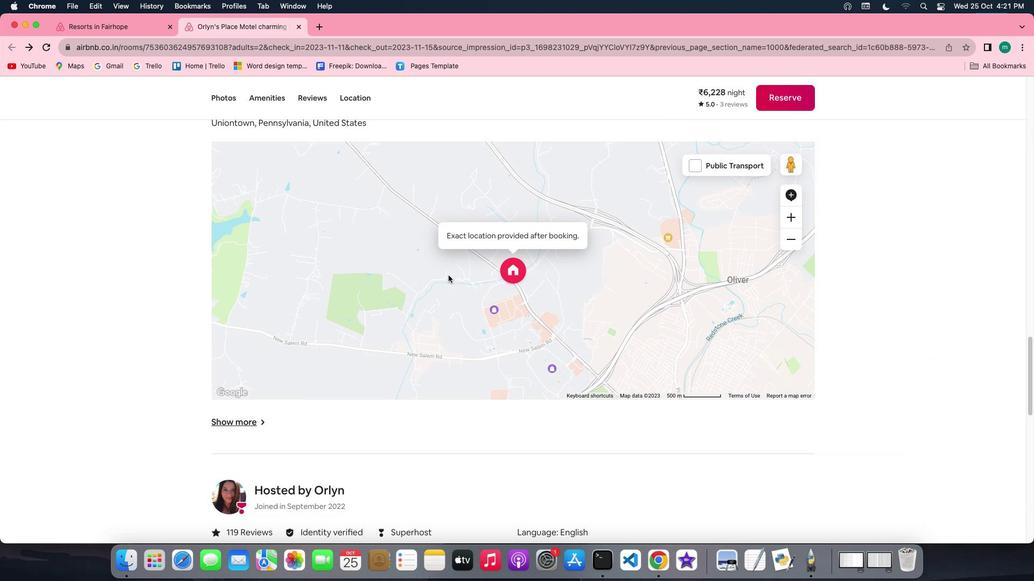 
Action: Mouse scrolled (449, 276) with delta (1, 0)
Screenshot: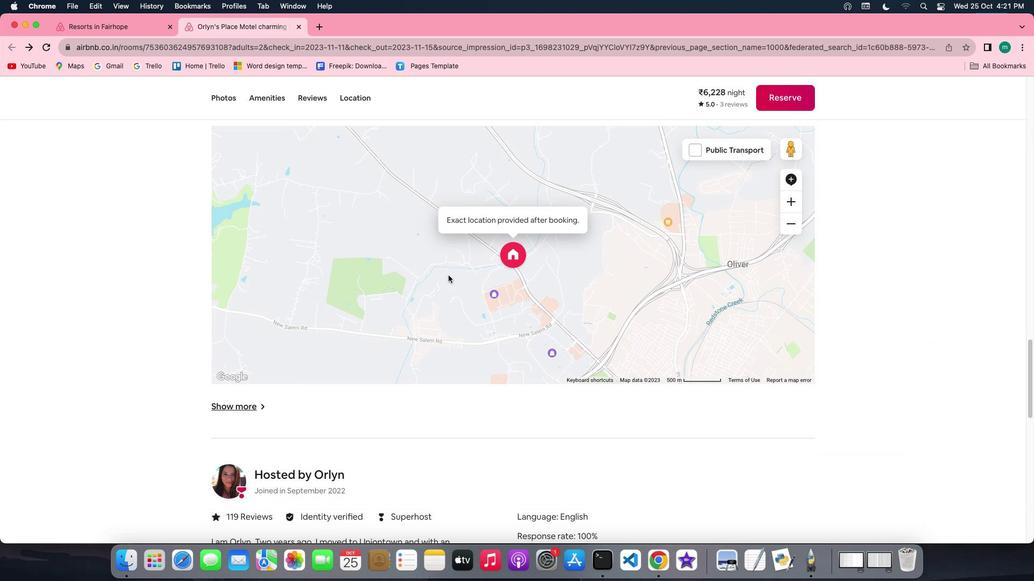 
Action: Mouse scrolled (449, 276) with delta (1, 0)
Screenshot: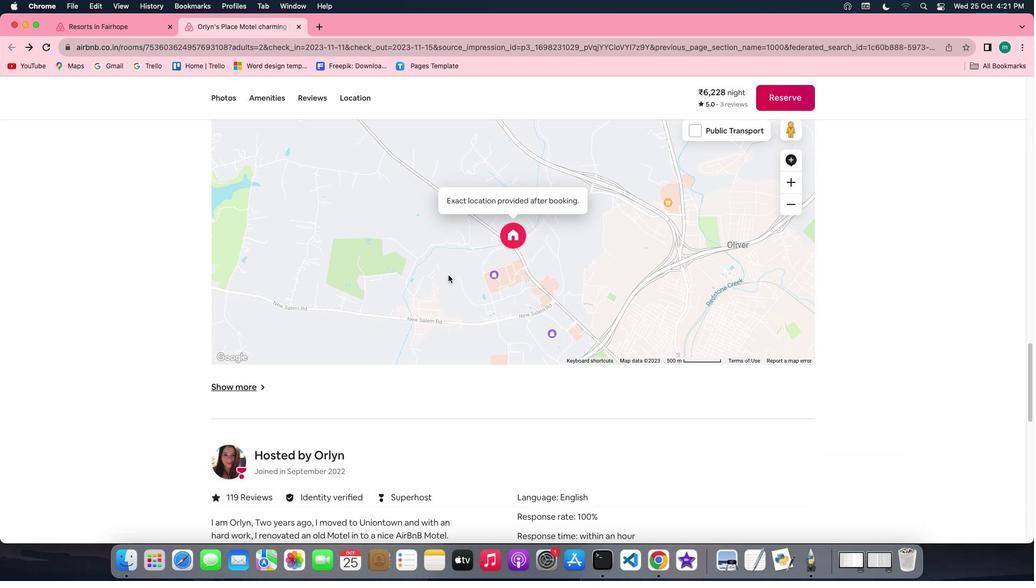 
Action: Mouse moved to (243, 362)
Screenshot: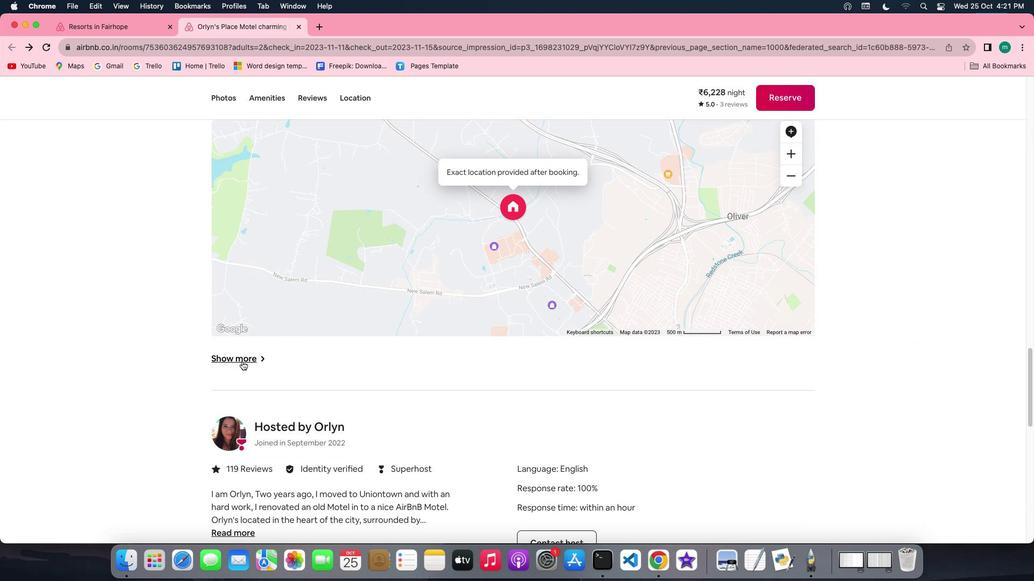 
Action: Mouse pressed left at (243, 362)
Screenshot: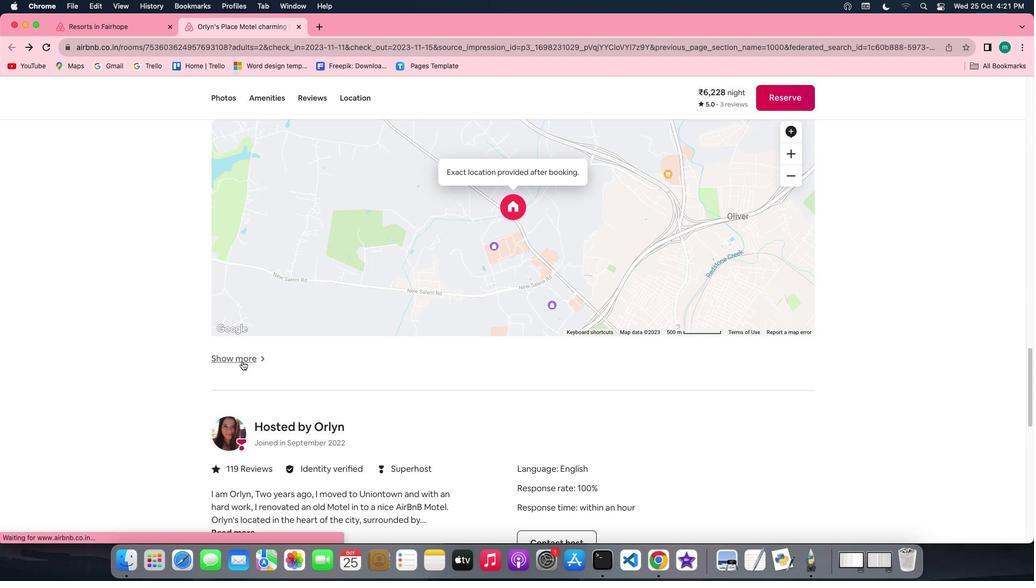 
Action: Mouse moved to (21, 88)
Screenshot: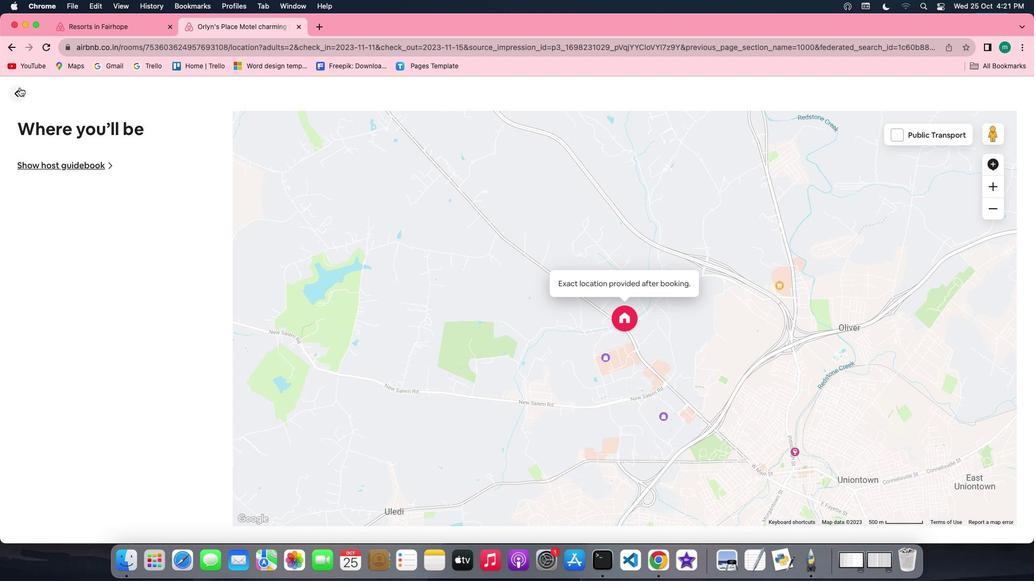 
Action: Mouse pressed left at (21, 88)
Screenshot: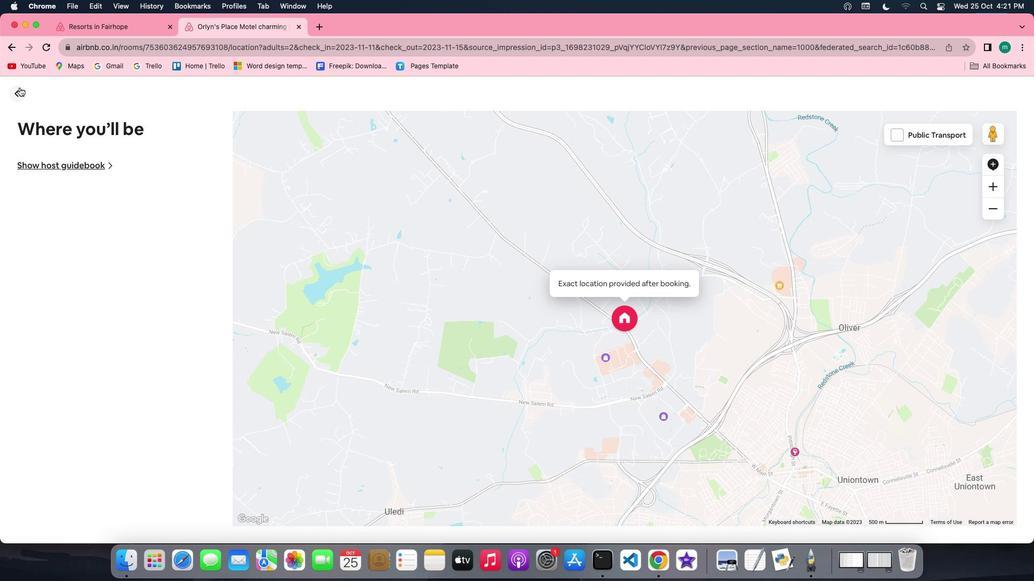 
Action: Mouse moved to (656, 321)
Screenshot: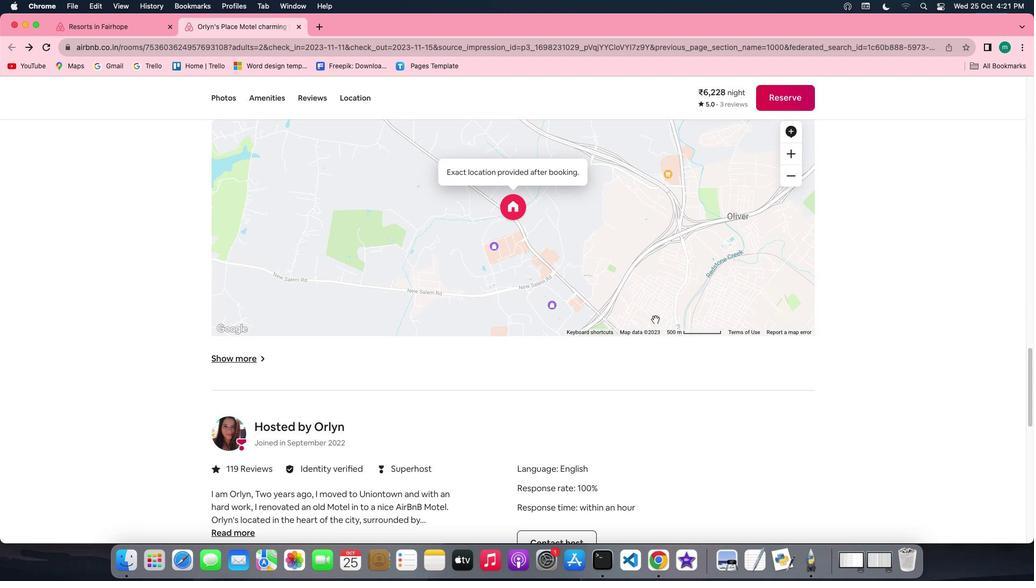 
Action: Mouse scrolled (656, 321) with delta (1, 0)
Screenshot: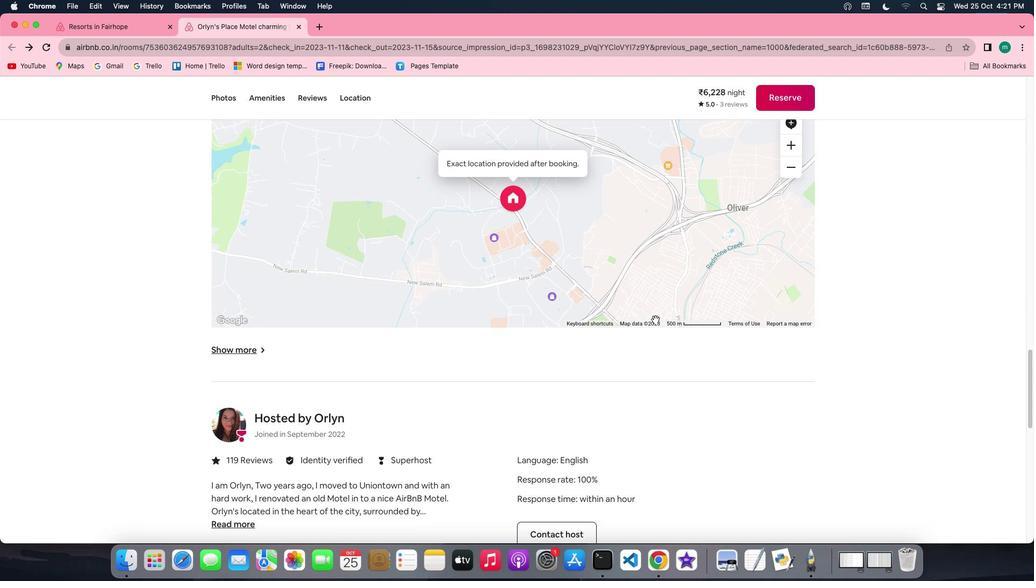 
Action: Mouse scrolled (656, 321) with delta (1, 0)
Screenshot: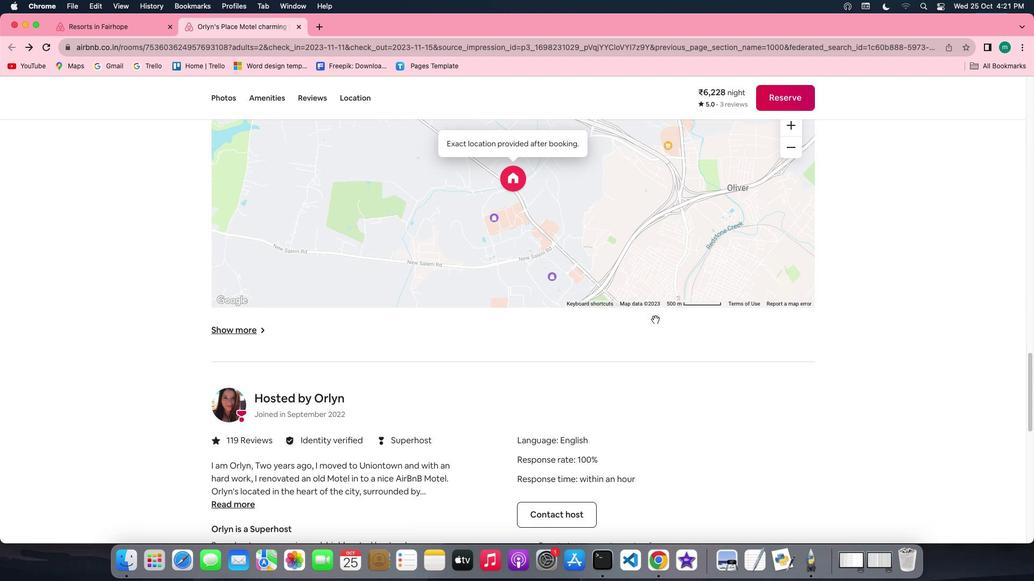 
Action: Mouse scrolled (656, 321) with delta (1, 0)
Screenshot: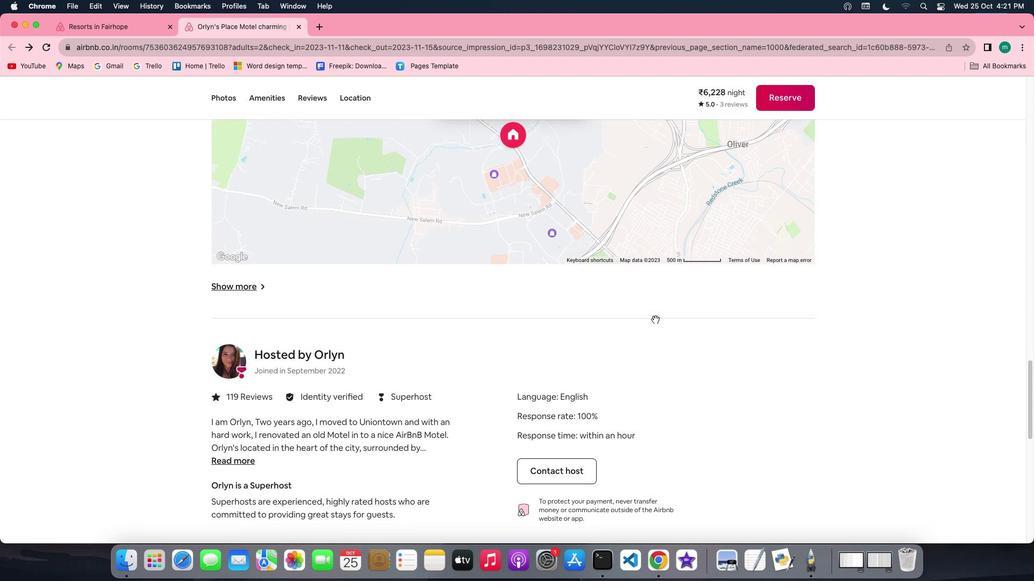 
Action: Mouse scrolled (656, 321) with delta (1, 0)
Screenshot: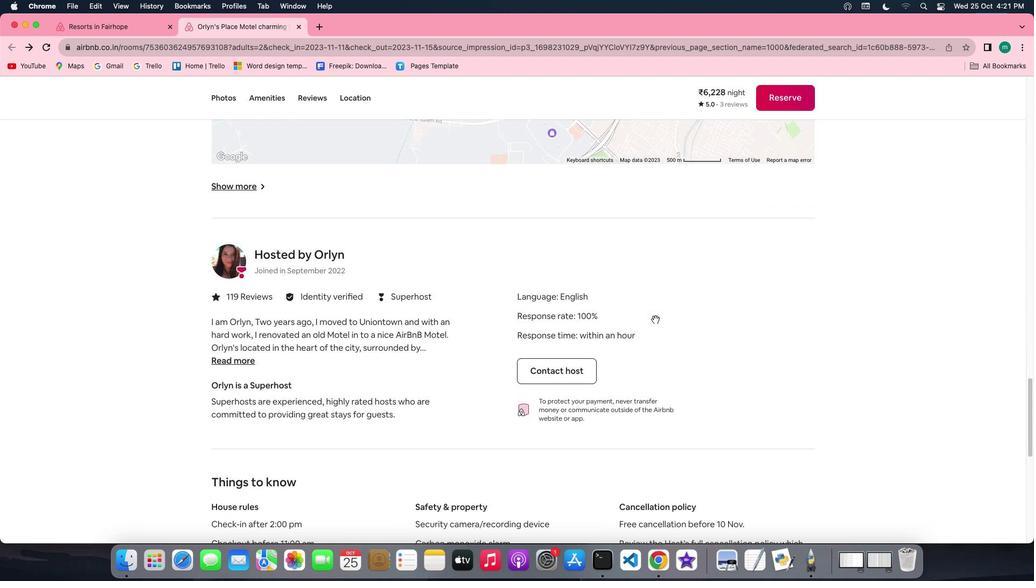
Action: Mouse scrolled (656, 321) with delta (1, 0)
Screenshot: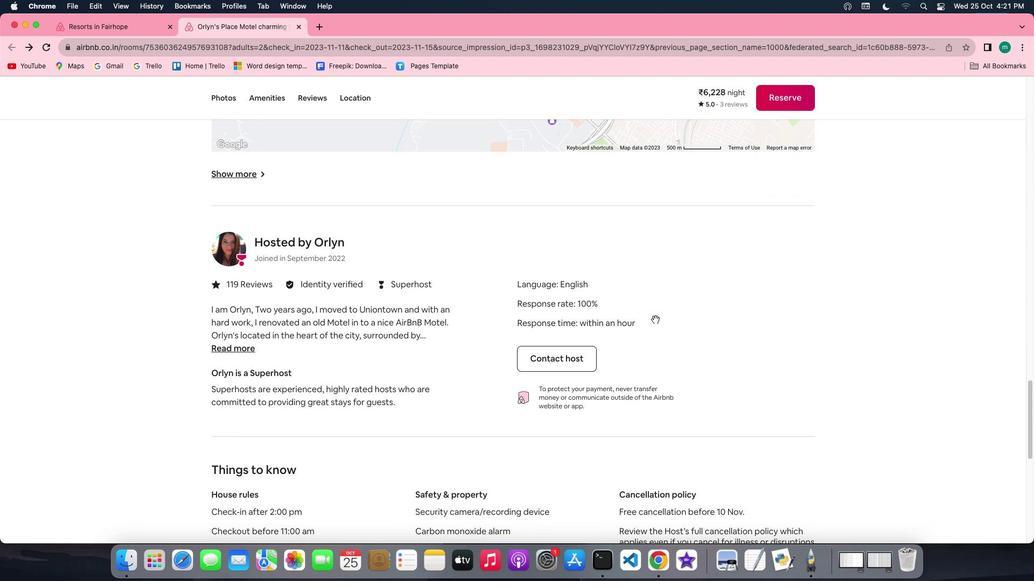 
Action: Mouse scrolled (656, 321) with delta (1, 0)
Screenshot: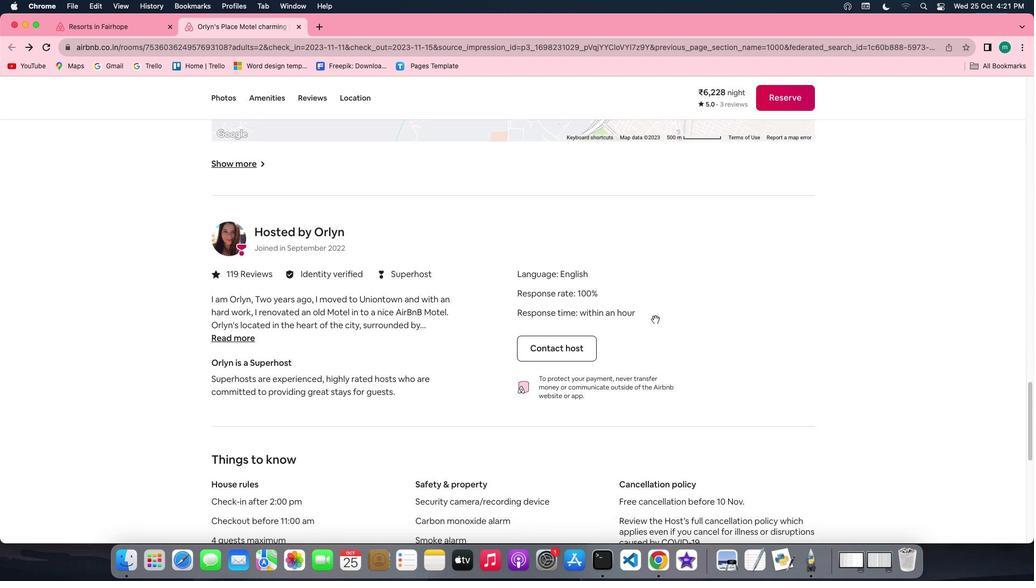 
Action: Mouse scrolled (656, 321) with delta (1, 0)
Screenshot: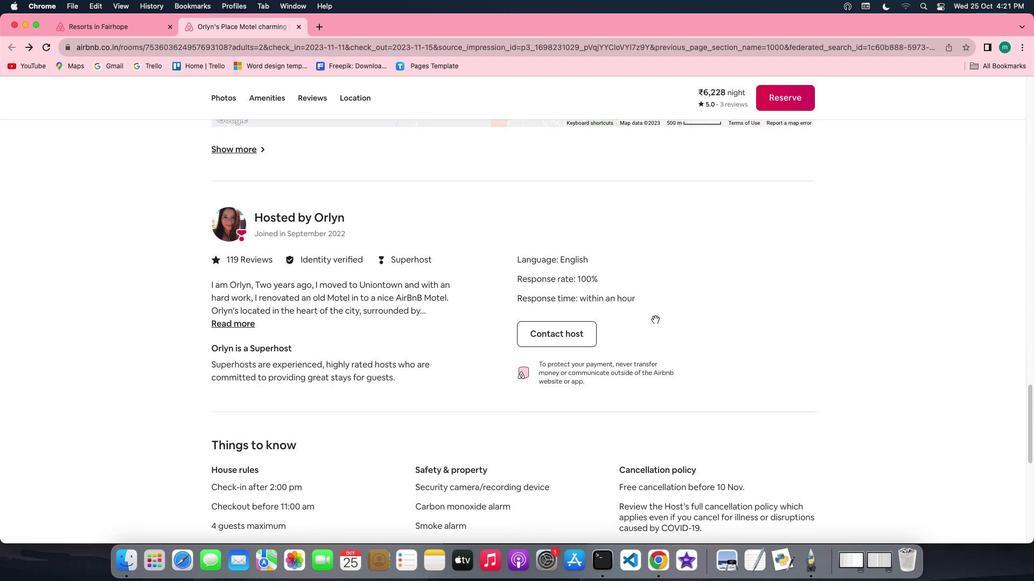 
Action: Mouse scrolled (656, 321) with delta (1, 0)
Screenshot: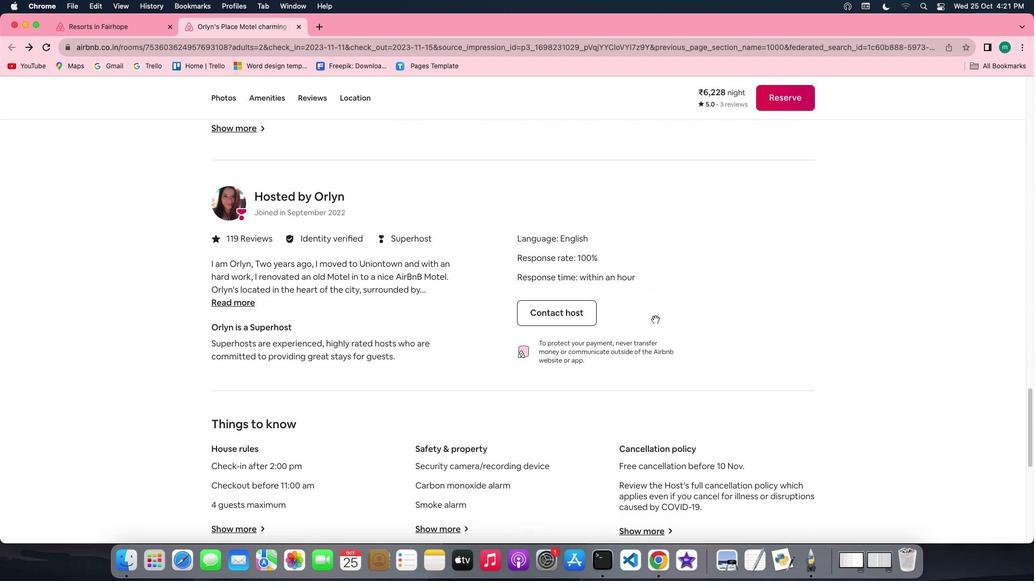 
Action: Mouse scrolled (656, 321) with delta (1, 0)
Screenshot: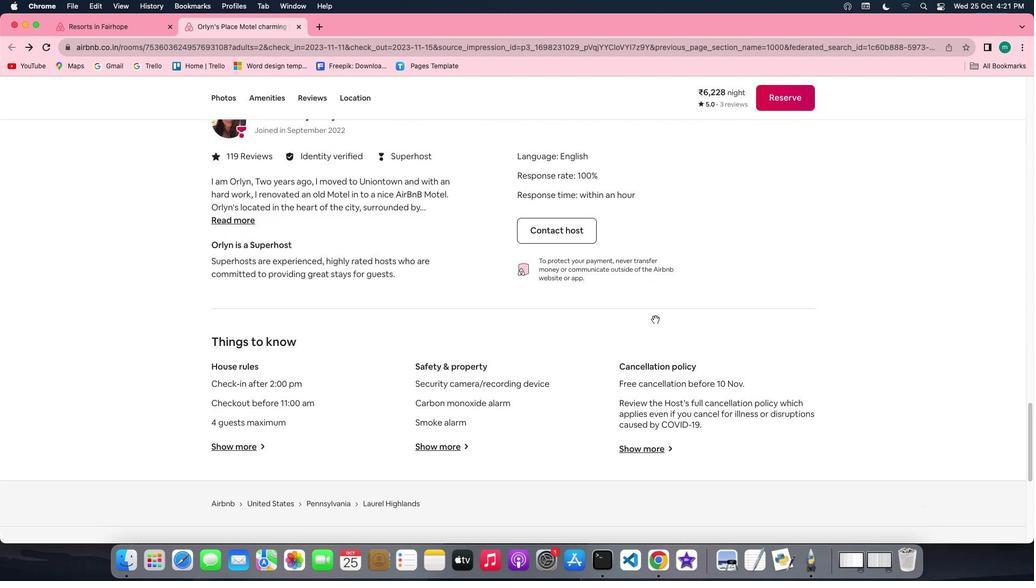 
Action: Mouse scrolled (656, 321) with delta (1, 0)
Screenshot: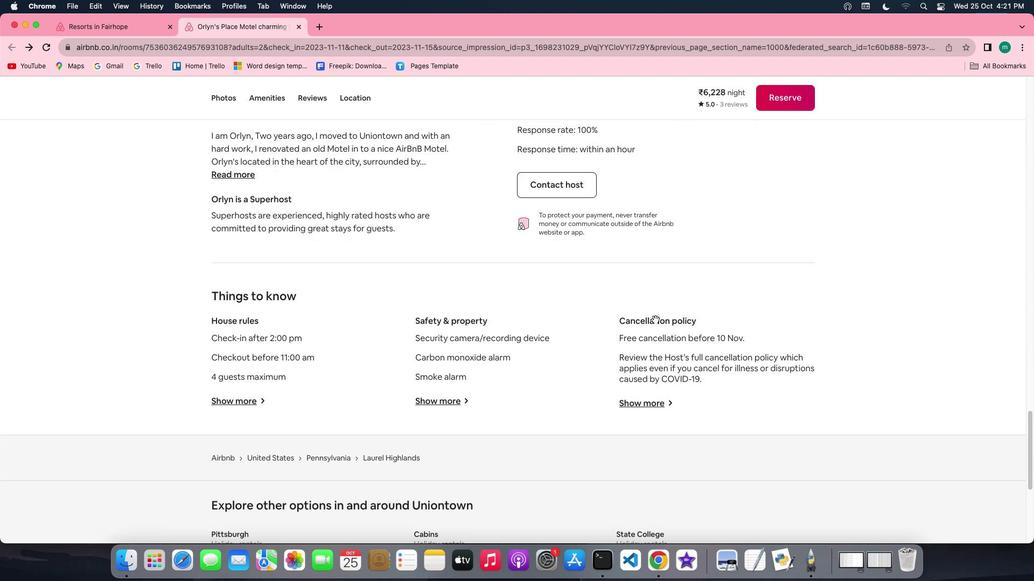 
Action: Mouse scrolled (656, 321) with delta (1, 0)
Screenshot: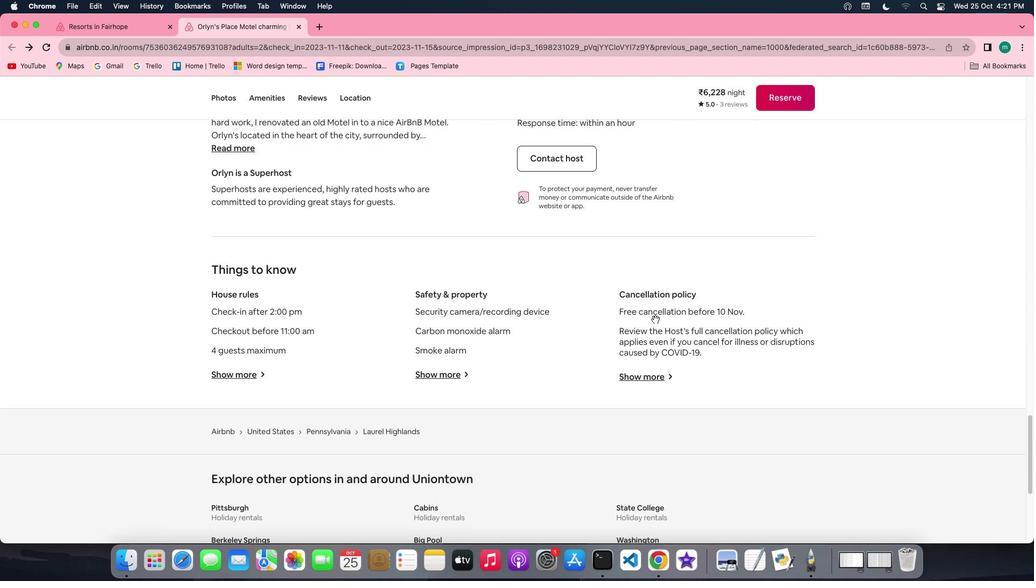 
Action: Mouse scrolled (656, 321) with delta (1, 0)
Screenshot: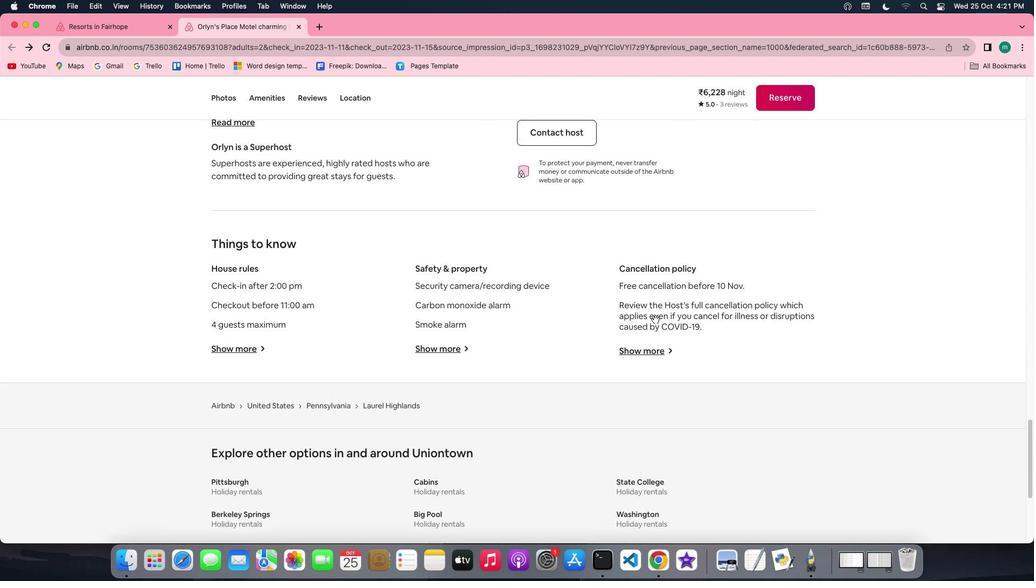 
Action: Mouse scrolled (656, 321) with delta (1, 0)
